 Task: Plan a multi-stop route from Gurugram to various landmarks in New Delhi using Google Maps.
Action: Mouse moved to (142, 86)
Screenshot: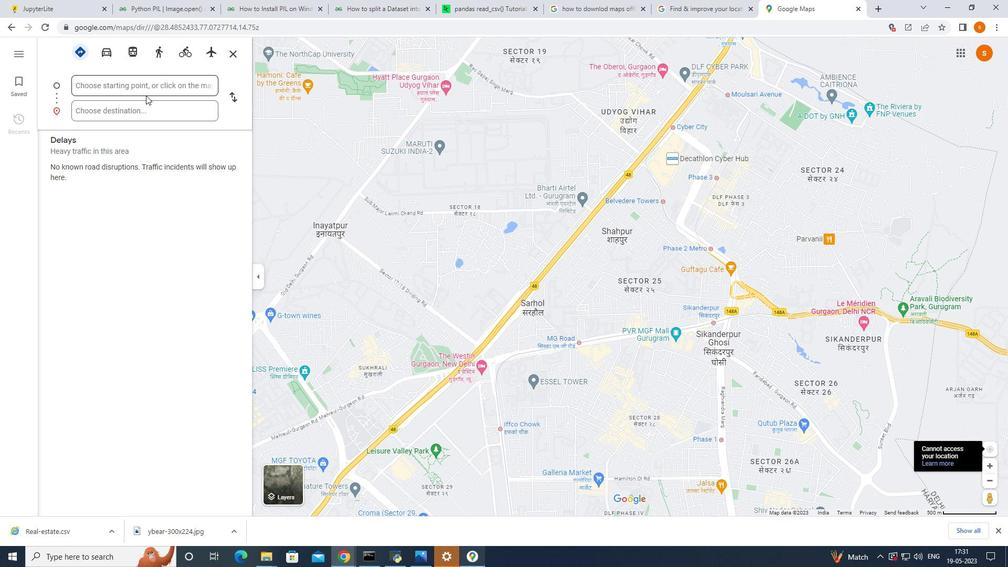
Action: Mouse pressed left at (142, 86)
Screenshot: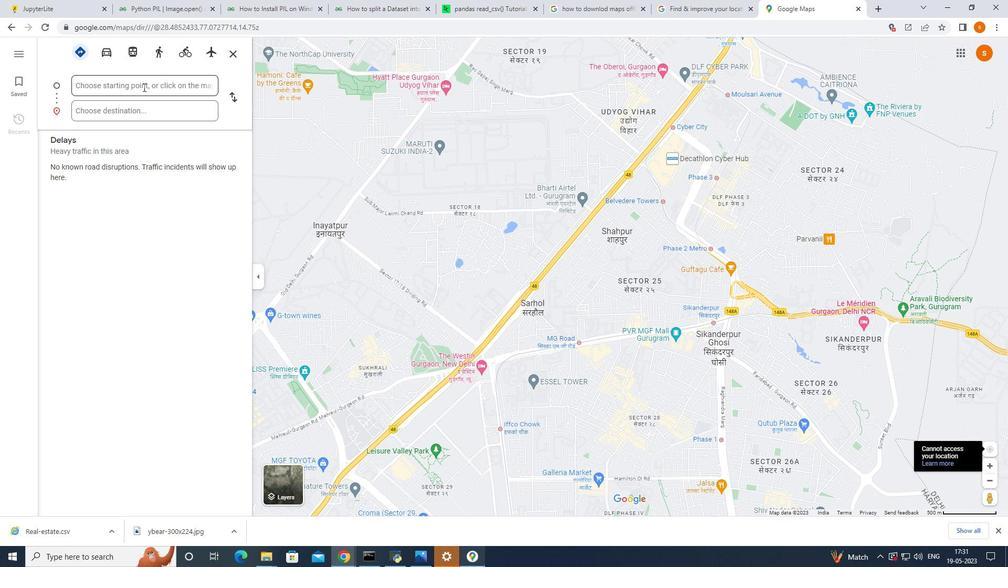 
Action: Mouse moved to (145, 86)
Screenshot: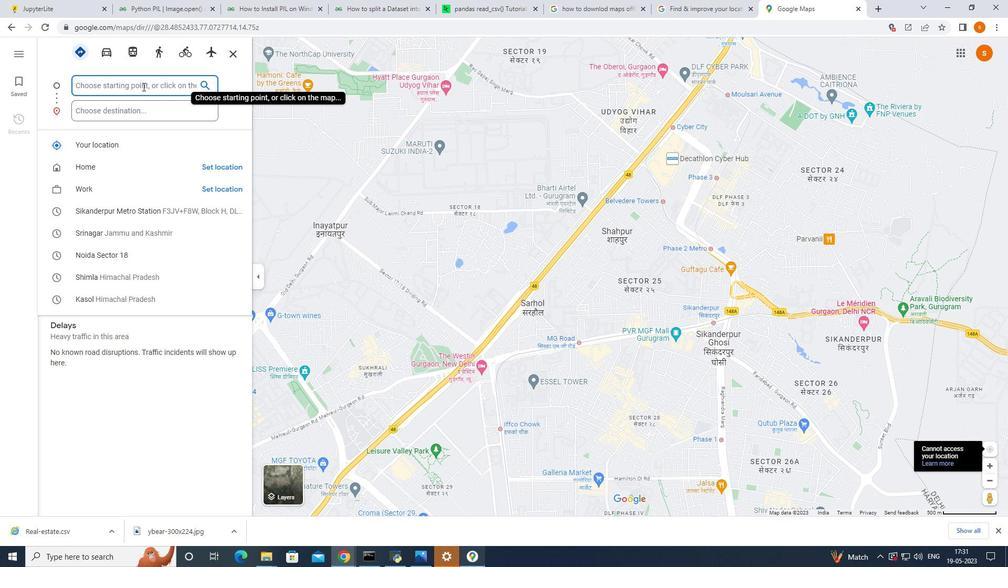 
Action: Key pressed phase
Screenshot: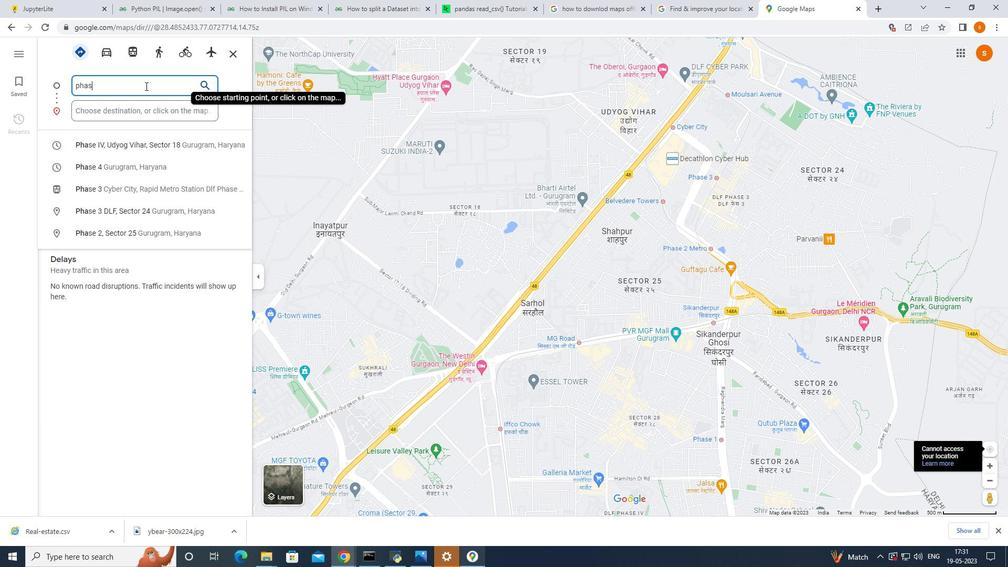 
Action: Mouse moved to (122, 140)
Screenshot: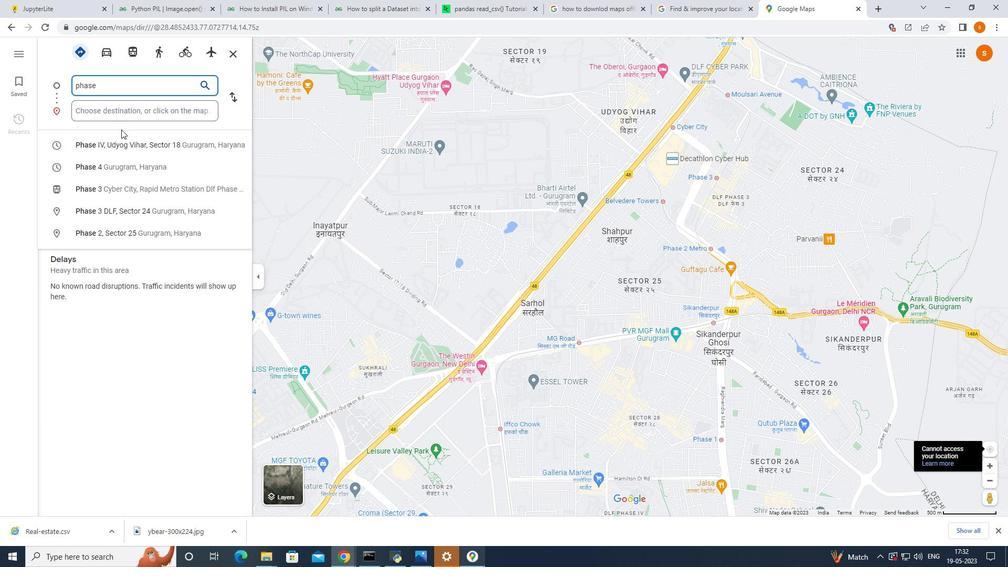 
Action: Mouse pressed left at (122, 140)
Screenshot: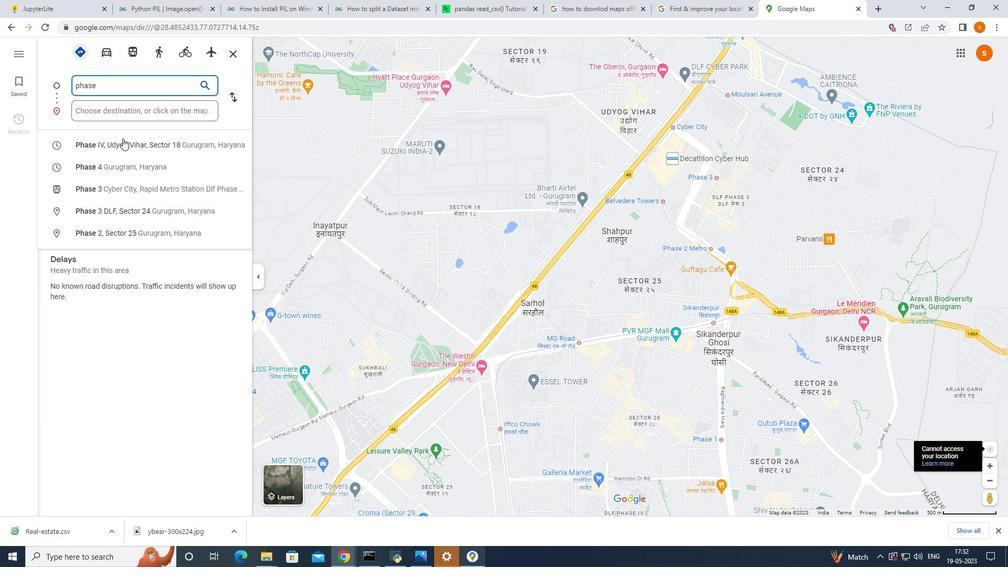 
Action: Mouse moved to (106, 112)
Screenshot: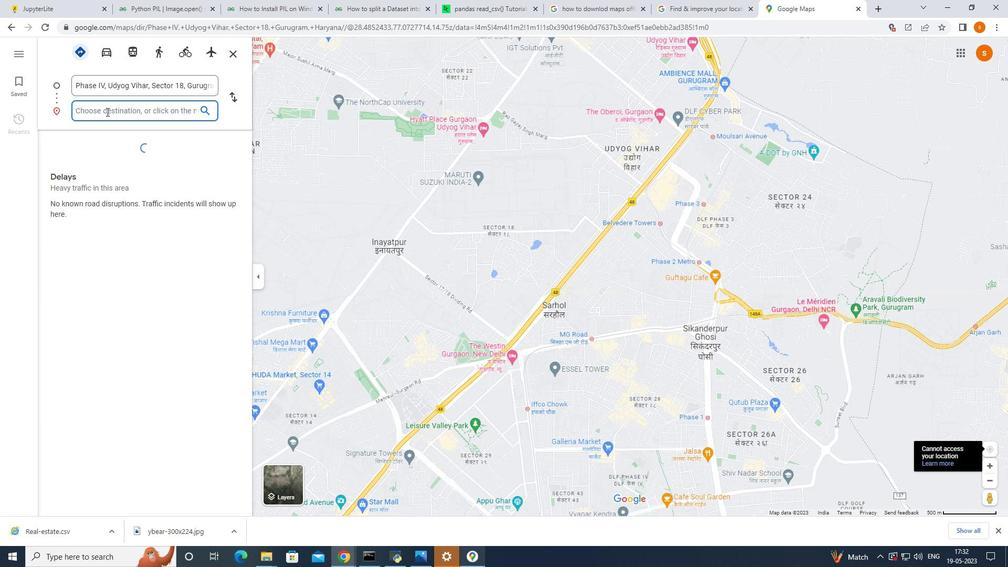 
Action: Key pressed sika
Screenshot: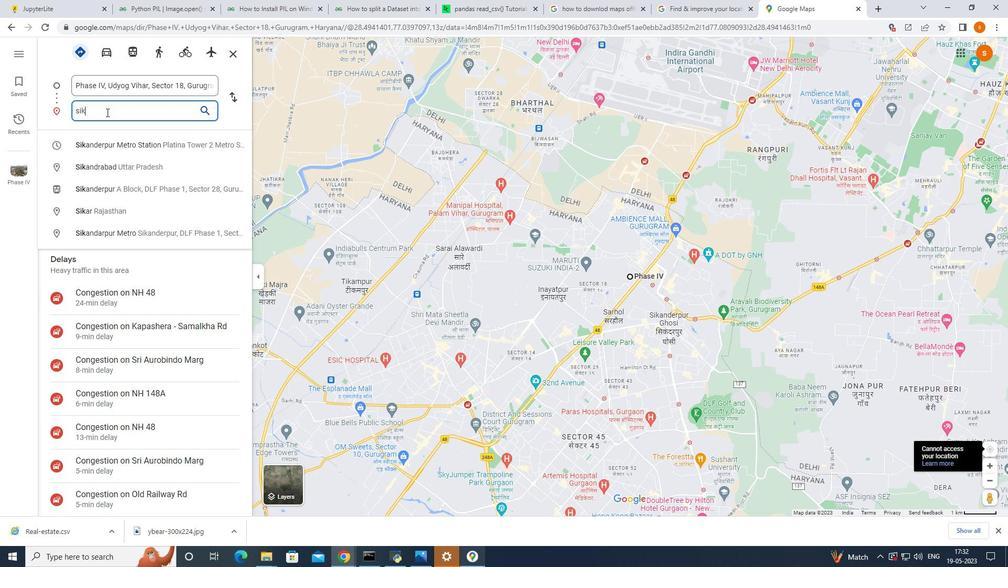
Action: Mouse moved to (129, 142)
Screenshot: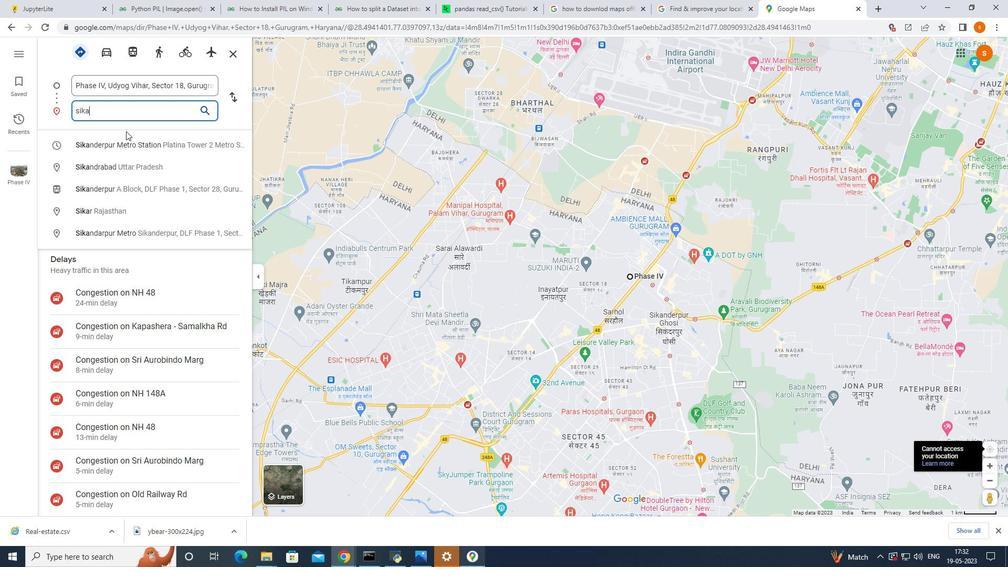 
Action: Mouse pressed left at (129, 142)
Screenshot: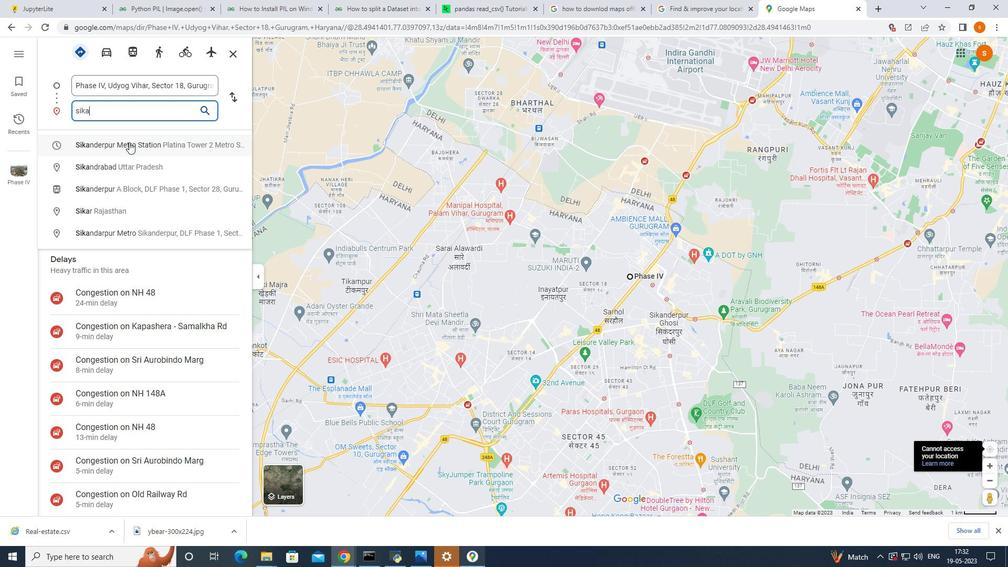 
Action: Mouse moved to (94, 134)
Screenshot: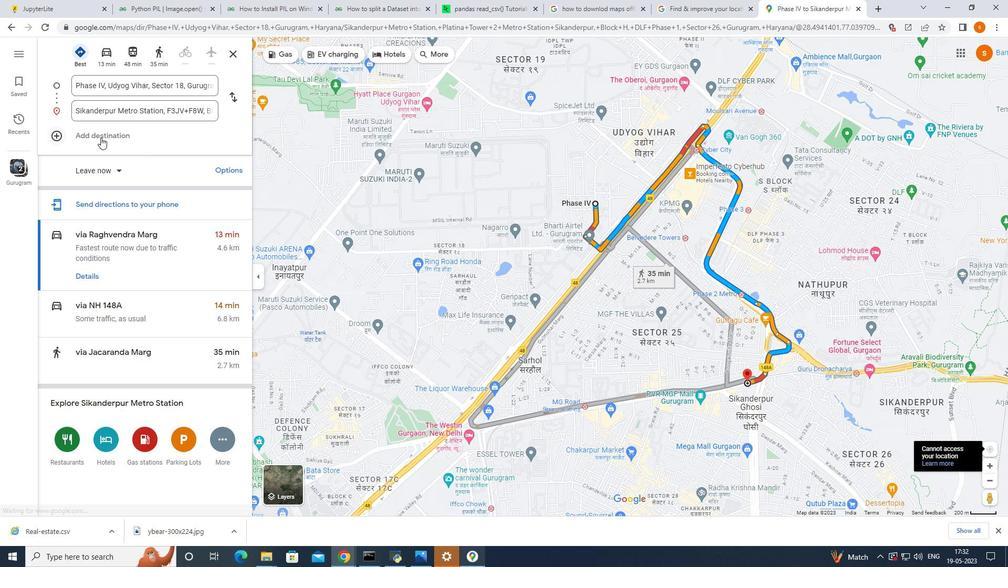 
Action: Mouse pressed left at (94, 134)
Screenshot: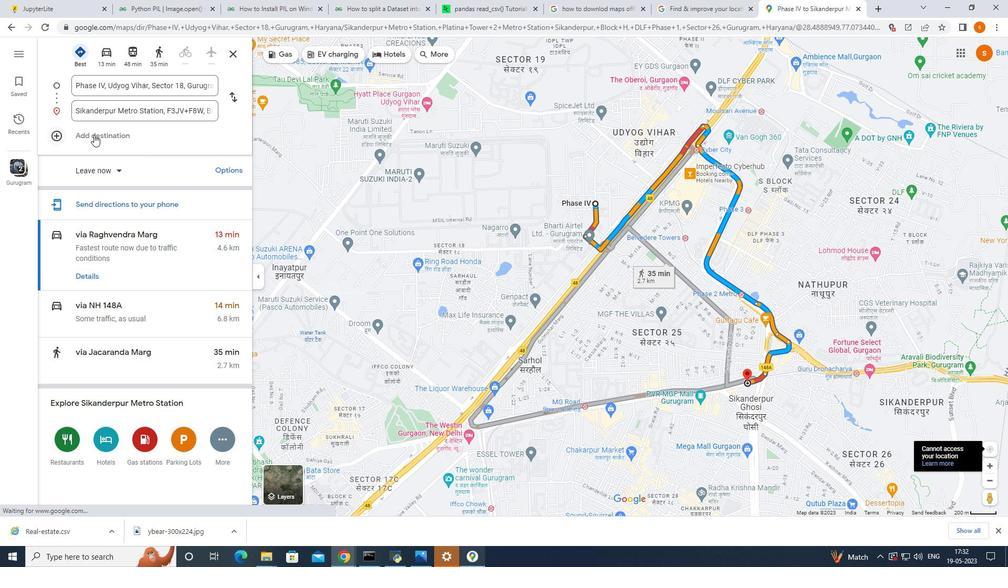
Action: Mouse moved to (180, 164)
Screenshot: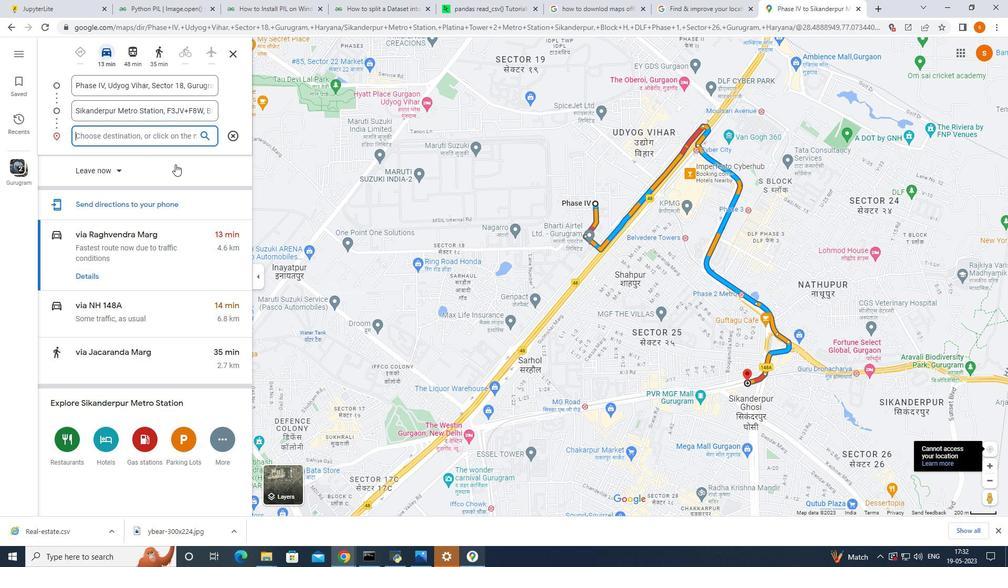 
Action: Key pressed sake
Screenshot: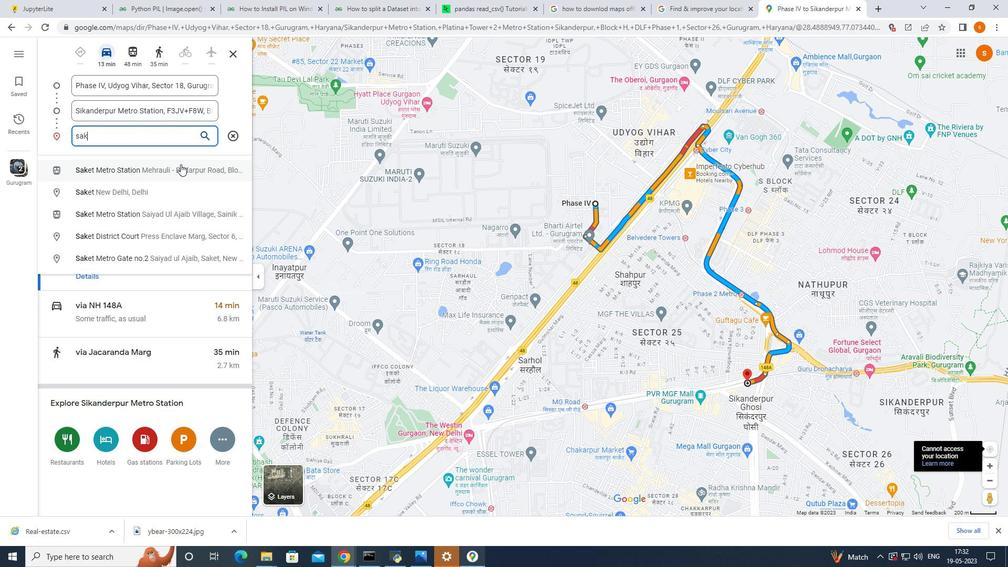 
Action: Mouse moved to (183, 173)
Screenshot: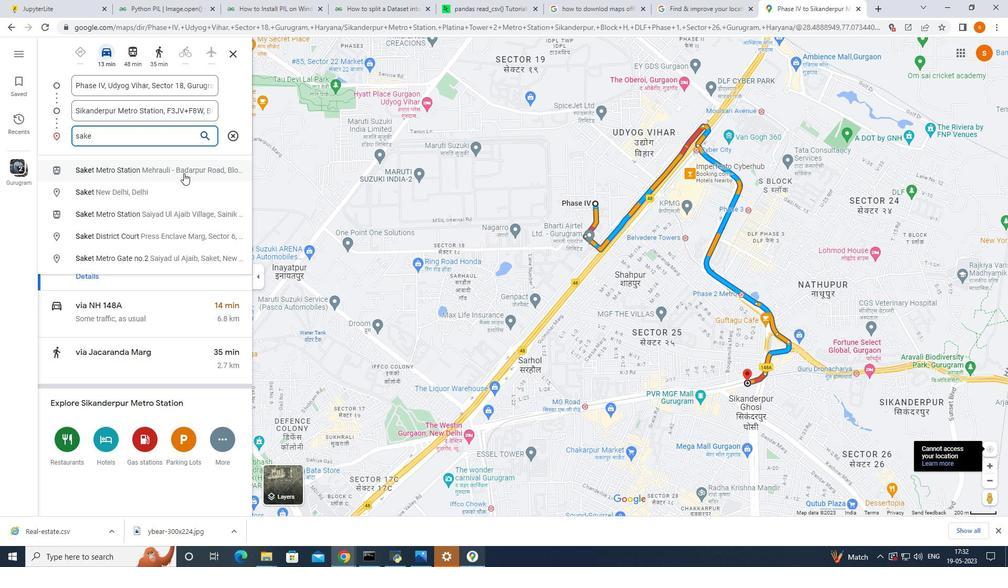 
Action: Mouse pressed left at (183, 173)
Screenshot: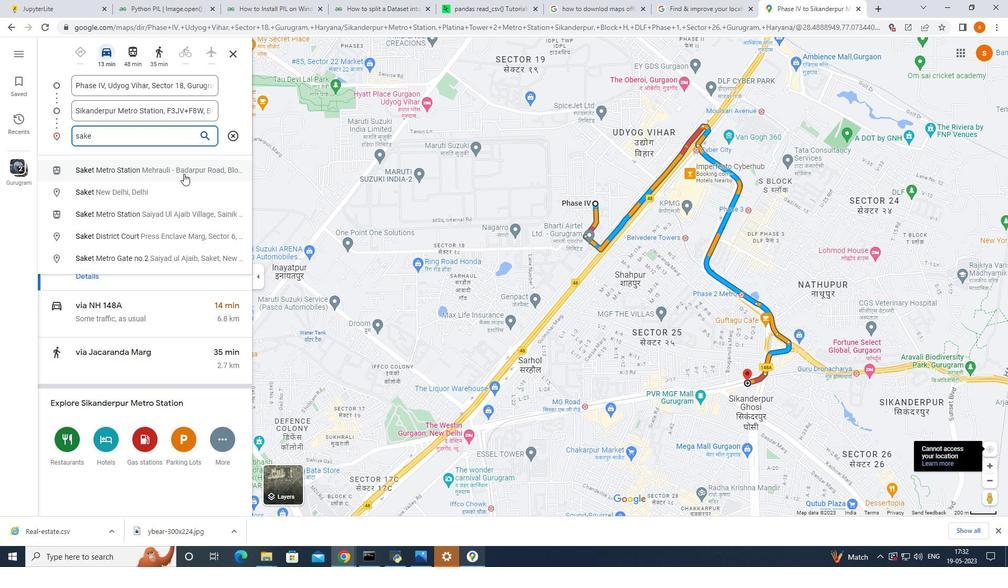 
Action: Mouse moved to (121, 163)
Screenshot: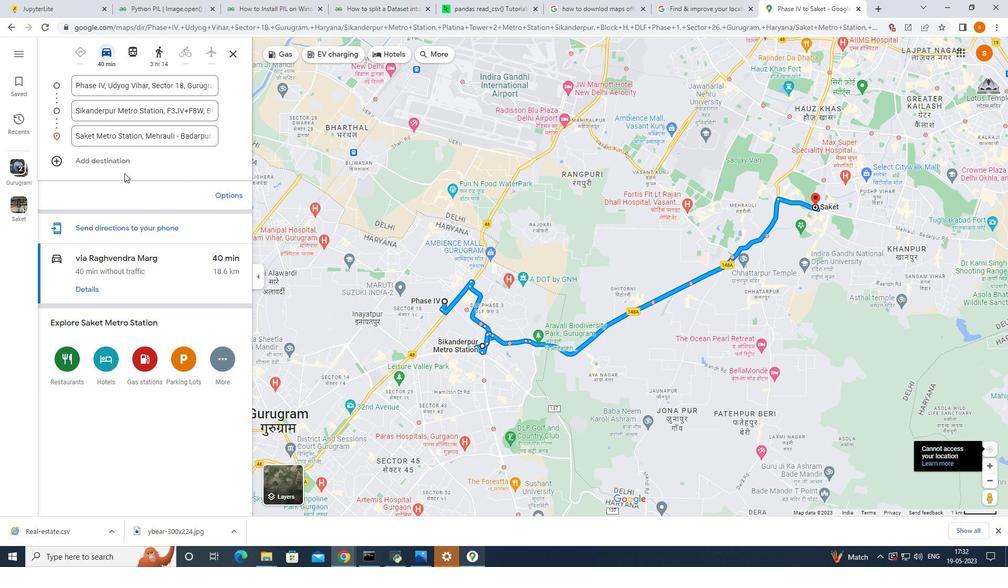 
Action: Mouse pressed left at (121, 163)
Screenshot: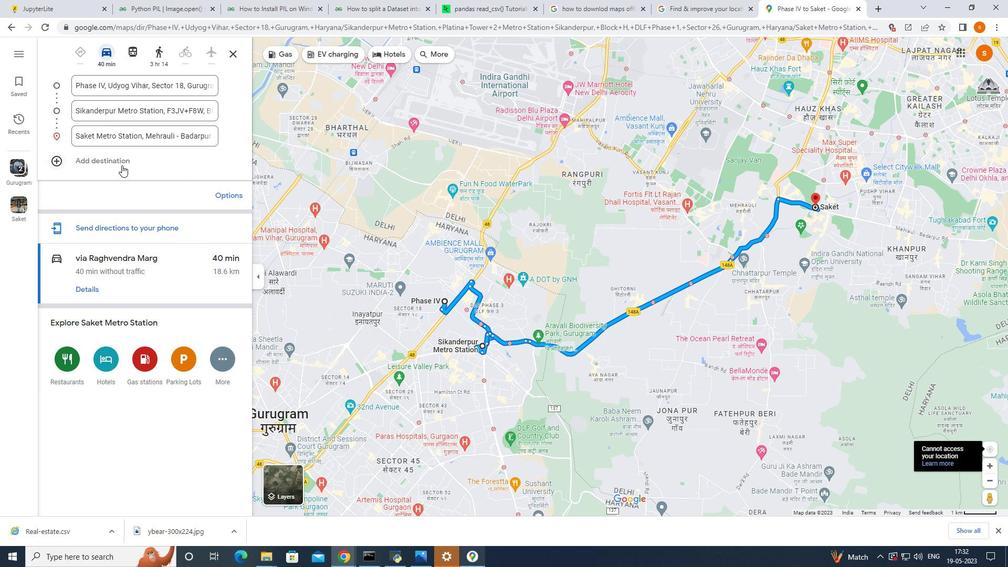 
Action: Mouse moved to (120, 167)
Screenshot: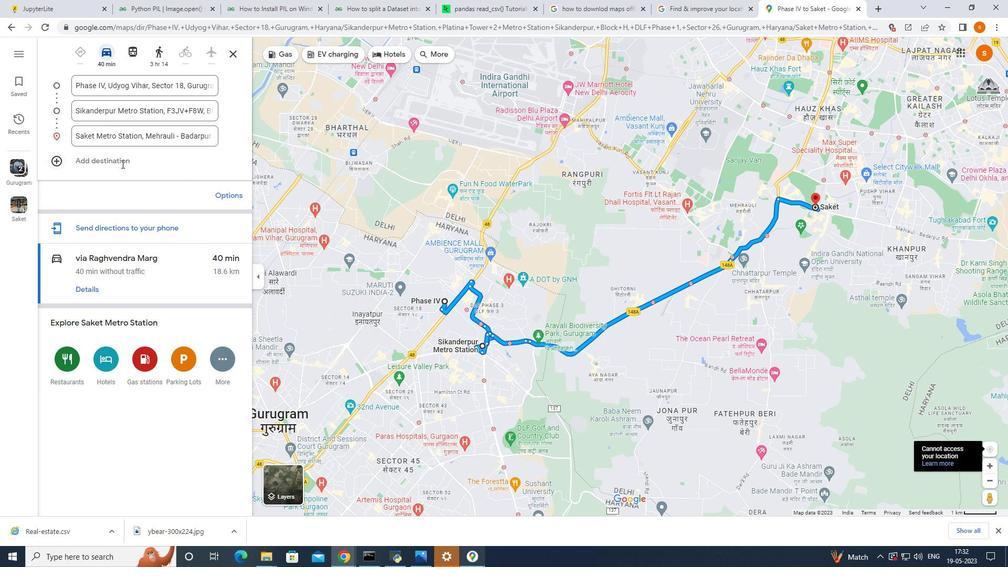 
Action: Key pressed india
Screenshot: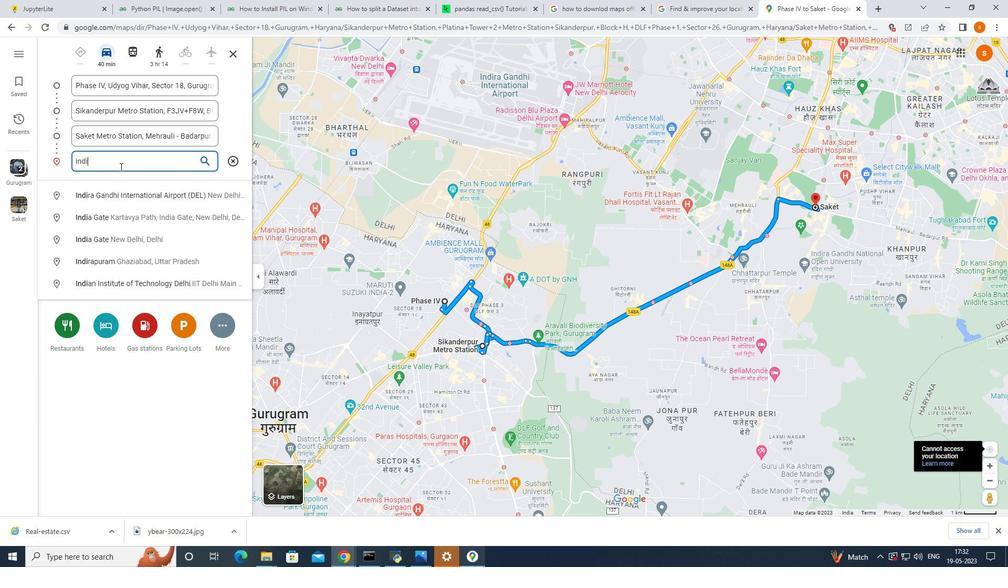 
Action: Mouse moved to (117, 221)
Screenshot: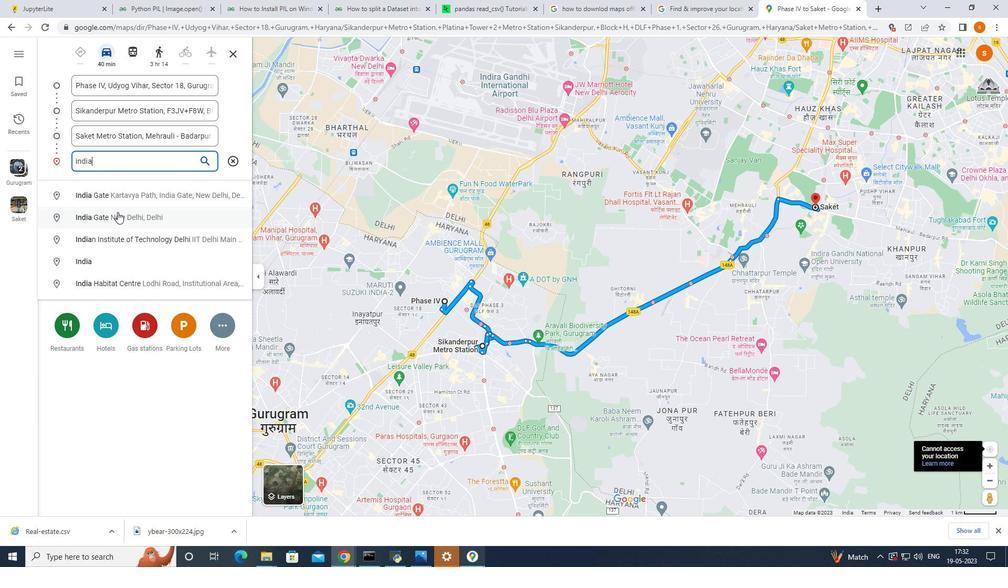 
Action: Mouse pressed left at (117, 221)
Screenshot: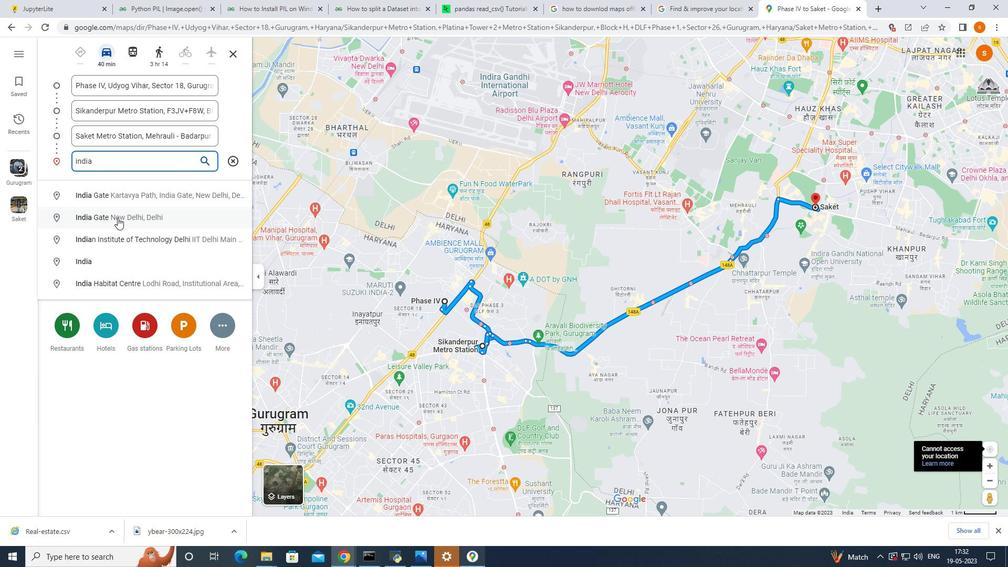 
Action: Mouse moved to (115, 187)
Screenshot: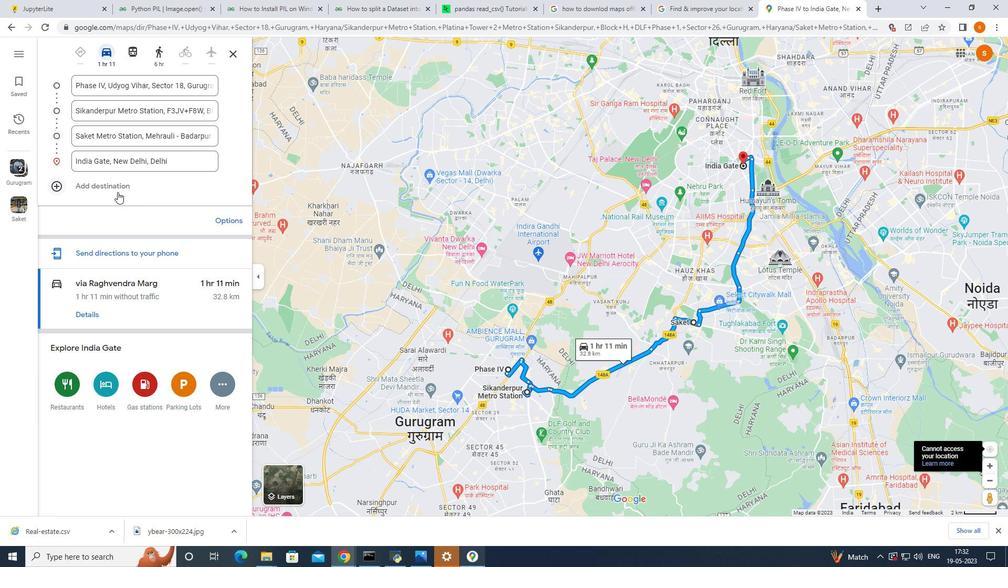 
Action: Mouse pressed left at (115, 187)
Screenshot: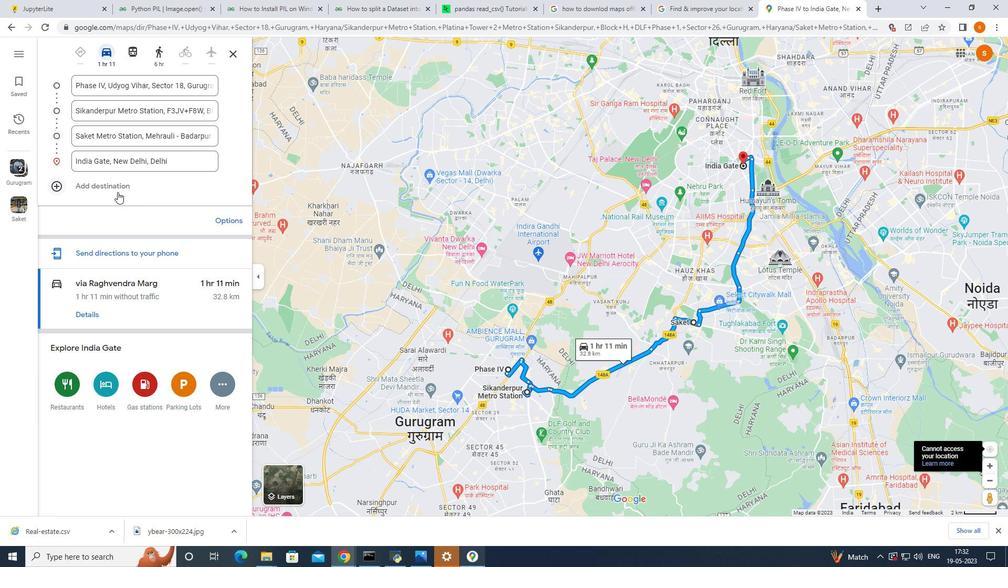 
Action: Mouse moved to (113, 186)
Screenshot: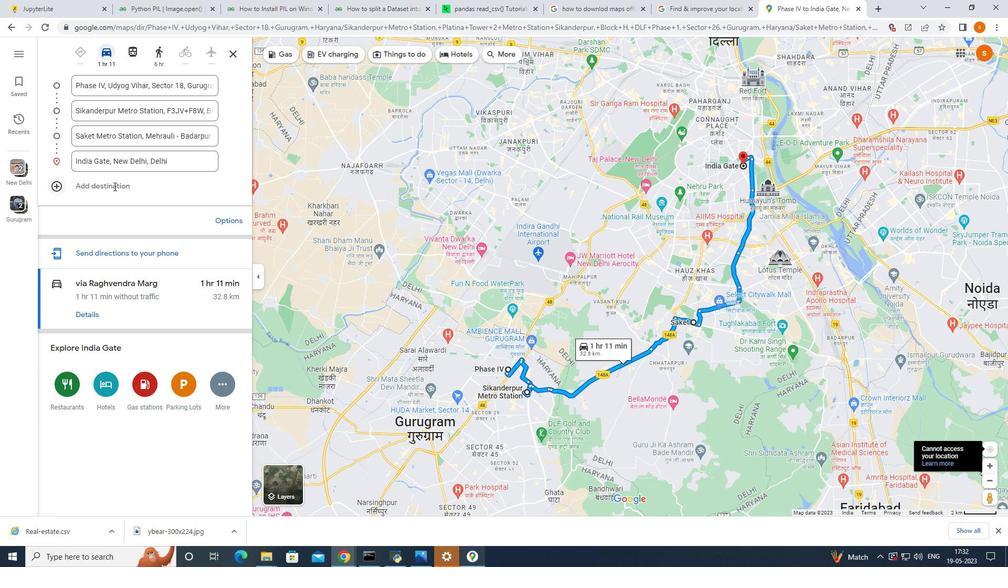 
Action: Key pressed lotus
Screenshot: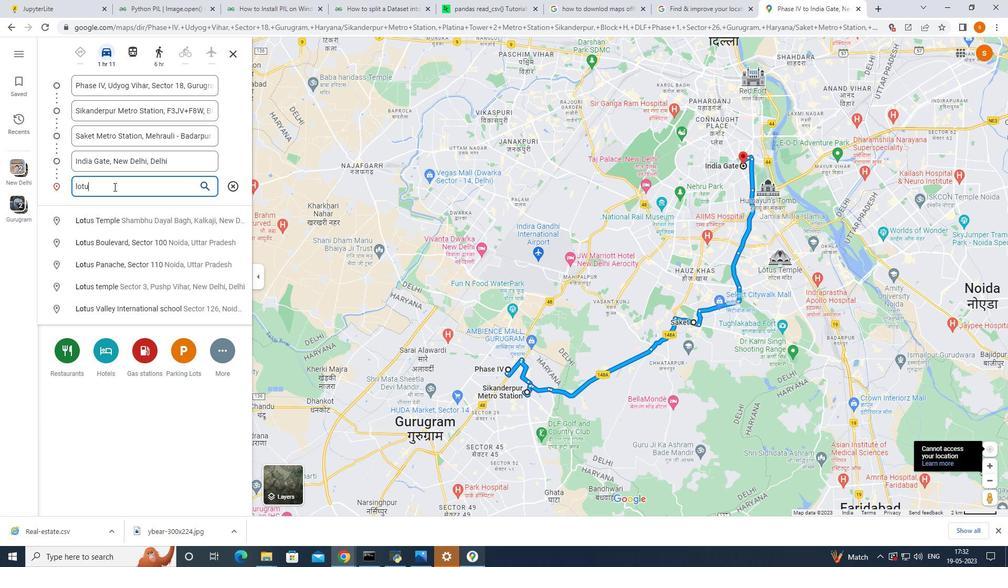 
Action: Mouse moved to (151, 231)
Screenshot: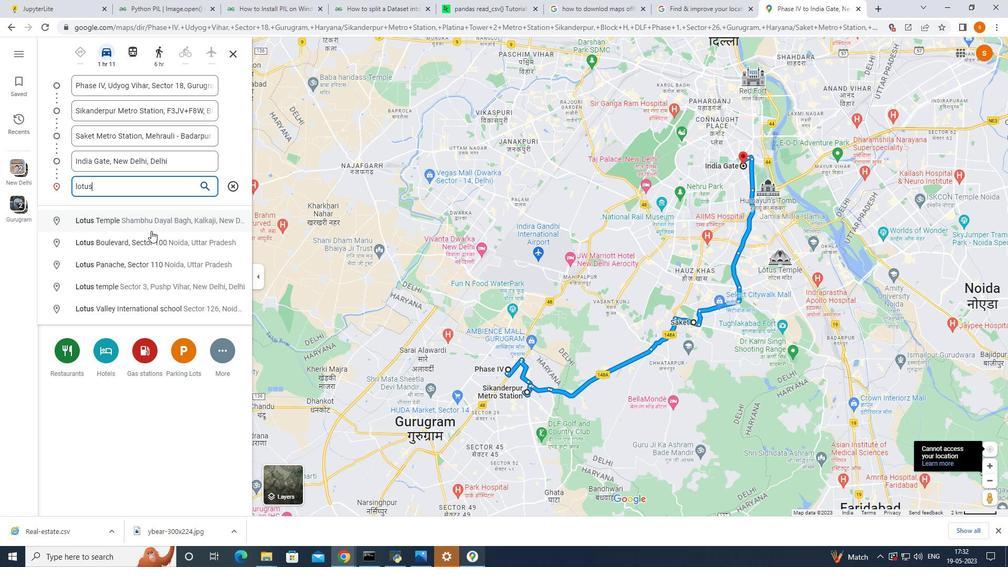 
Action: Mouse pressed left at (151, 231)
Screenshot: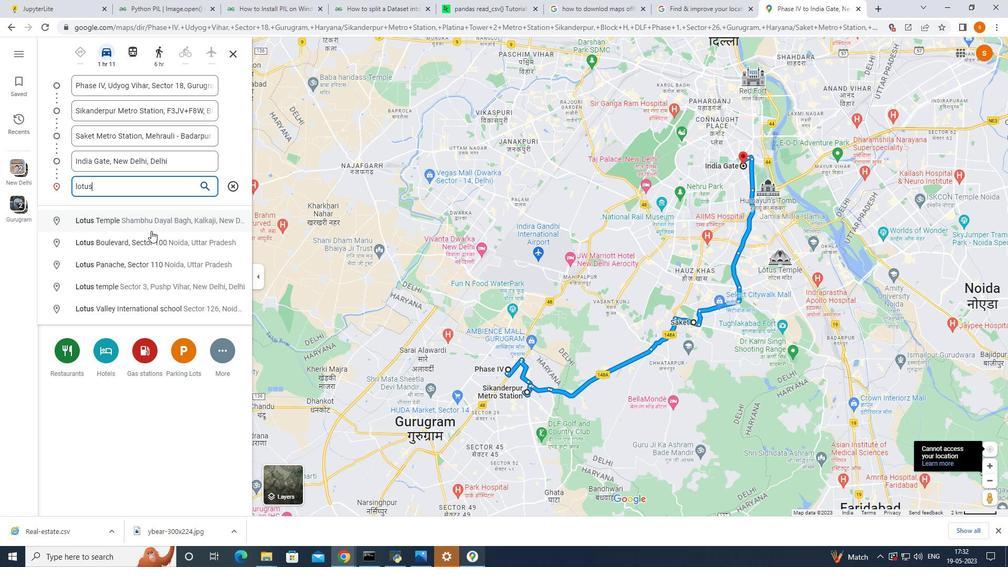 
Action: Mouse moved to (129, 211)
Screenshot: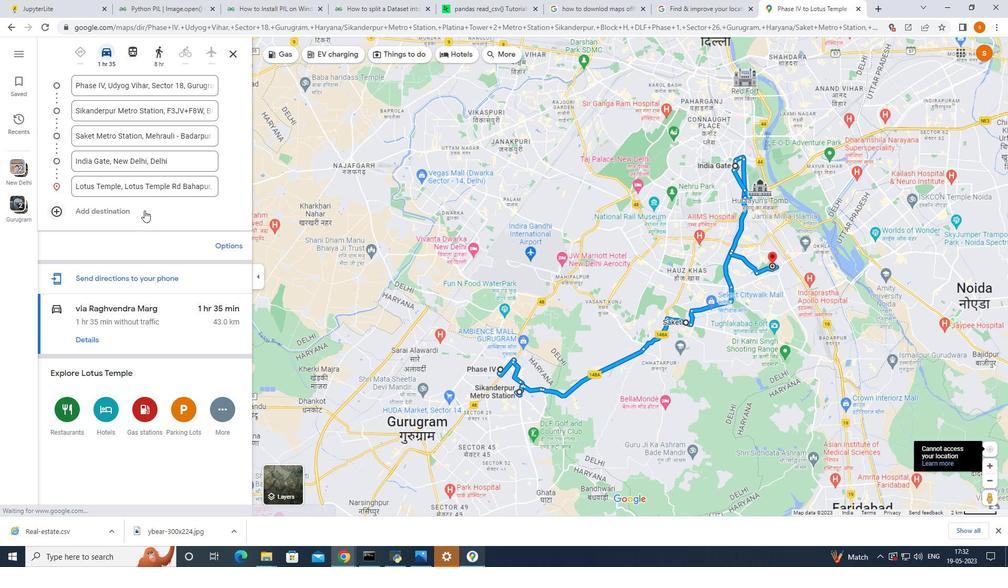 
Action: Mouse pressed left at (129, 211)
Screenshot: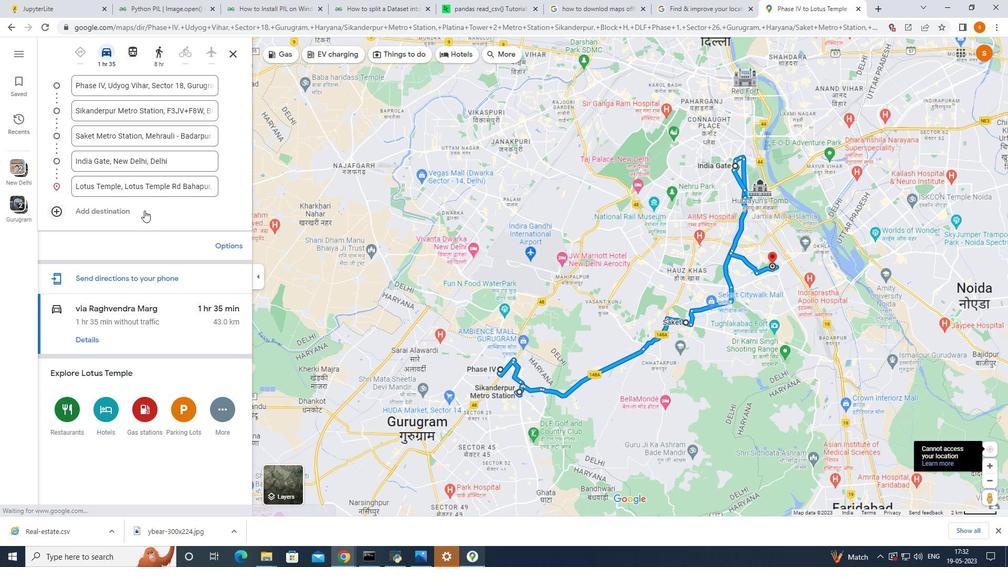 
Action: Mouse moved to (129, 208)
Screenshot: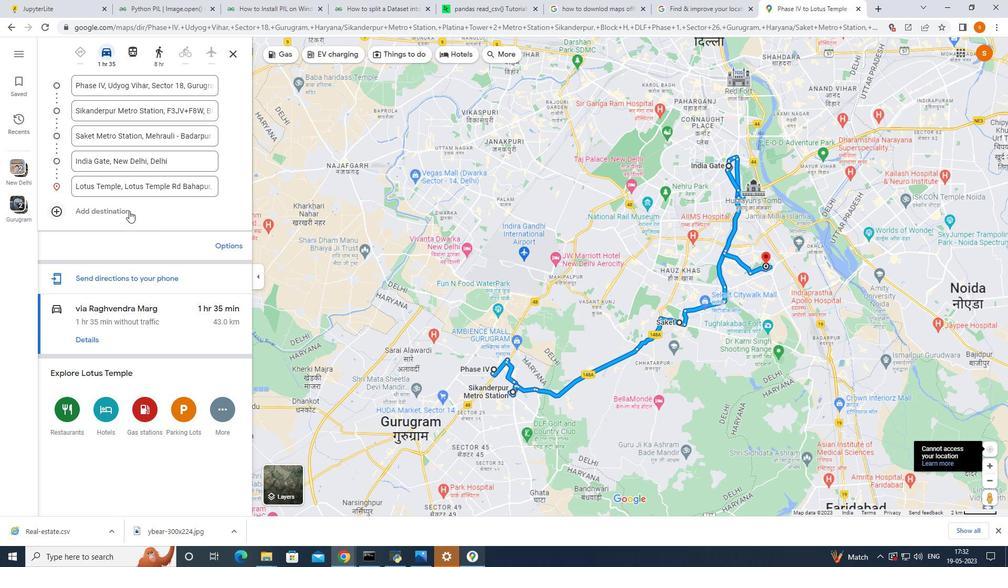 
Action: Key pressed jama<Key.space>masjid
Screenshot: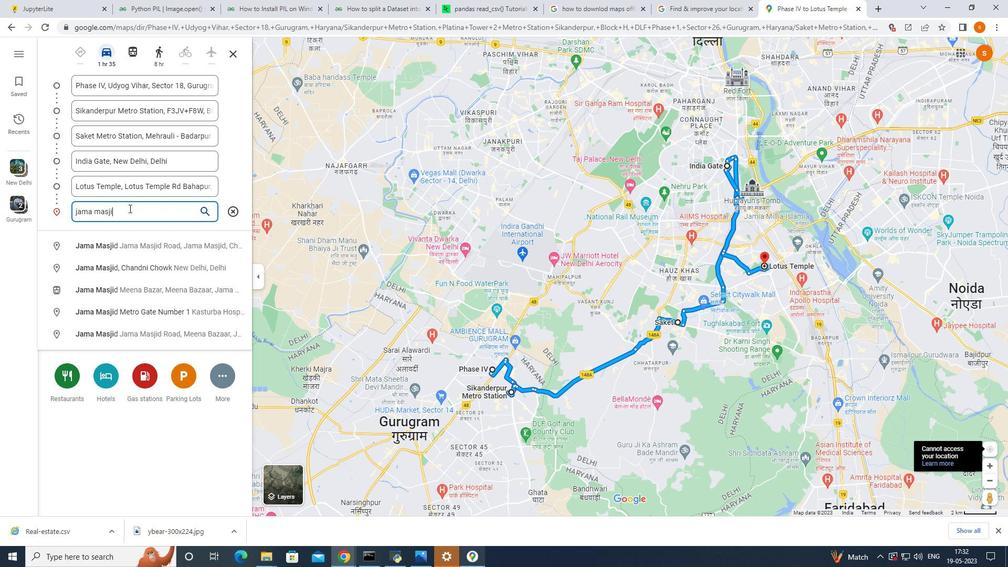 
Action: Mouse moved to (206, 213)
Screenshot: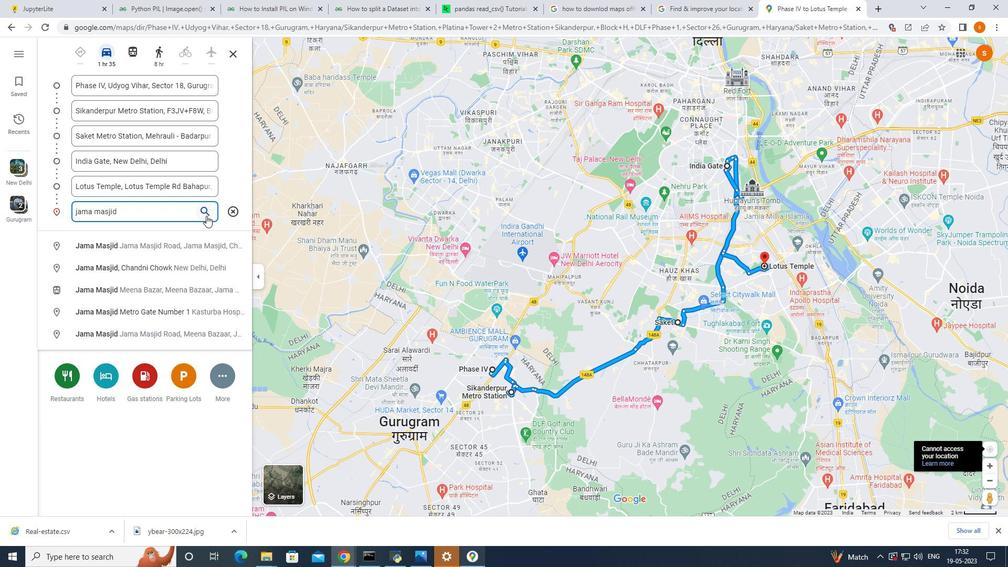 
Action: Mouse pressed left at (206, 213)
Screenshot: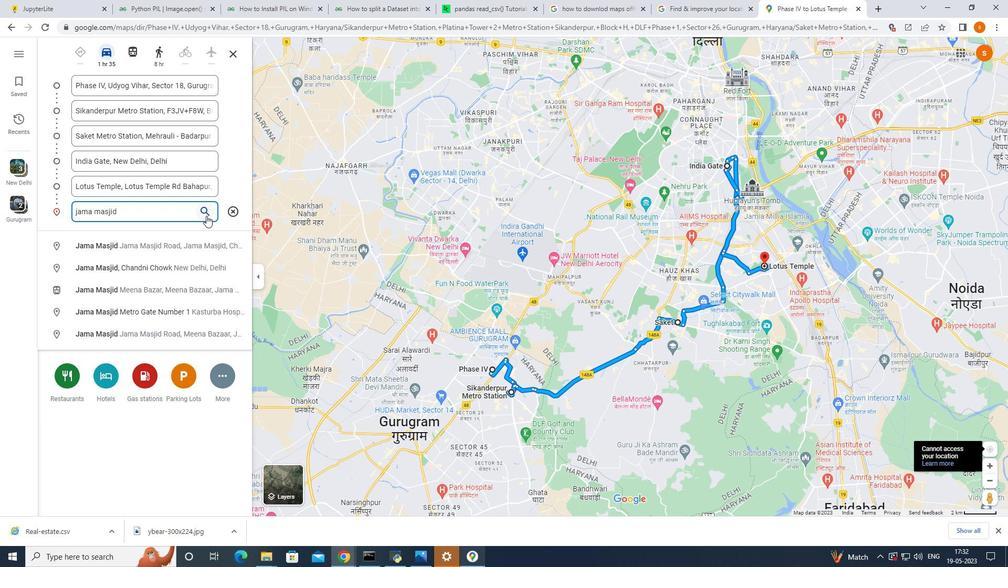 
Action: Mouse moved to (139, 359)
Screenshot: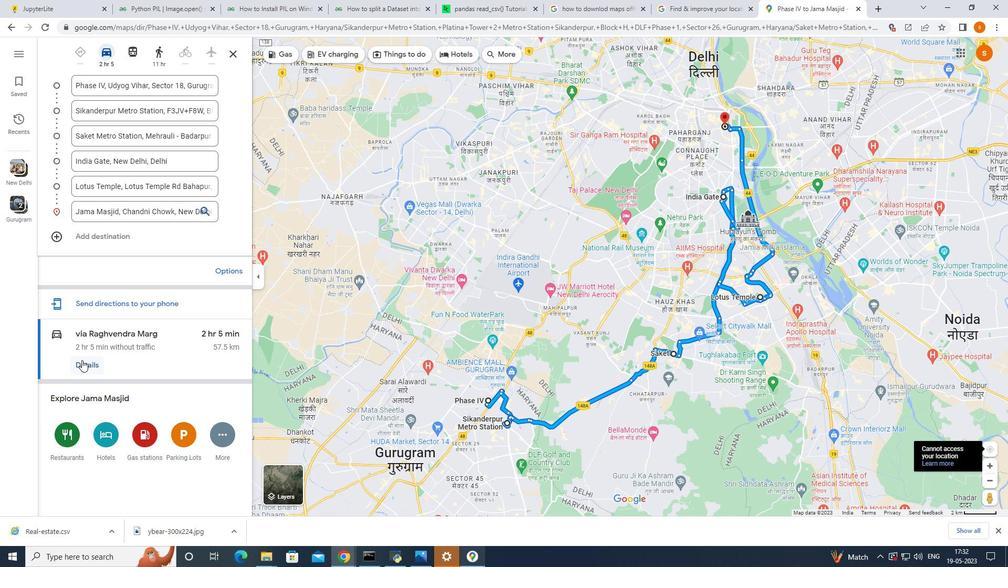 
Action: Mouse pressed left at (139, 359)
Screenshot: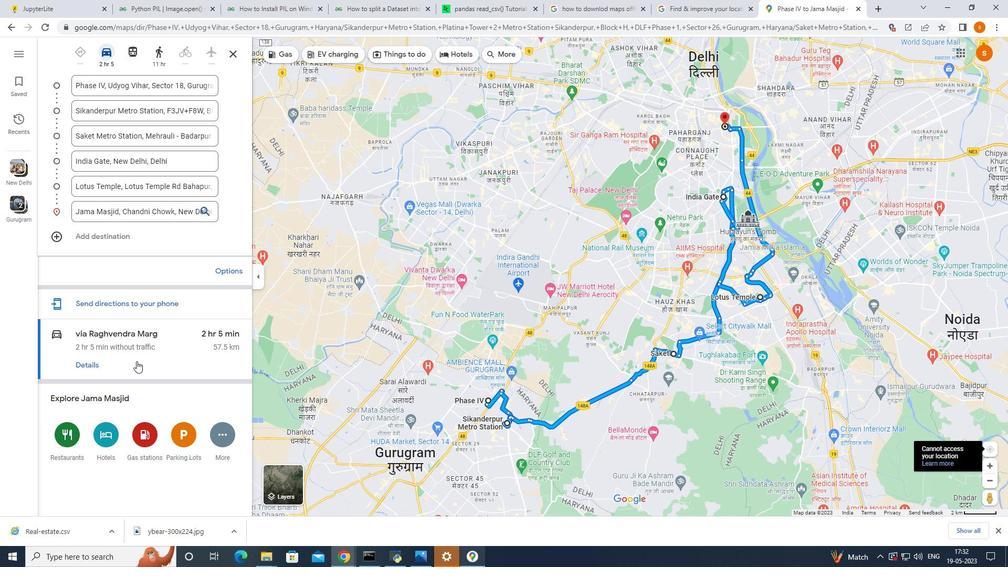 
Action: Mouse moved to (957, 457)
Screenshot: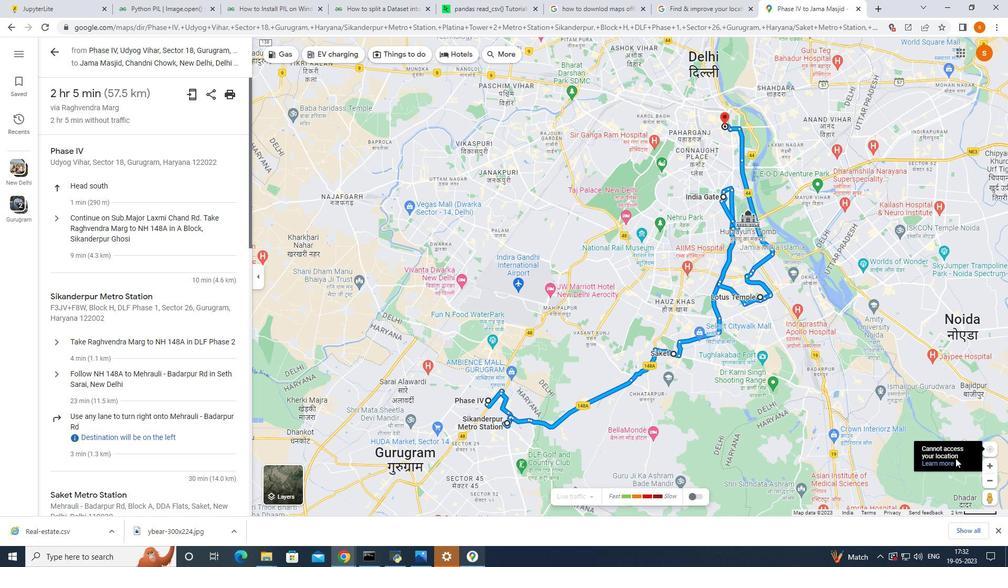 
Action: Mouse pressed right at (957, 457)
Screenshot: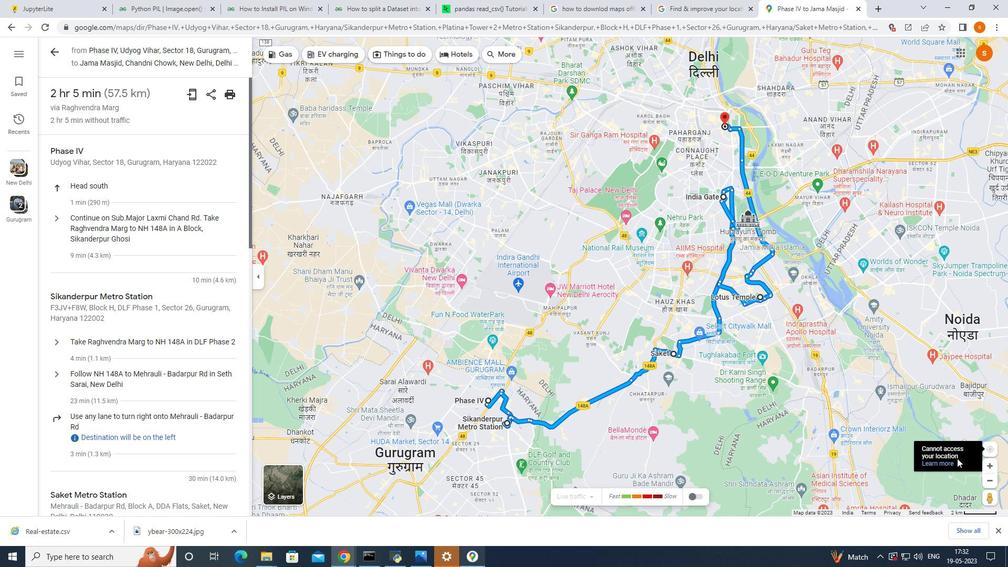 
Action: Mouse moved to (937, 463)
Screenshot: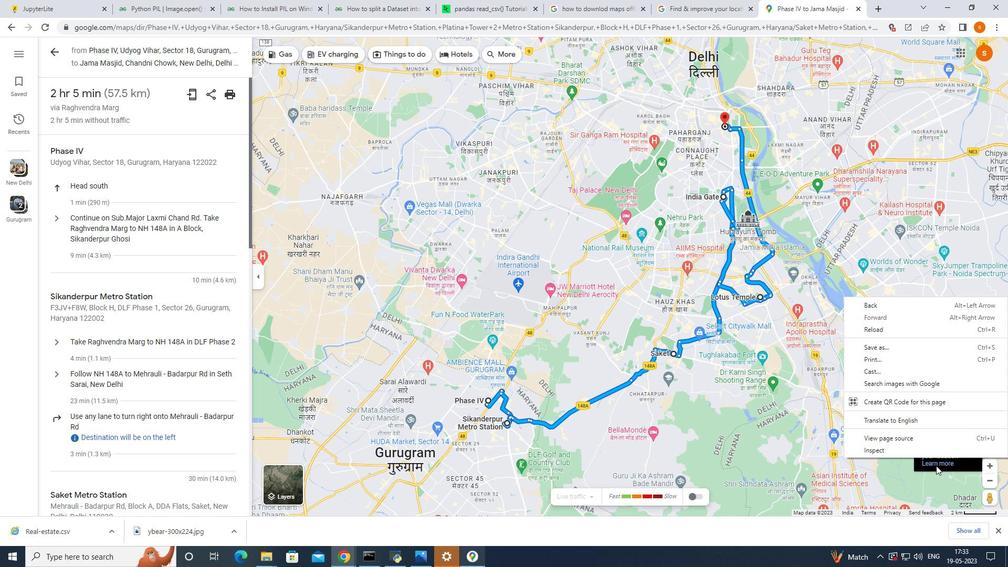 
Action: Mouse pressed left at (937, 463)
Screenshot: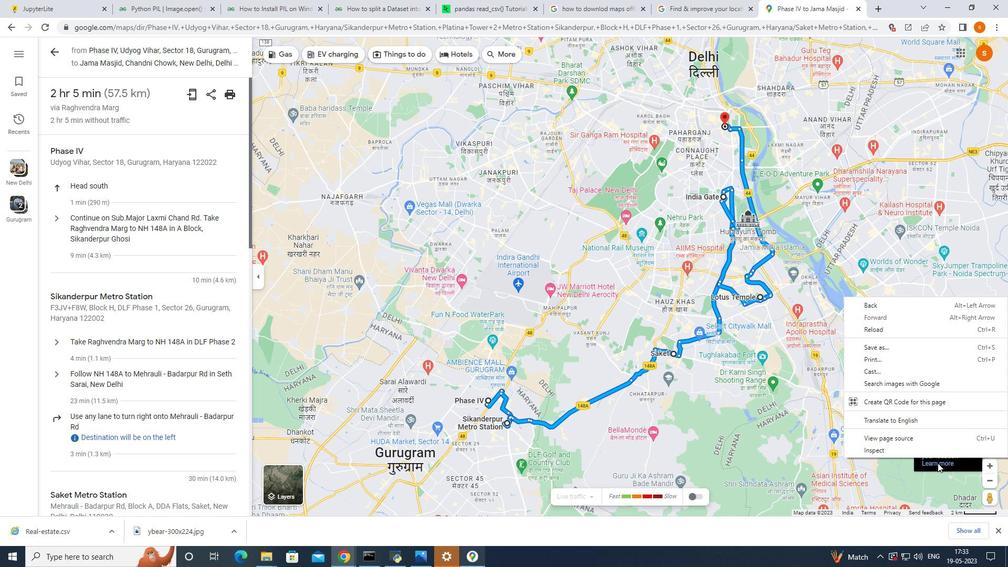 
Action: Mouse moved to (883, 382)
Screenshot: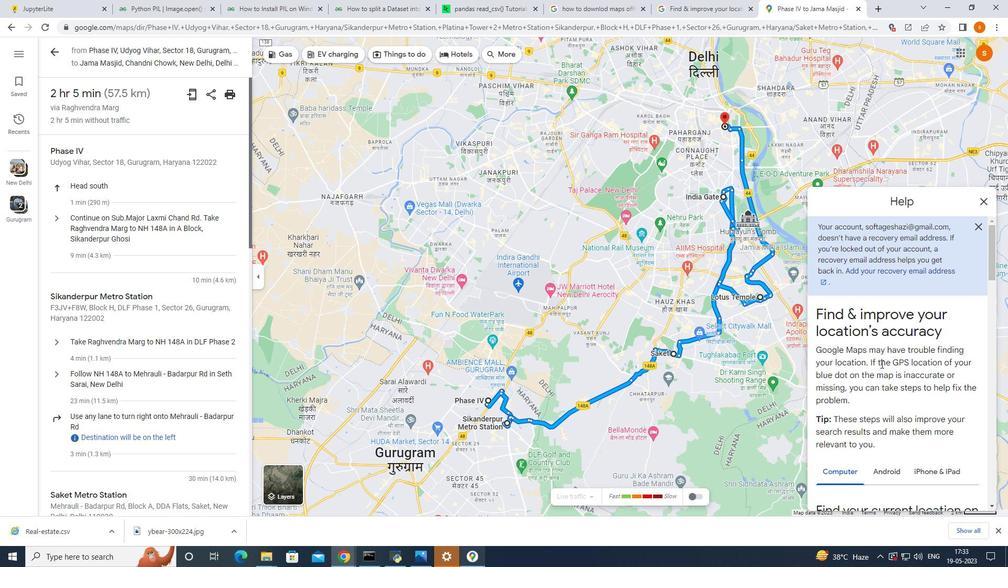 
Action: Mouse scrolled (883, 381) with delta (0, 0)
Screenshot: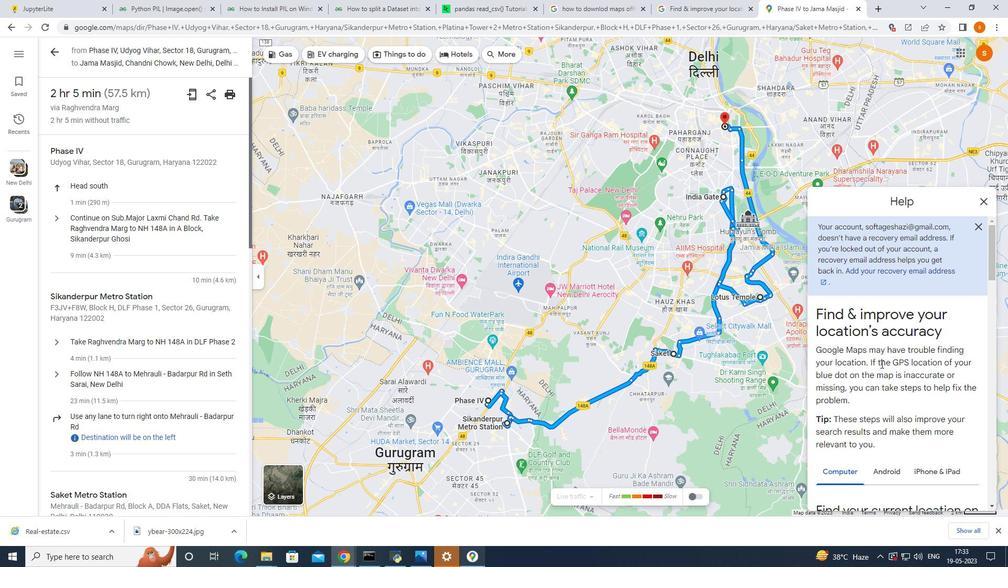 
Action: Mouse moved to (883, 384)
Screenshot: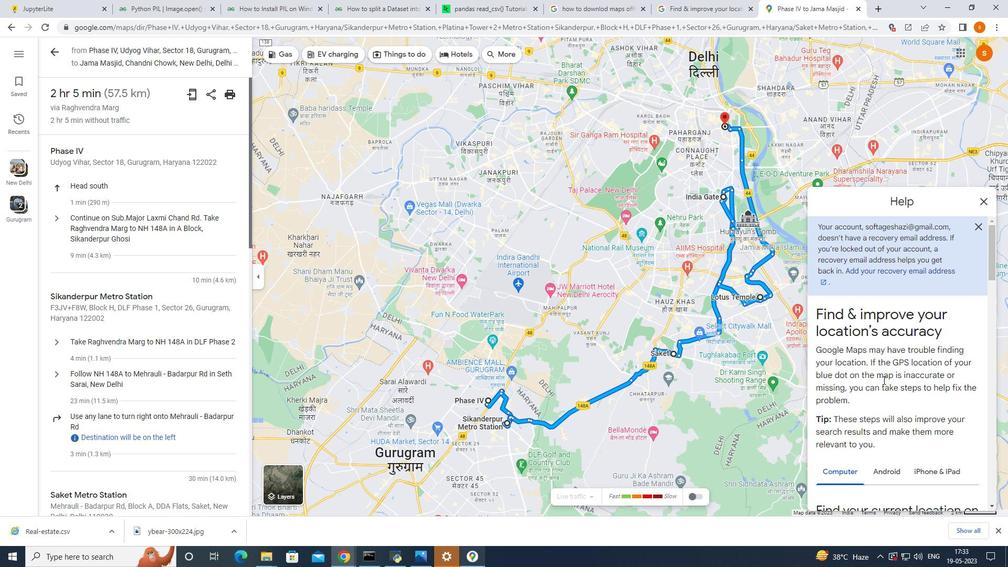 
Action: Mouse scrolled (883, 384) with delta (0, 0)
Screenshot: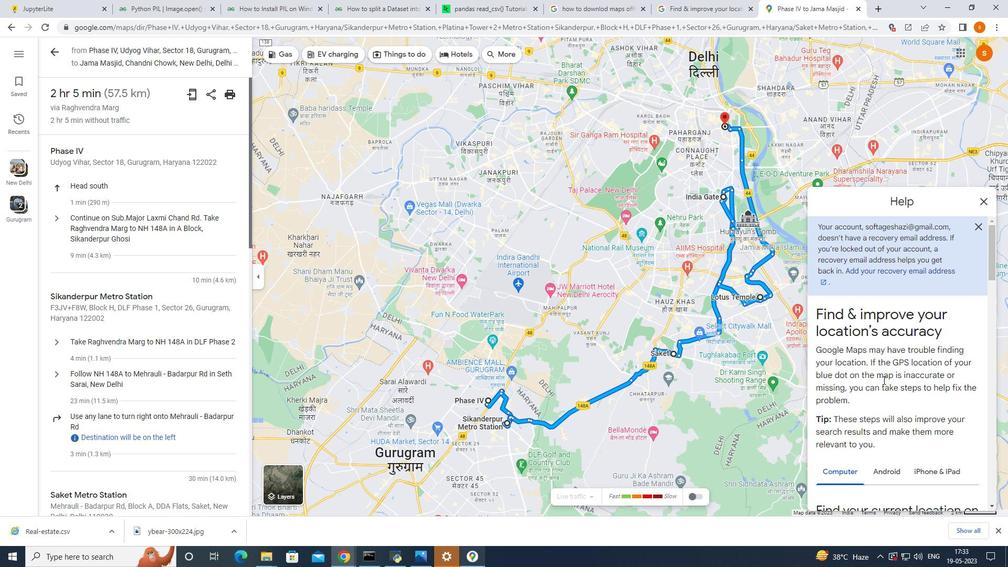 
Action: Mouse moved to (883, 385)
Screenshot: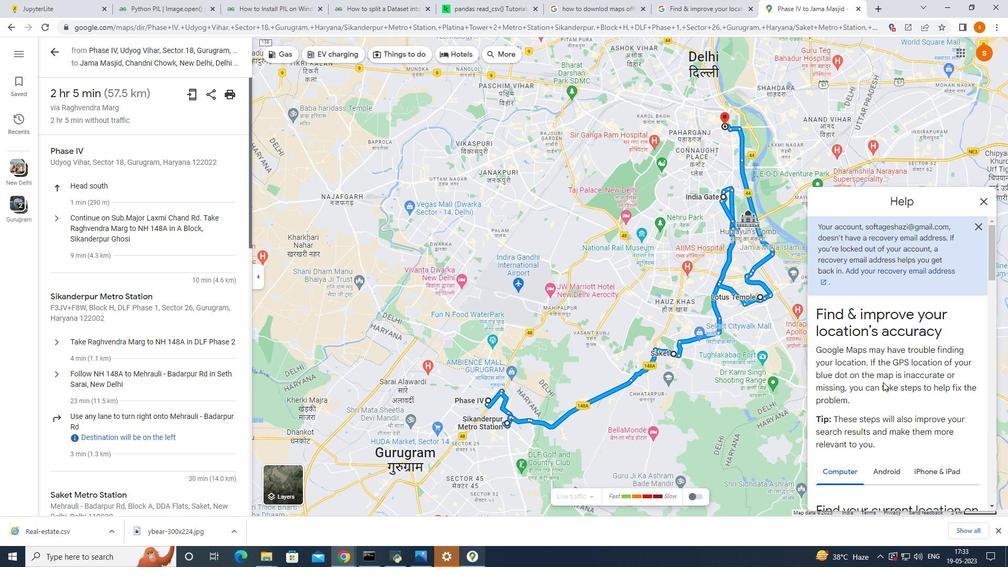 
Action: Mouse scrolled (883, 384) with delta (0, 0)
Screenshot: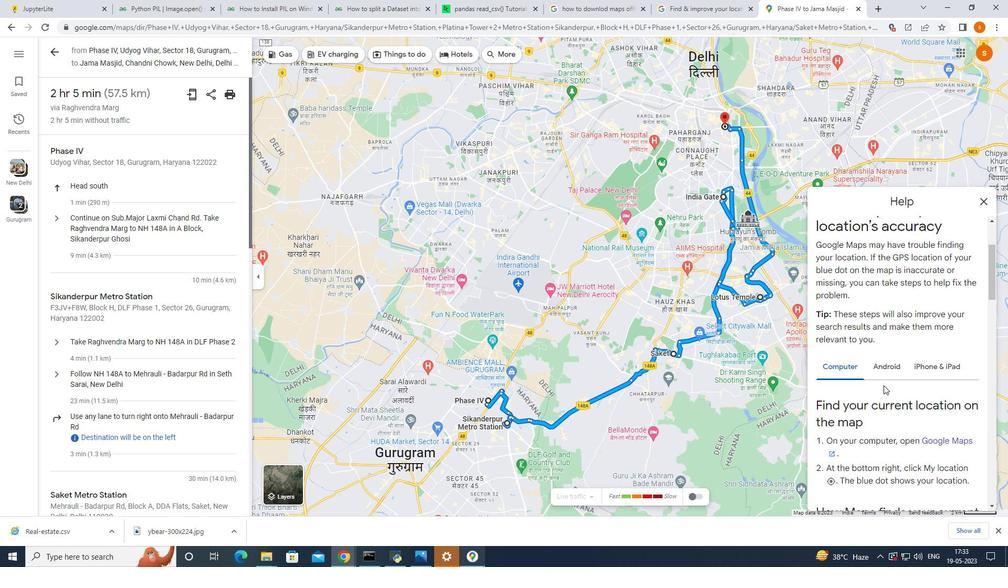 
Action: Mouse scrolled (883, 384) with delta (0, 0)
Screenshot: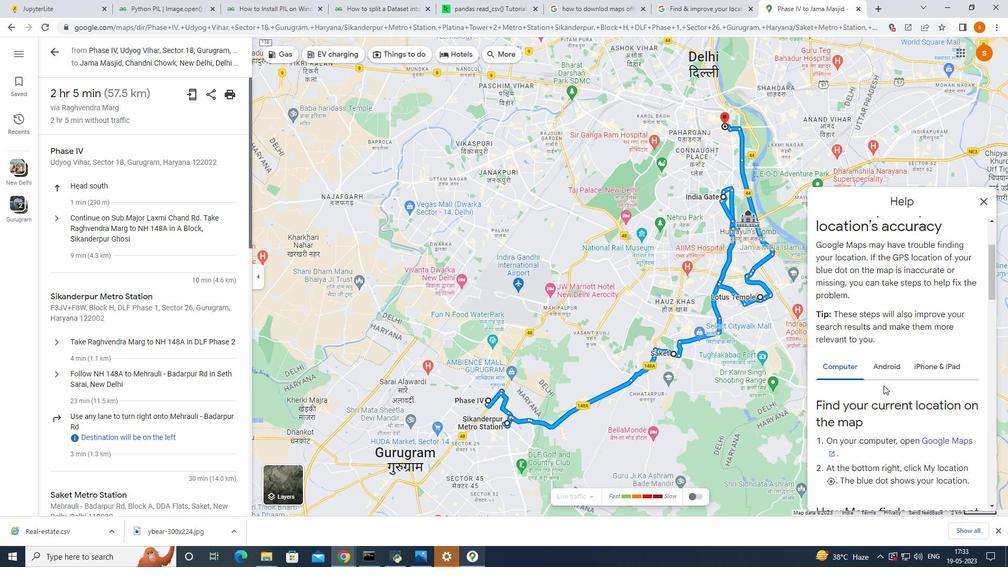 
Action: Mouse scrolled (883, 384) with delta (0, 0)
Screenshot: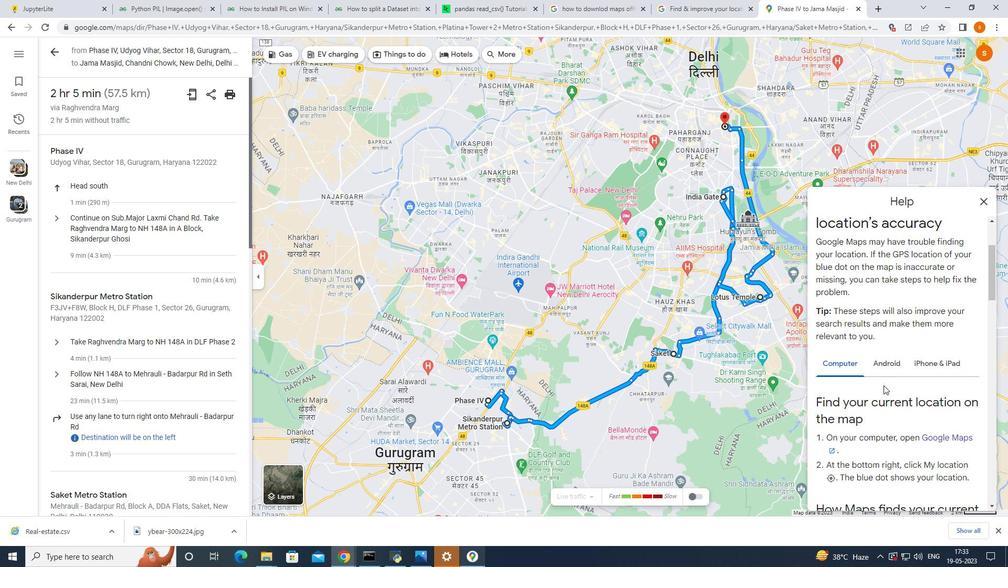 
Action: Mouse moved to (883, 384)
Screenshot: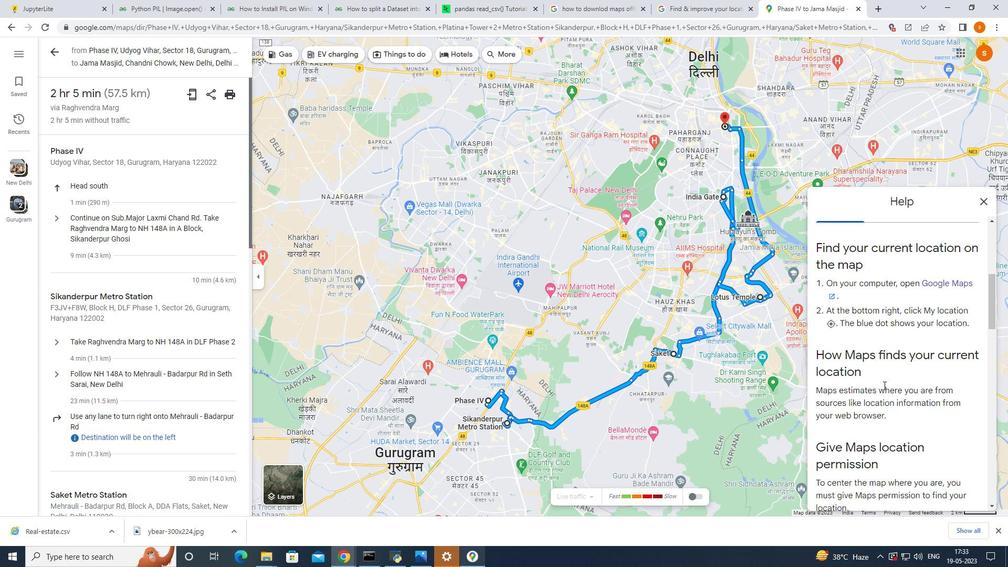 
Action: Mouse scrolled (883, 383) with delta (0, 0)
Screenshot: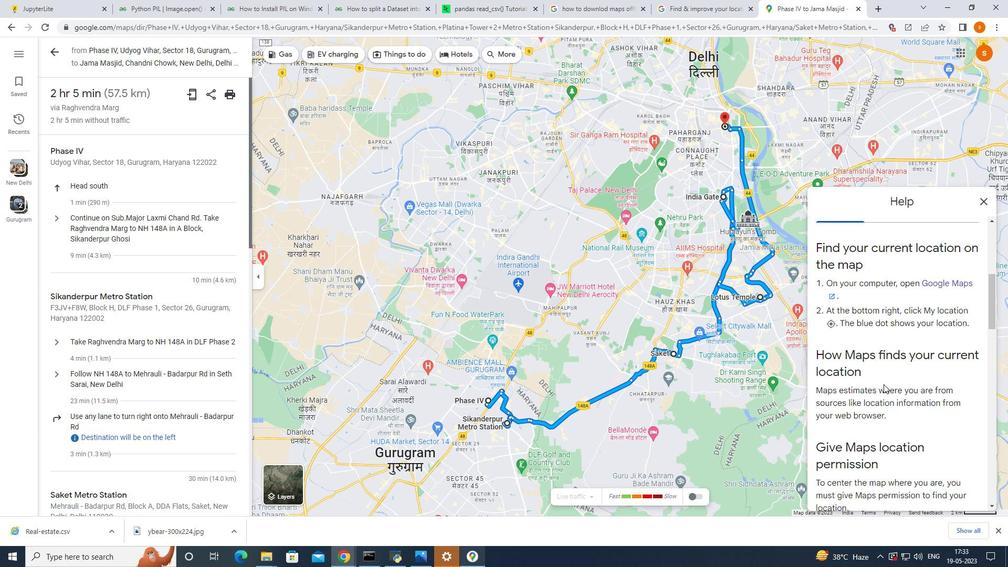 
Action: Mouse scrolled (883, 383) with delta (0, 0)
Screenshot: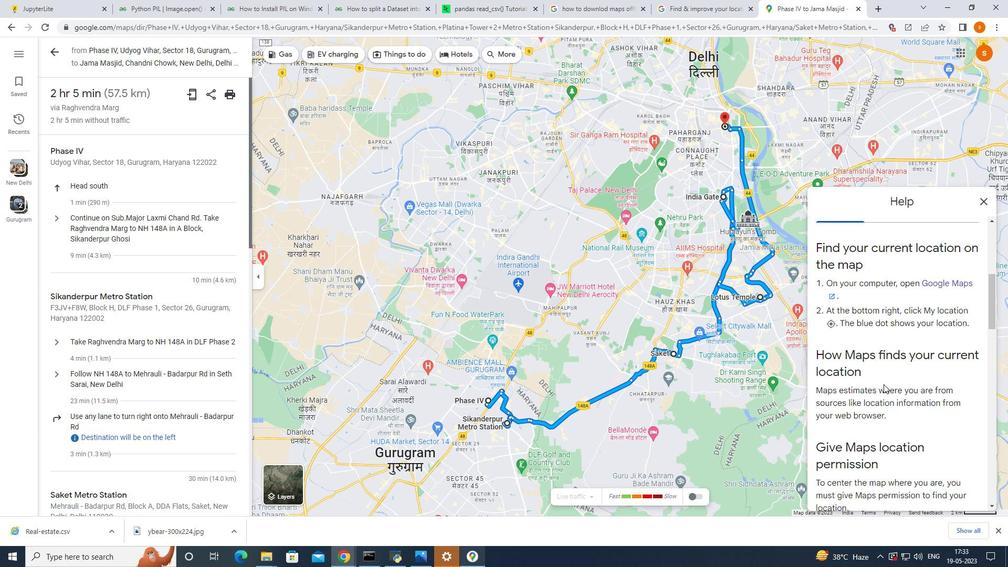 
Action: Mouse moved to (883, 384)
Screenshot: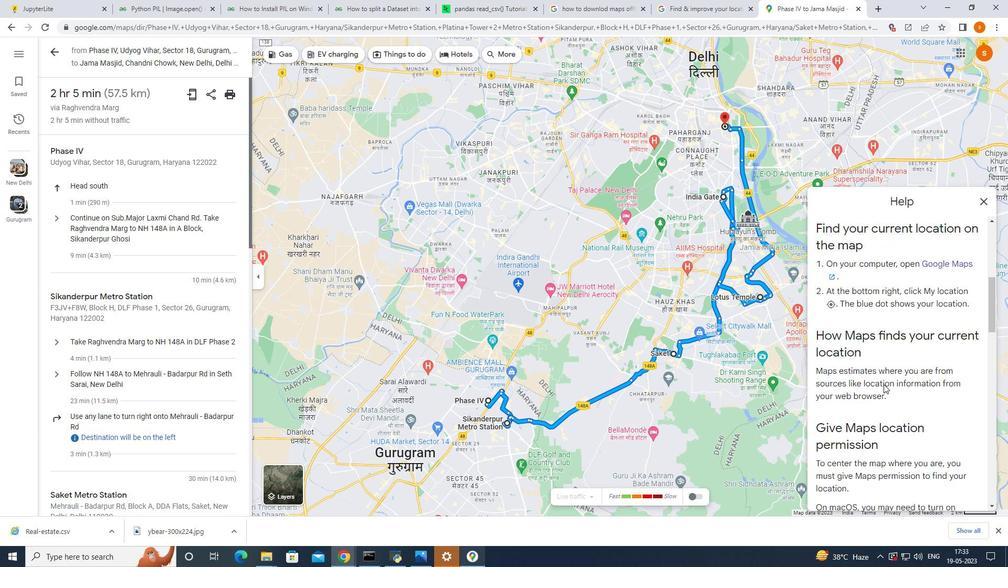 
Action: Mouse scrolled (883, 383) with delta (0, 0)
Screenshot: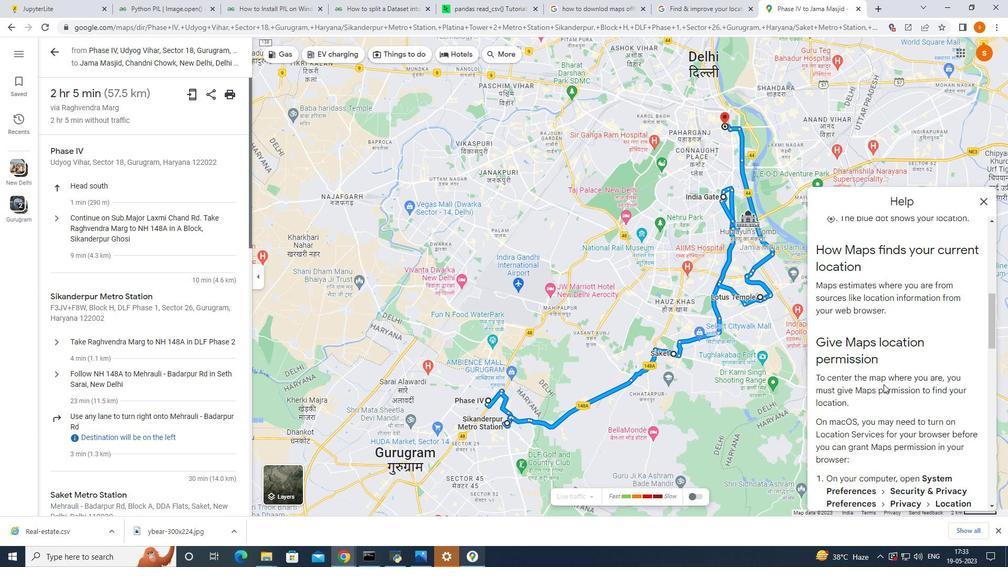 
Action: Mouse moved to (883, 384)
Screenshot: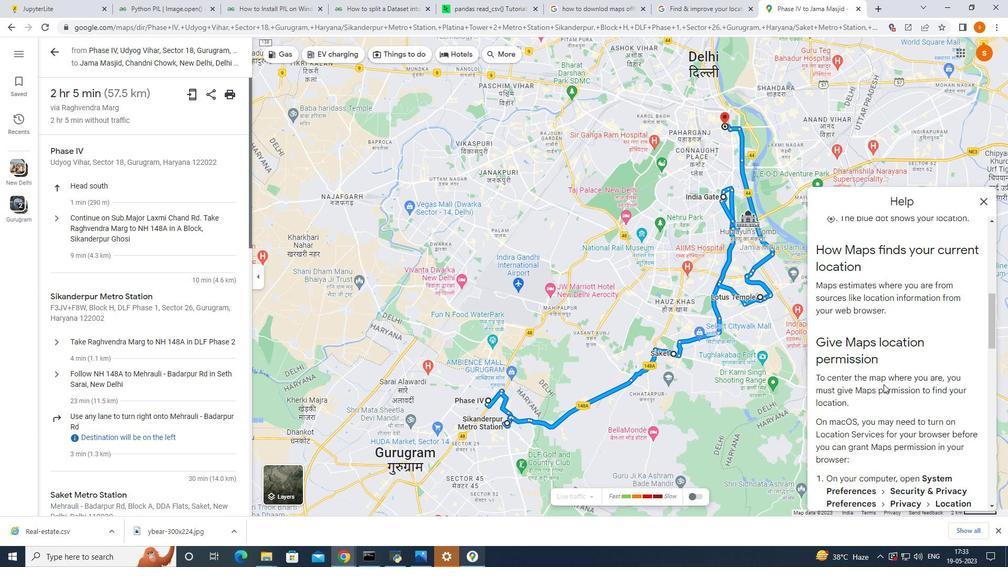 
Action: Mouse scrolled (883, 384) with delta (0, 0)
Screenshot: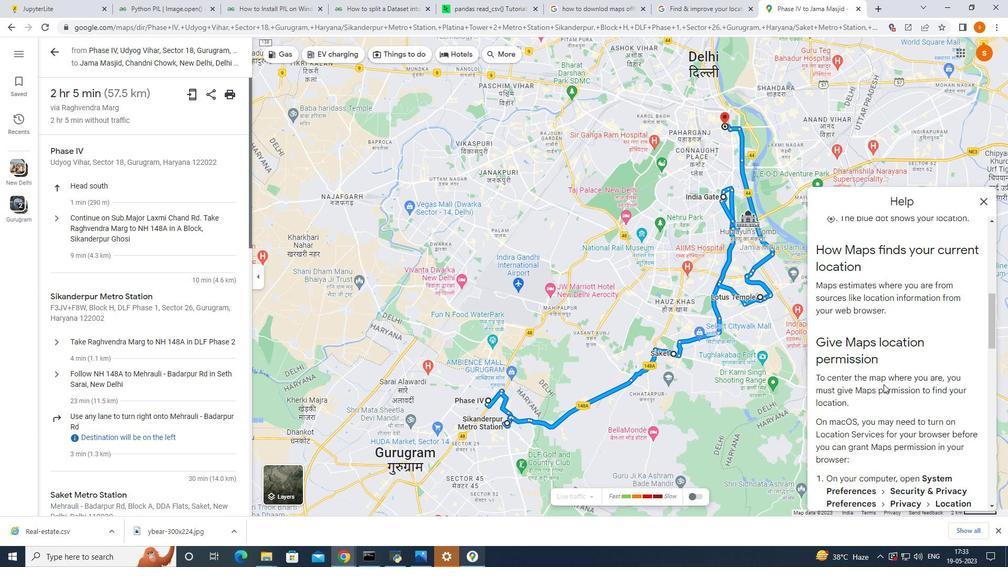 
Action: Mouse scrolled (883, 384) with delta (0, 0)
Screenshot: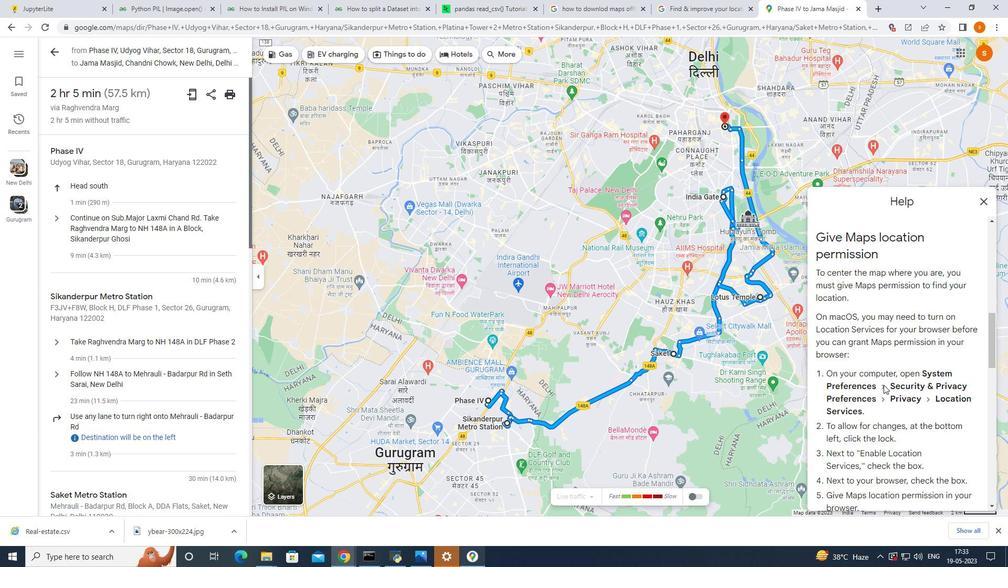
Action: Mouse scrolled (883, 384) with delta (0, 0)
Screenshot: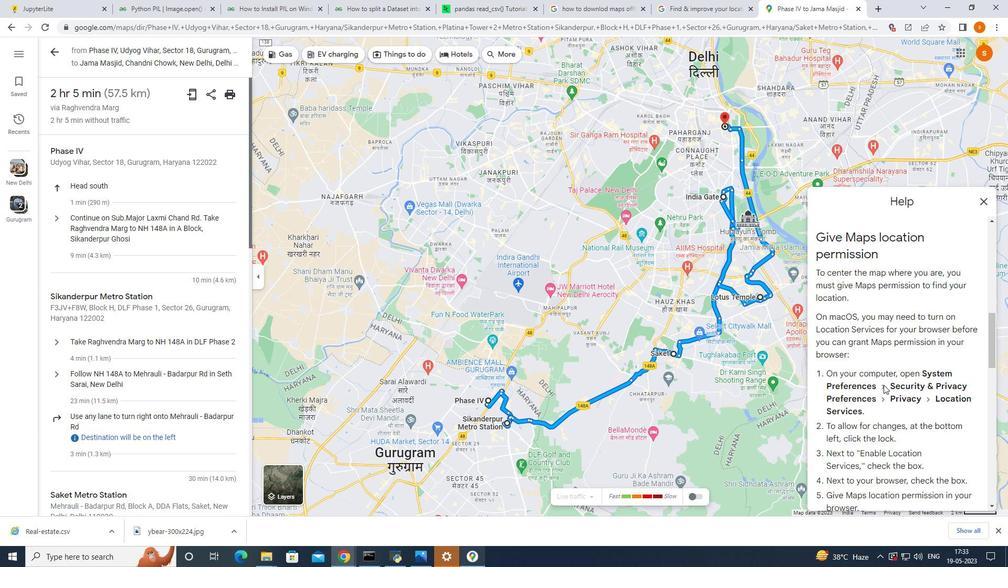 
Action: Mouse scrolled (883, 384) with delta (0, 0)
Screenshot: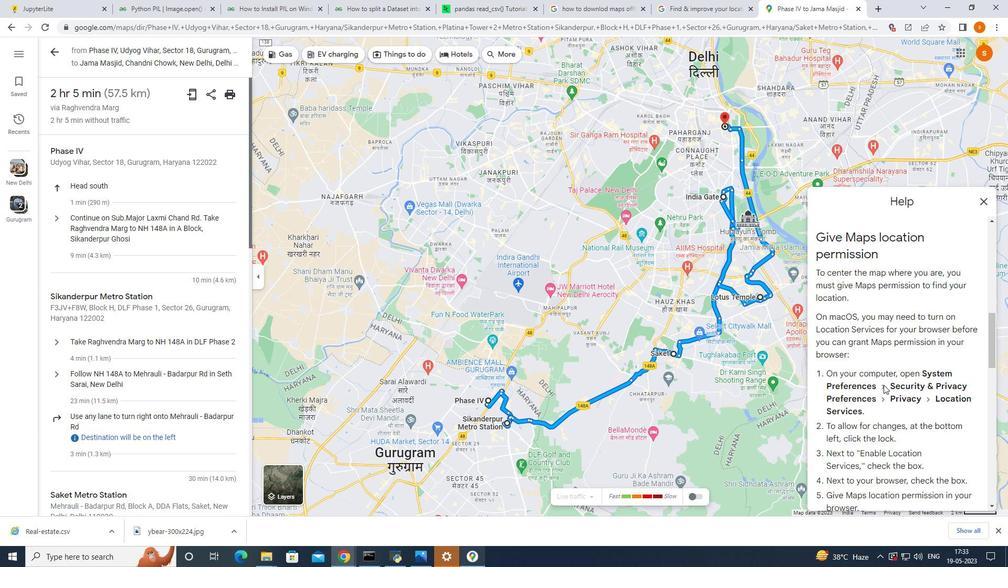 
Action: Mouse scrolled (883, 384) with delta (0, 0)
Screenshot: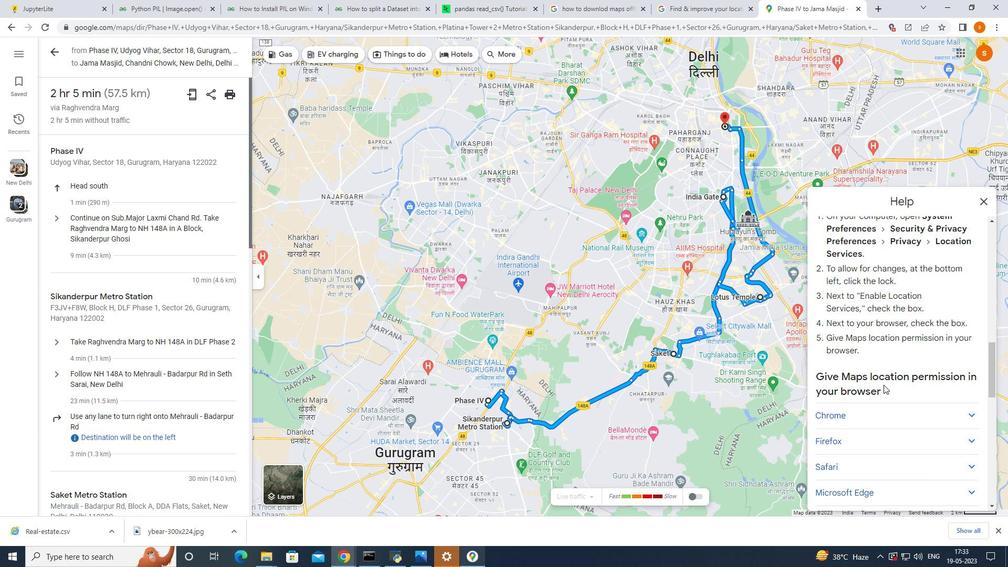 
Action: Mouse moved to (958, 367)
Screenshot: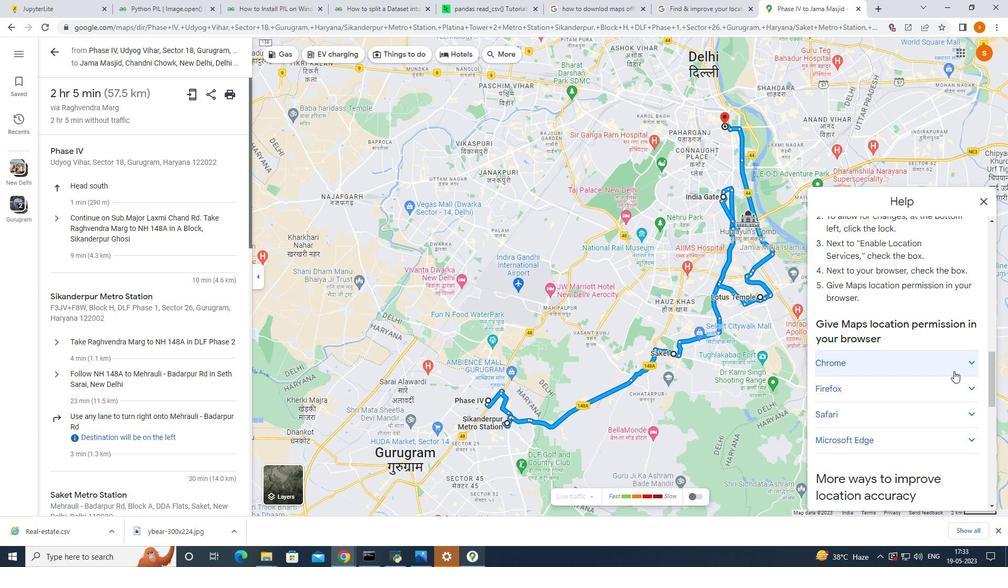 
Action: Mouse pressed left at (958, 367)
Screenshot: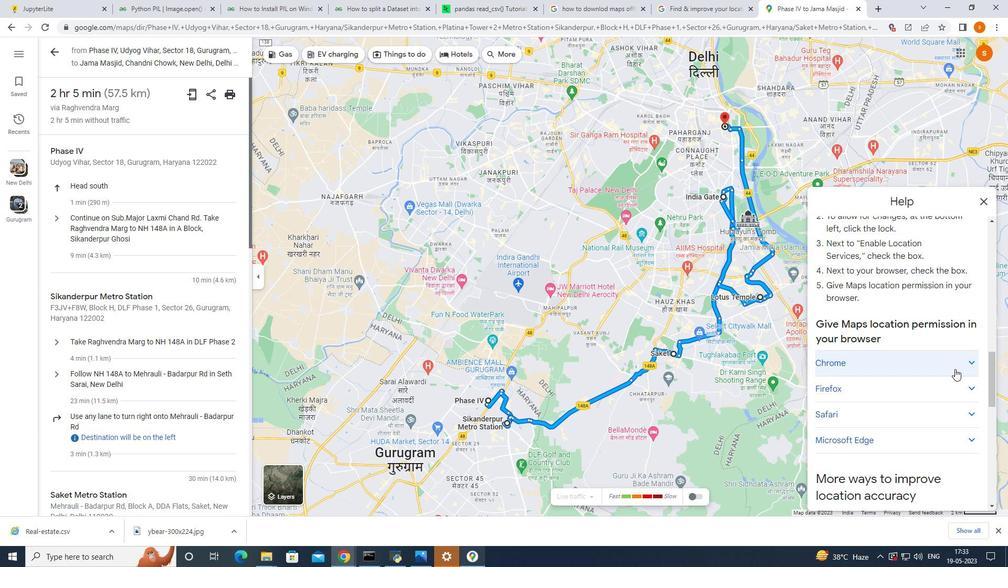 
Action: Mouse moved to (947, 382)
Screenshot: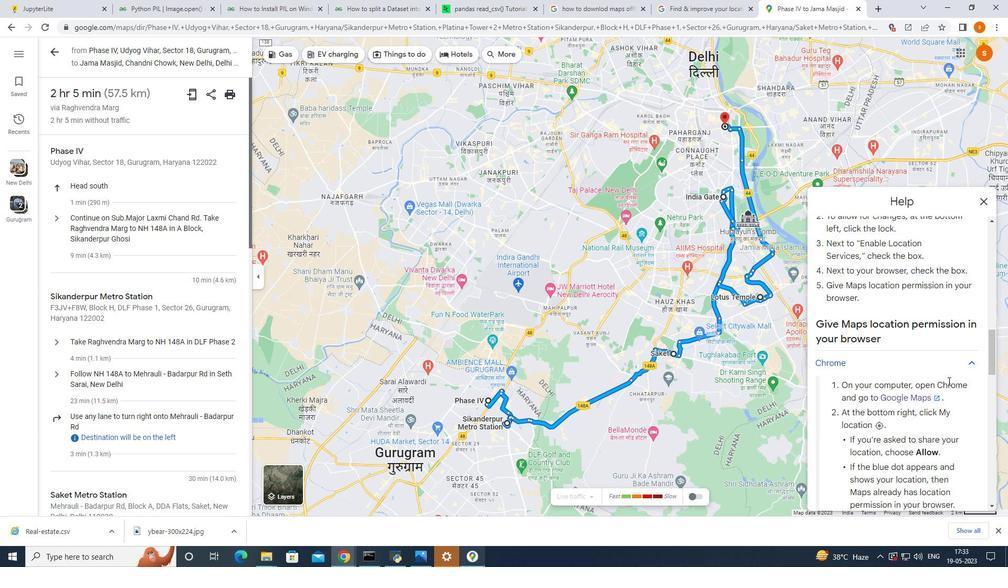 
Action: Mouse scrolled (947, 381) with delta (0, 0)
Screenshot: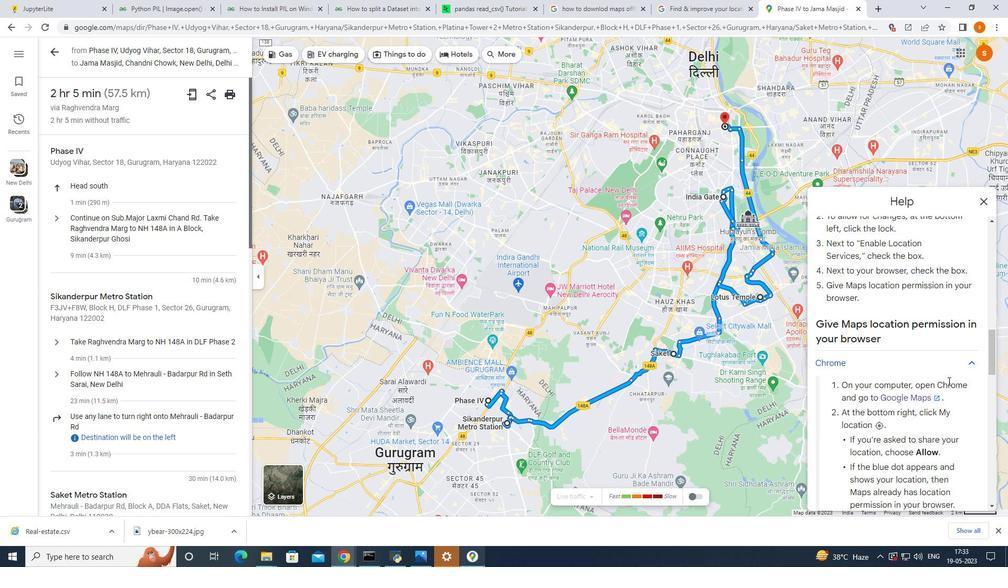 
Action: Mouse moved to (947, 382)
Screenshot: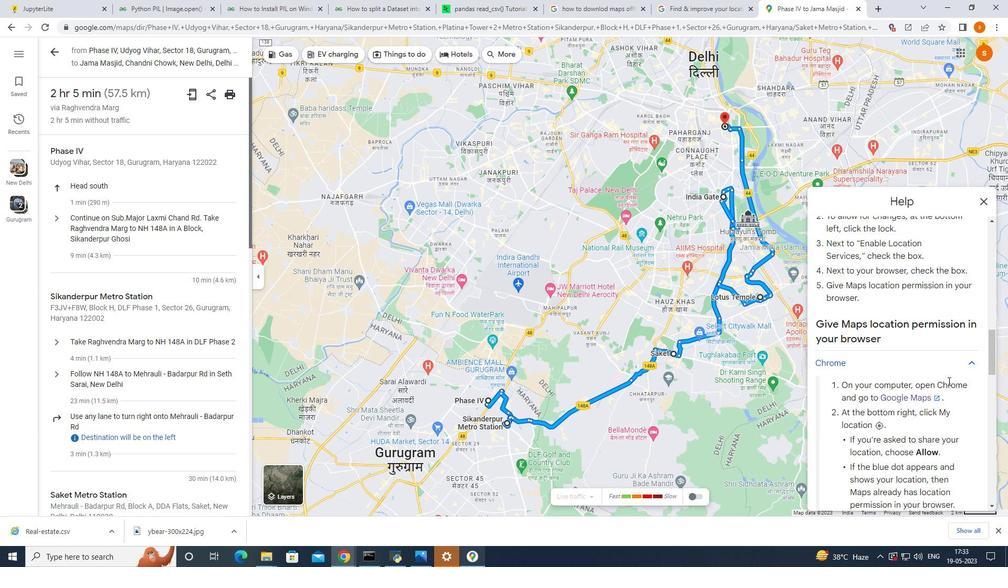 
Action: Mouse scrolled (947, 381) with delta (0, 0)
Screenshot: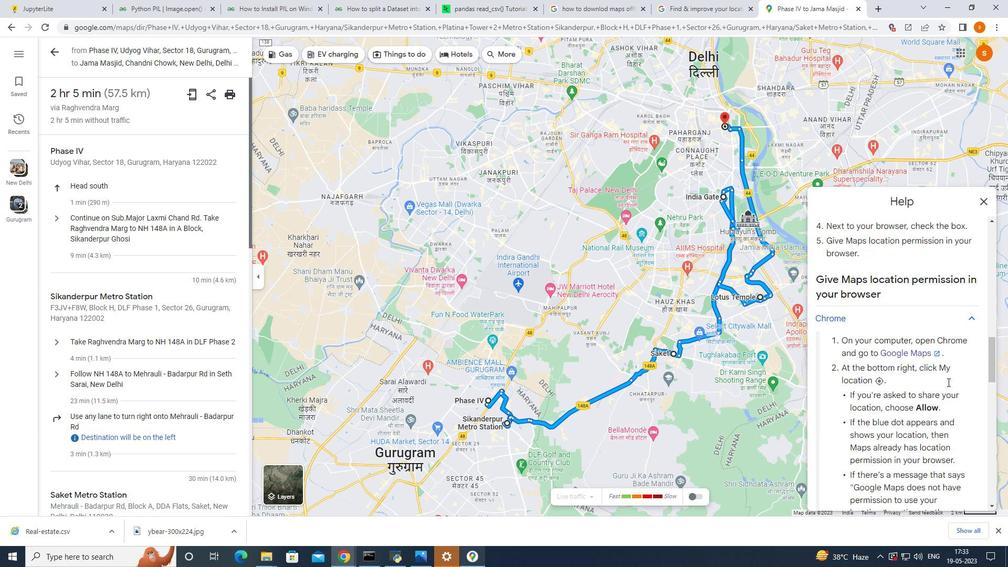 
Action: Mouse moved to (946, 384)
Screenshot: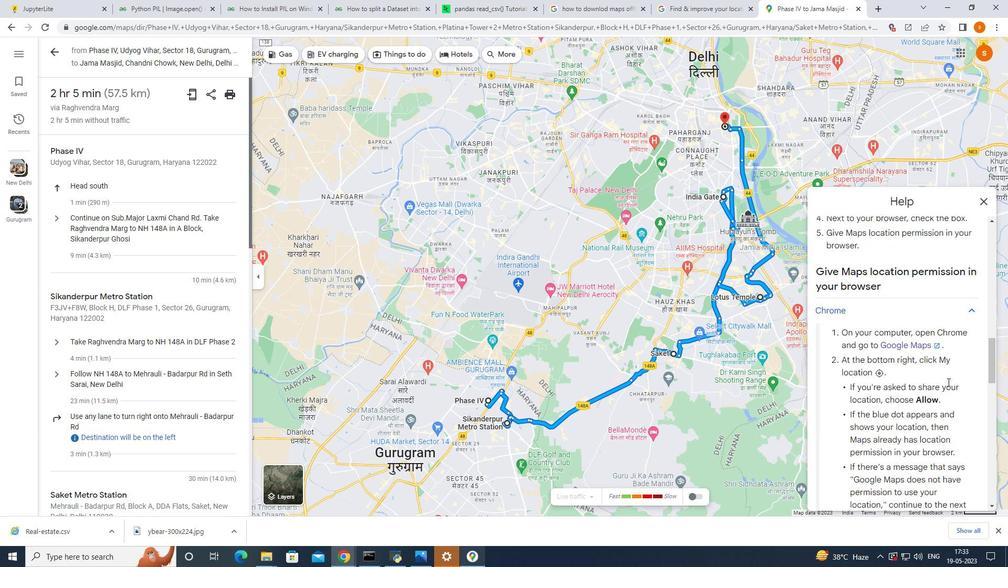 
Action: Mouse scrolled (946, 384) with delta (0, 0)
Screenshot: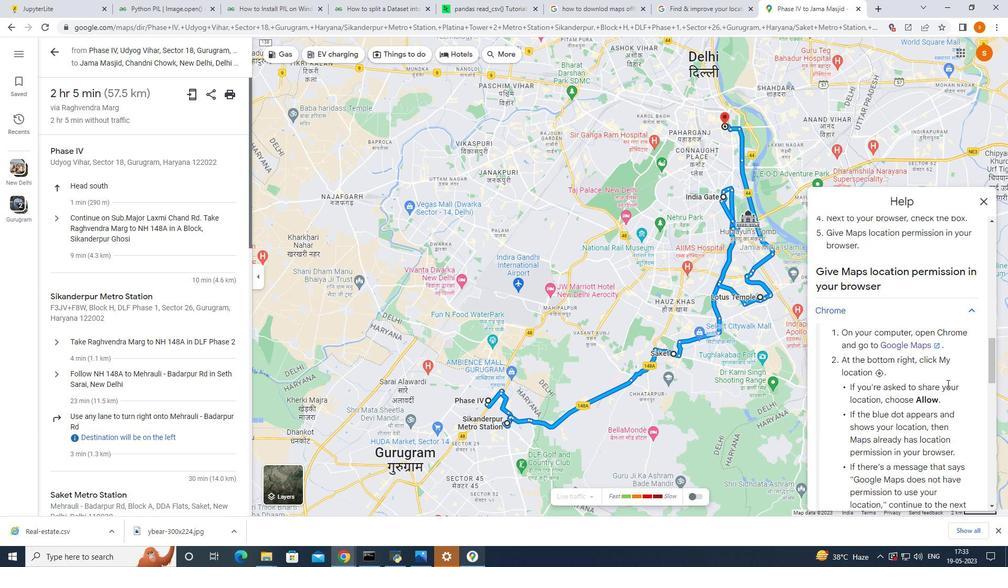 
Action: Mouse scrolled (946, 384) with delta (0, 0)
Screenshot: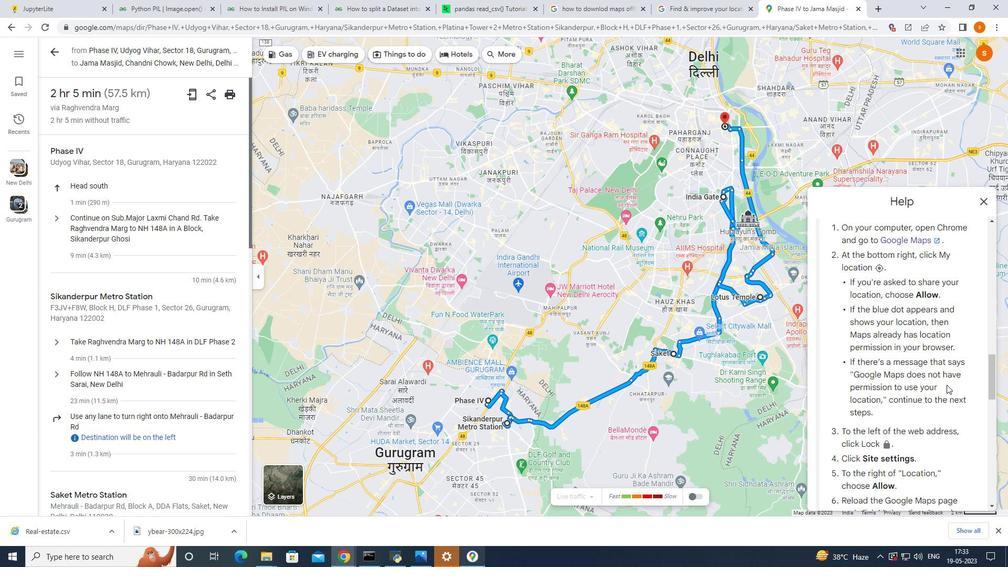 
Action: Mouse moved to (980, 203)
Screenshot: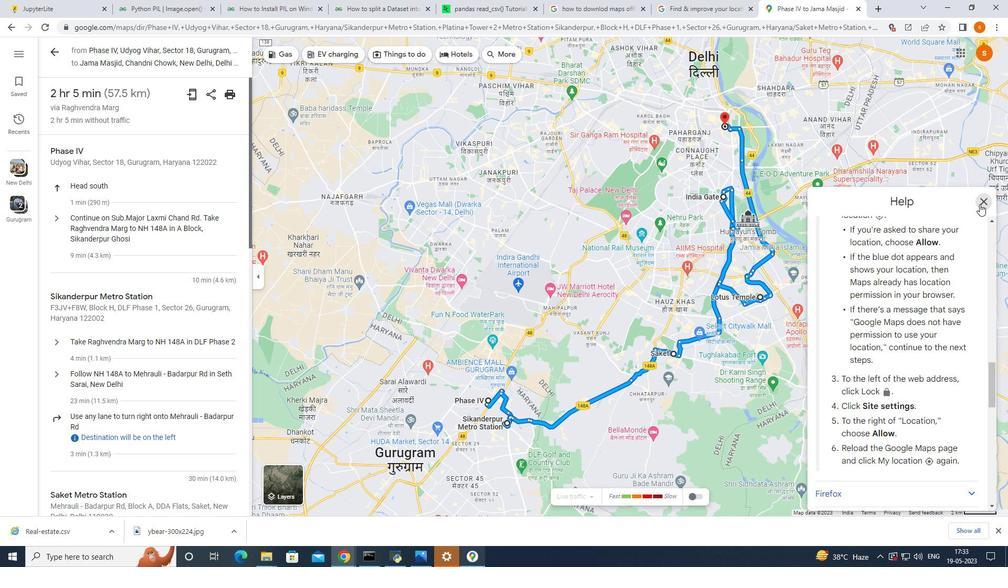 
Action: Mouse pressed left at (980, 203)
Screenshot: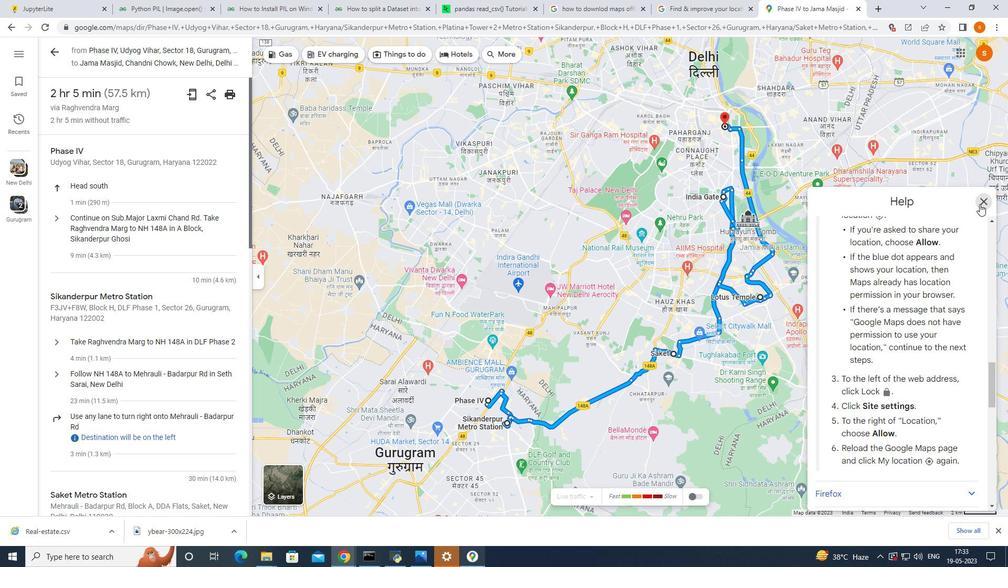 
Action: Mouse moved to (995, 29)
Screenshot: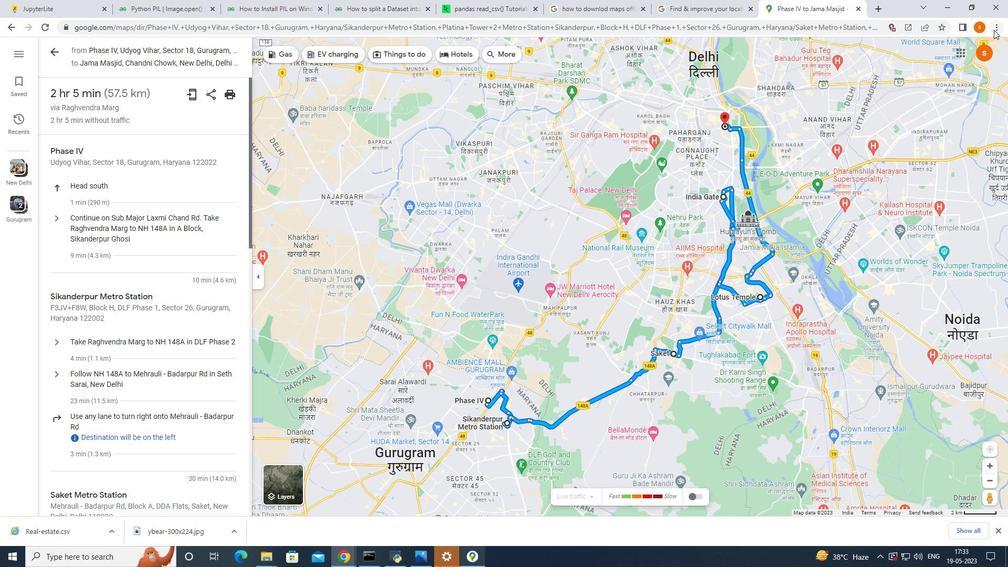 
Action: Mouse pressed left at (995, 29)
Screenshot: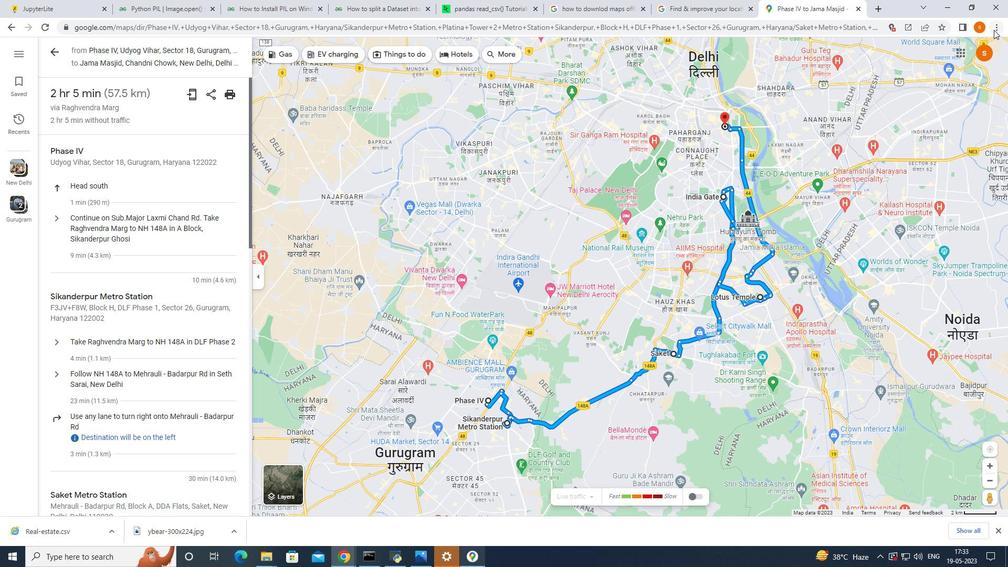 
Action: Mouse moved to (781, 240)
Screenshot: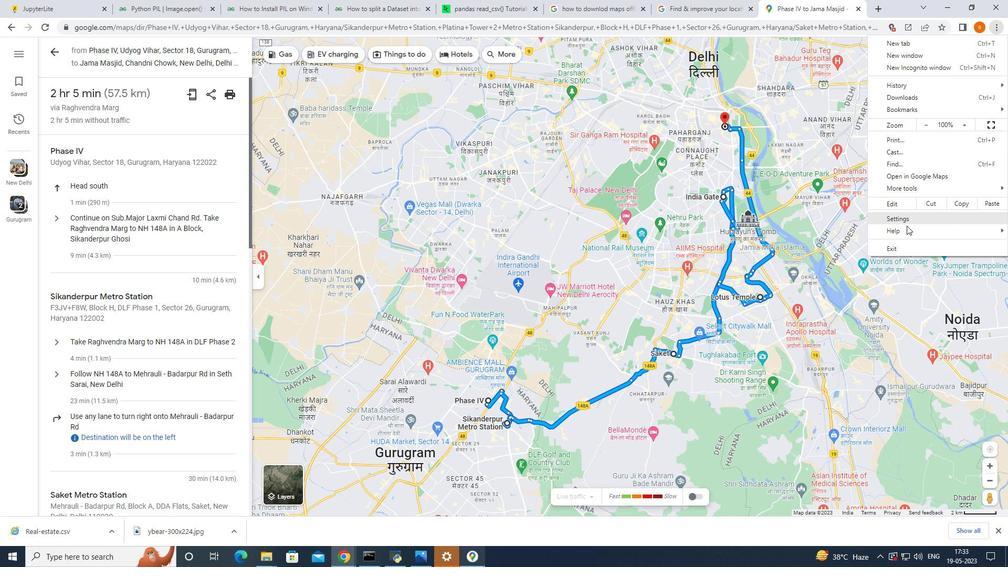 
Action: Mouse pressed left at (781, 240)
Screenshot: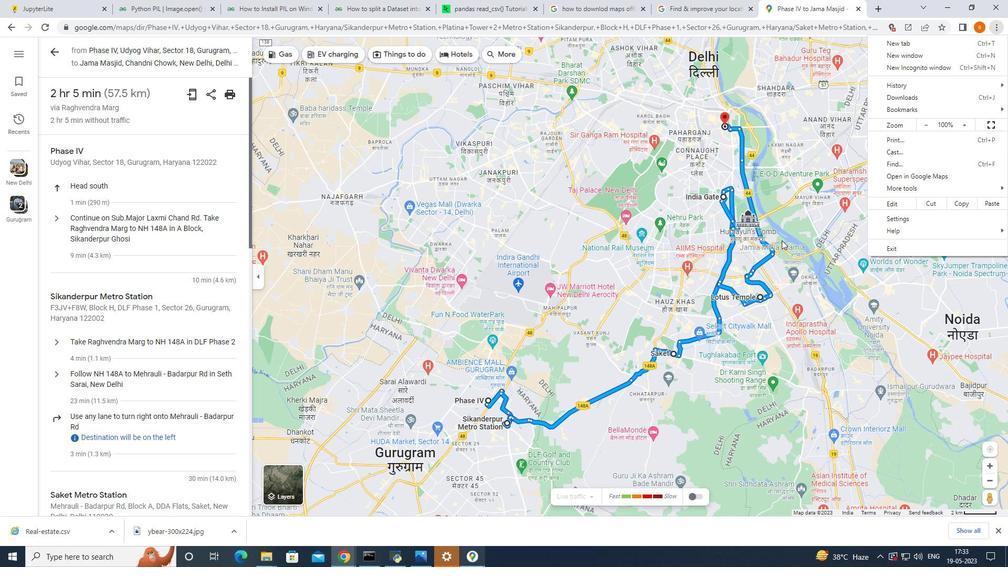 
Action: Mouse moved to (983, 53)
Screenshot: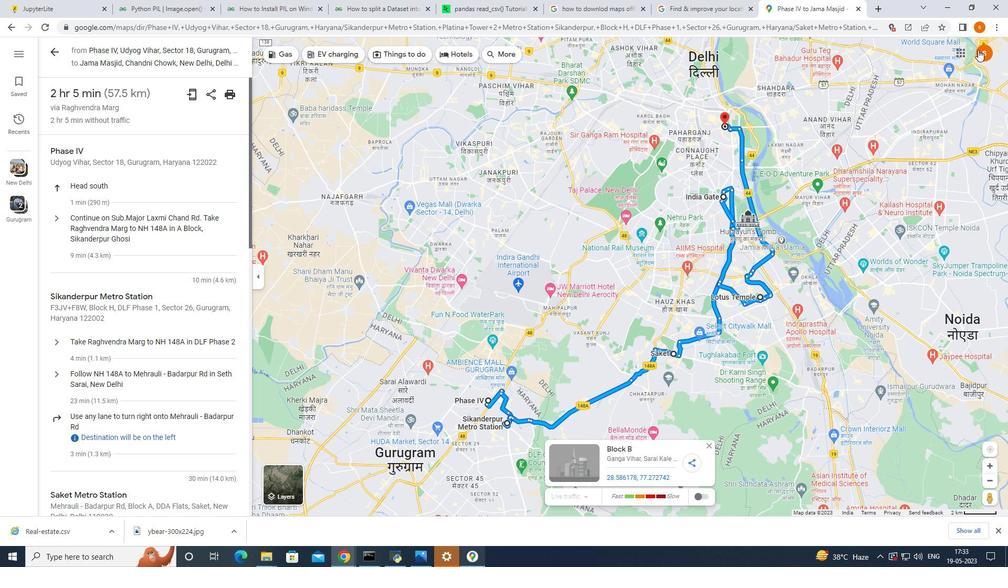 
Action: Mouse pressed left at (983, 53)
Screenshot: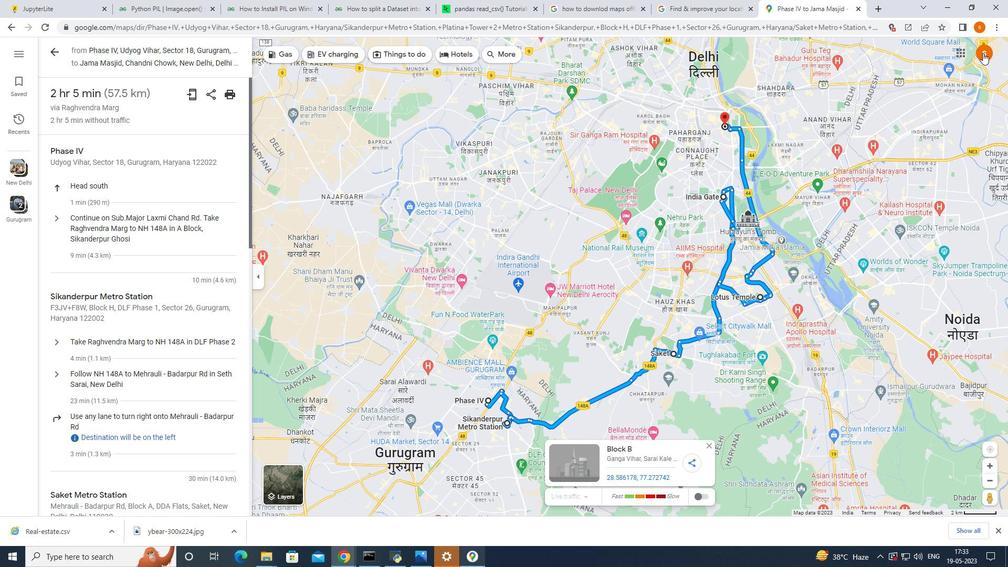 
Action: Mouse moved to (734, 197)
Screenshot: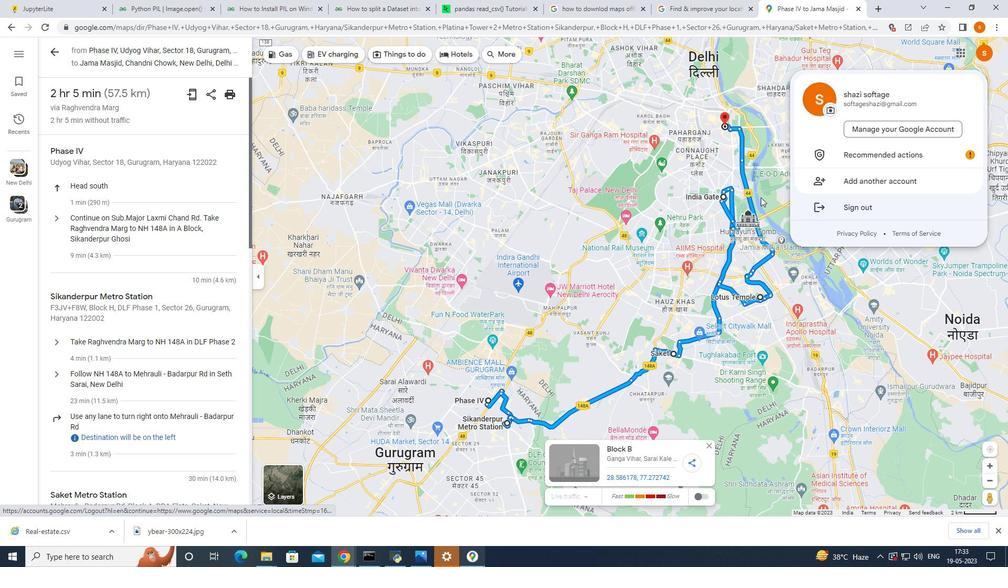 
Action: Mouse pressed left at (734, 197)
Screenshot: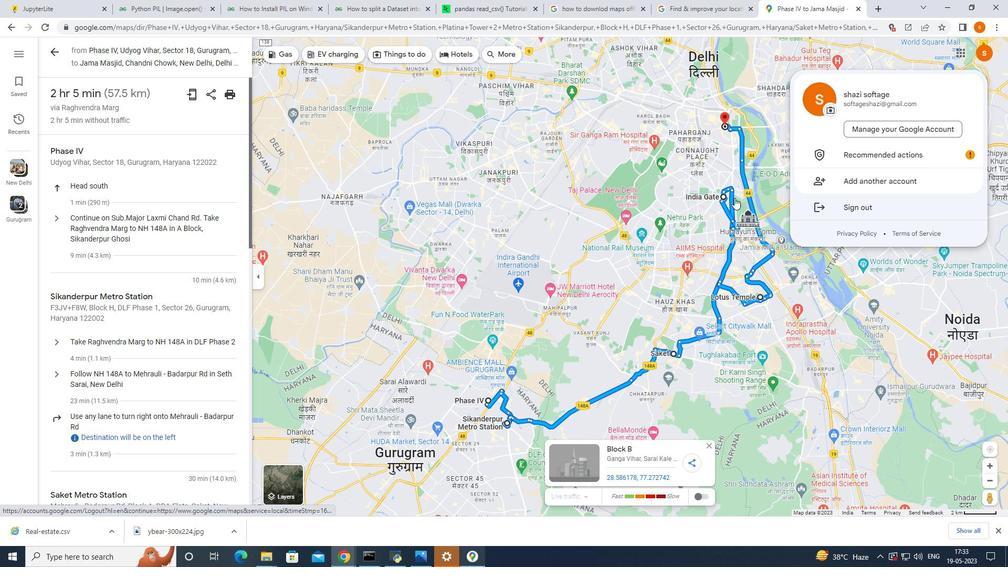 
Action: Mouse moved to (978, 55)
Screenshot: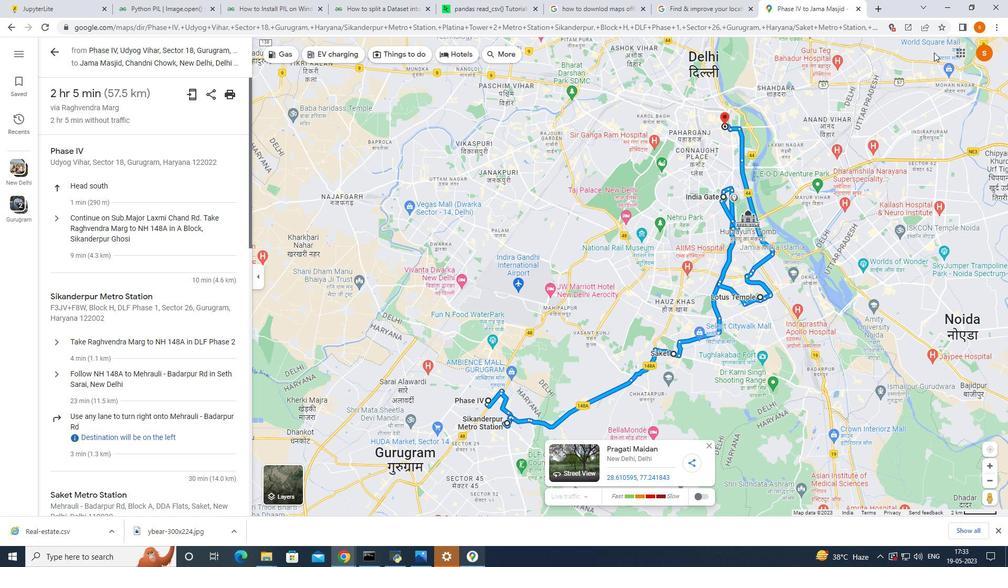 
Action: Mouse pressed left at (978, 55)
Screenshot: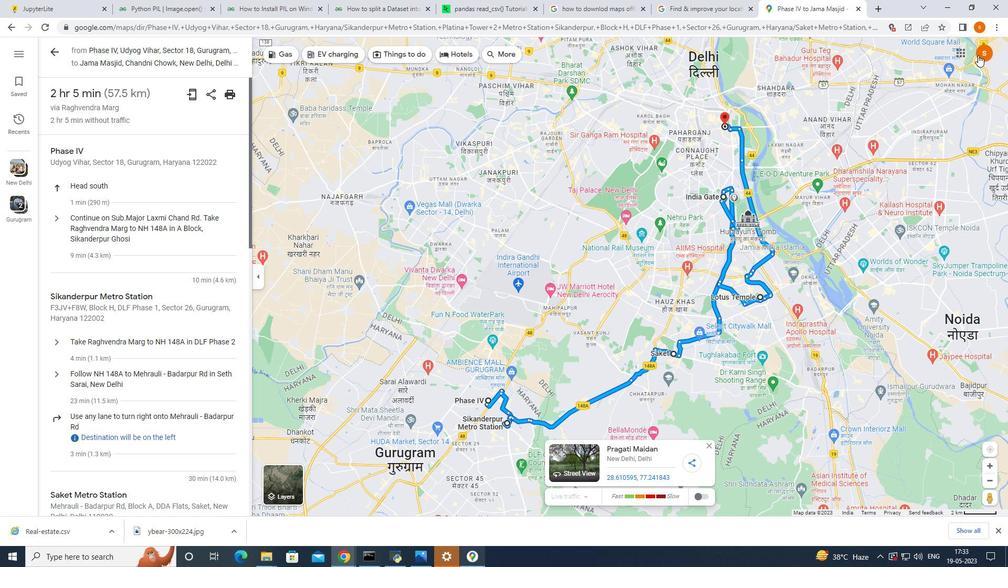 
Action: Mouse moved to (954, 149)
Screenshot: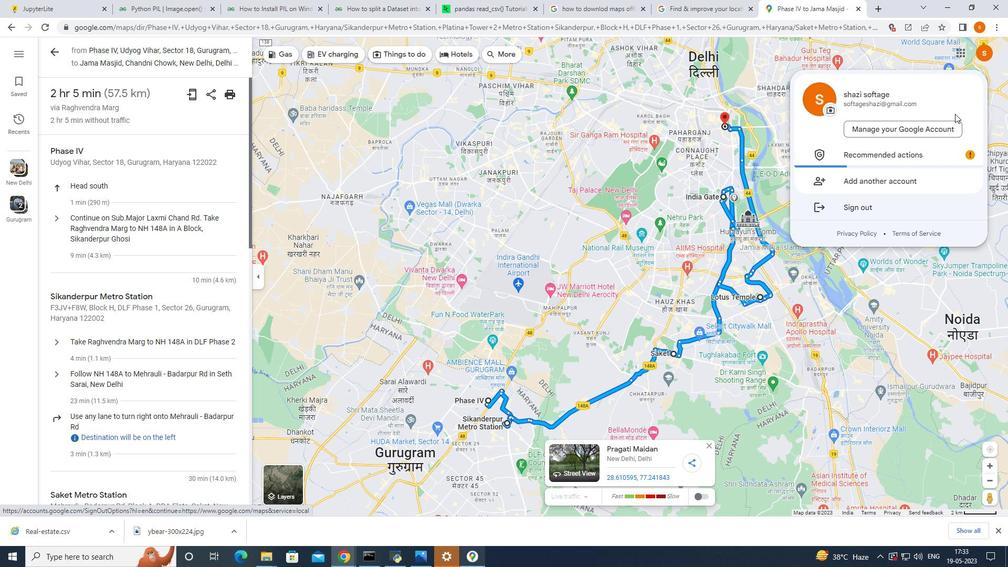 
Action: Mouse pressed left at (954, 149)
Screenshot: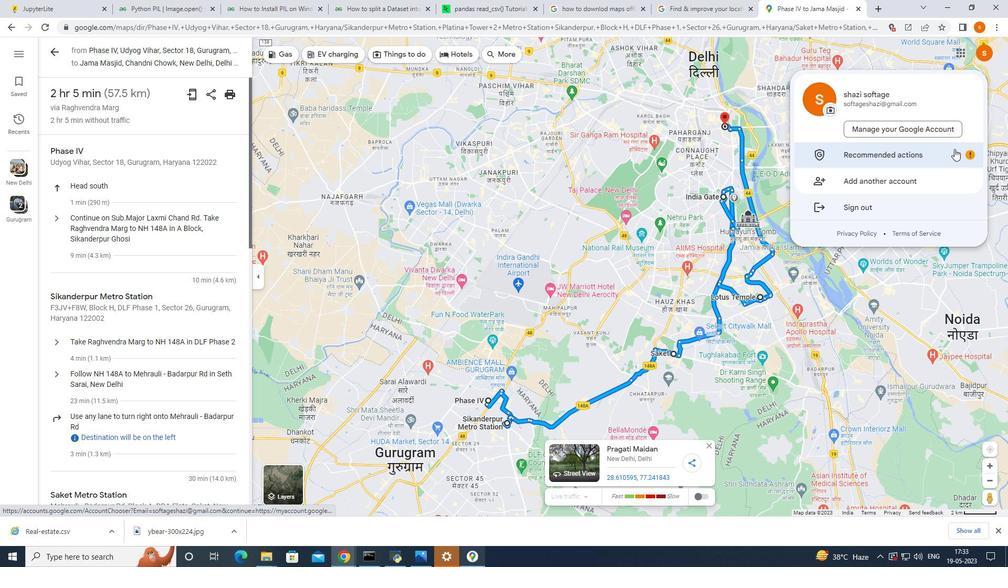 
Action: Mouse moved to (496, 294)
Screenshot: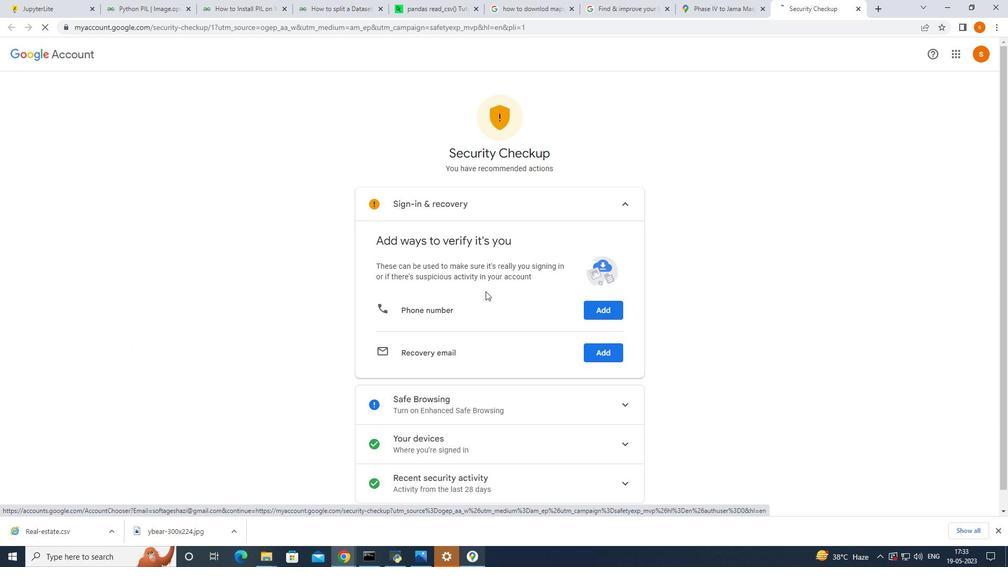 
Action: Mouse scrolled (496, 293) with delta (0, 0)
Screenshot: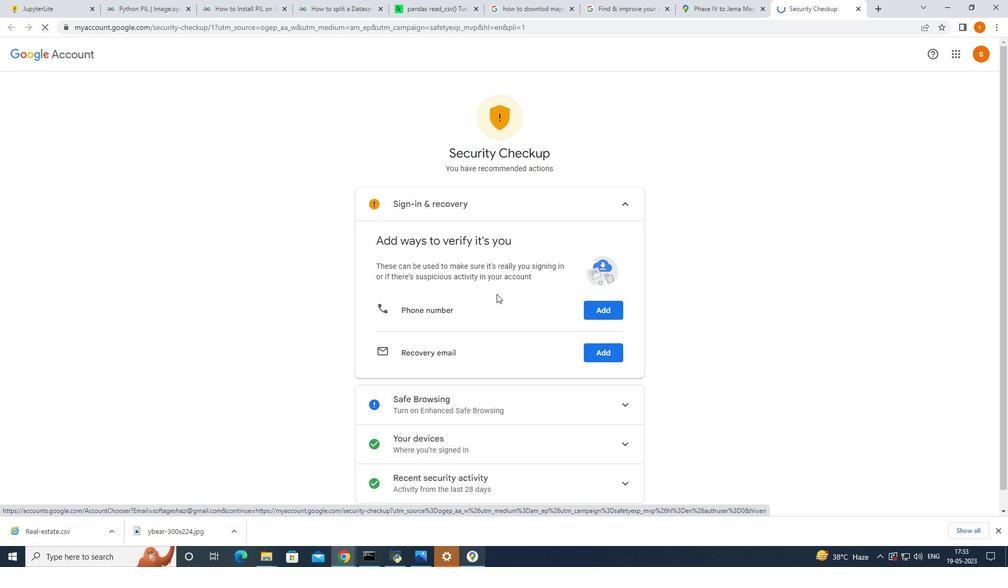 
Action: Mouse scrolled (496, 293) with delta (0, 0)
Screenshot: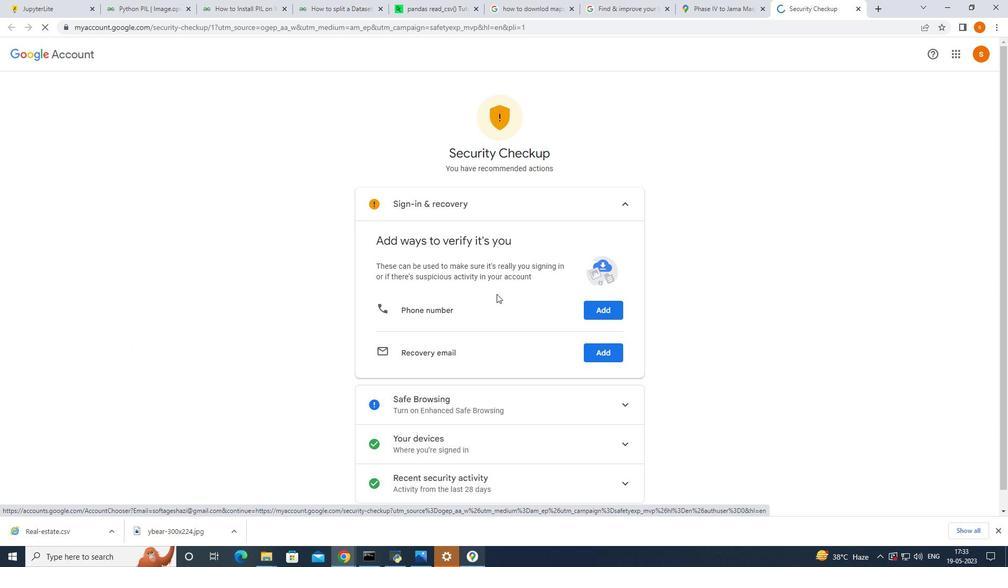 
Action: Mouse scrolled (496, 293) with delta (0, 0)
Screenshot: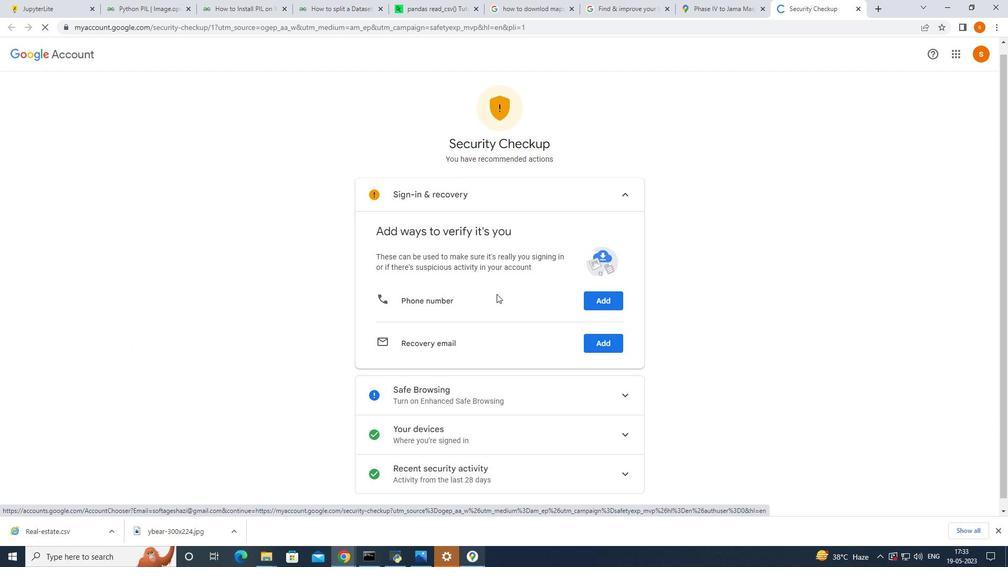 
Action: Mouse moved to (496, 294)
Screenshot: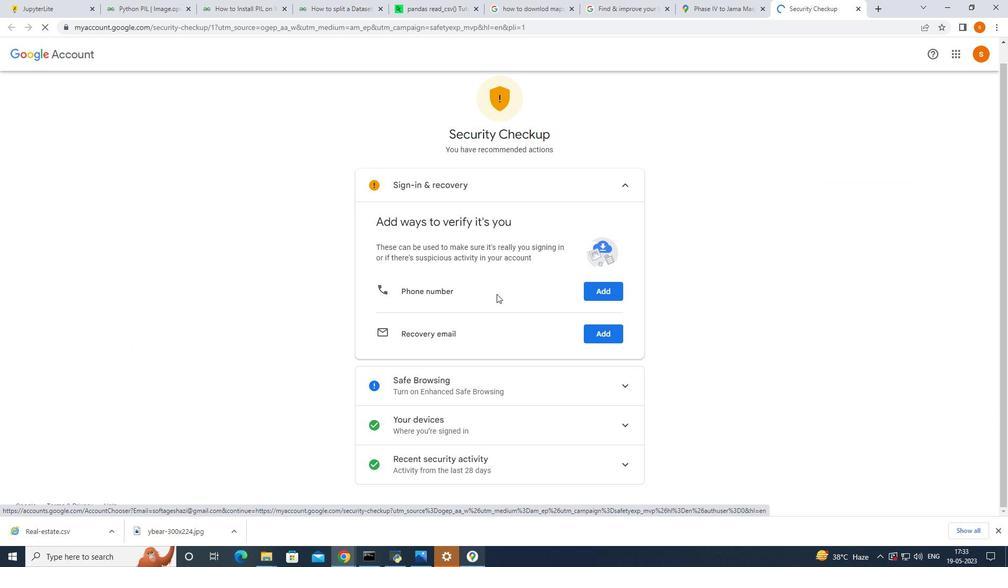 
Action: Mouse scrolled (496, 294) with delta (0, 0)
Screenshot: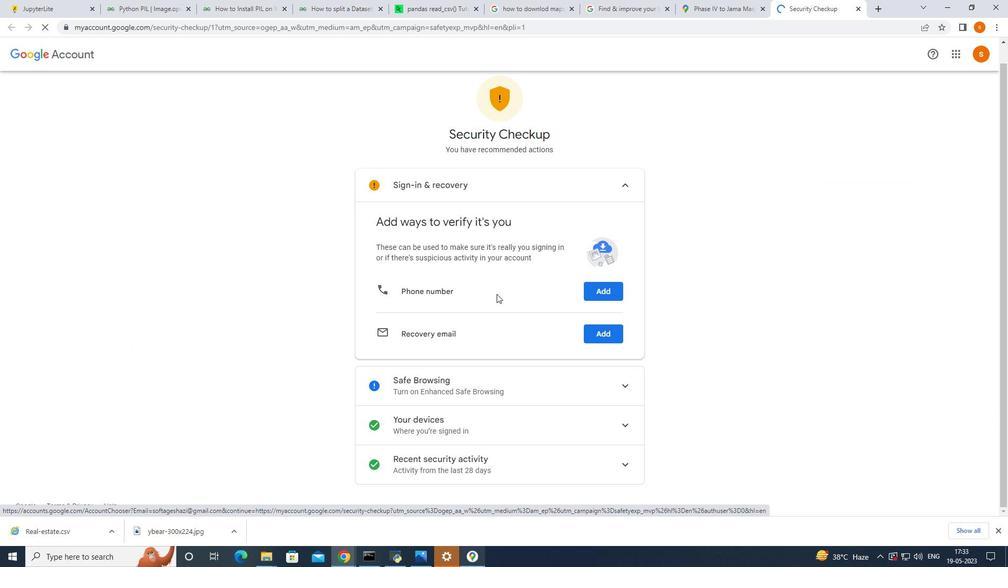 
Action: Mouse scrolled (496, 295) with delta (0, 0)
Screenshot: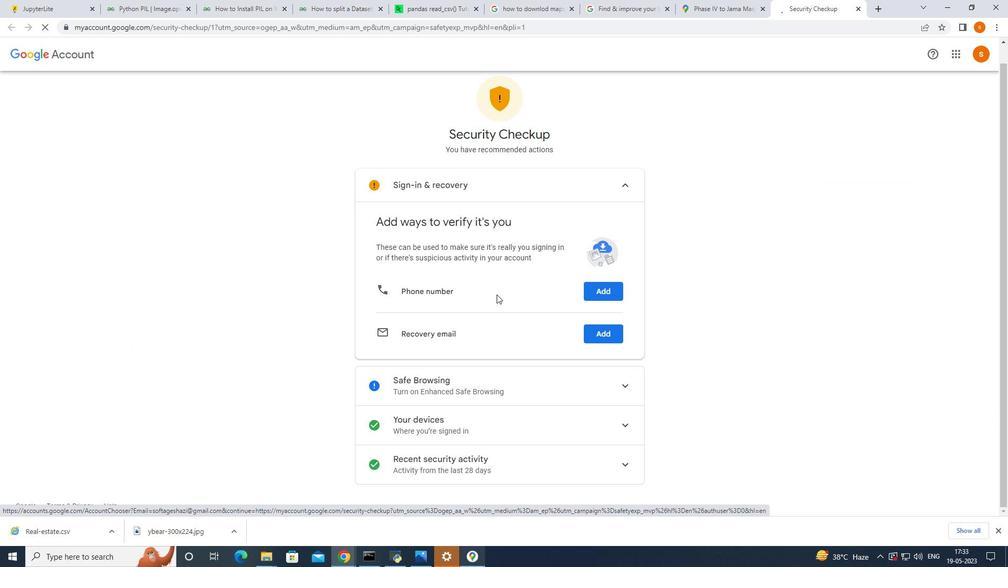 
Action: Mouse scrolled (496, 295) with delta (0, 0)
Screenshot: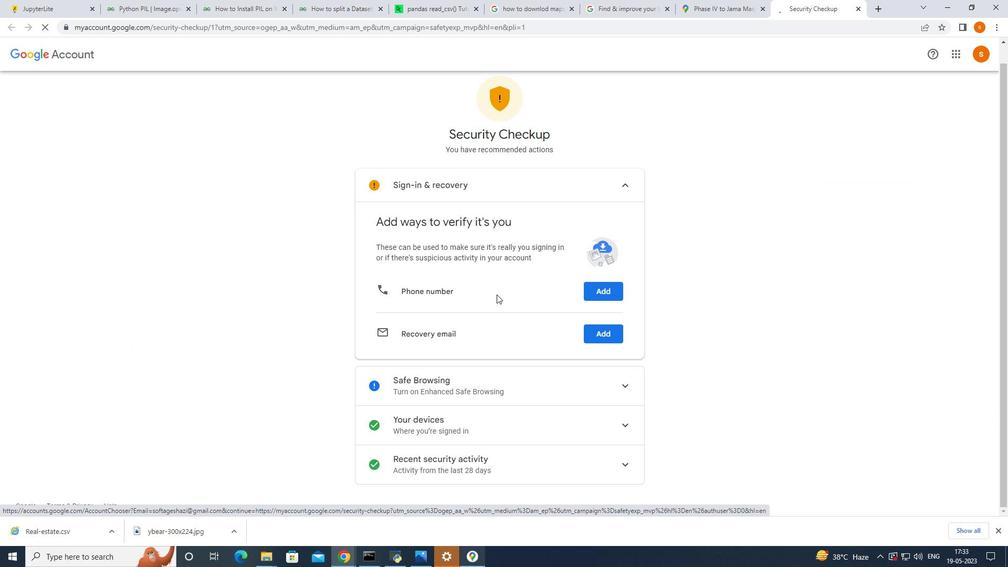 
Action: Mouse moved to (854, 8)
Screenshot: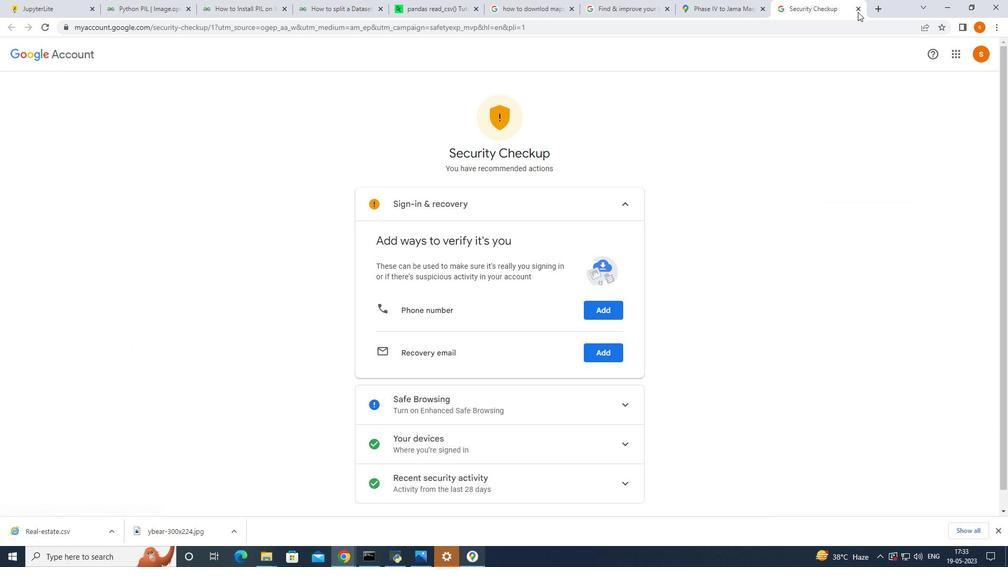 
Action: Mouse pressed left at (854, 8)
Screenshot: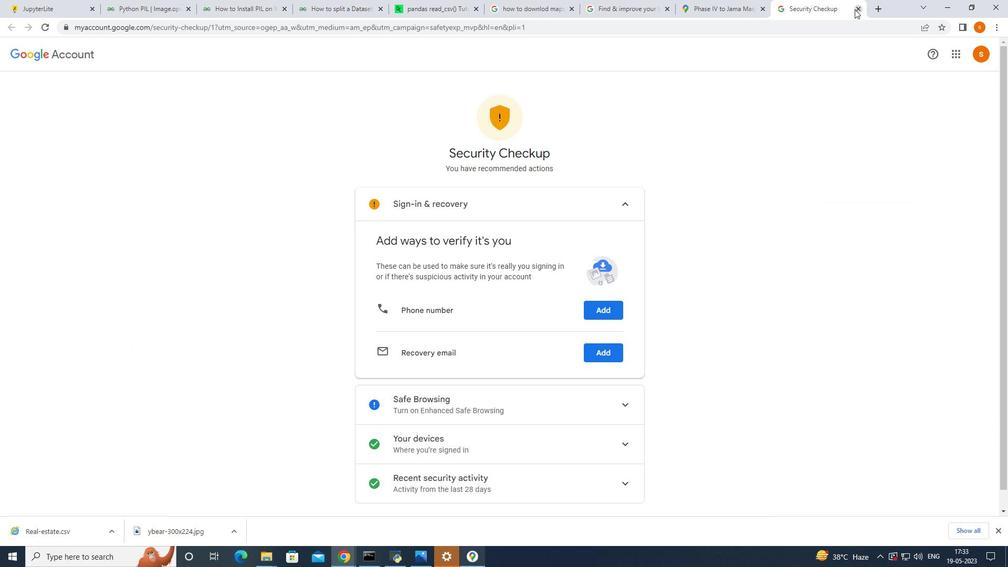 
Action: Mouse moved to (113, 320)
Screenshot: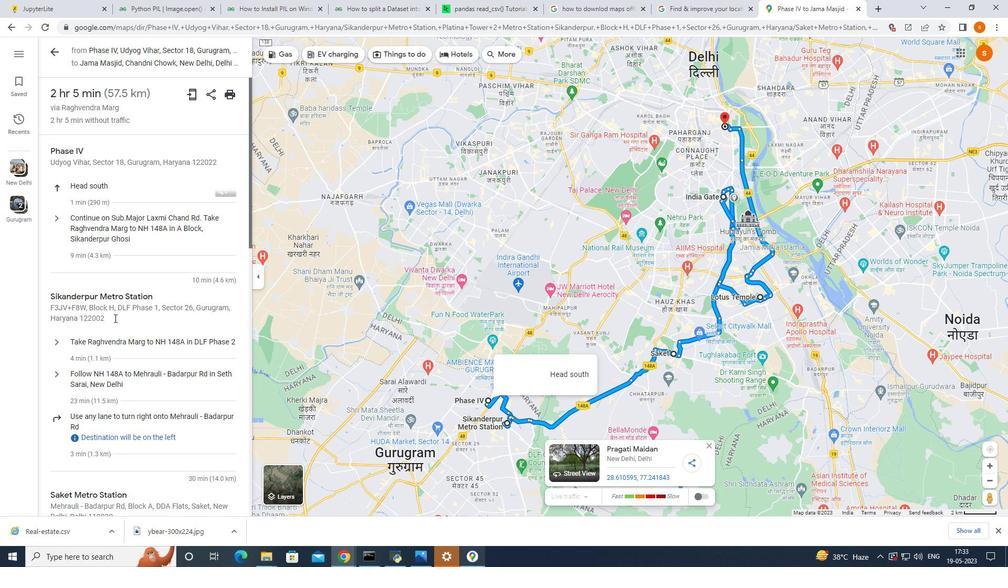 
Action: Mouse scrolled (113, 319) with delta (0, 0)
Screenshot: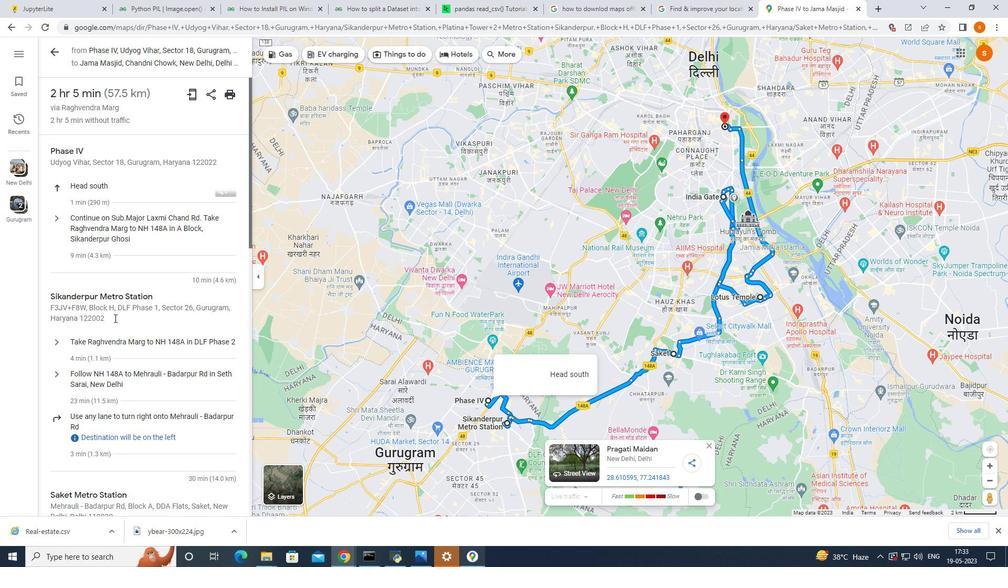 
Action: Mouse scrolled (113, 319) with delta (0, 0)
Screenshot: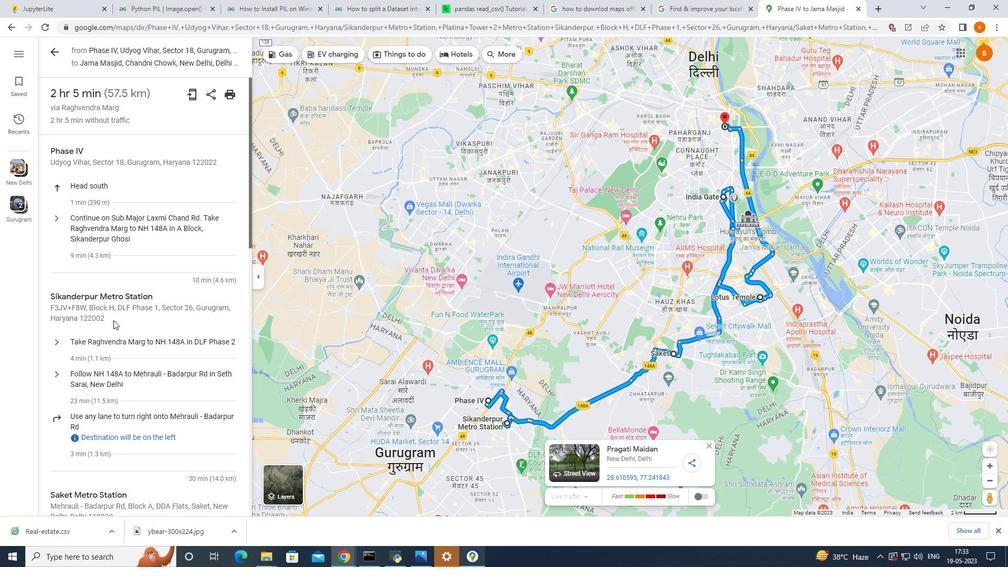 
Action: Mouse scrolled (113, 319) with delta (0, 0)
Screenshot: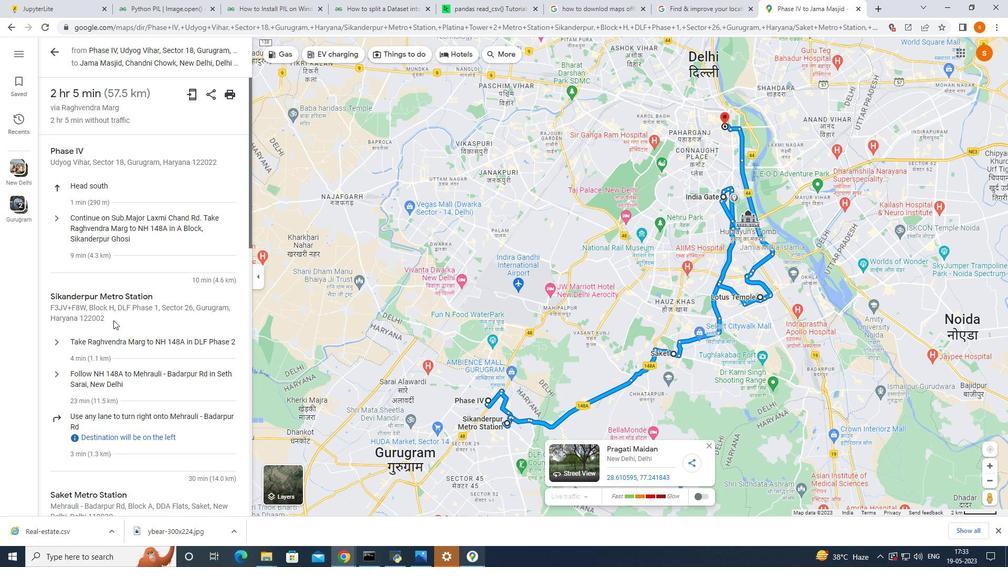 
Action: Mouse scrolled (113, 319) with delta (0, 0)
Screenshot: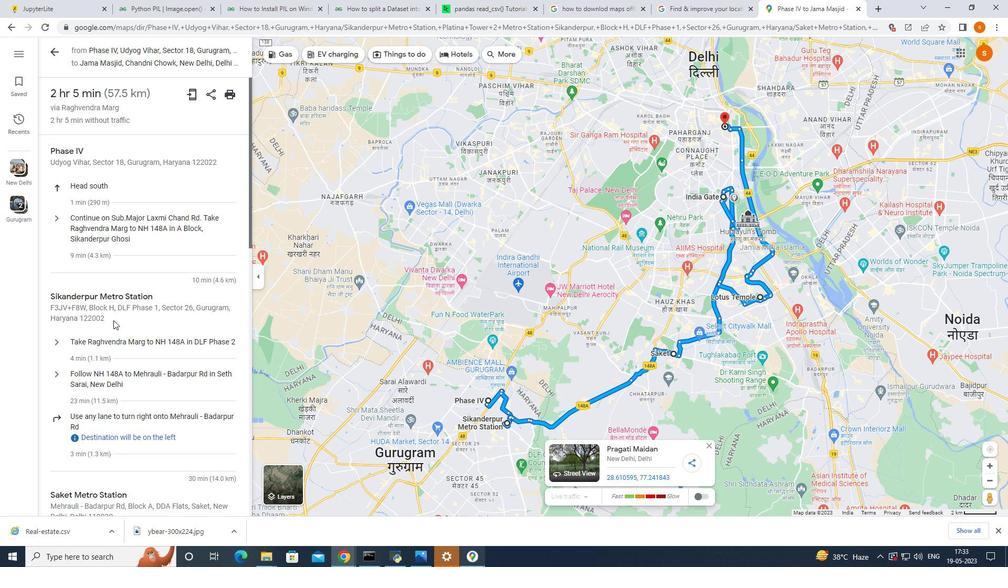 
Action: Mouse moved to (116, 325)
Screenshot: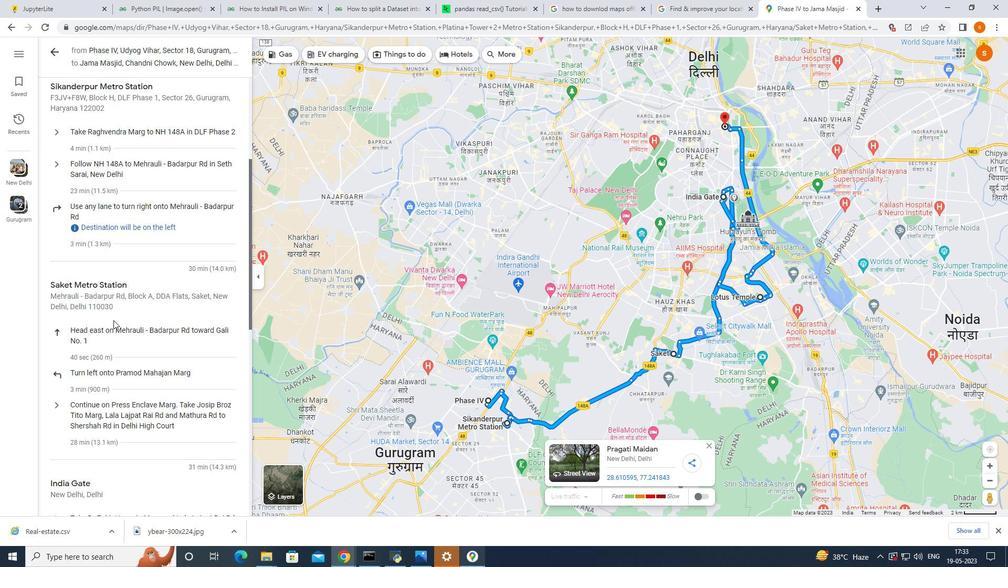 
Action: Mouse scrolled (116, 325) with delta (0, 0)
Screenshot: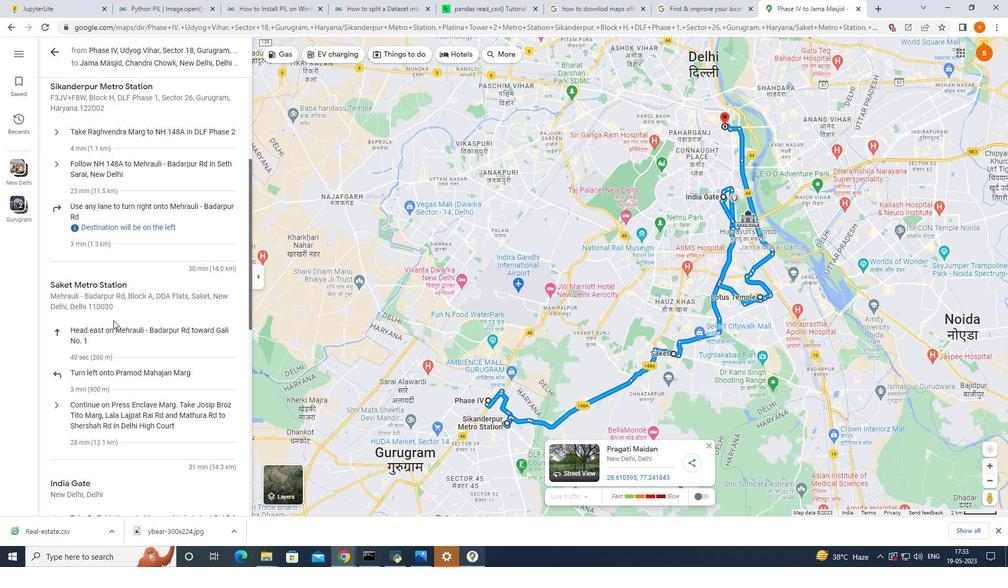 
Action: Mouse moved to (117, 328)
Screenshot: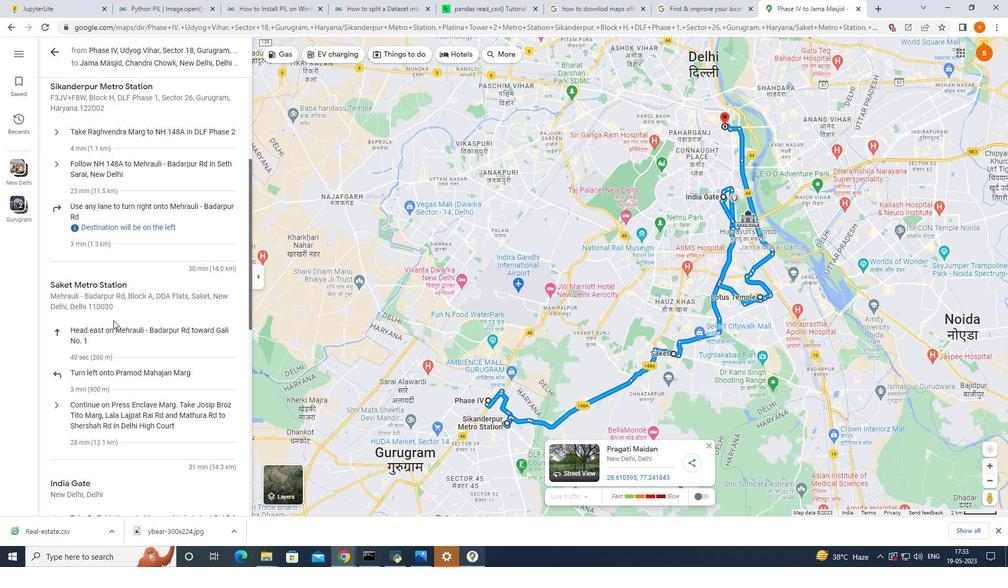 
Action: Mouse scrolled (117, 328) with delta (0, 0)
Screenshot: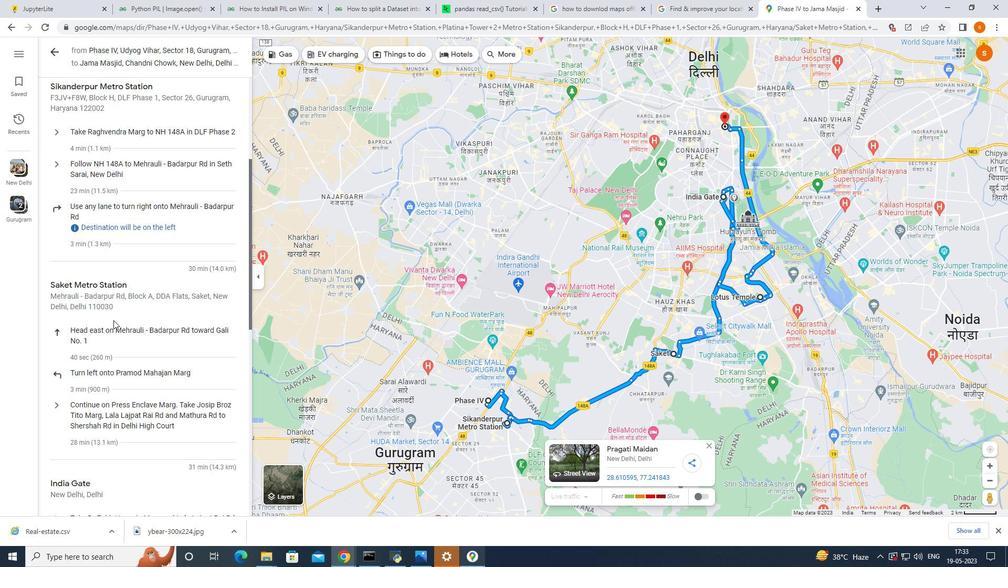 
Action: Mouse moved to (118, 330)
Screenshot: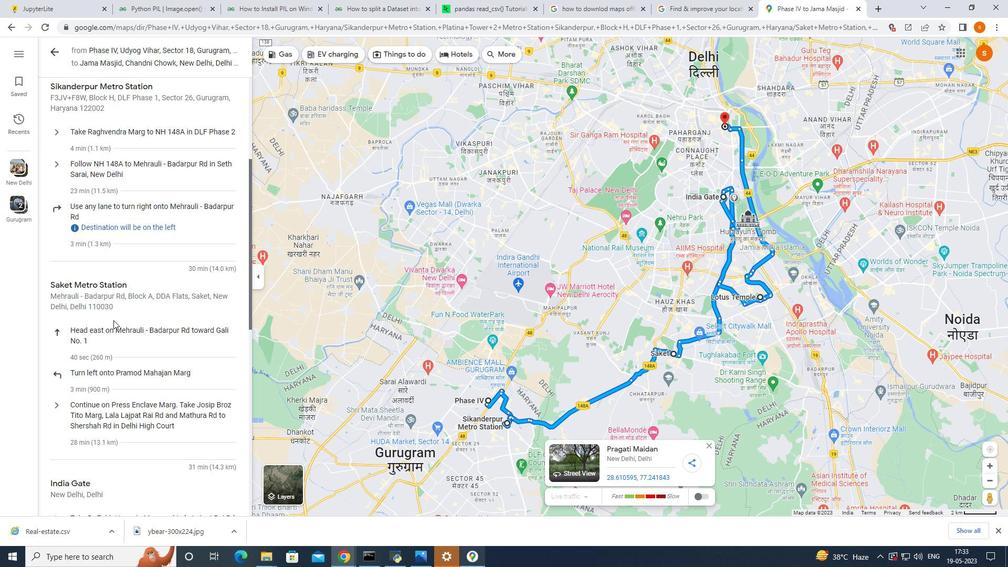 
Action: Mouse scrolled (118, 330) with delta (0, 0)
Screenshot: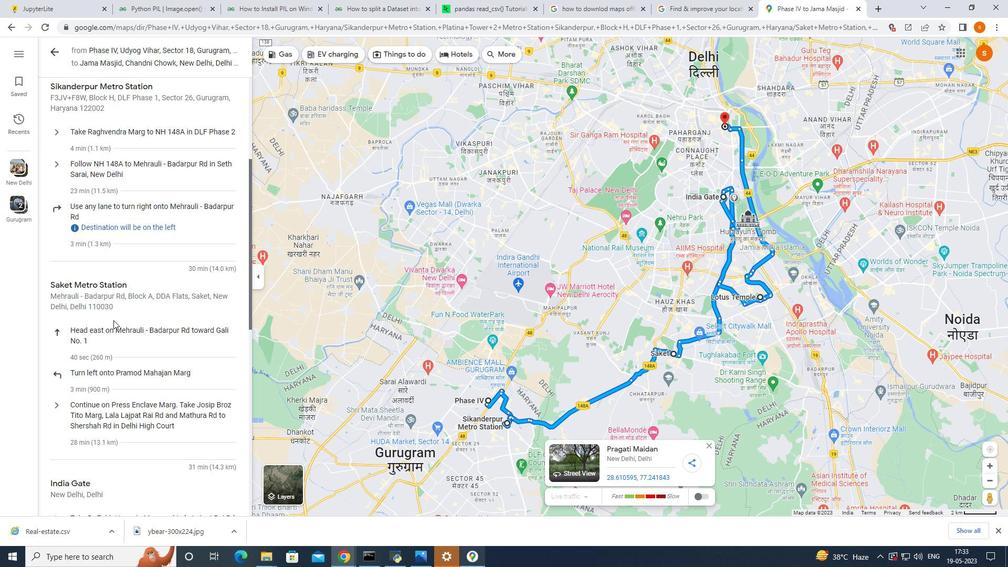 
Action: Mouse moved to (123, 345)
Screenshot: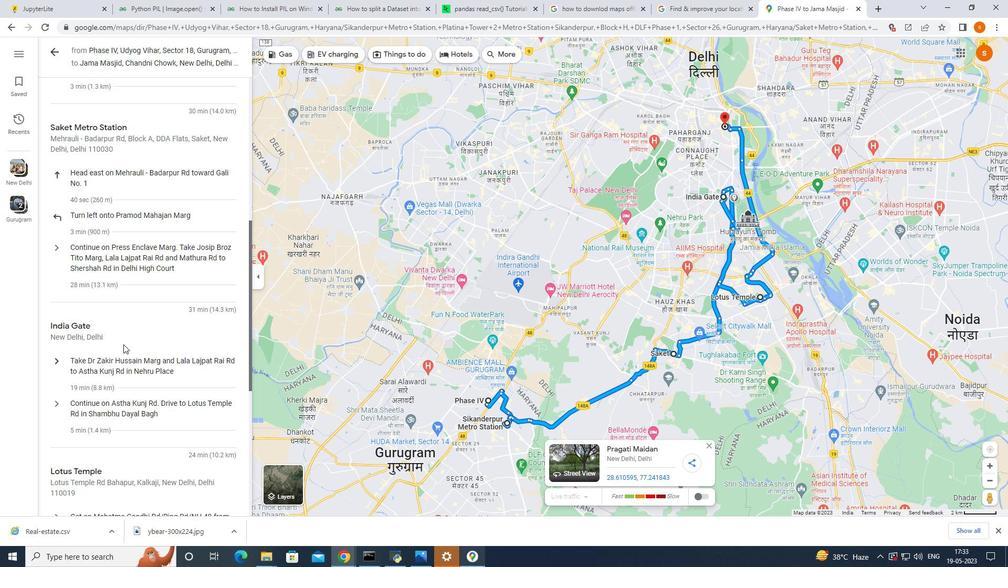 
Action: Mouse scrolled (123, 344) with delta (0, 0)
Screenshot: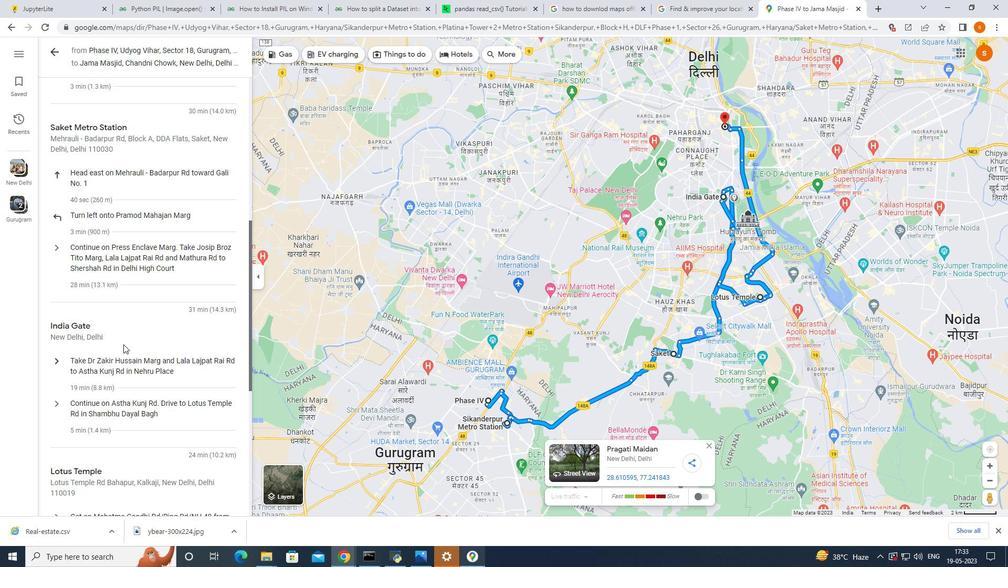 
Action: Mouse moved to (123, 345)
Screenshot: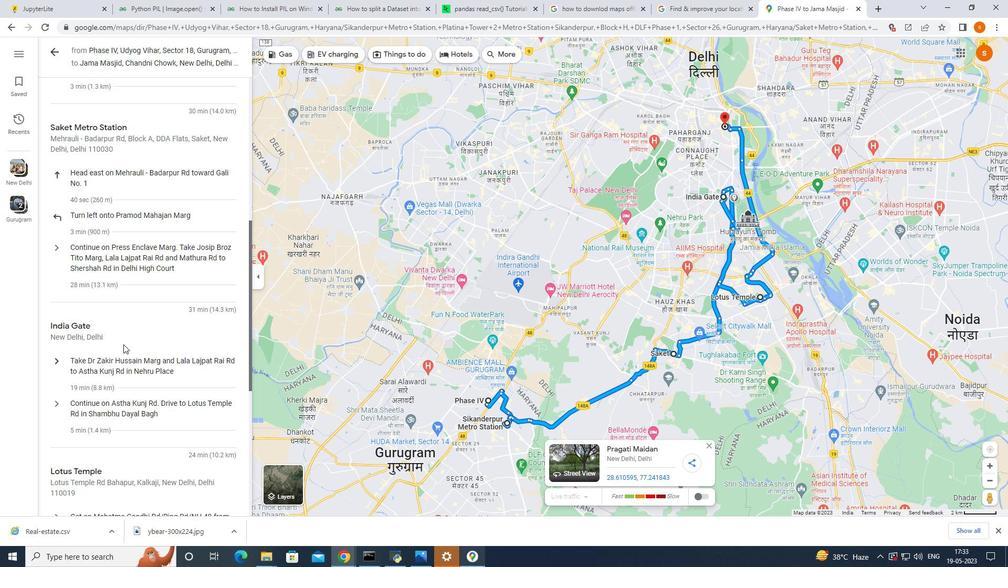 
Action: Mouse scrolled (123, 344) with delta (0, 0)
Screenshot: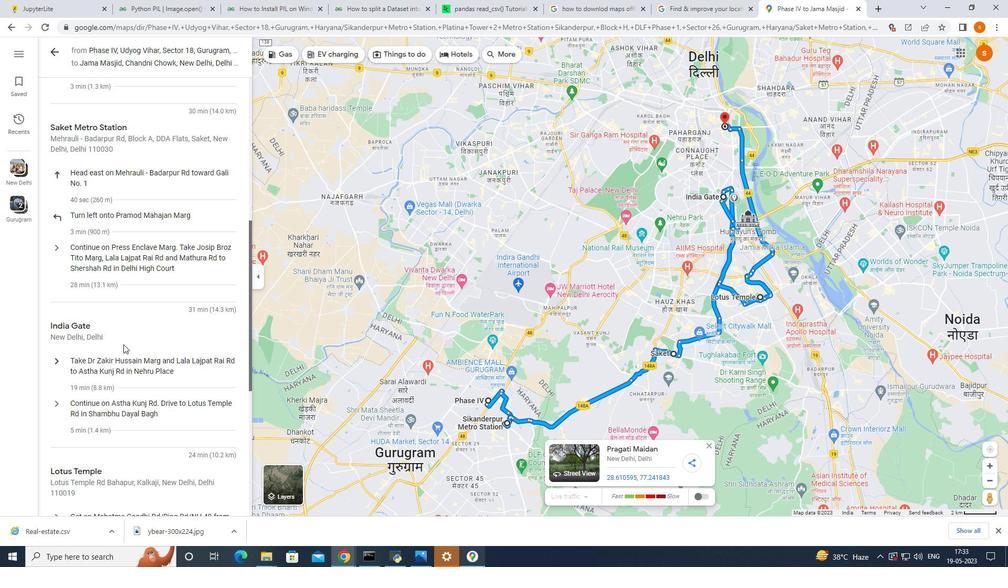 
Action: Mouse scrolled (123, 344) with delta (0, 0)
Screenshot: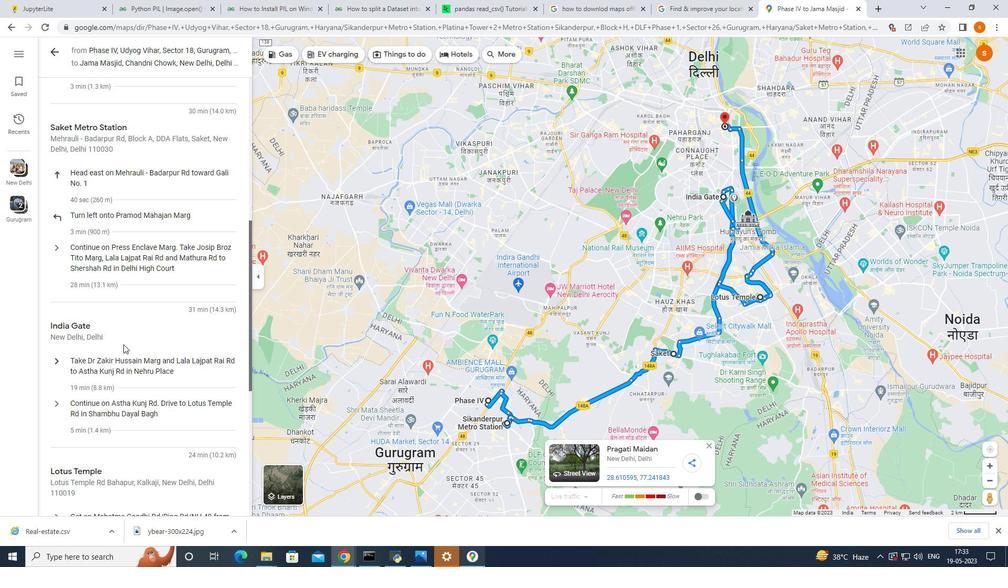 
Action: Mouse scrolled (123, 344) with delta (0, 0)
Screenshot: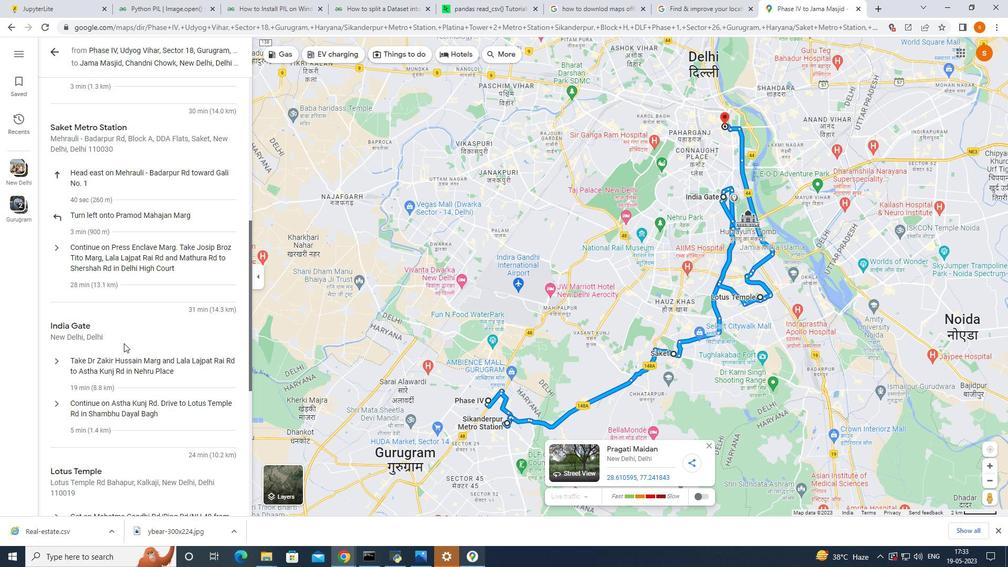 
Action: Mouse scrolled (123, 344) with delta (0, 0)
Screenshot: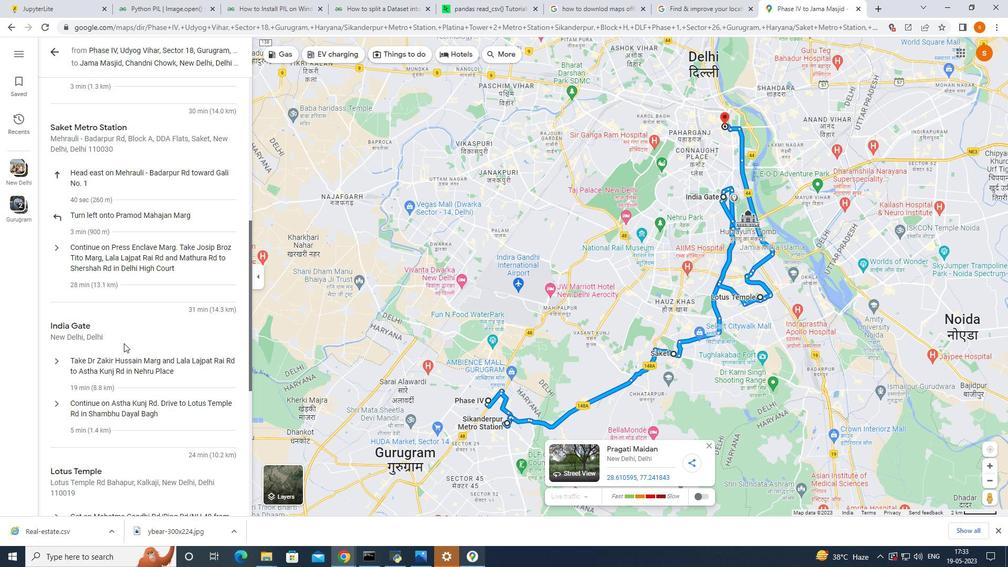 
Action: Mouse moved to (125, 343)
Screenshot: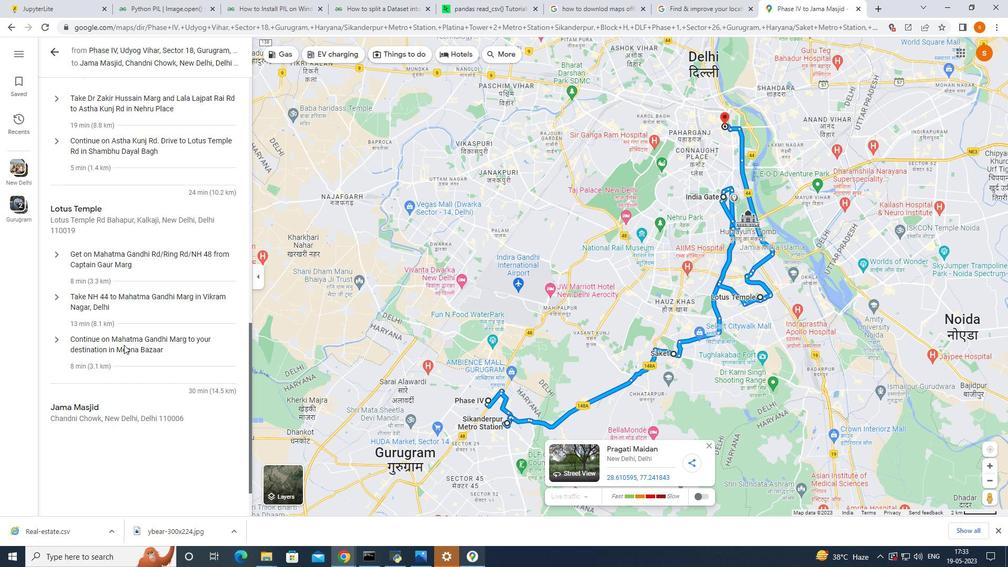 
Action: Mouse scrolled (124, 345) with delta (0, 0)
Screenshot: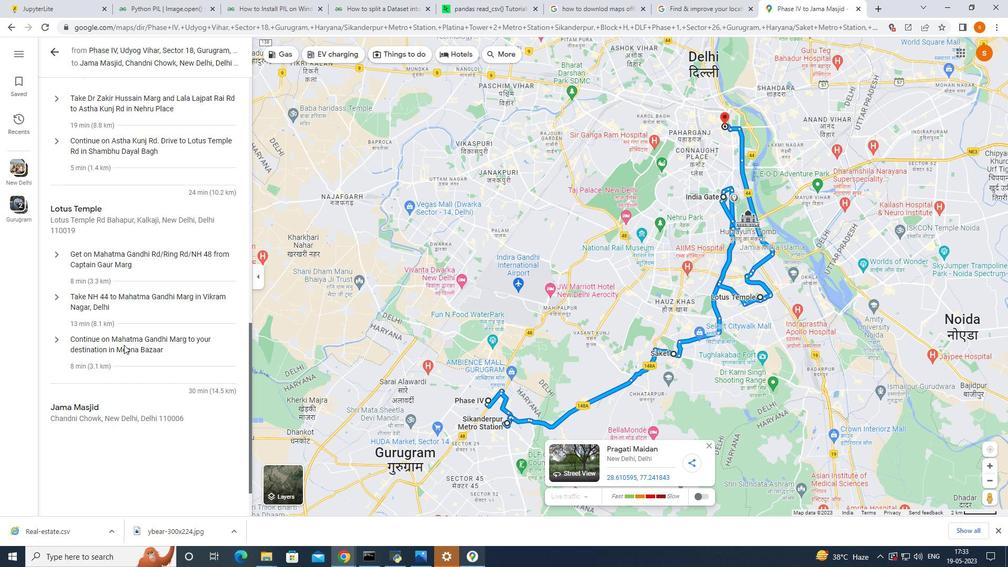 
Action: Mouse moved to (125, 343)
Screenshot: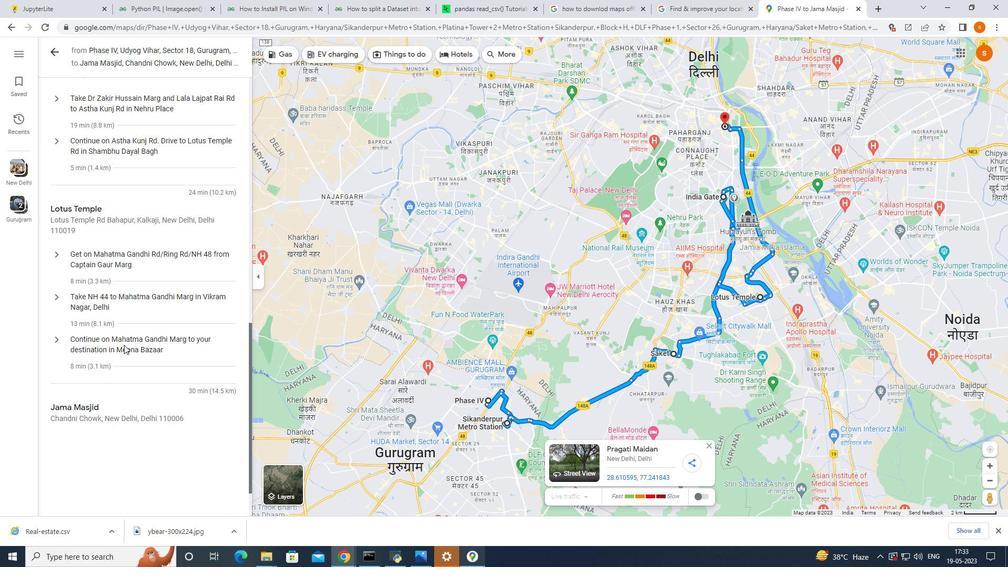 
Action: Mouse scrolled (124, 344) with delta (0, 0)
Screenshot: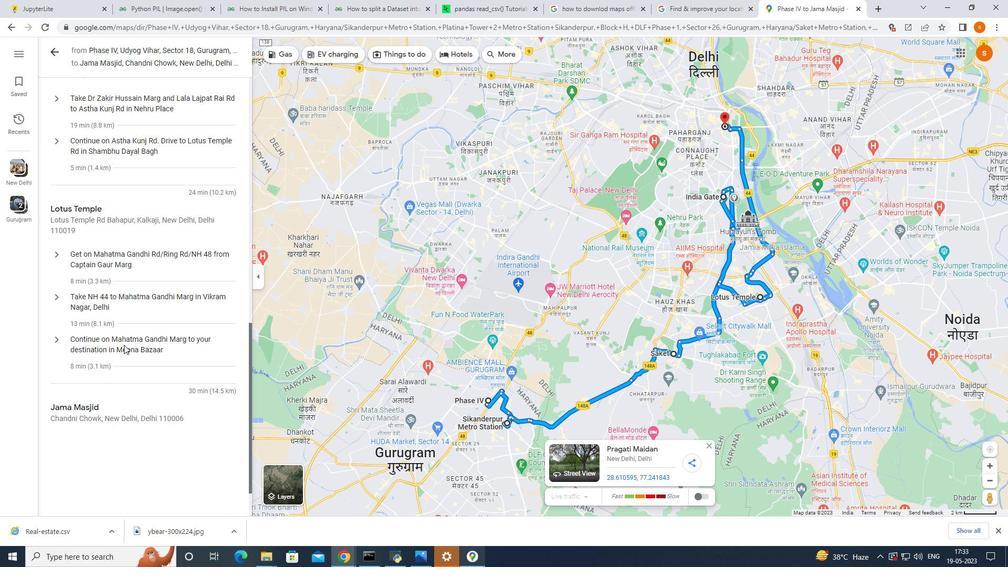 
Action: Mouse scrolled (124, 344) with delta (0, 0)
Screenshot: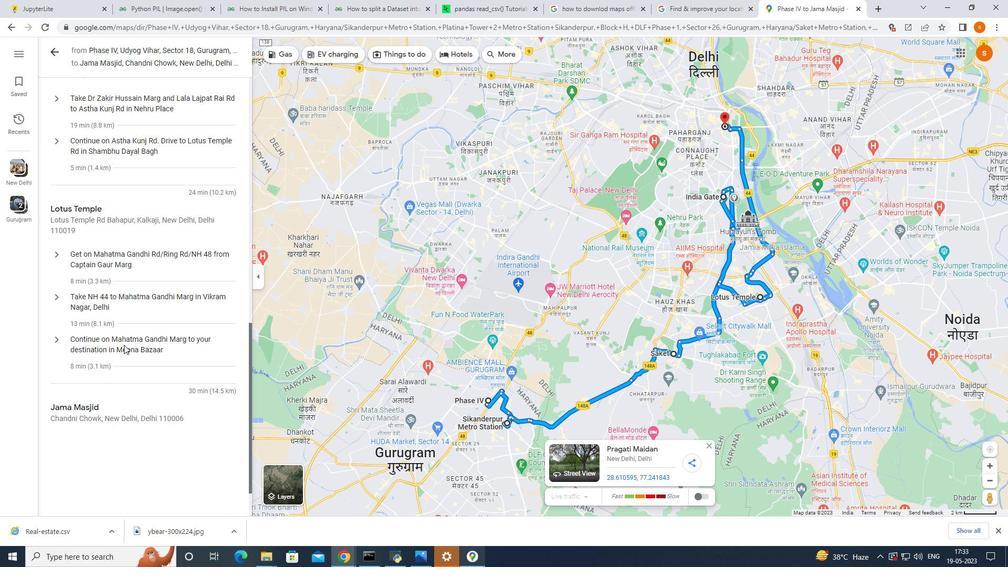 
Action: Mouse scrolled (125, 344) with delta (0, 0)
Screenshot: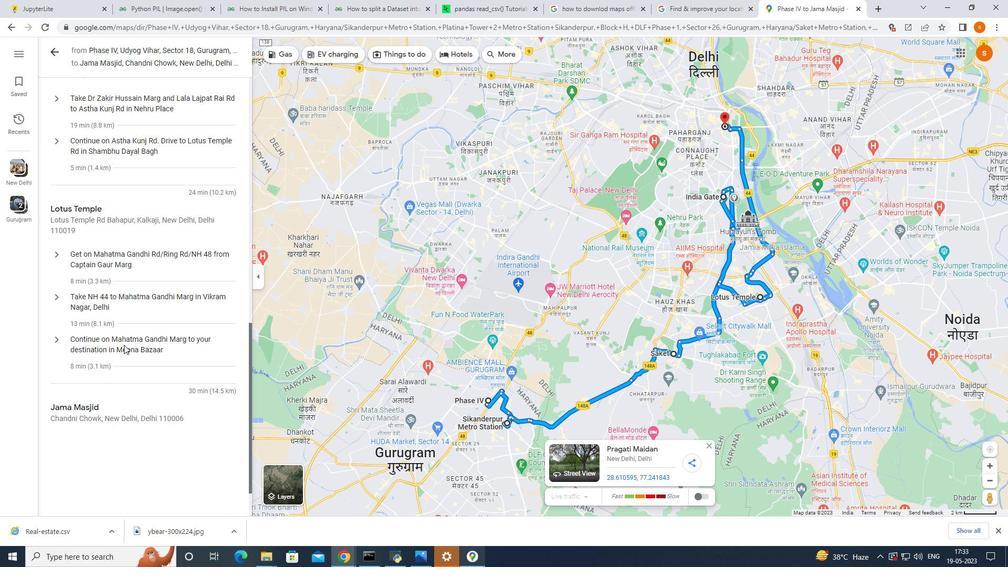 
Action: Mouse scrolled (125, 343) with delta (0, 0)
Screenshot: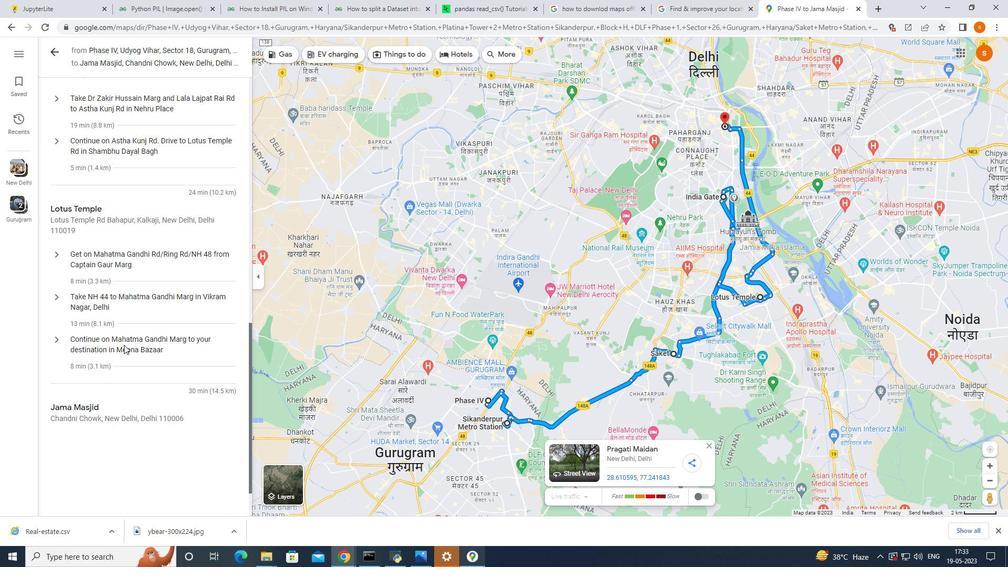
Action: Mouse scrolled (125, 343) with delta (0, 0)
Screenshot: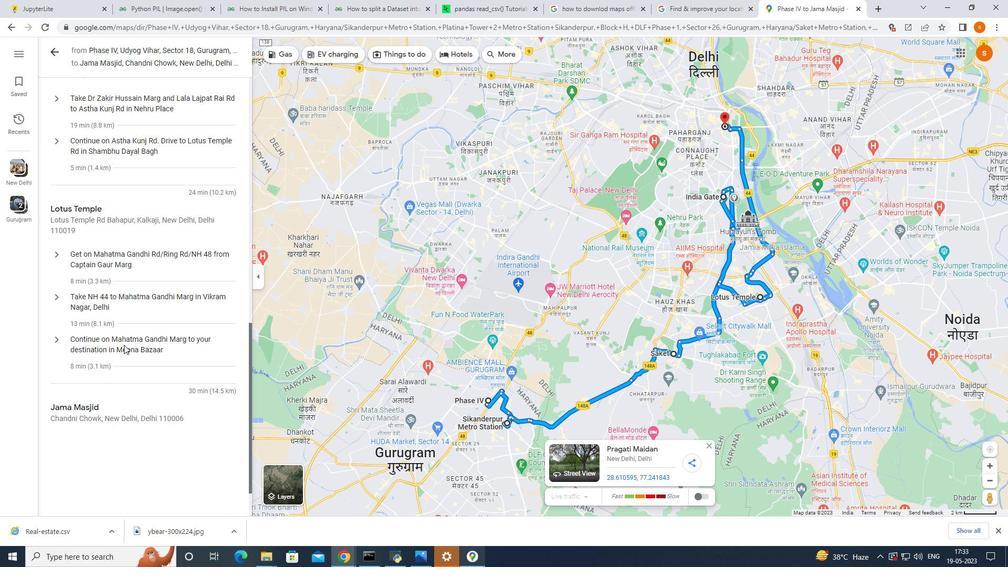 
Action: Mouse moved to (128, 342)
Screenshot: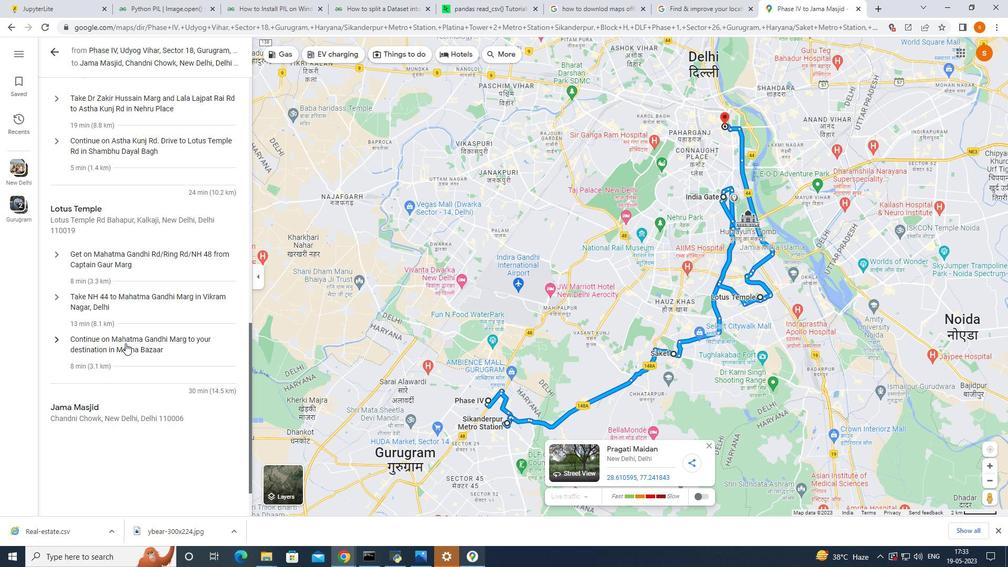 
Action: Mouse scrolled (128, 342) with delta (0, 0)
Screenshot: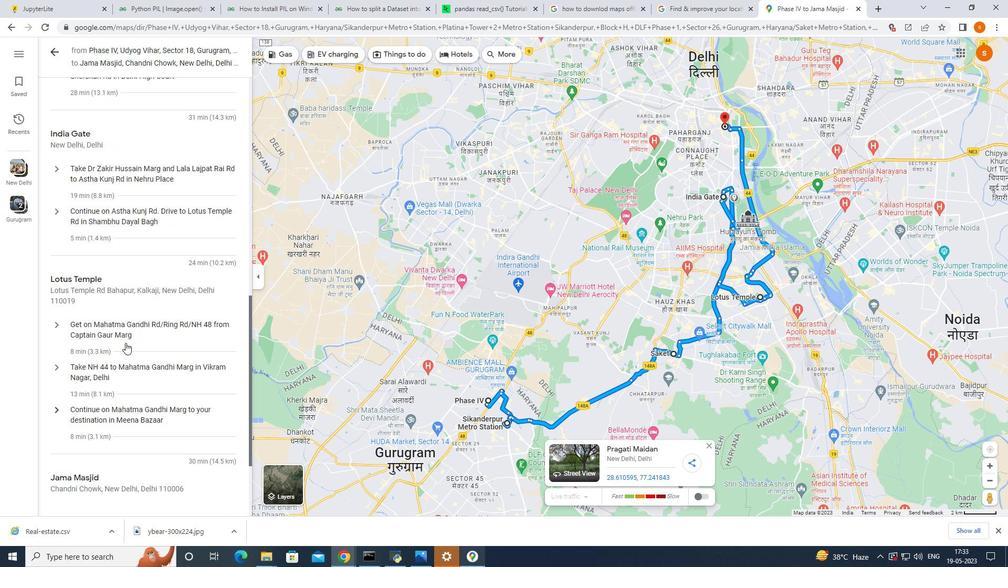 
Action: Mouse moved to (129, 342)
Screenshot: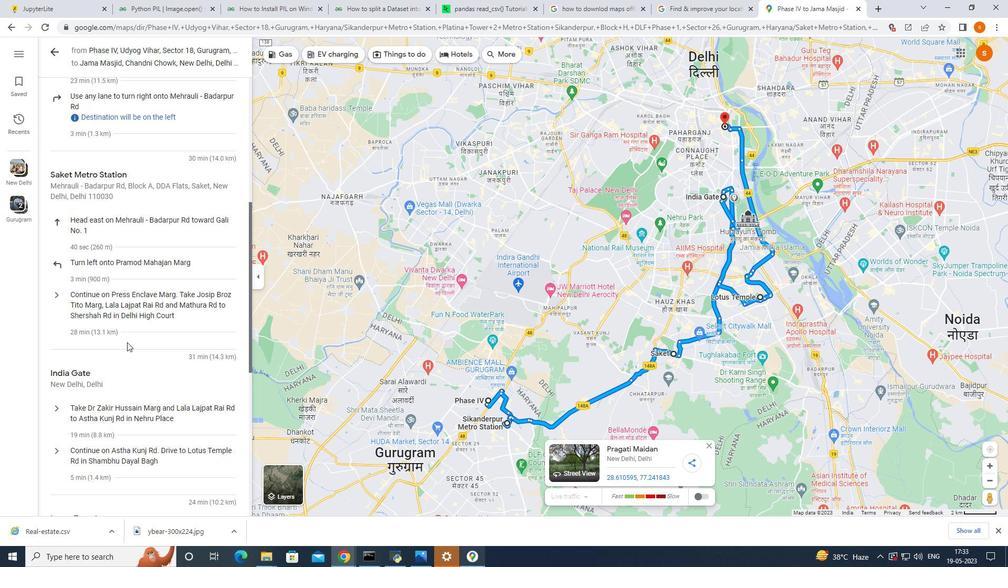 
Action: Mouse scrolled (129, 342) with delta (0, 0)
Screenshot: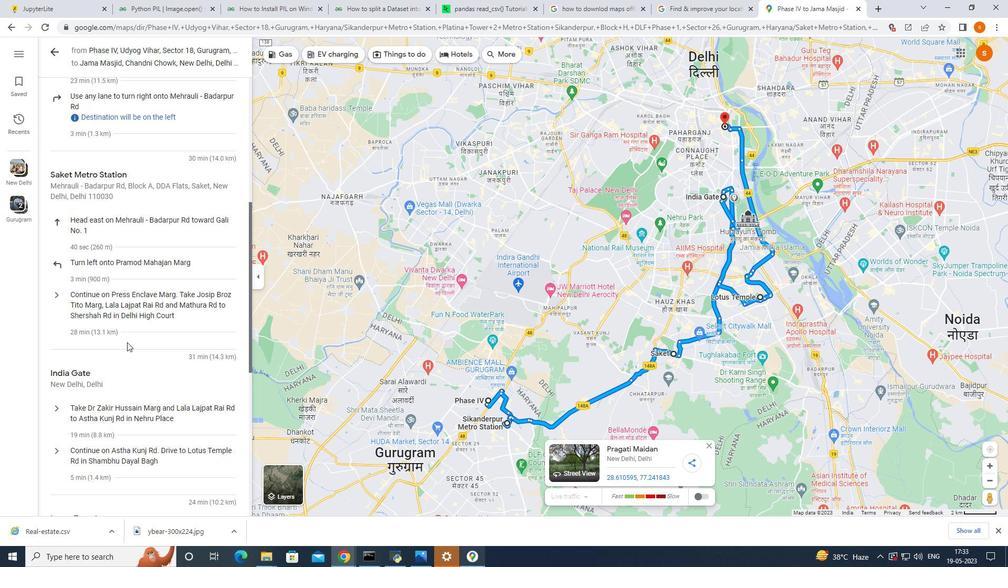
Action: Mouse moved to (129, 341)
Screenshot: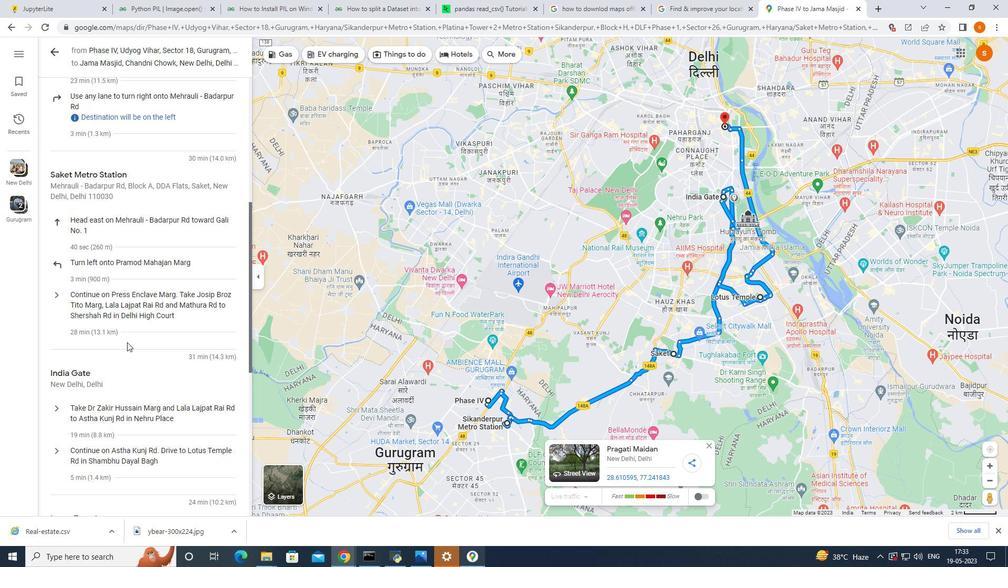 
Action: Mouse scrolled (129, 342) with delta (0, 0)
Screenshot: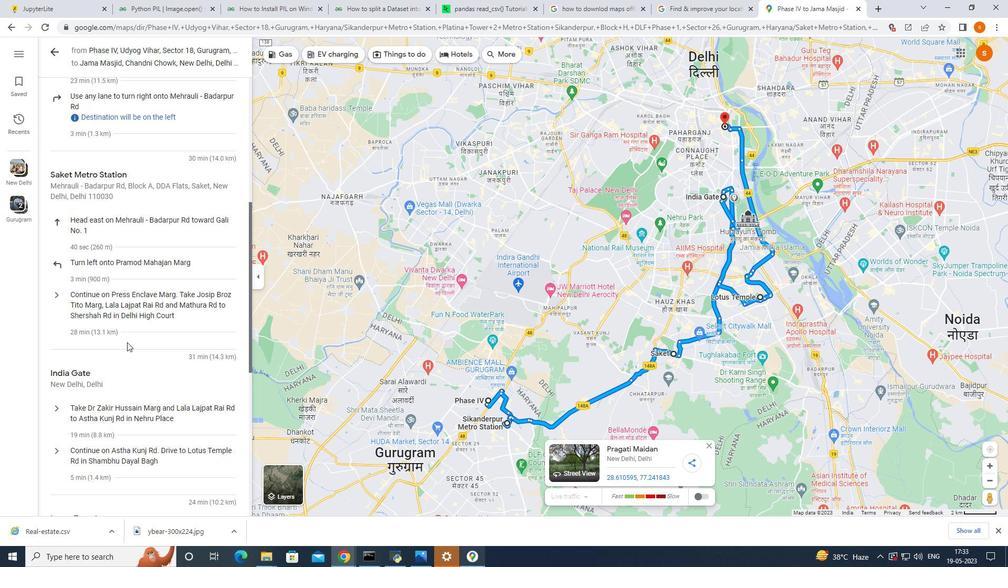 
Action: Mouse moved to (129, 341)
Screenshot: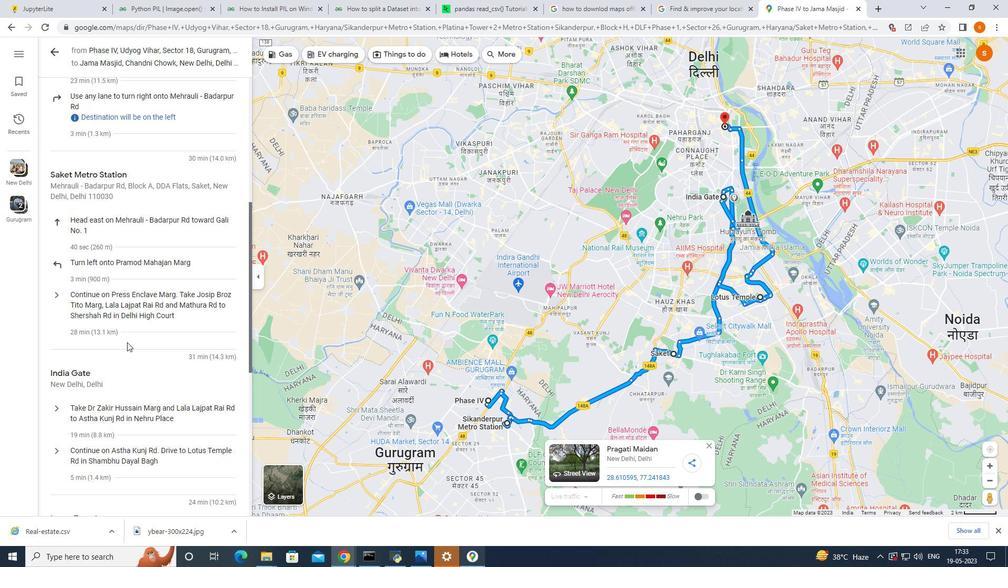 
Action: Mouse scrolled (129, 342) with delta (0, 0)
Screenshot: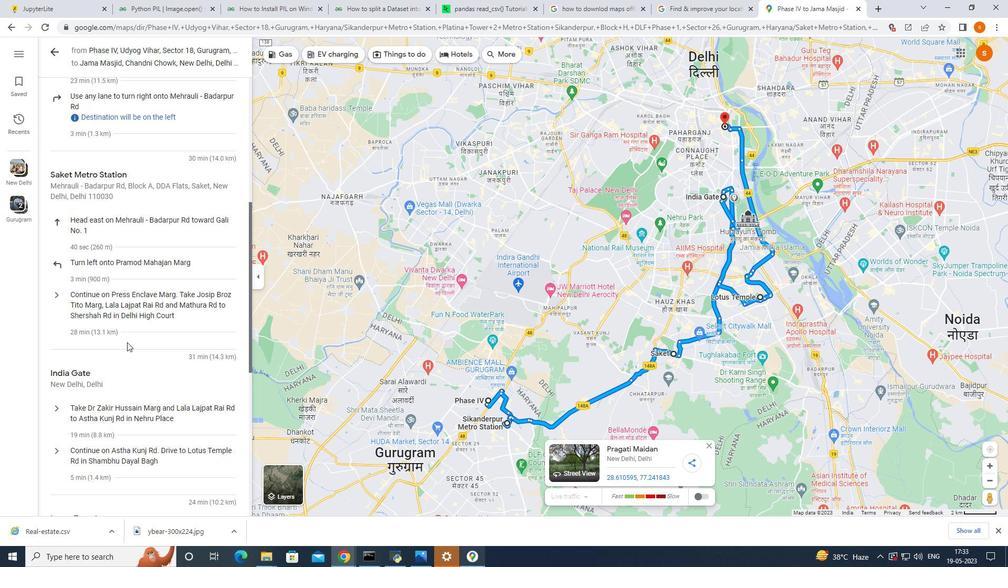 
Action: Mouse moved to (129, 340)
Screenshot: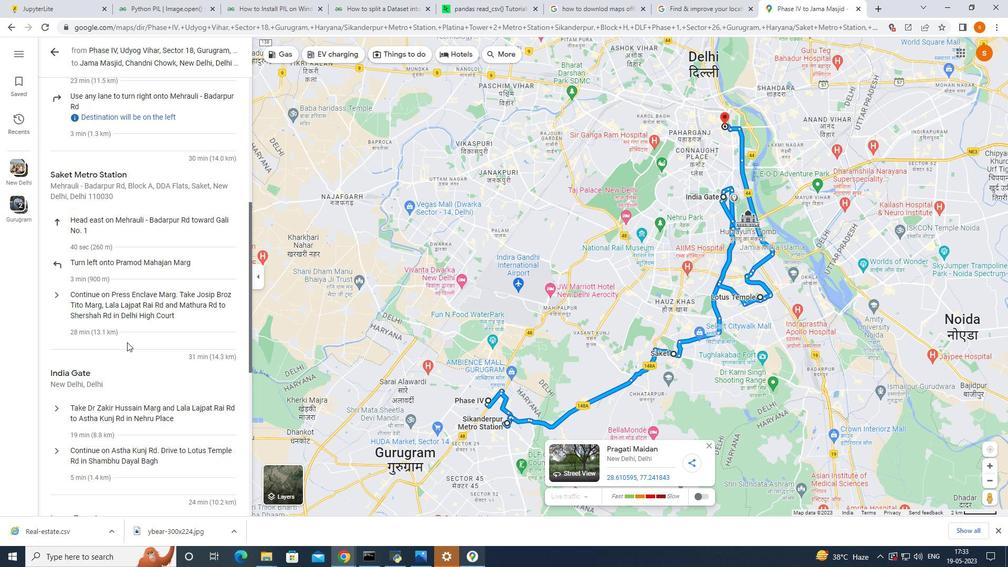 
Action: Mouse scrolled (129, 341) with delta (0, 0)
Screenshot: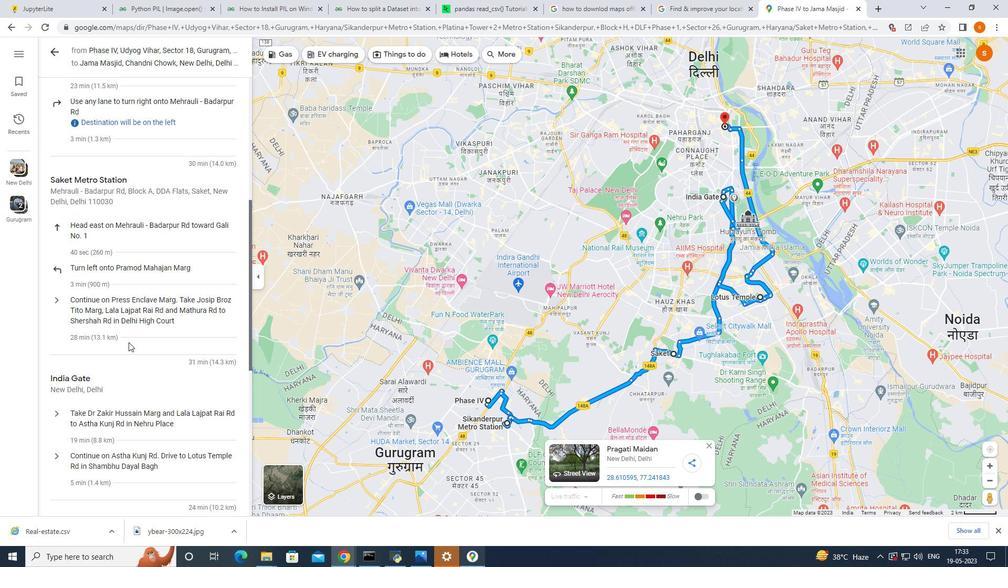 
Action: Mouse moved to (130, 336)
Screenshot: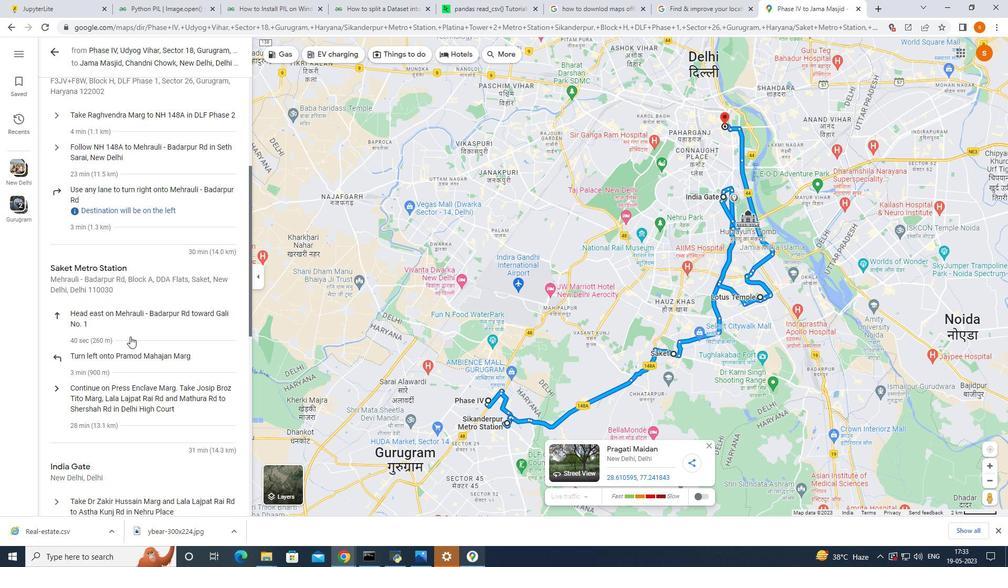 
Action: Mouse scrolled (130, 336) with delta (0, 0)
Screenshot: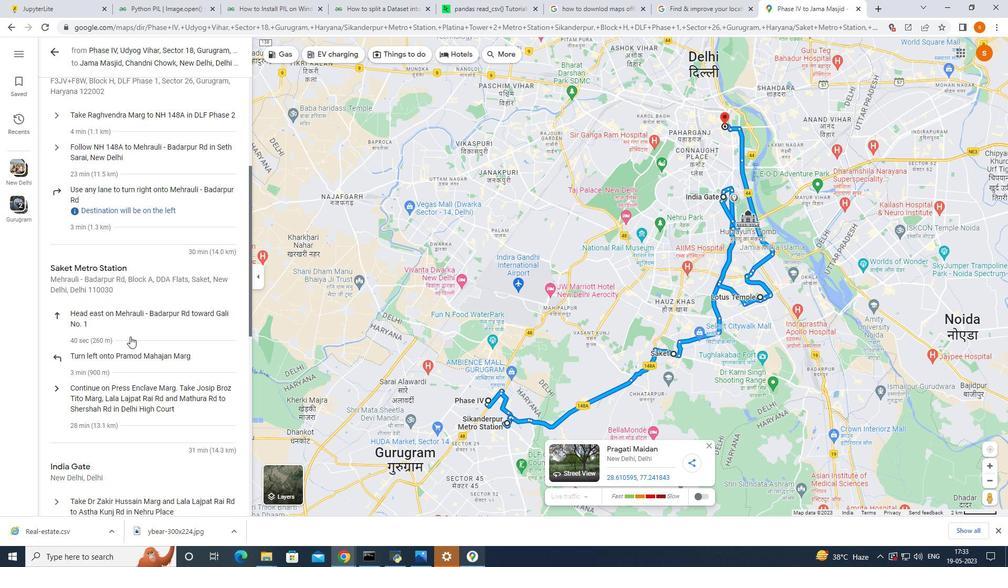 
Action: Mouse moved to (130, 336)
Screenshot: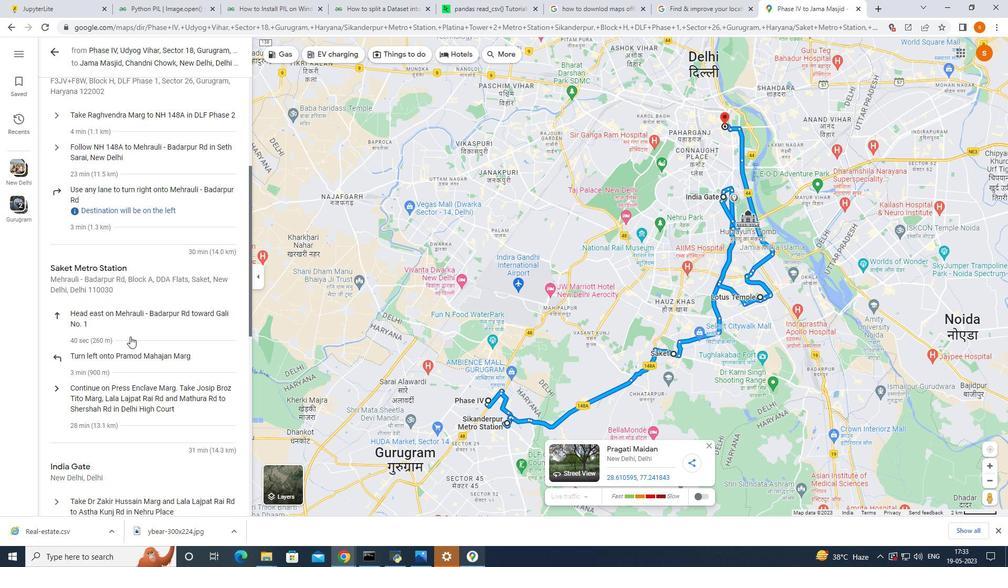 
Action: Mouse scrolled (130, 336) with delta (0, 0)
Screenshot: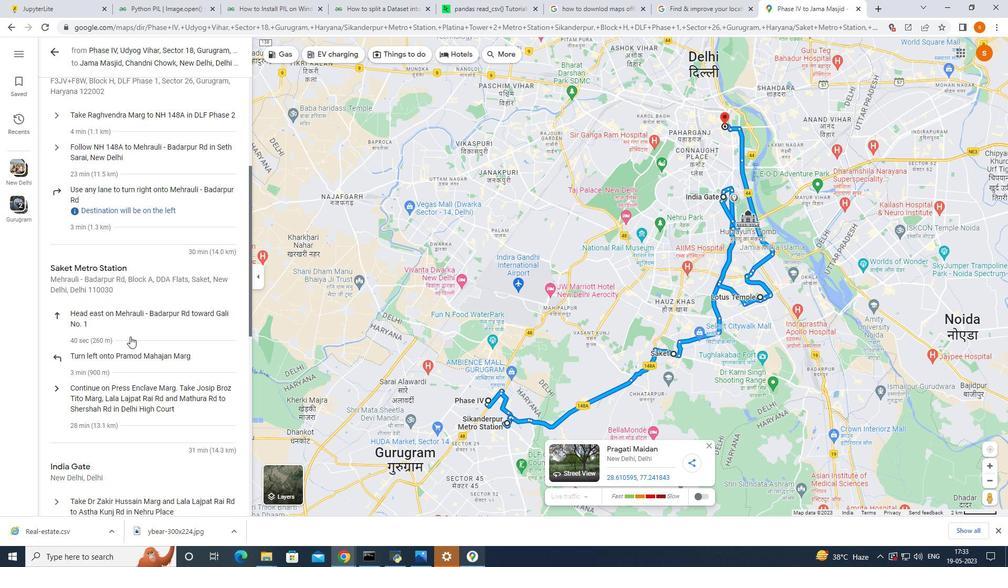 
Action: Mouse scrolled (130, 336) with delta (0, 0)
Screenshot: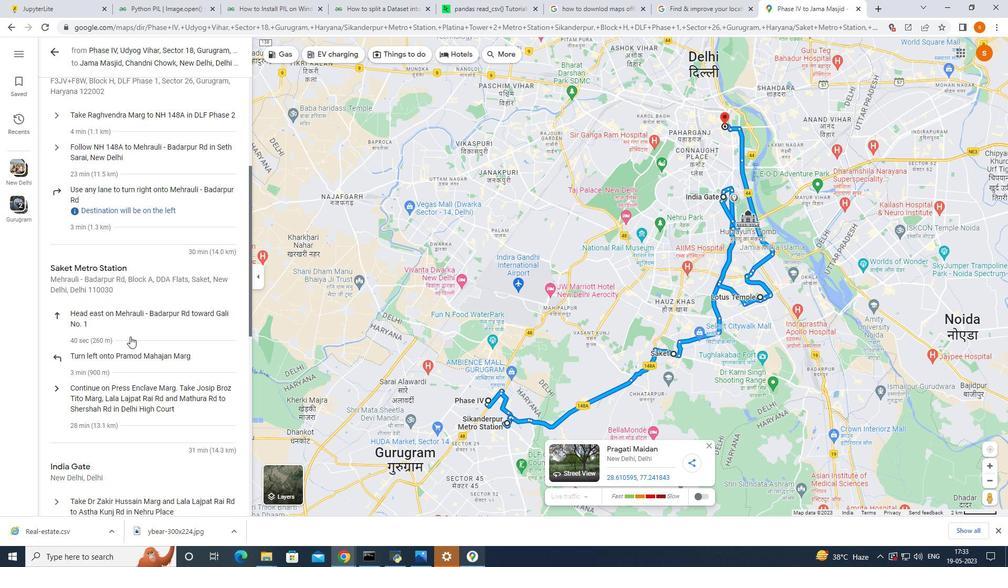 
Action: Mouse scrolled (130, 336) with delta (0, 0)
Screenshot: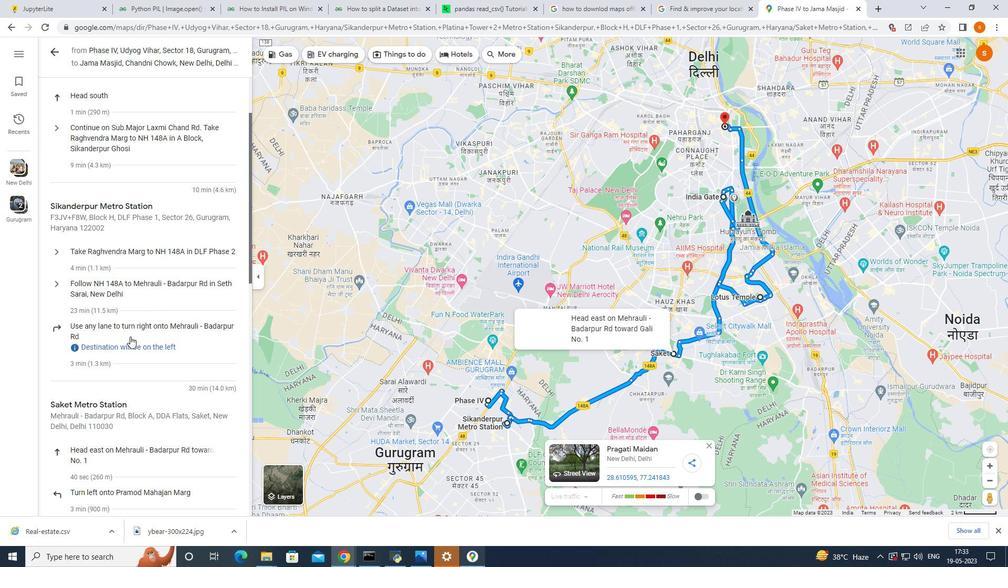 
Action: Mouse moved to (130, 332)
Screenshot: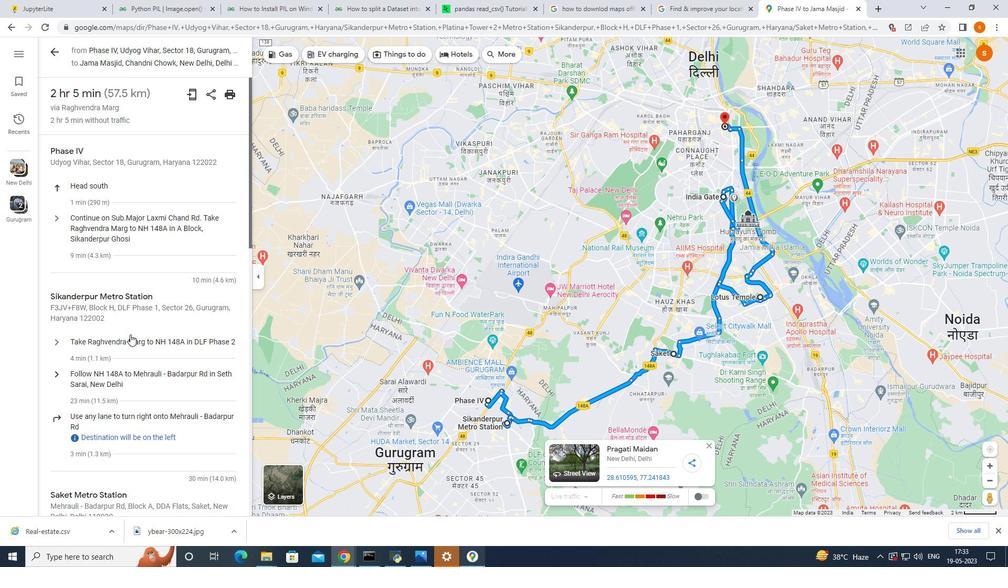 
Action: Mouse scrolled (130, 333) with delta (0, 0)
Screenshot: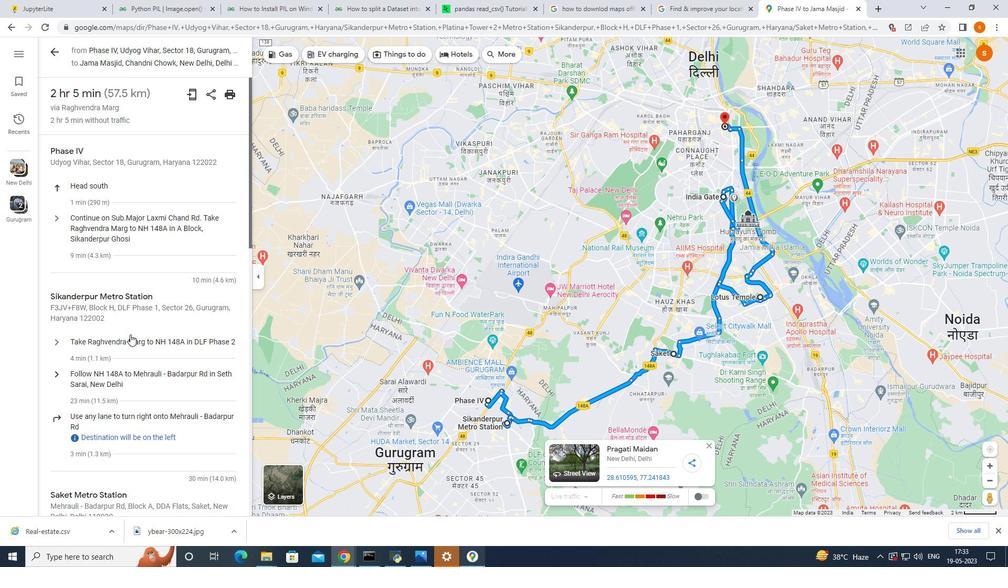 
Action: Mouse moved to (131, 332)
Screenshot: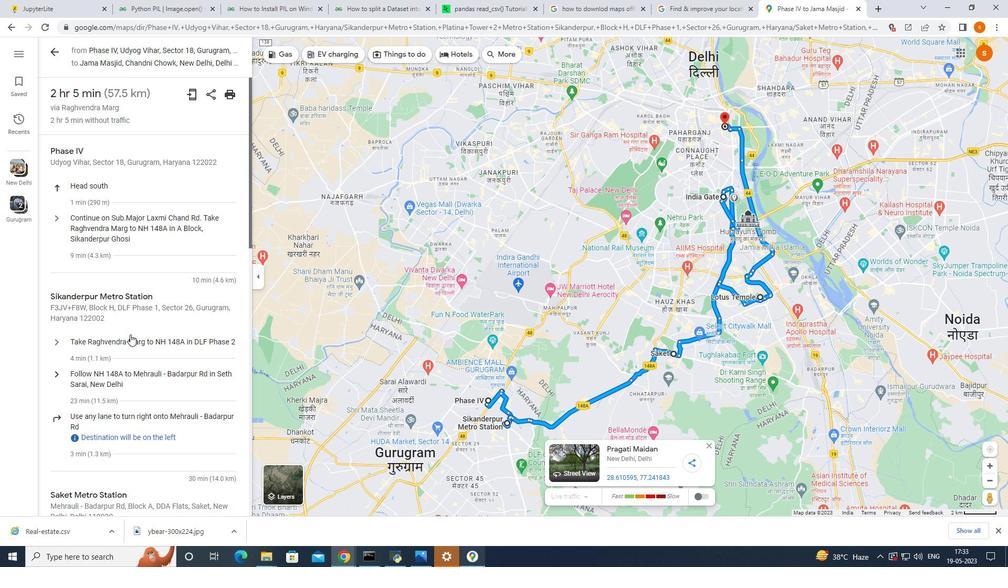 
Action: Mouse scrolled (131, 332) with delta (0, 0)
Screenshot: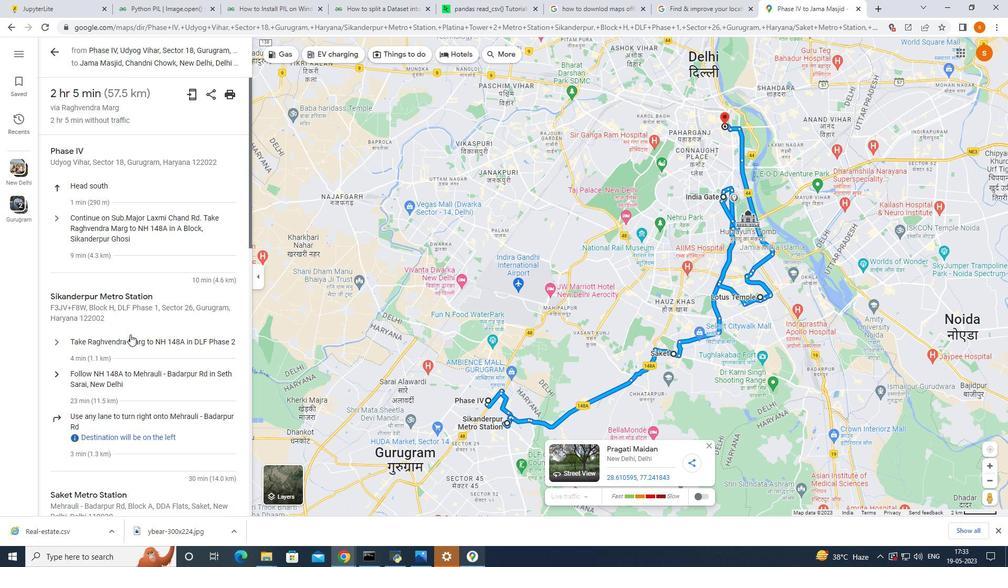 
Action: Mouse moved to (131, 331)
Screenshot: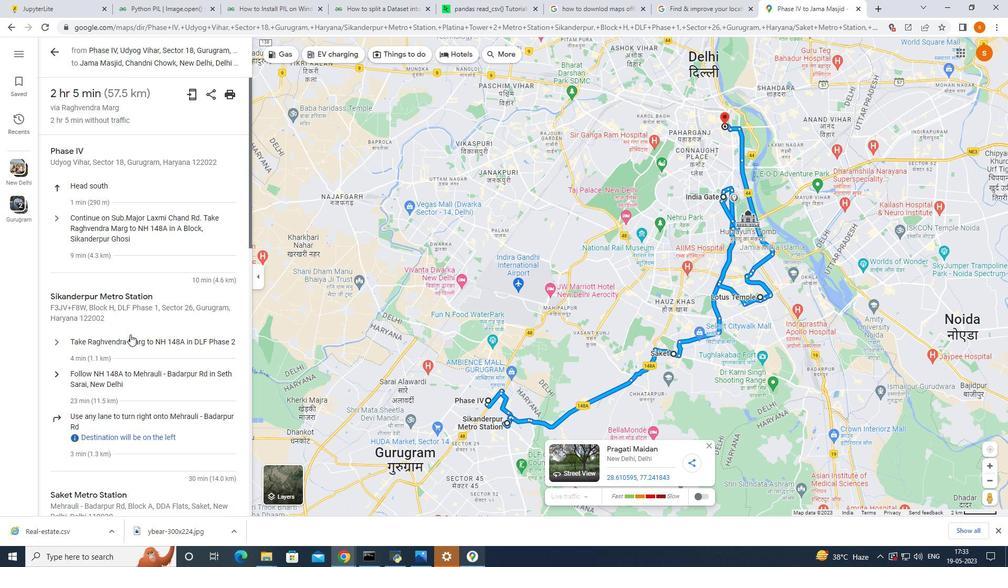 
Action: Mouse scrolled (131, 332) with delta (0, 0)
Screenshot: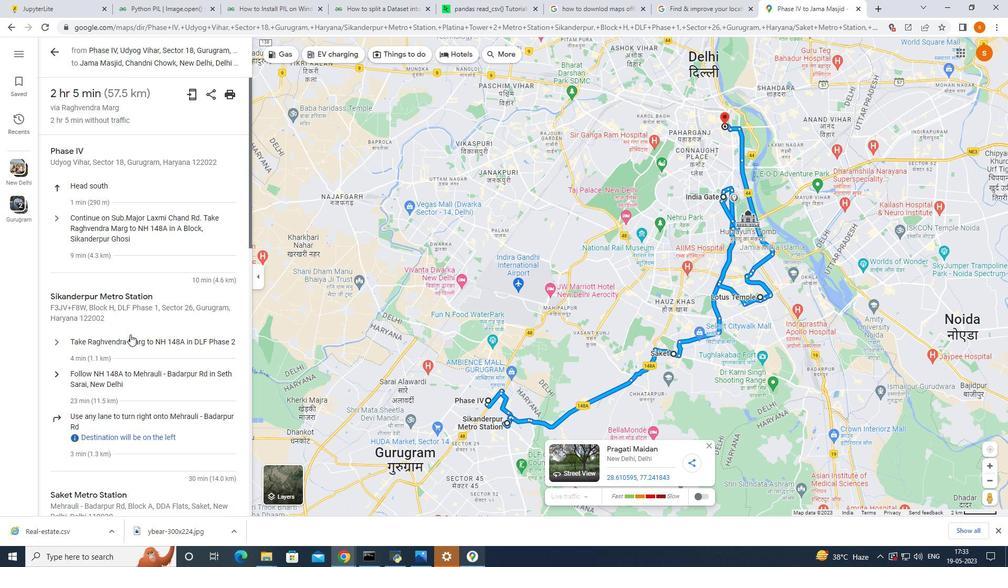 
Action: Mouse moved to (131, 331)
Screenshot: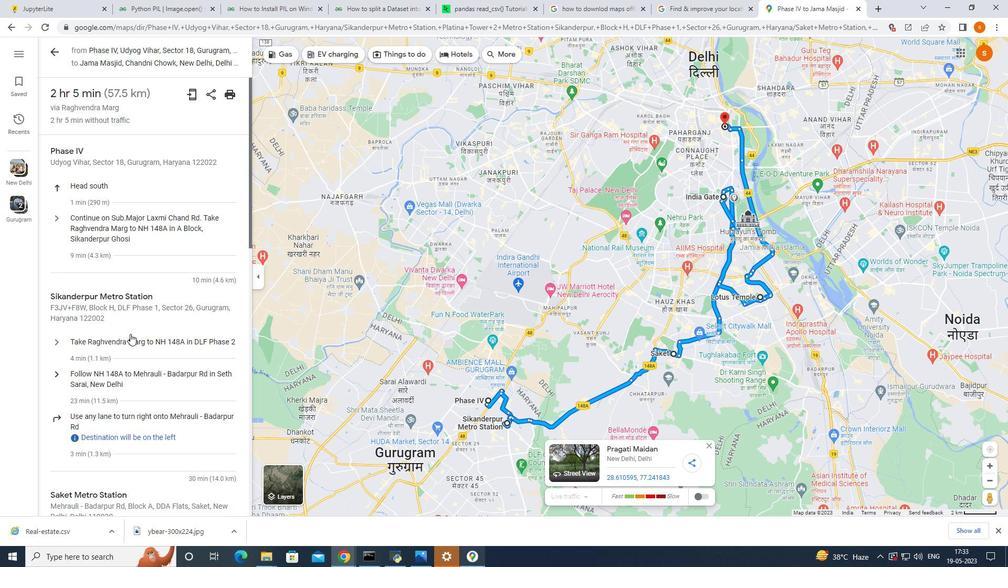 
Action: Mouse scrolled (131, 331) with delta (0, 0)
Screenshot: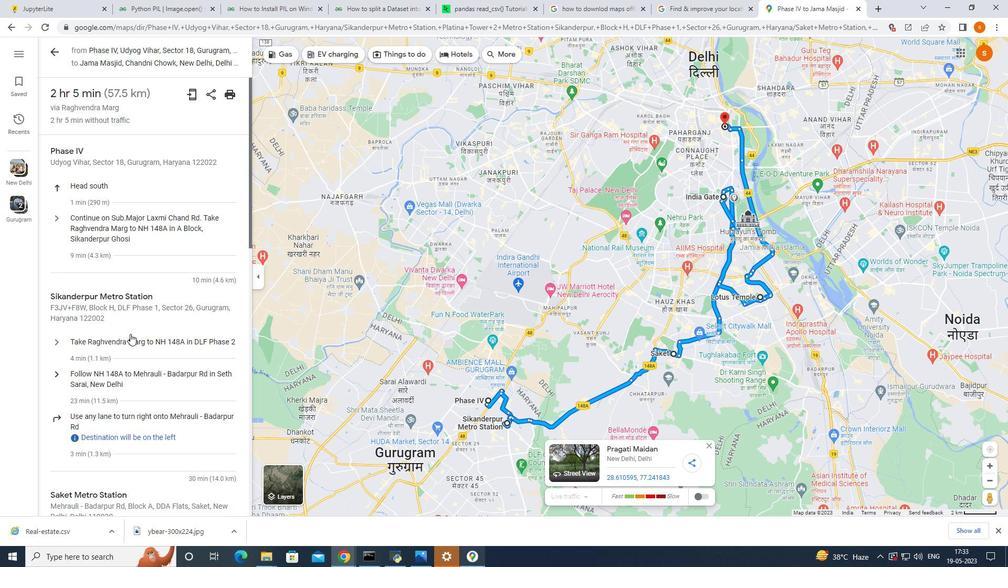 
Action: Mouse scrolled (131, 331) with delta (0, 0)
Screenshot: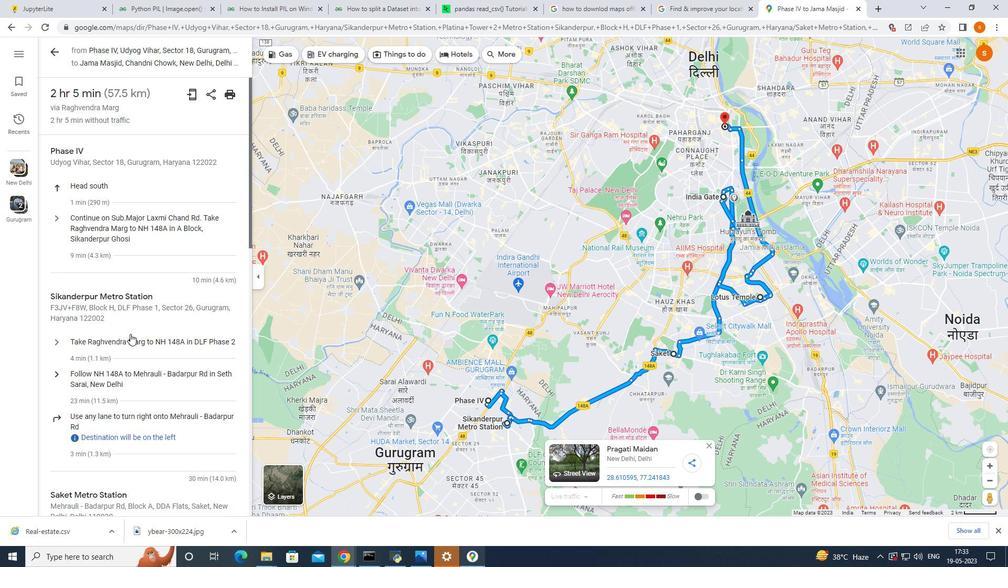 
Action: Mouse moved to (143, 55)
Screenshot: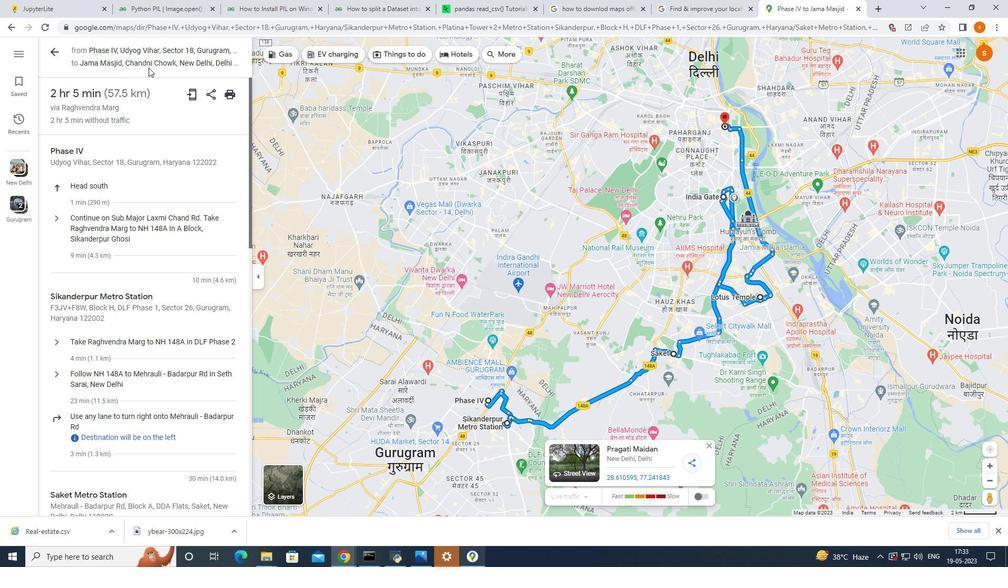 
Action: Mouse pressed left at (143, 55)
Screenshot: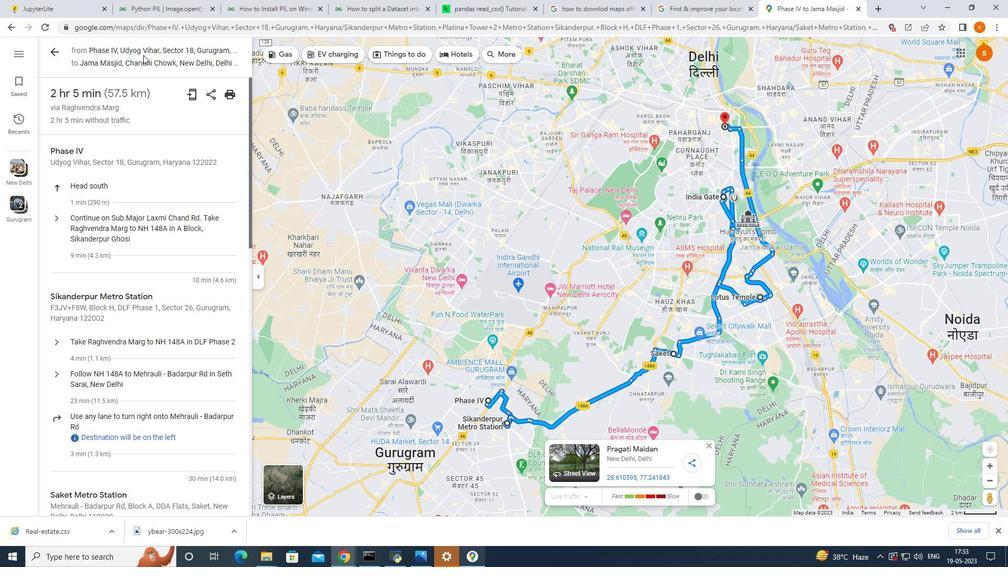 
Action: Mouse moved to (536, 408)
Screenshot: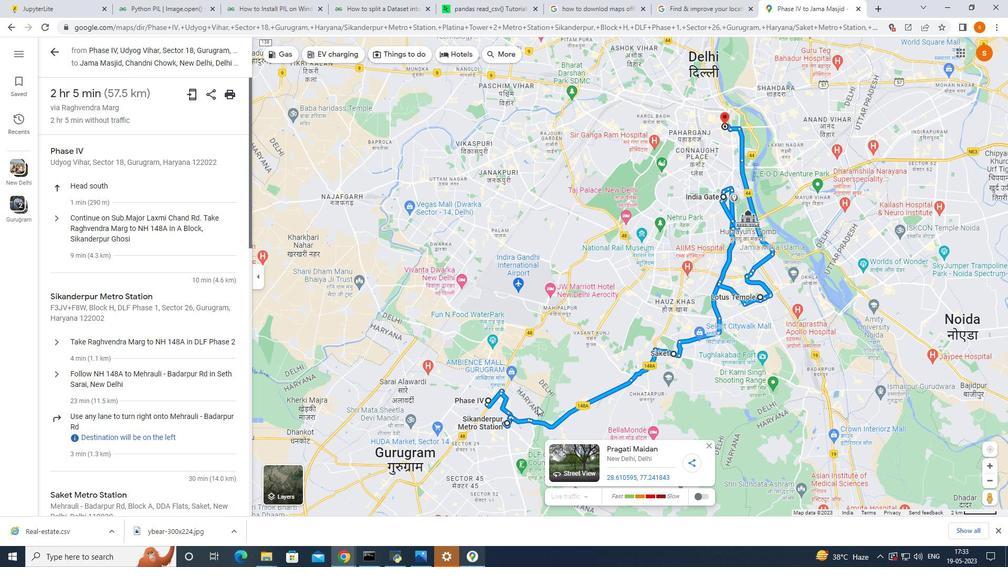 
Action: Mouse scrolled (536, 407) with delta (0, 0)
Screenshot: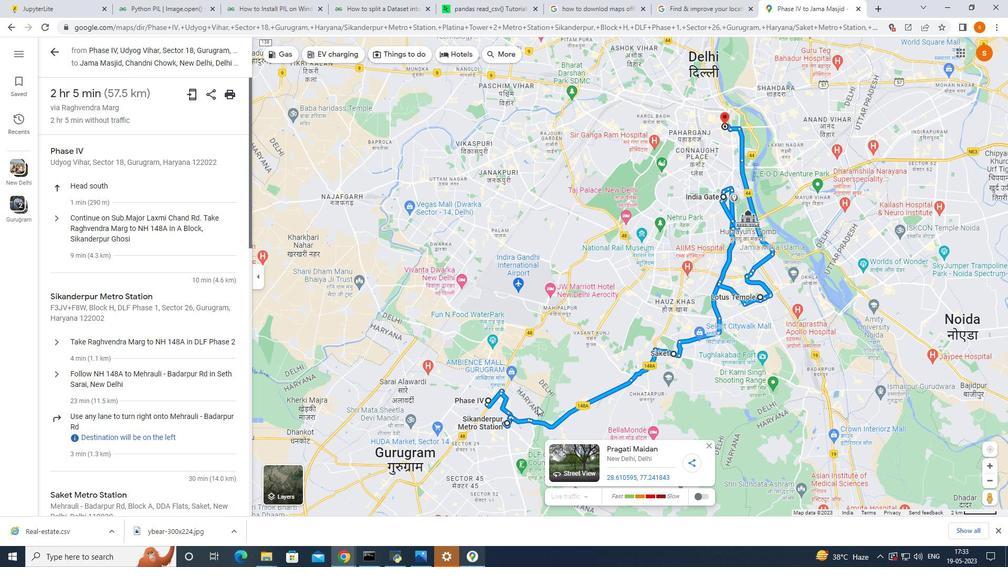 
Action: Mouse moved to (536, 408)
Screenshot: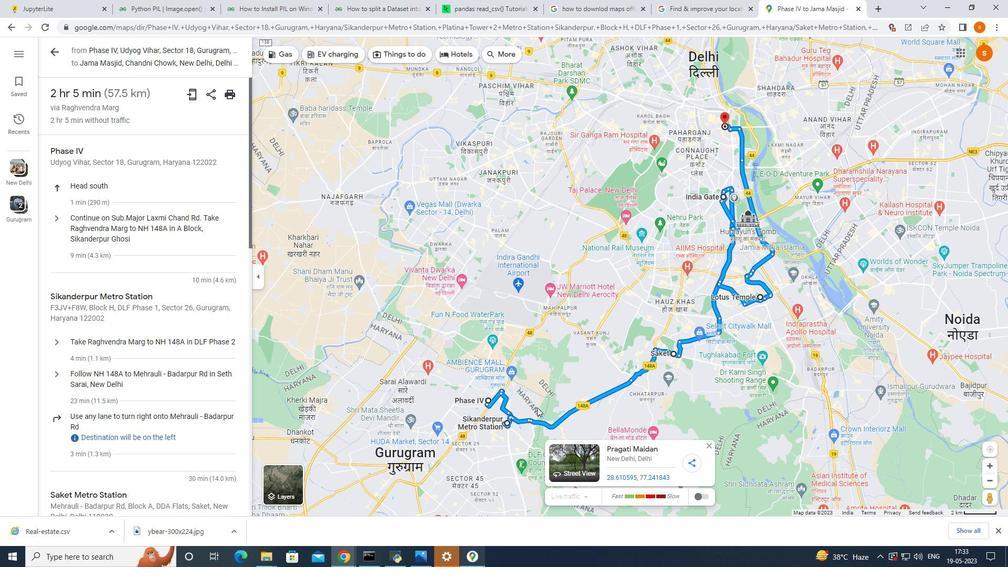 
Action: Mouse scrolled (536, 407) with delta (0, 0)
Screenshot: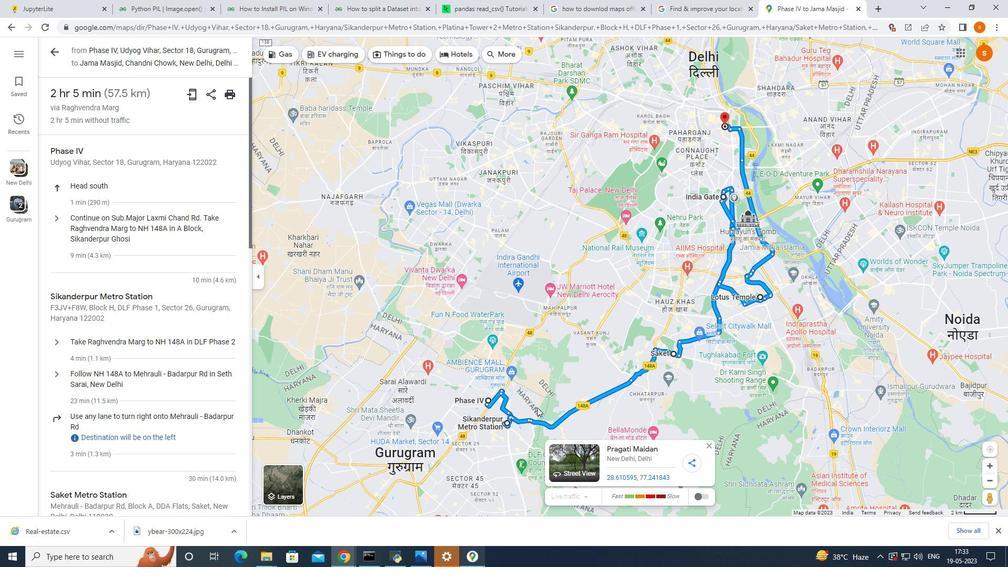
Action: Mouse scrolled (536, 407) with delta (0, 0)
Screenshot: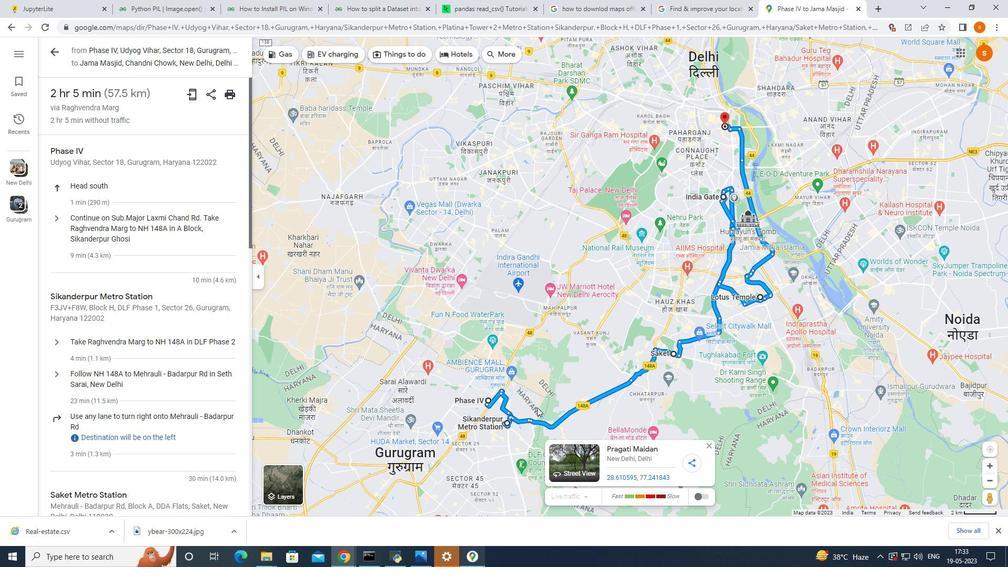 
Action: Mouse moved to (532, 408)
Screenshot: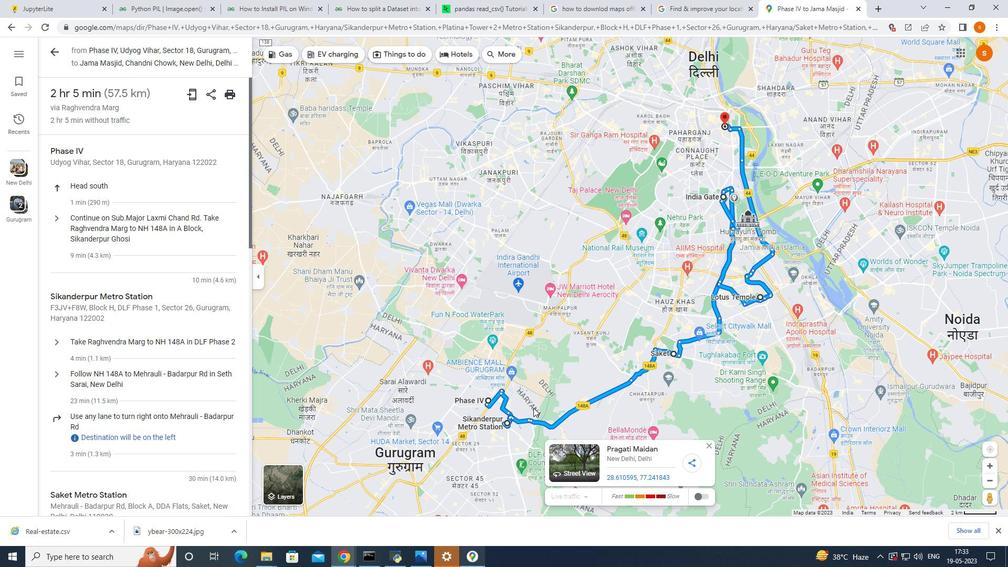 
Action: Mouse scrolled (532, 408) with delta (0, 0)
Screenshot: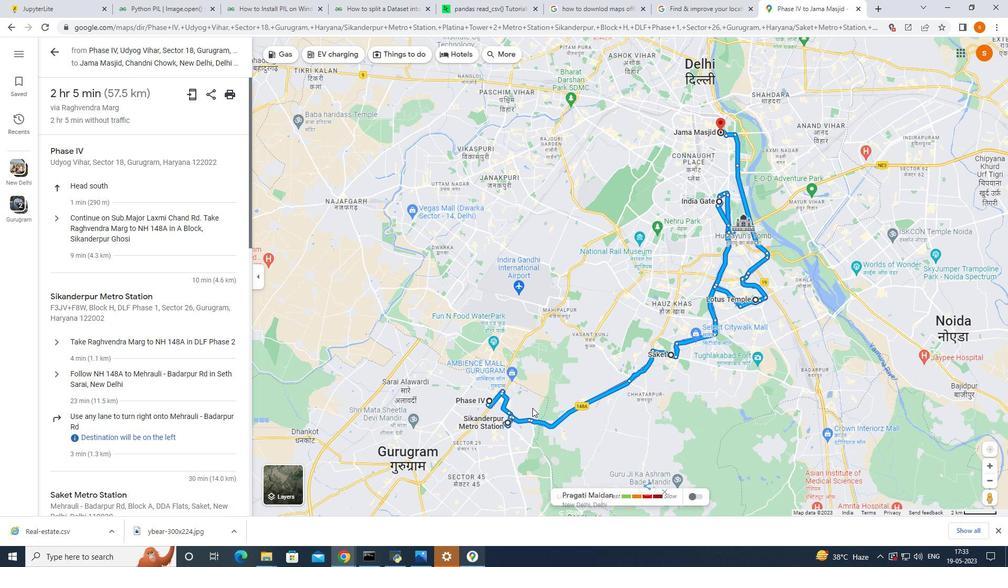 
Action: Mouse scrolled (532, 408) with delta (0, 0)
Screenshot: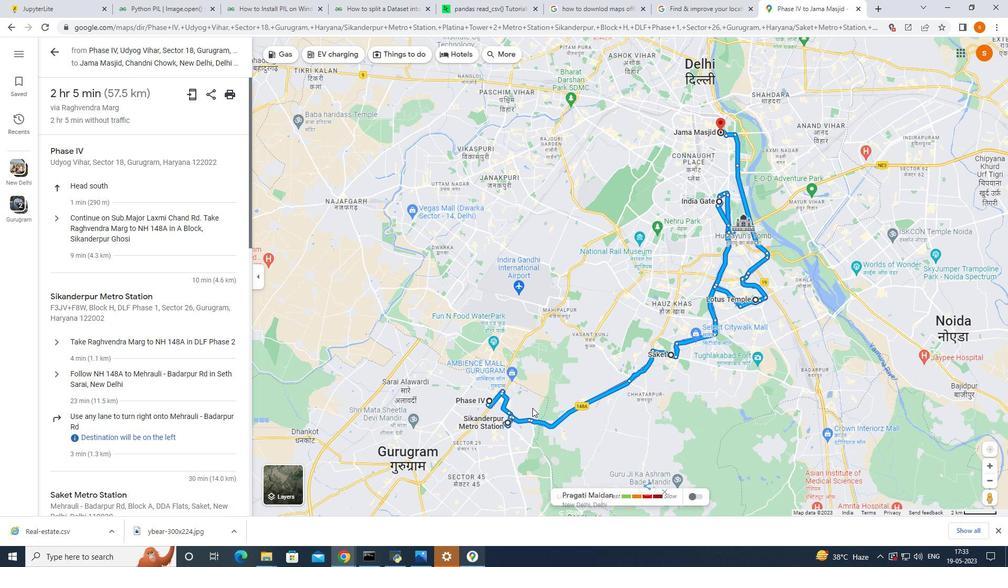 
Action: Mouse scrolled (532, 408) with delta (0, 0)
Screenshot: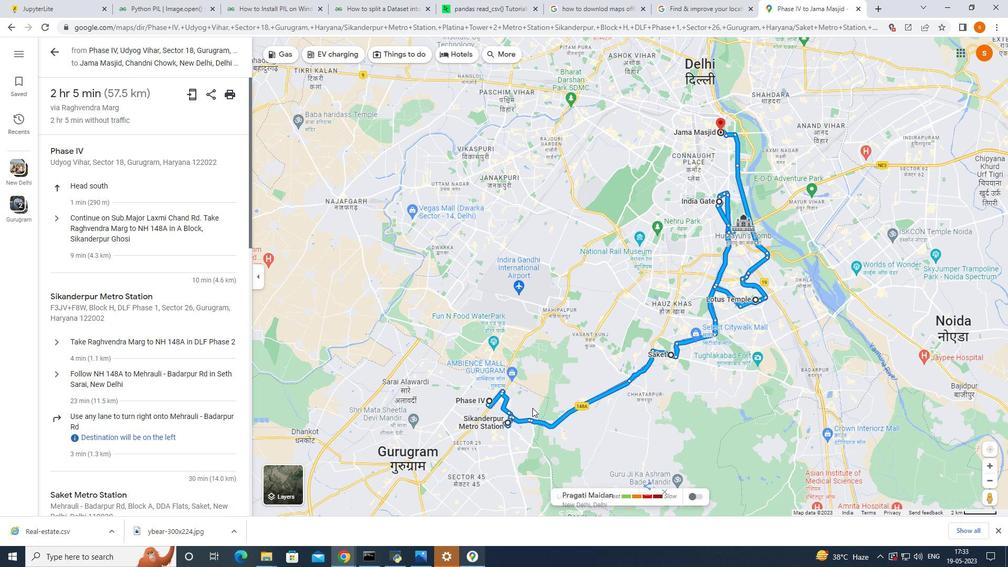 
Action: Mouse scrolled (532, 408) with delta (0, 0)
Screenshot: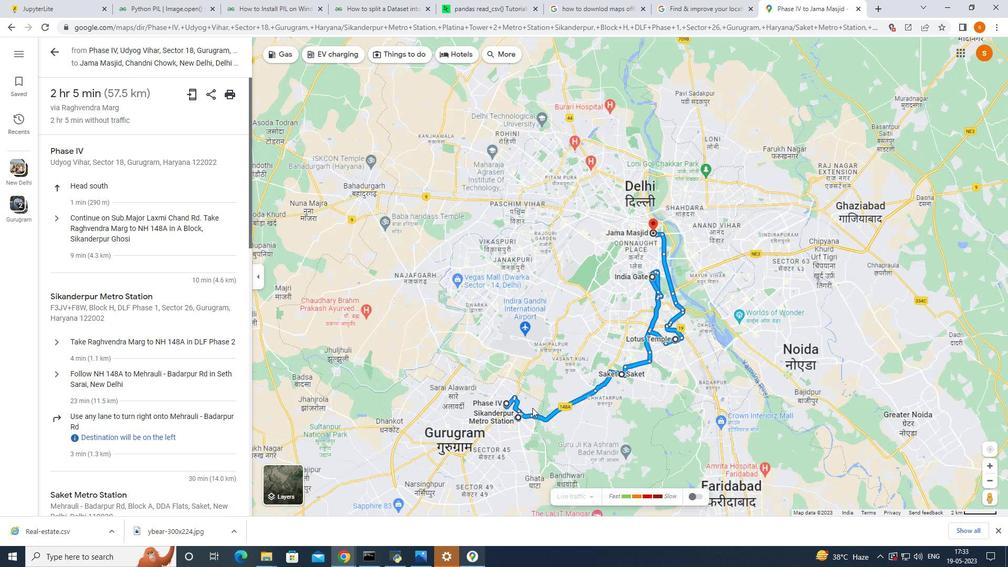 
Action: Mouse moved to (527, 402)
Screenshot: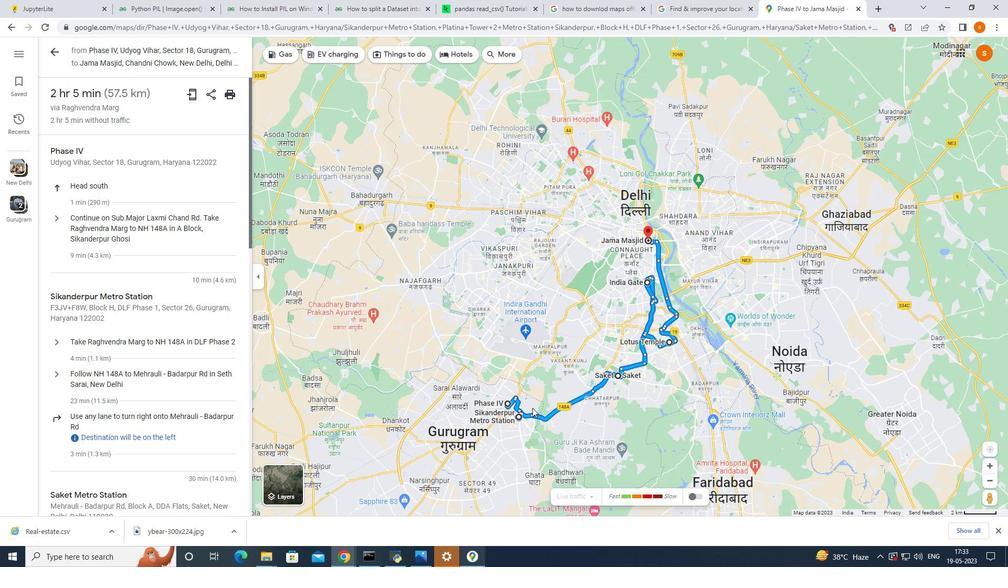 
Action: Mouse scrolled (527, 402) with delta (0, 0)
Screenshot: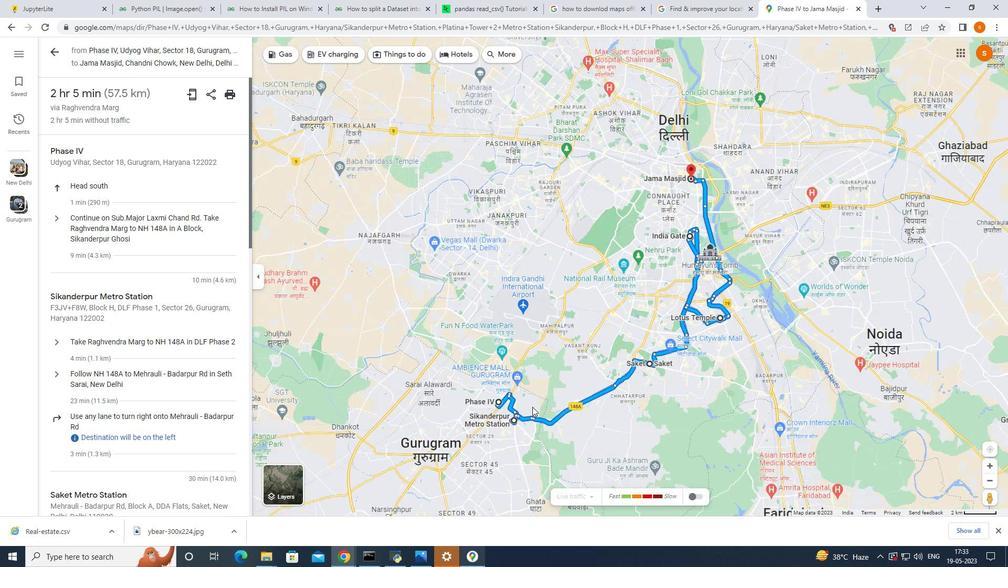 
Action: Mouse moved to (527, 402)
Screenshot: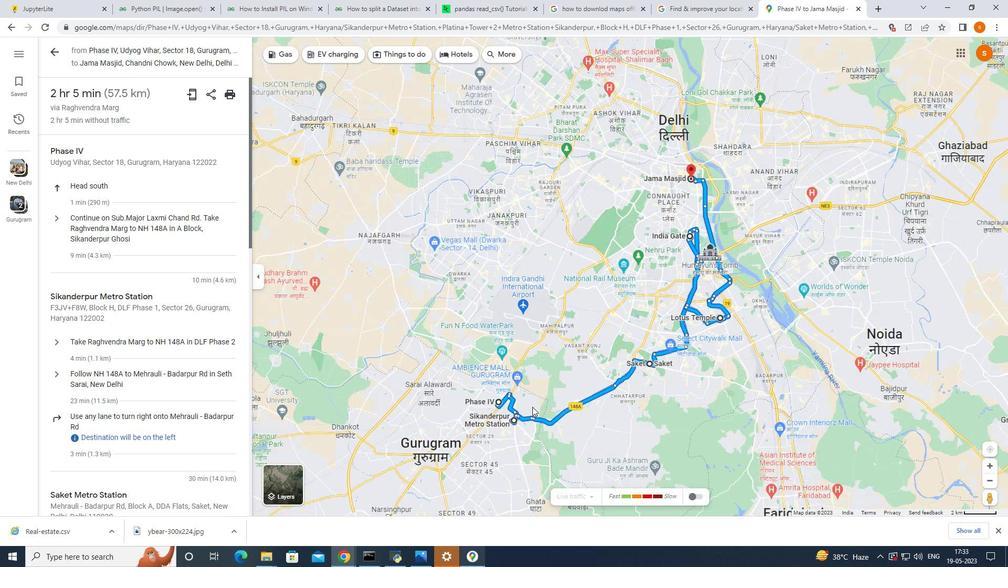 
Action: Mouse scrolled (527, 402) with delta (0, 0)
Screenshot: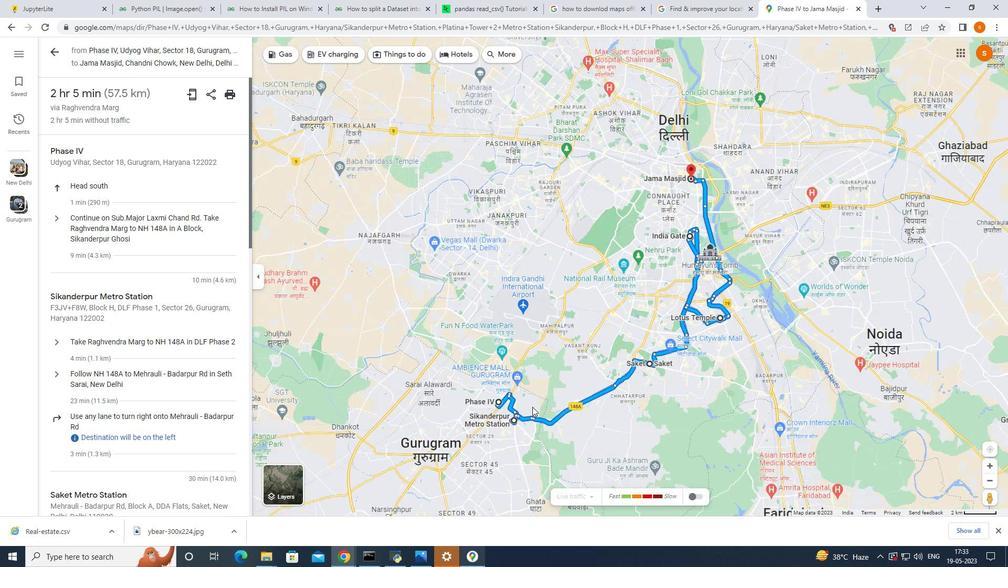 
Action: Mouse scrolled (527, 402) with delta (0, 0)
Screenshot: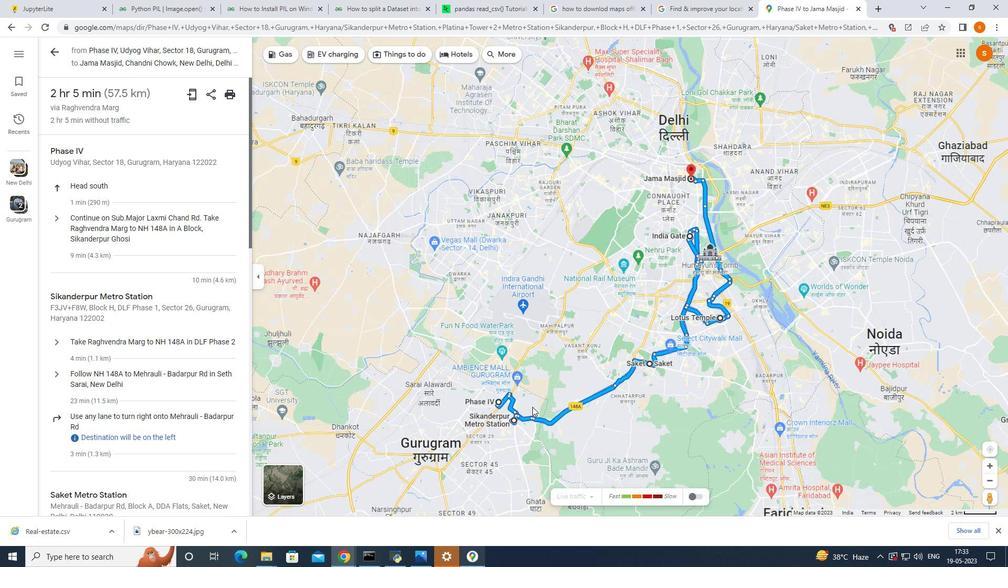 
Action: Mouse scrolled (527, 402) with delta (0, 0)
Screenshot: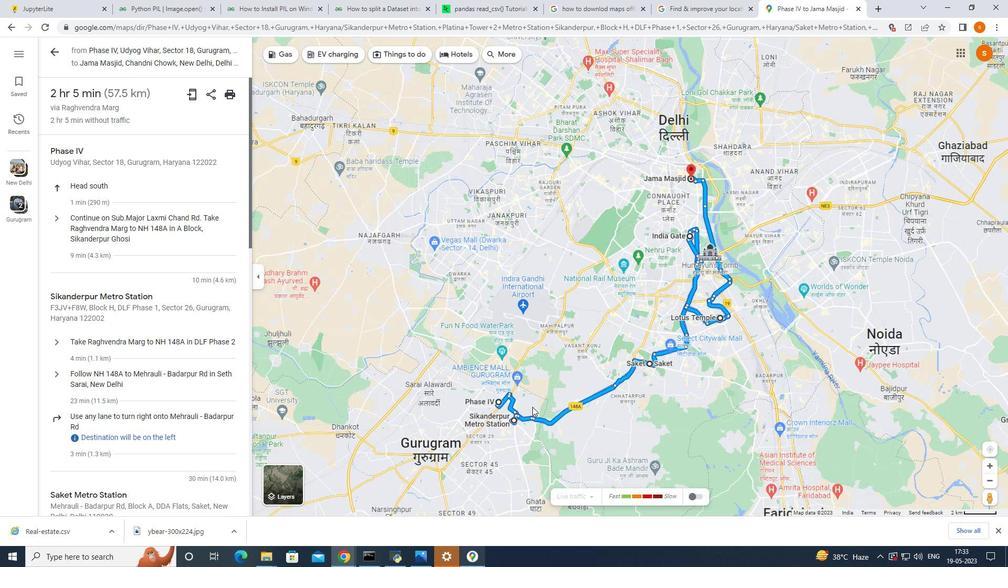 
Action: Mouse moved to (527, 401)
Screenshot: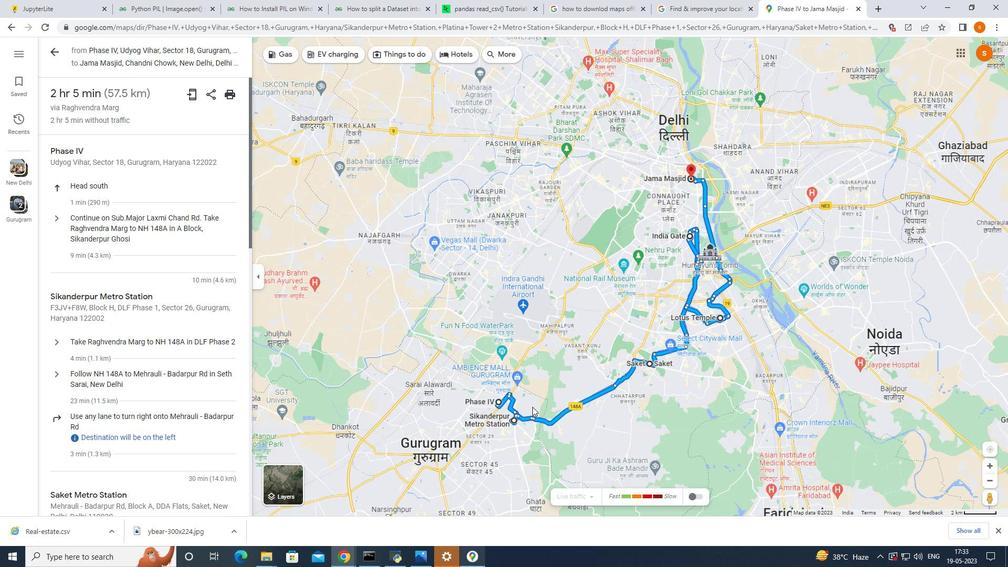 
Action: Mouse scrolled (527, 402) with delta (0, 0)
Screenshot: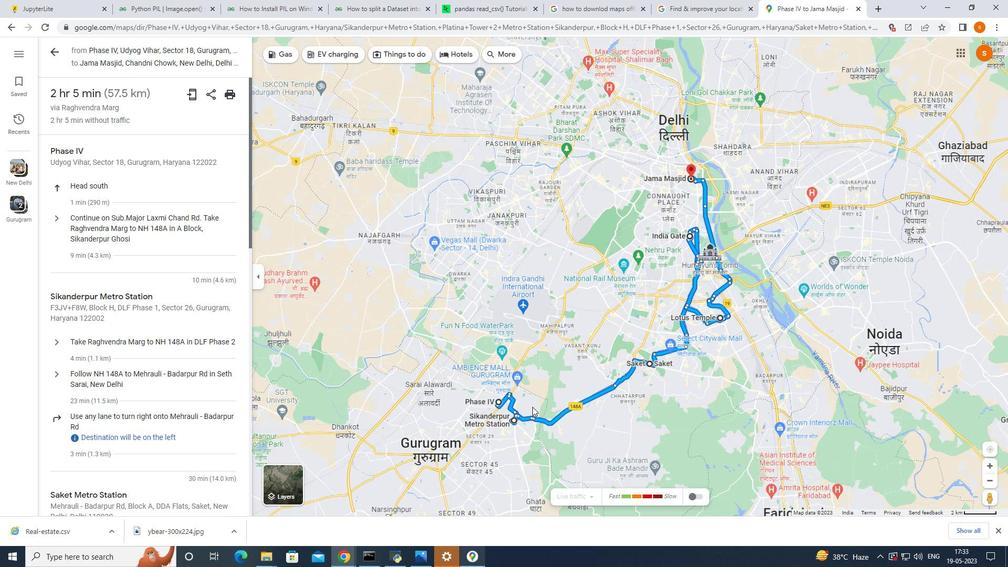 
Action: Mouse moved to (517, 393)
Screenshot: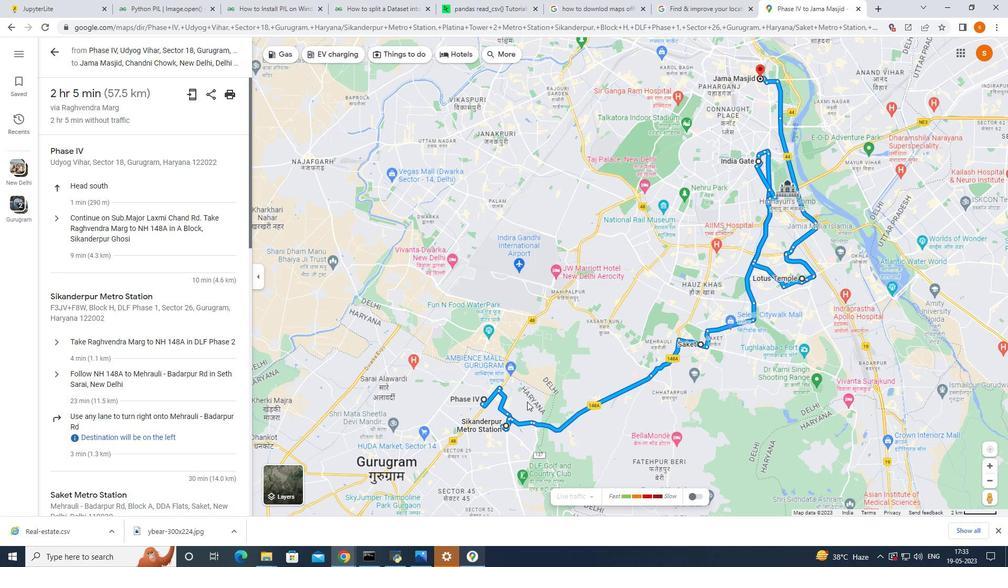 
Action: Mouse scrolled (517, 394) with delta (0, 0)
Screenshot: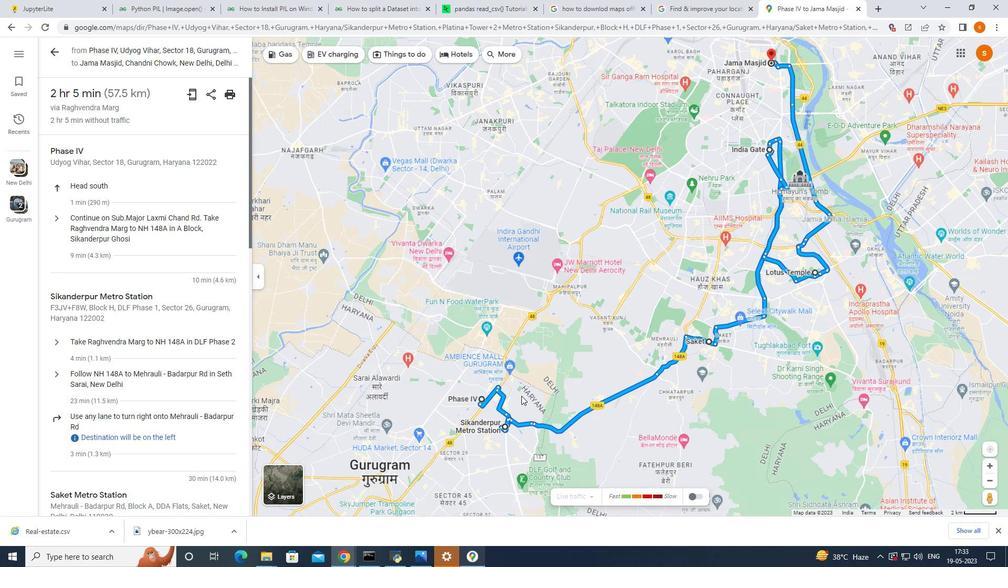 
Action: Mouse moved to (517, 393)
Screenshot: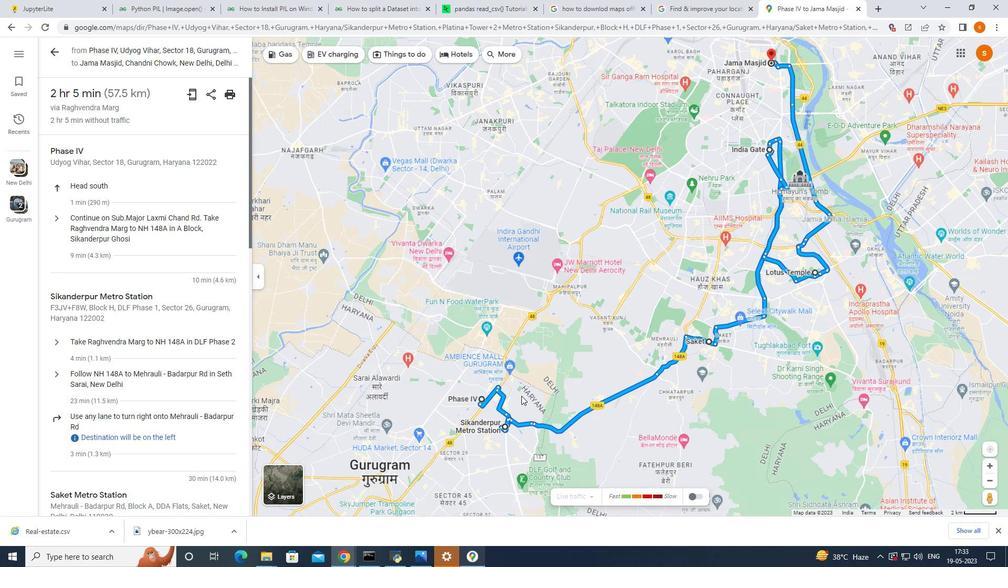 
Action: Mouse scrolled (517, 394) with delta (0, 0)
Screenshot: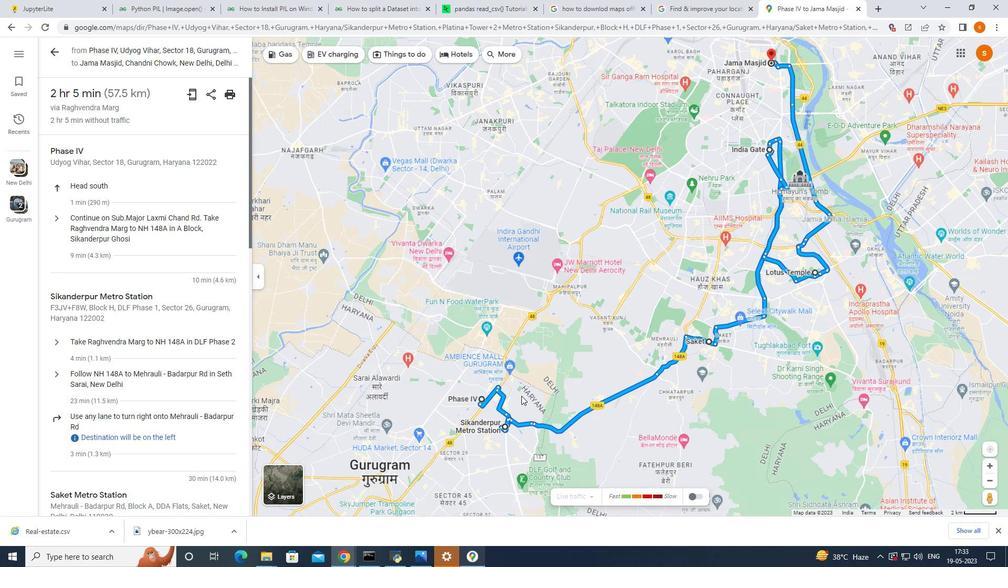 
Action: Mouse scrolled (517, 394) with delta (0, 0)
Screenshot: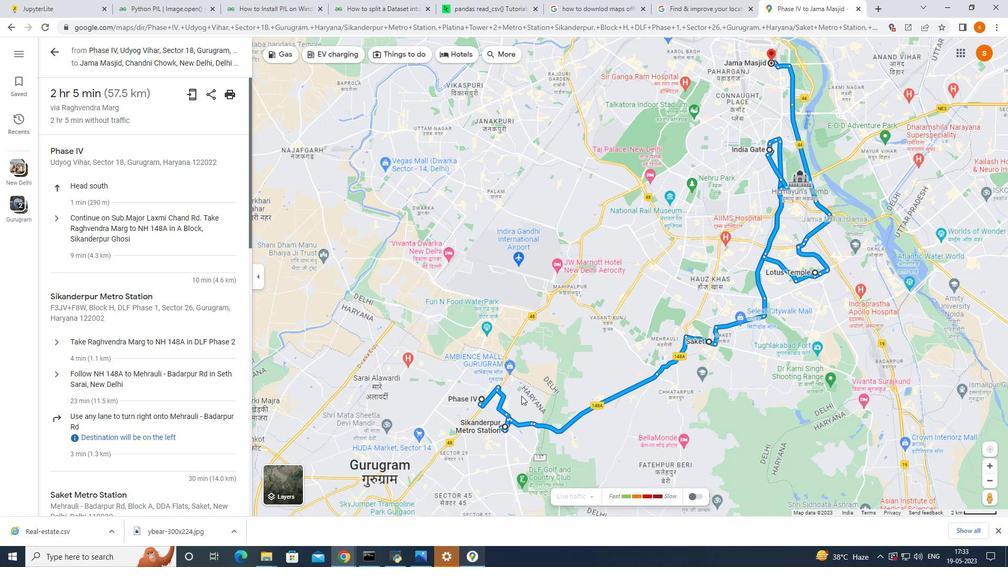 
Action: Mouse moved to (517, 393)
Screenshot: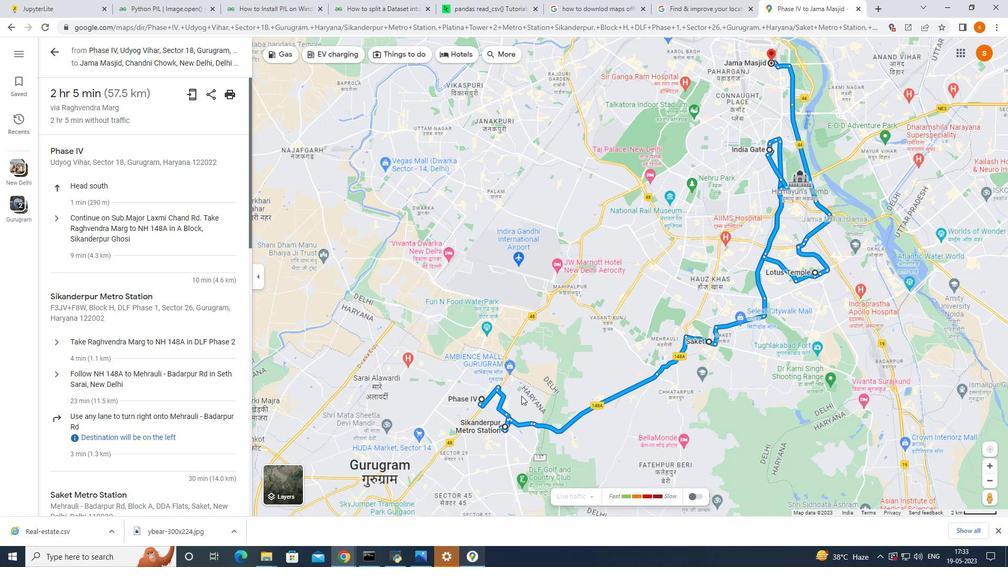 
Action: Mouse scrolled (517, 393) with delta (0, 0)
Screenshot: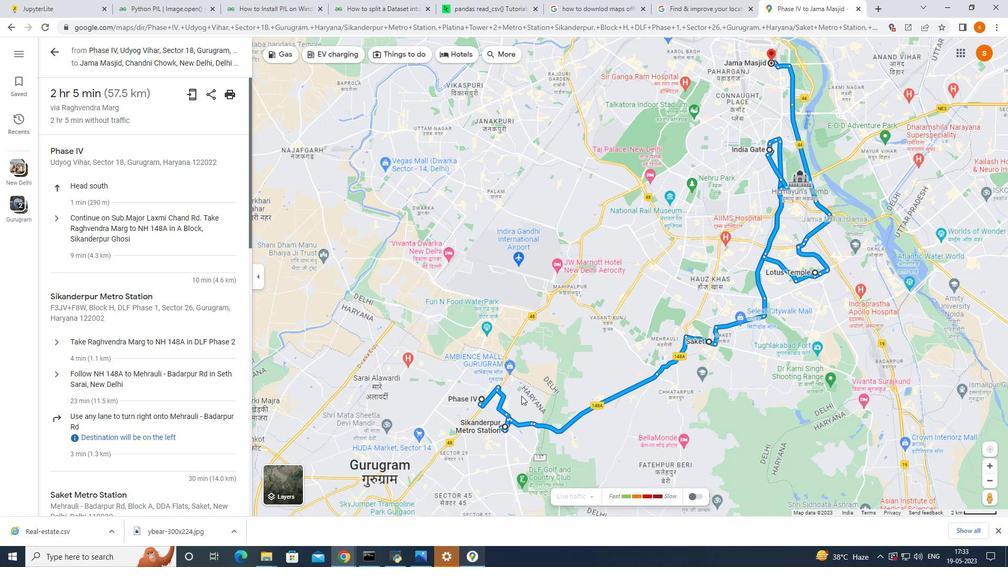 
Action: Mouse moved to (517, 393)
Screenshot: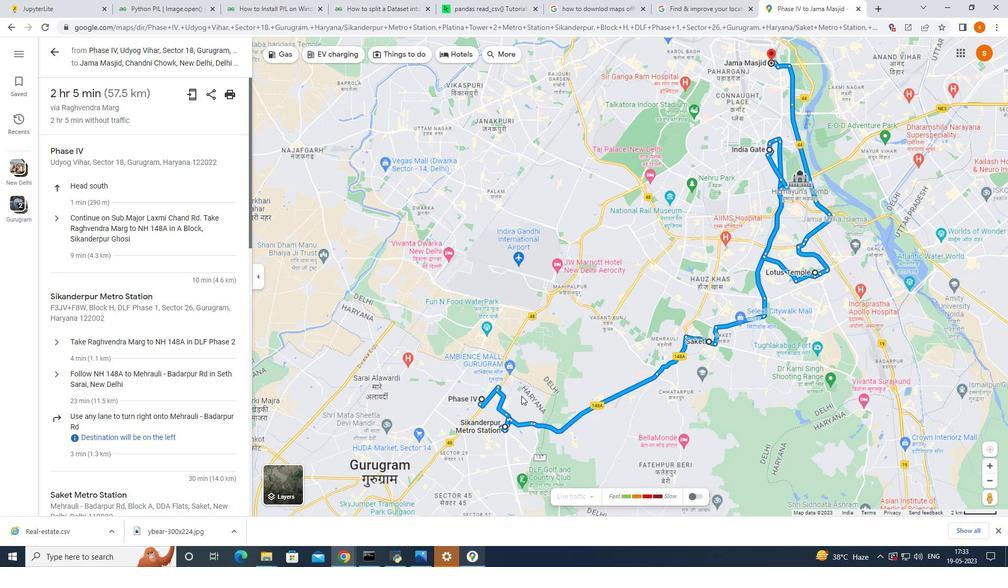 
Action: Mouse scrolled (517, 393) with delta (0, 0)
Screenshot: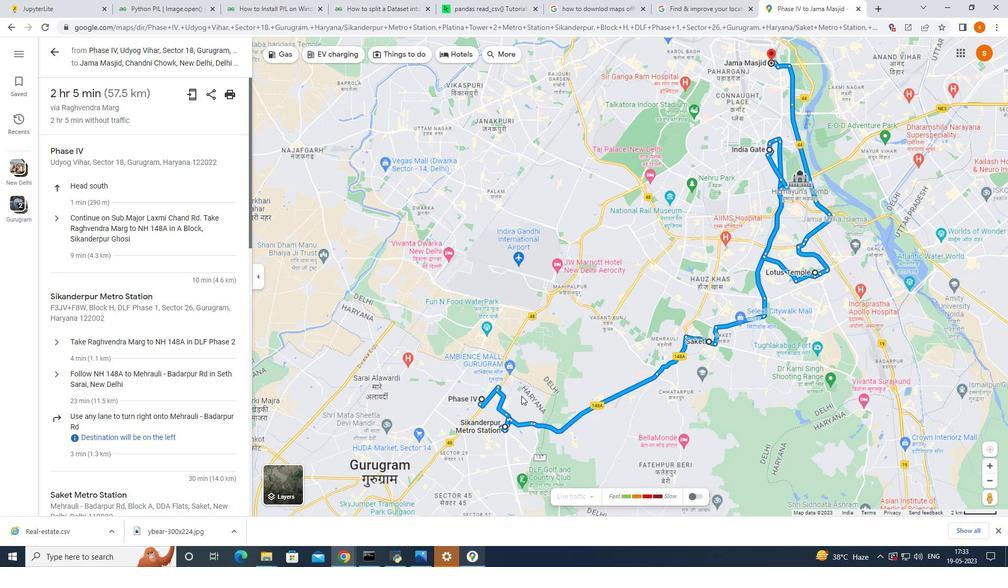 
Action: Mouse moved to (517, 391)
Screenshot: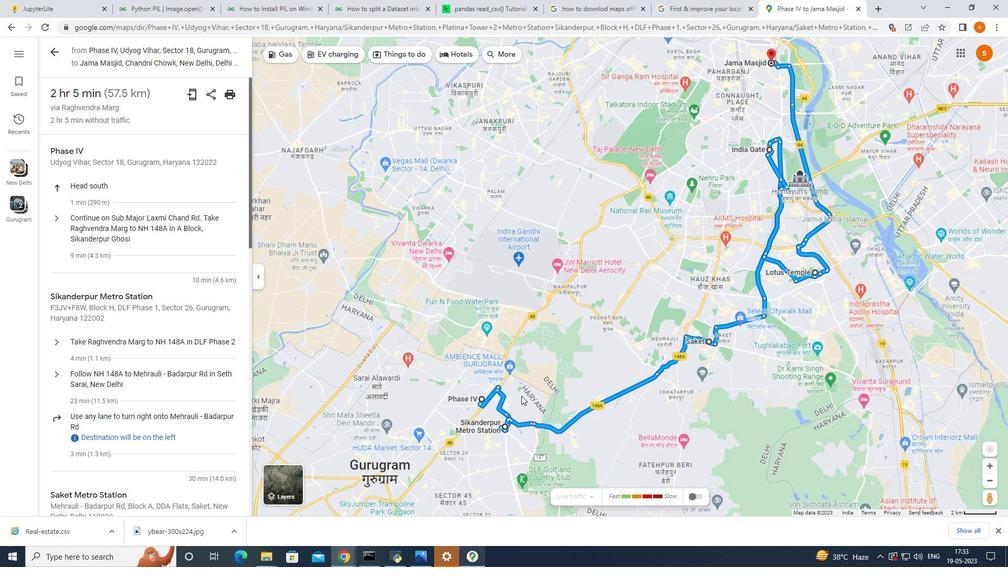 
Action: Mouse scrolled (517, 393) with delta (0, 0)
Screenshot: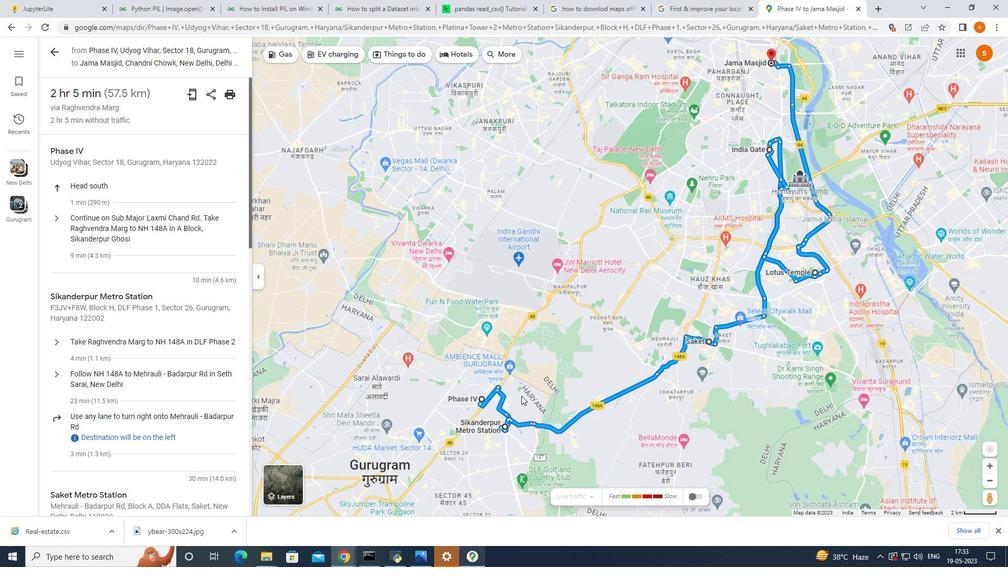 
Action: Mouse moved to (520, 383)
Screenshot: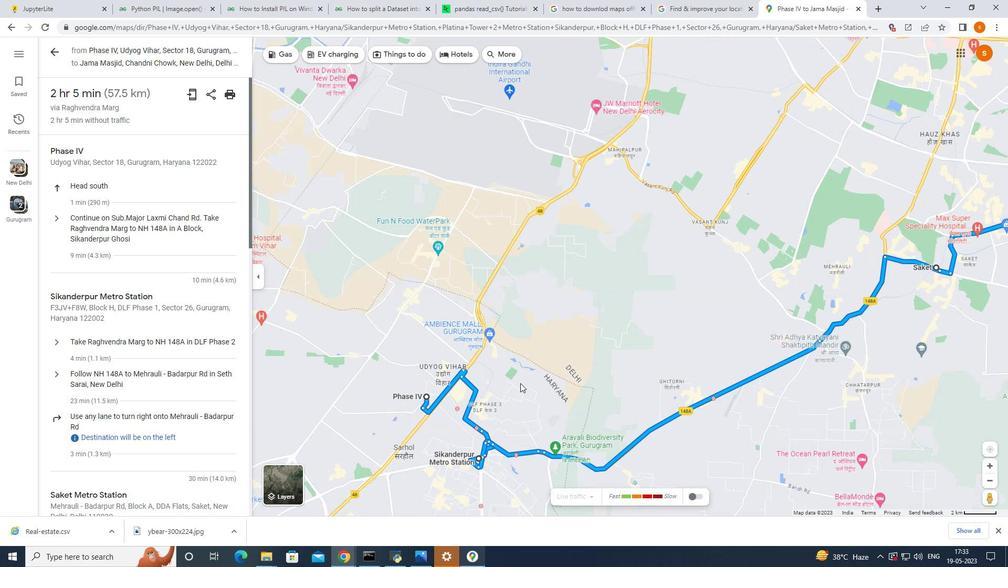 
Action: Mouse scrolled (520, 384) with delta (0, 0)
Screenshot: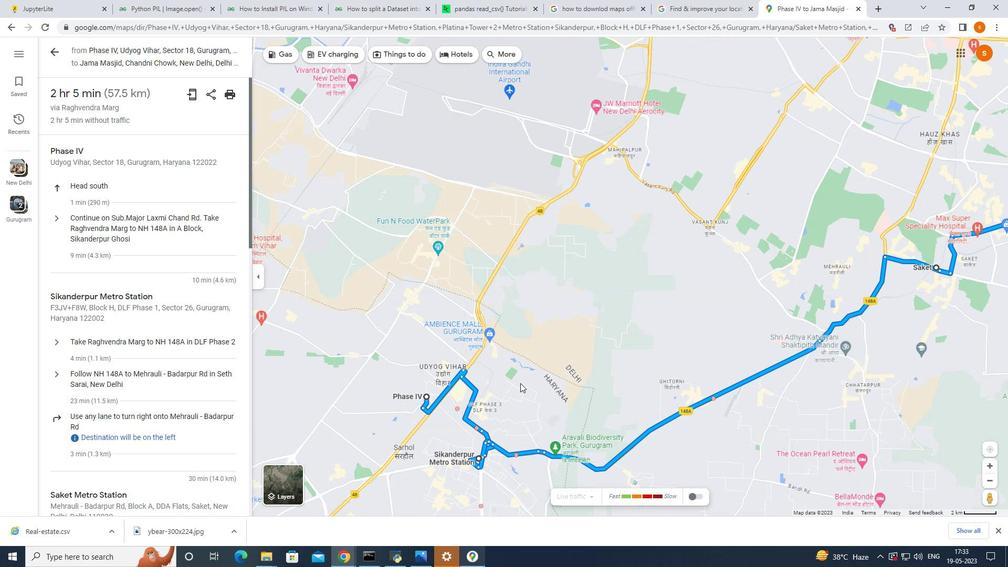 
Action: Mouse scrolled (520, 384) with delta (0, 0)
Screenshot: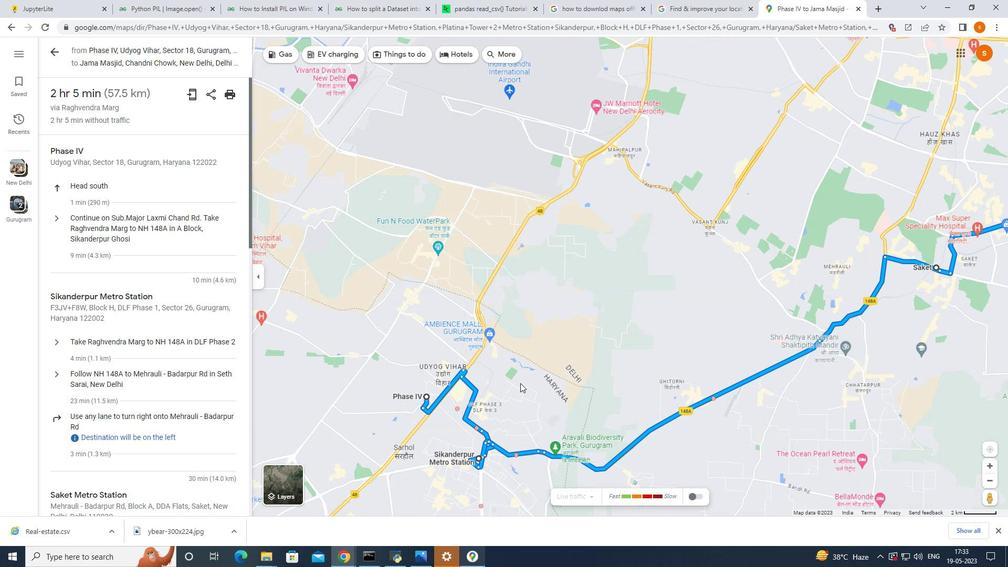 
Action: Mouse scrolled (520, 384) with delta (0, 0)
Screenshot: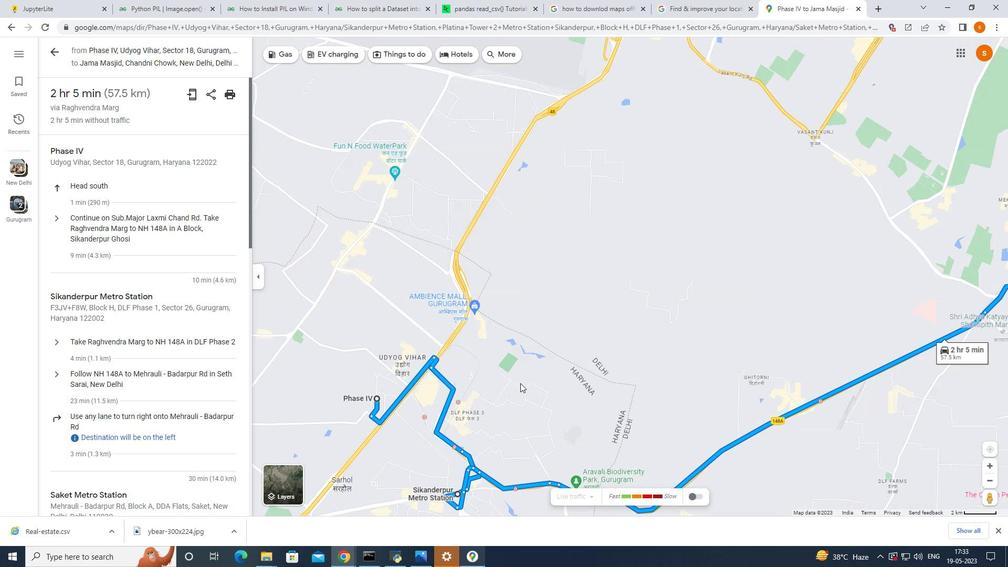 
Action: Mouse moved to (520, 383)
Screenshot: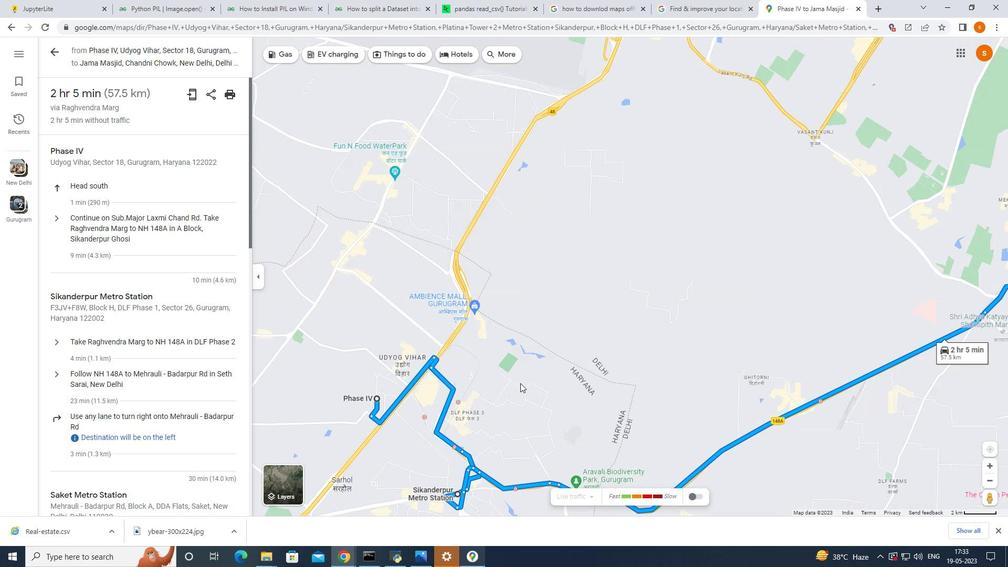 
Action: Mouse scrolled (520, 384) with delta (0, 0)
Screenshot: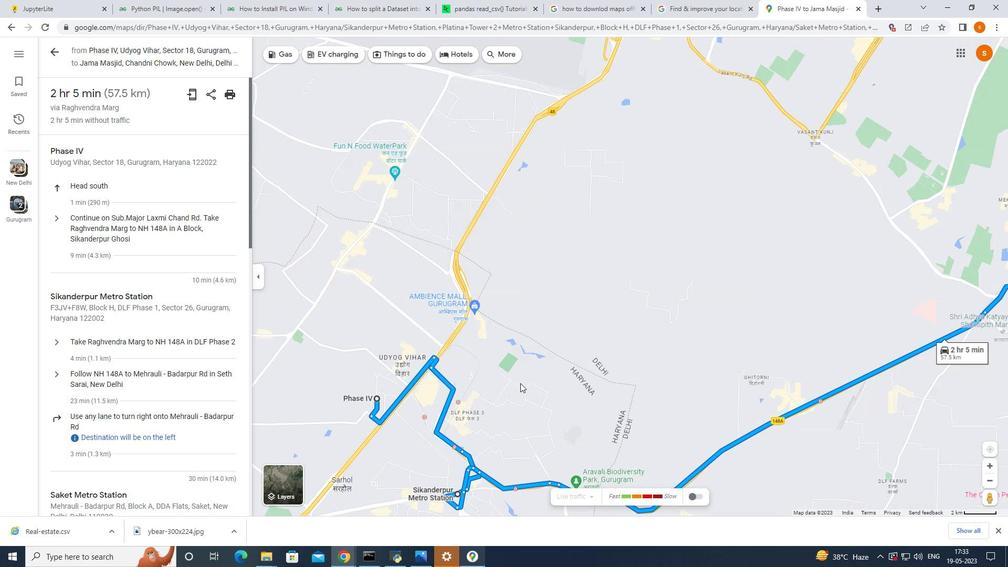 
Action: Mouse moved to (520, 383)
Screenshot: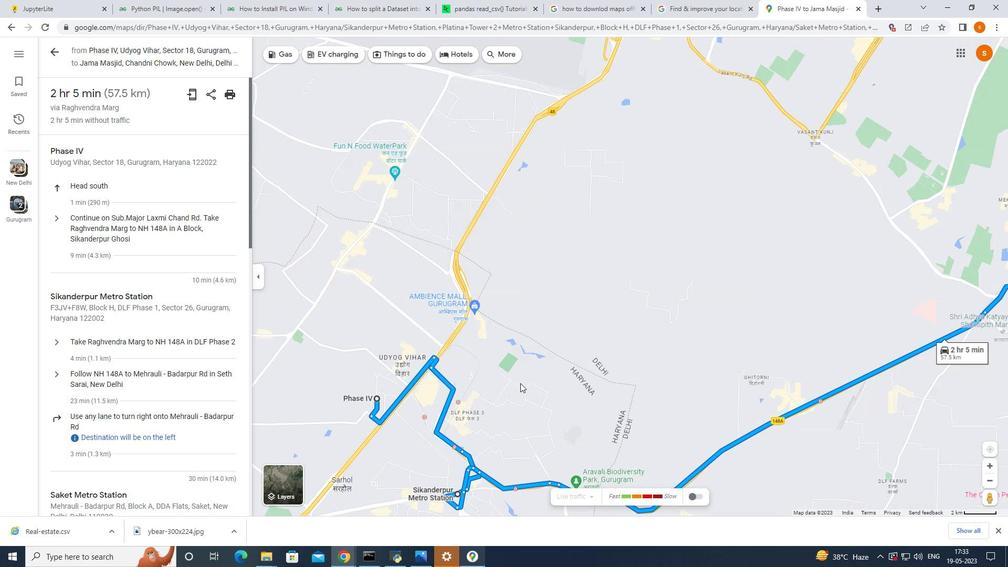 
Action: Mouse scrolled (520, 384) with delta (0, 0)
Screenshot: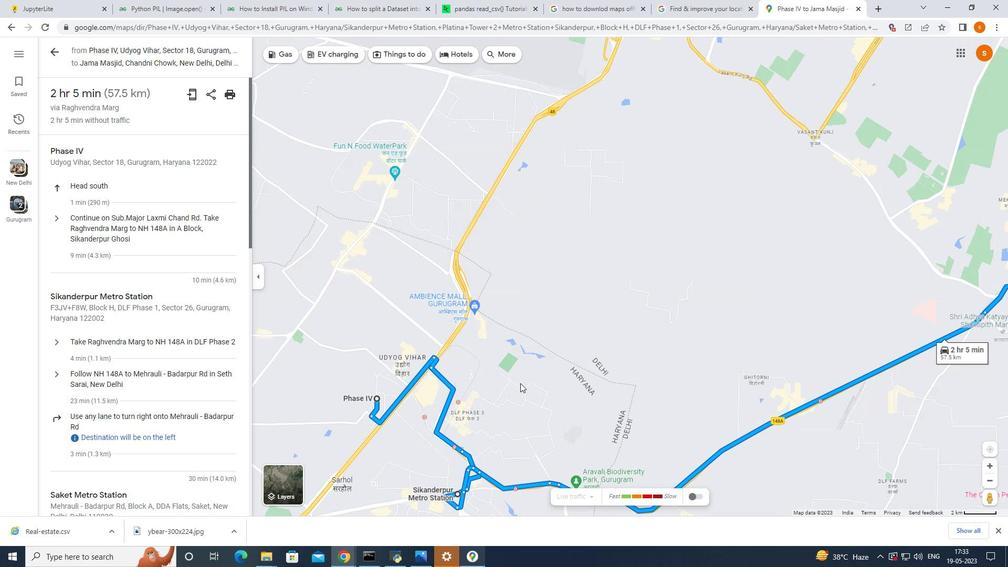
Action: Mouse moved to (300, 374)
Screenshot: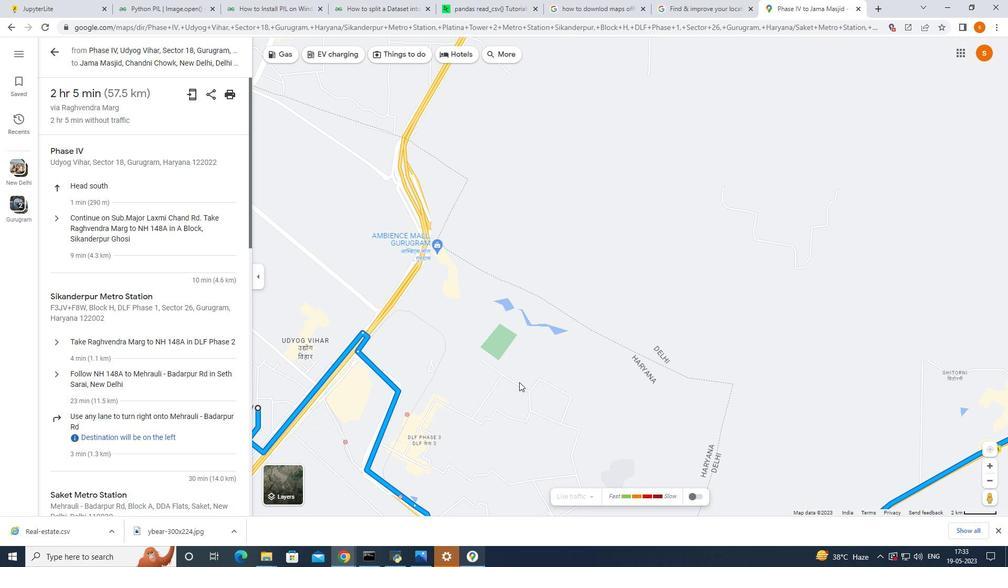 
Action: Mouse pressed left at (300, 374)
Screenshot: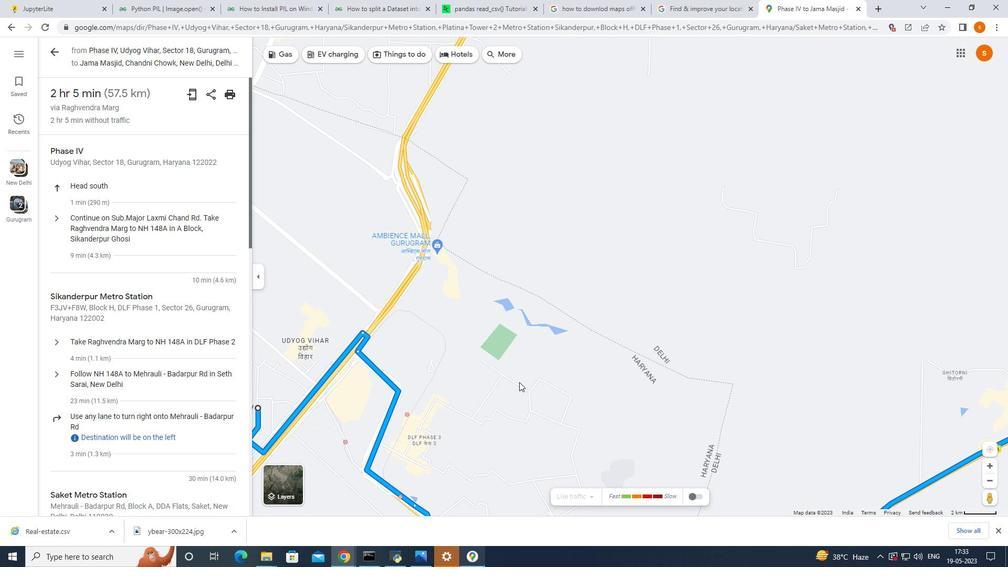 
Action: Mouse moved to (371, 409)
Screenshot: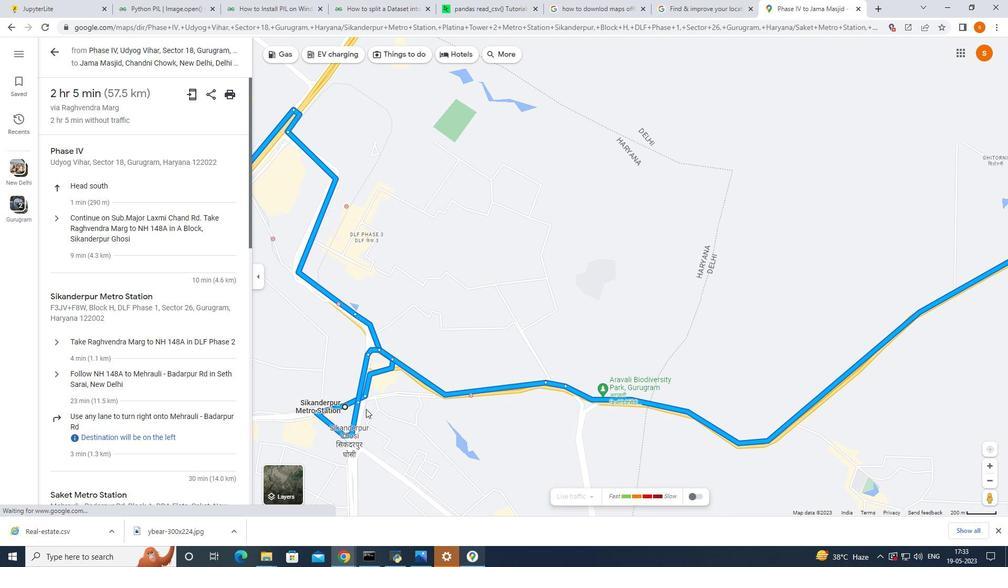 
Action: Mouse pressed left at (371, 409)
Screenshot: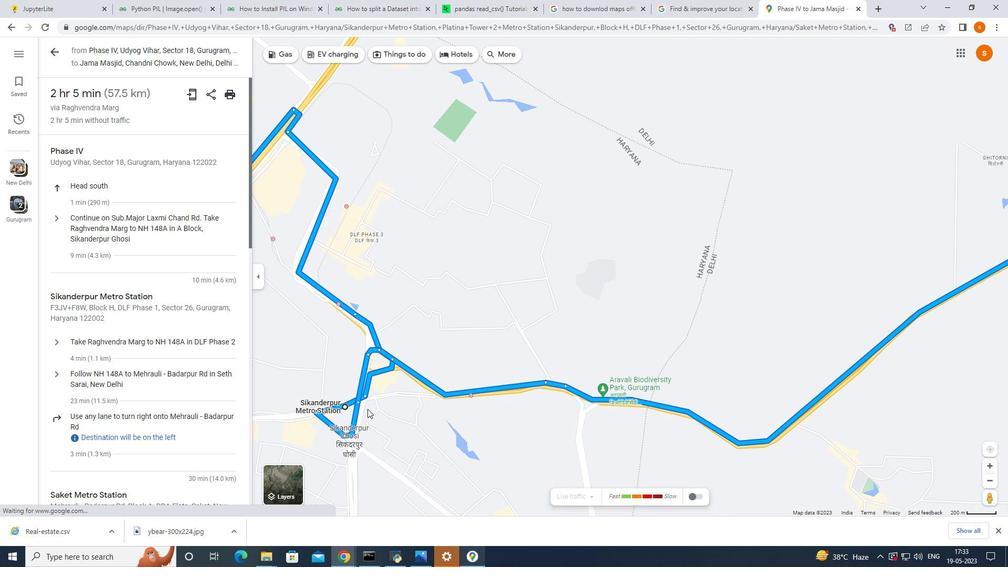 
Action: Mouse moved to (369, 368)
Screenshot: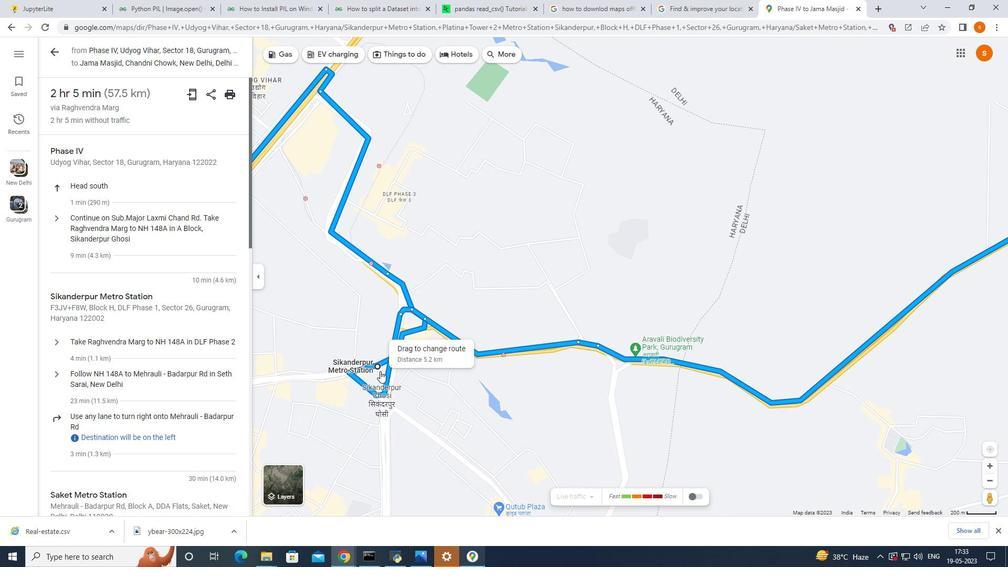 
Action: Mouse scrolled (369, 368) with delta (0, 0)
Screenshot: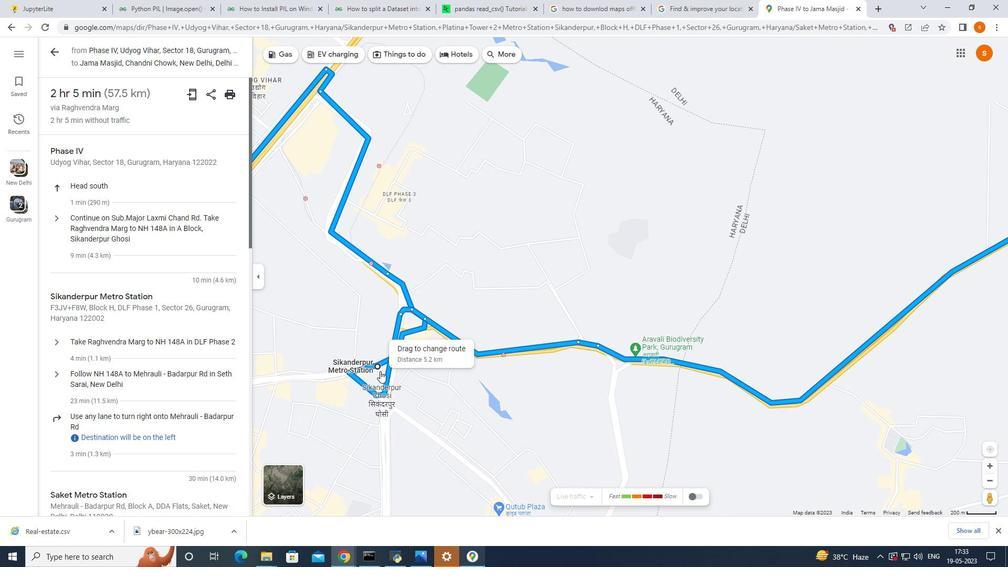 
Action: Mouse scrolled (369, 368) with delta (0, 0)
Screenshot: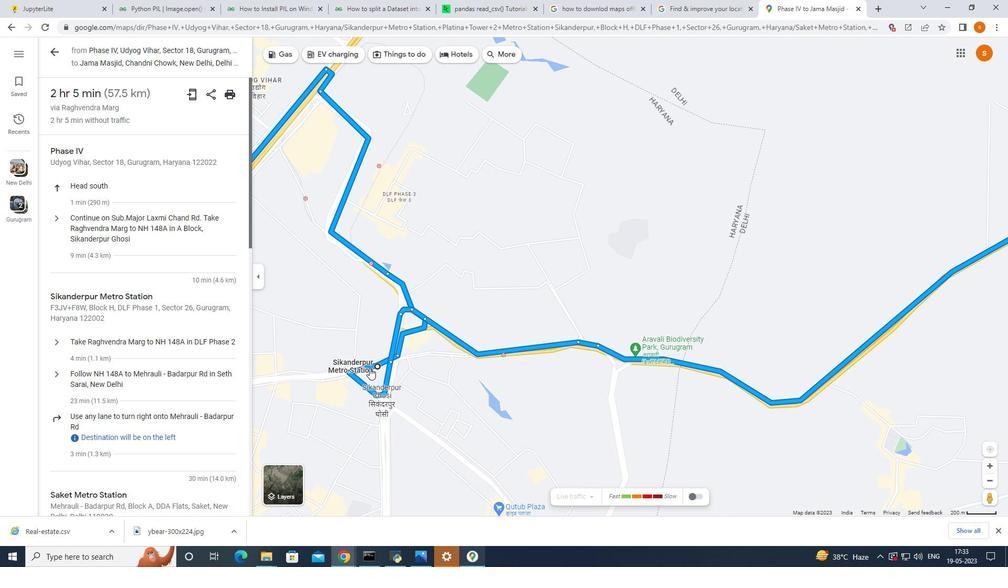 
Action: Mouse scrolled (369, 368) with delta (0, 0)
Screenshot: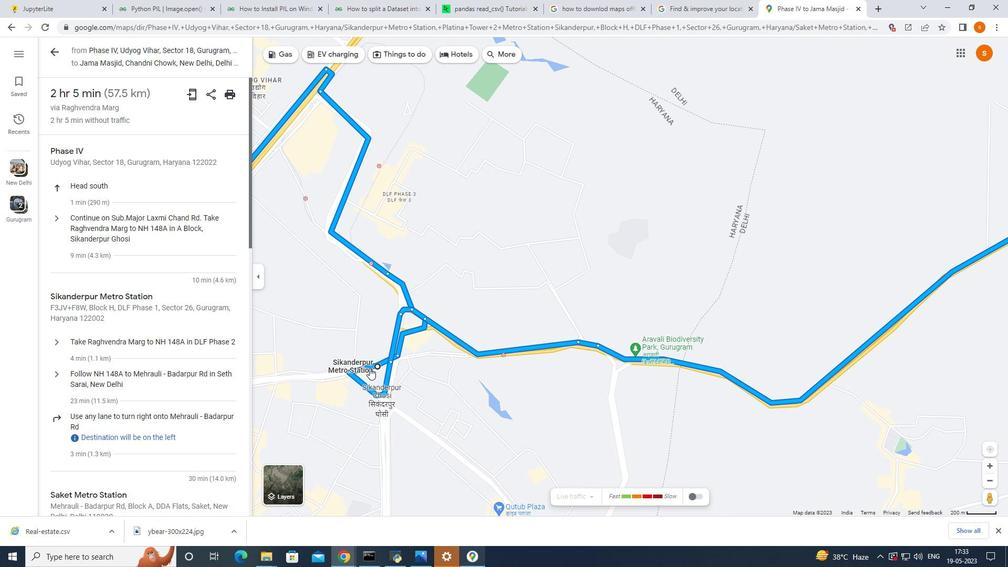 
Action: Mouse scrolled (369, 368) with delta (0, 0)
Screenshot: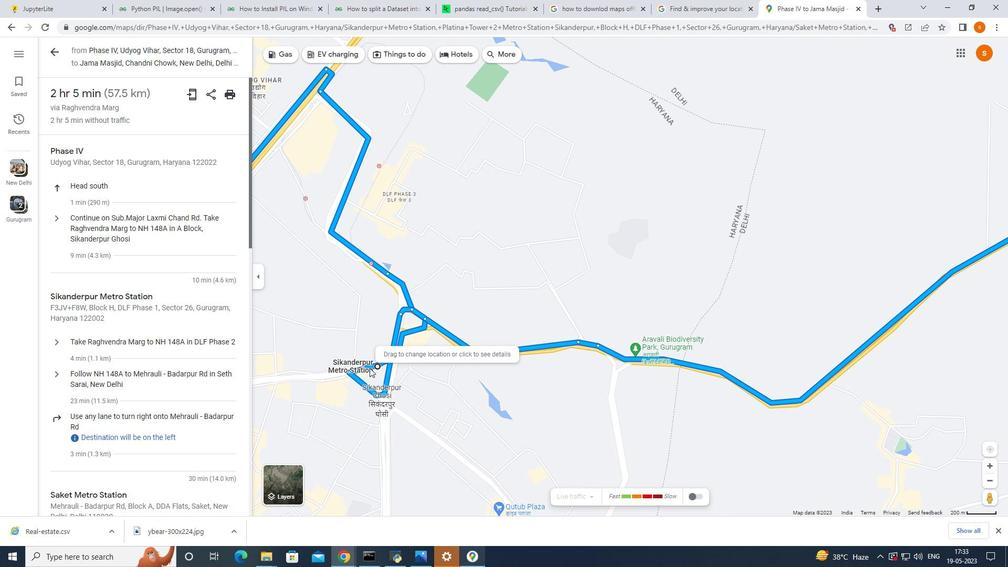 
Action: Mouse moved to (369, 368)
Screenshot: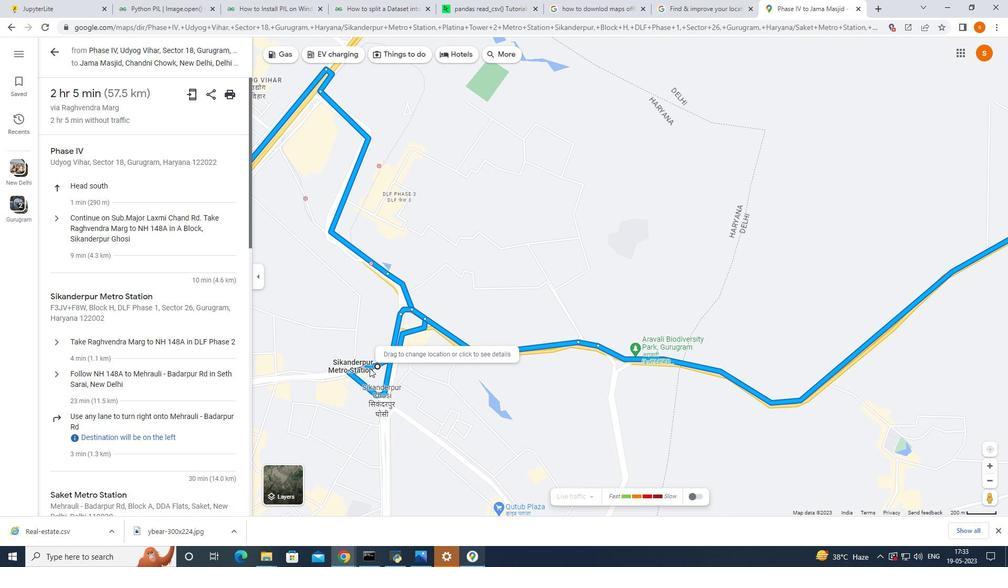 
Action: Mouse scrolled (369, 368) with delta (0, 0)
Screenshot: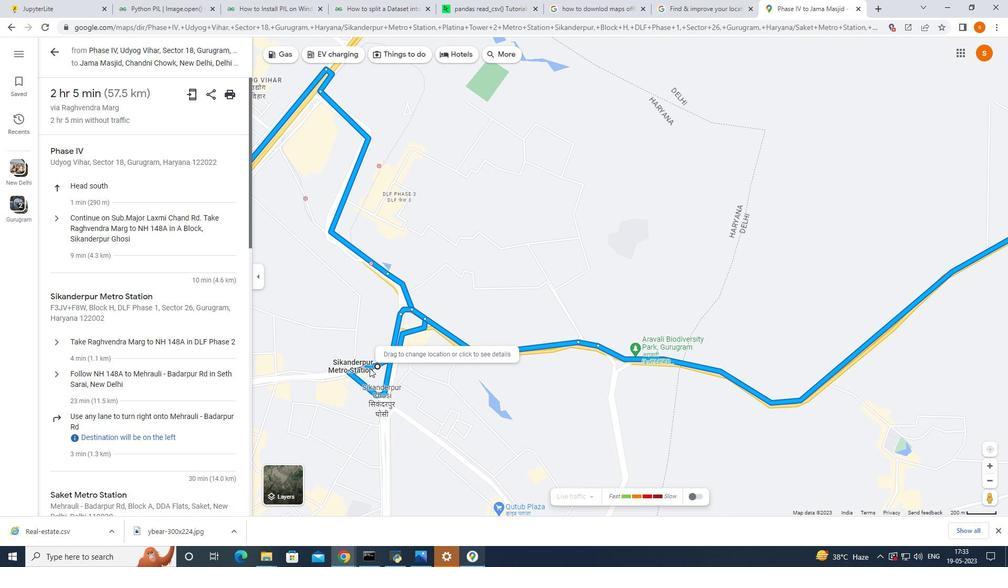 
Action: Mouse moved to (372, 367)
Screenshot: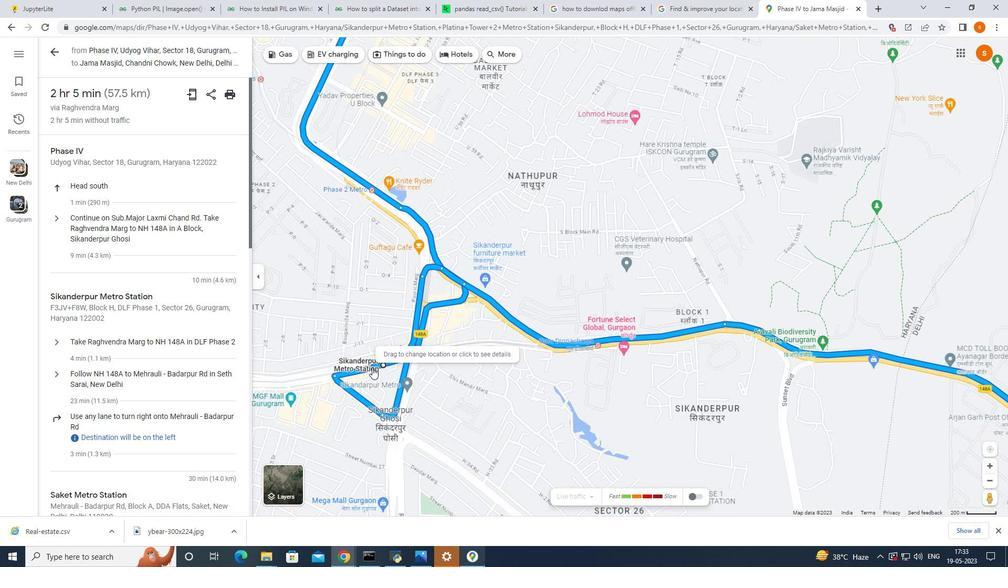 
Action: Mouse scrolled (372, 368) with delta (0, 0)
Screenshot: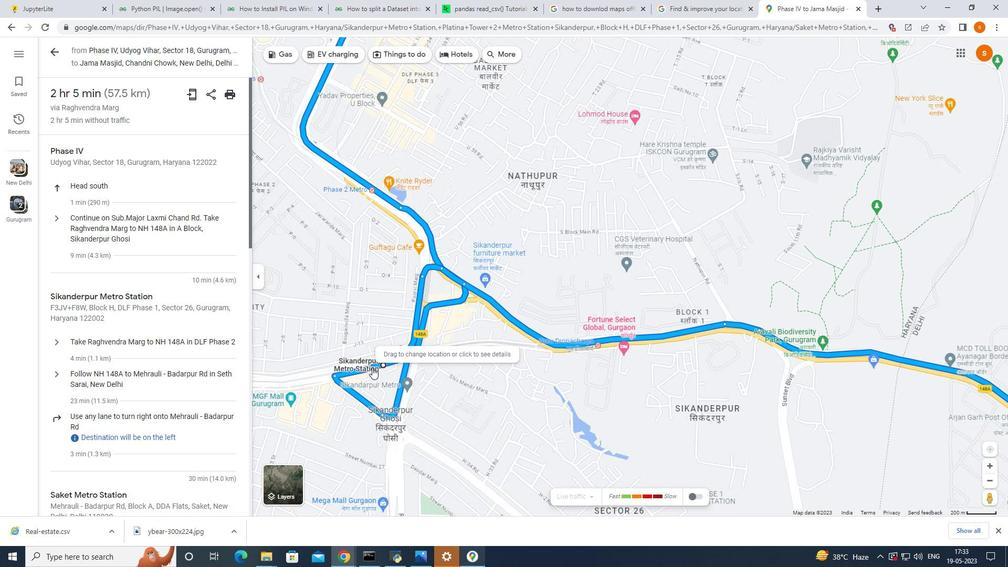 
Action: Mouse moved to (372, 367)
Screenshot: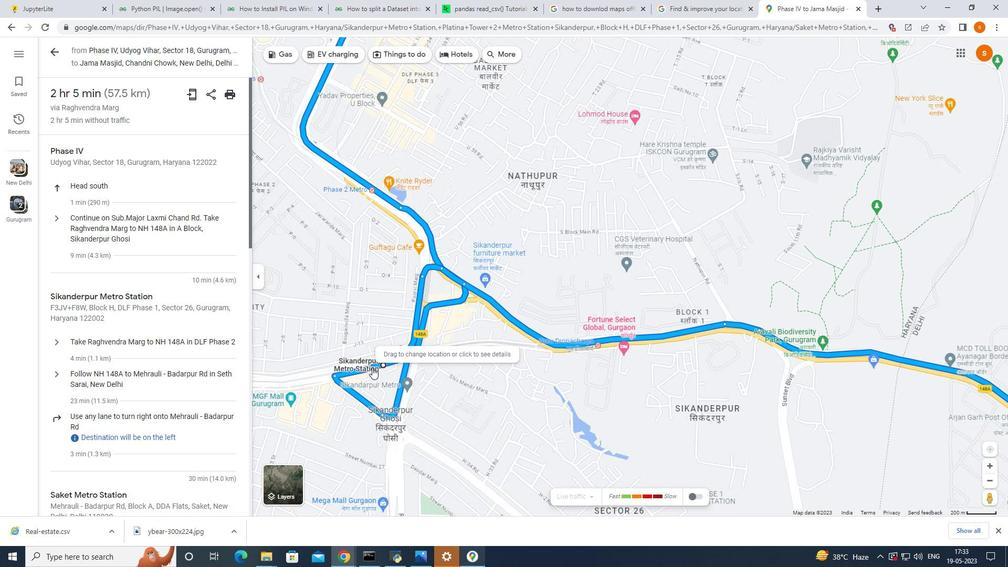 
Action: Mouse scrolled (372, 367) with delta (0, 0)
Screenshot: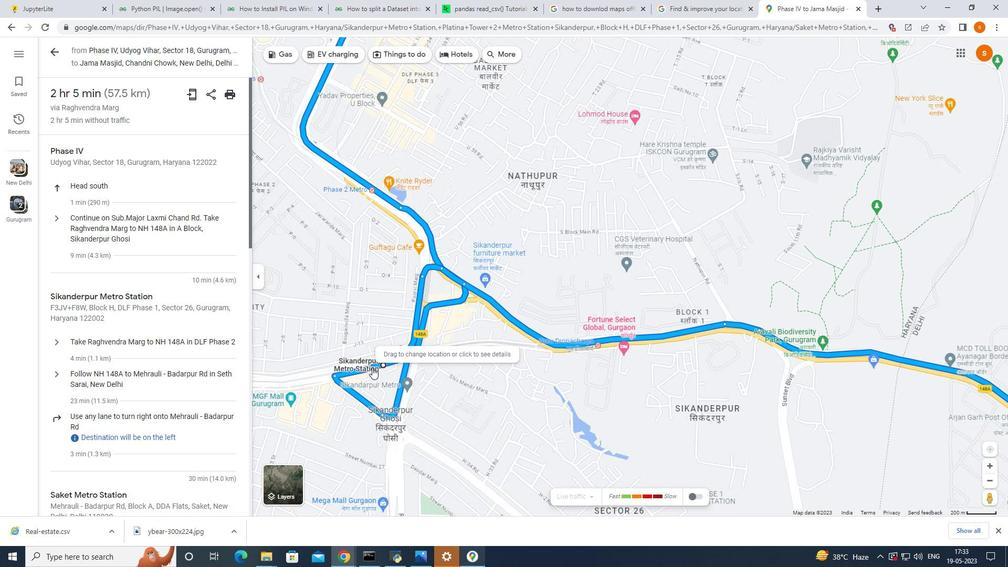 
Action: Mouse moved to (372, 367)
Screenshot: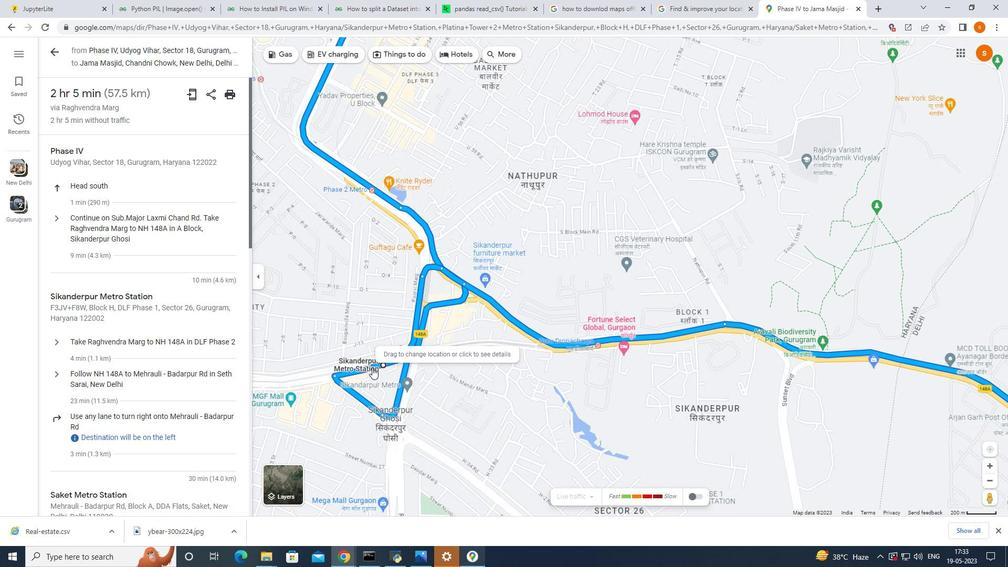 
Action: Mouse scrolled (372, 367) with delta (0, 0)
Screenshot: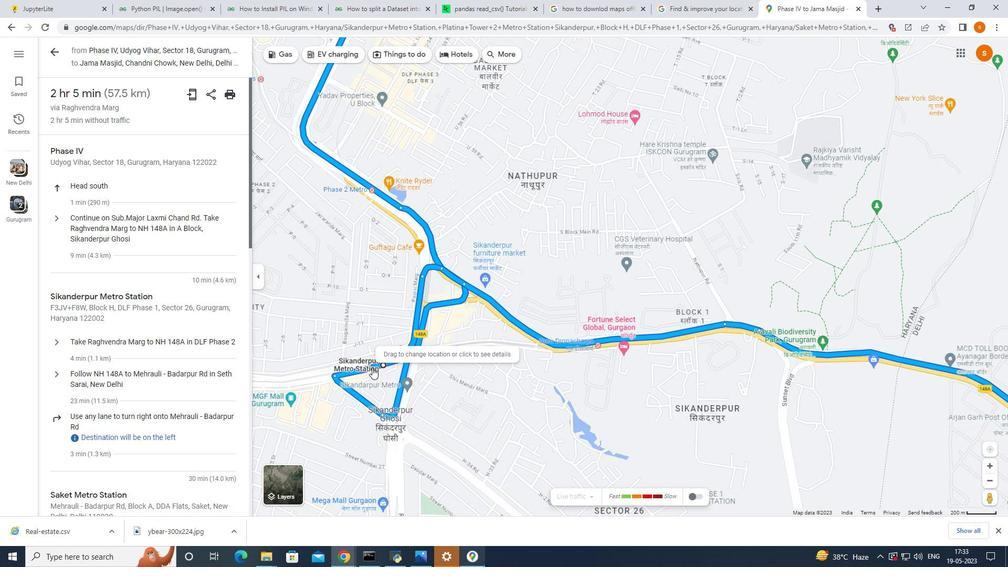 
Action: Mouse moved to (372, 367)
Screenshot: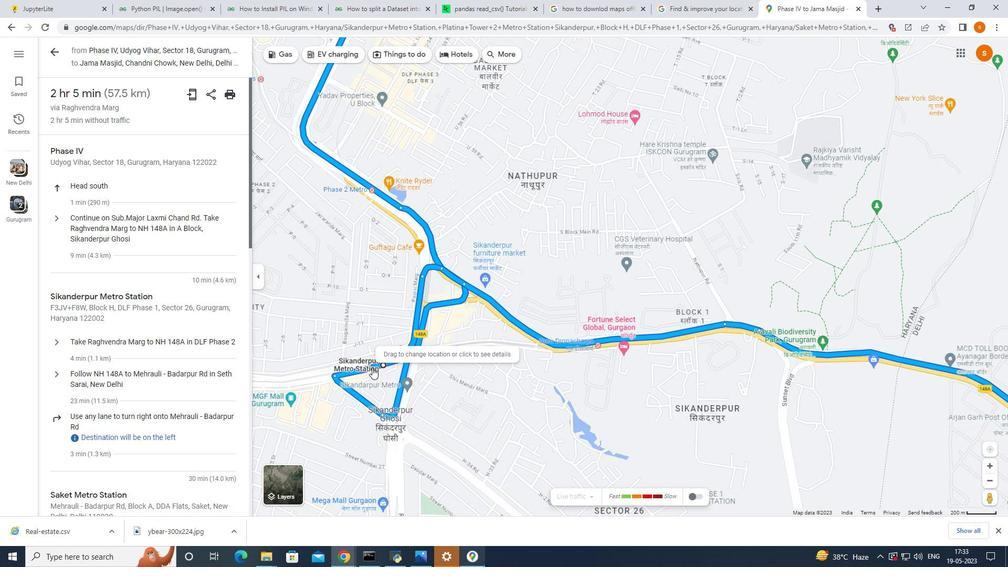 
Action: Mouse scrolled (372, 367) with delta (0, 0)
Screenshot: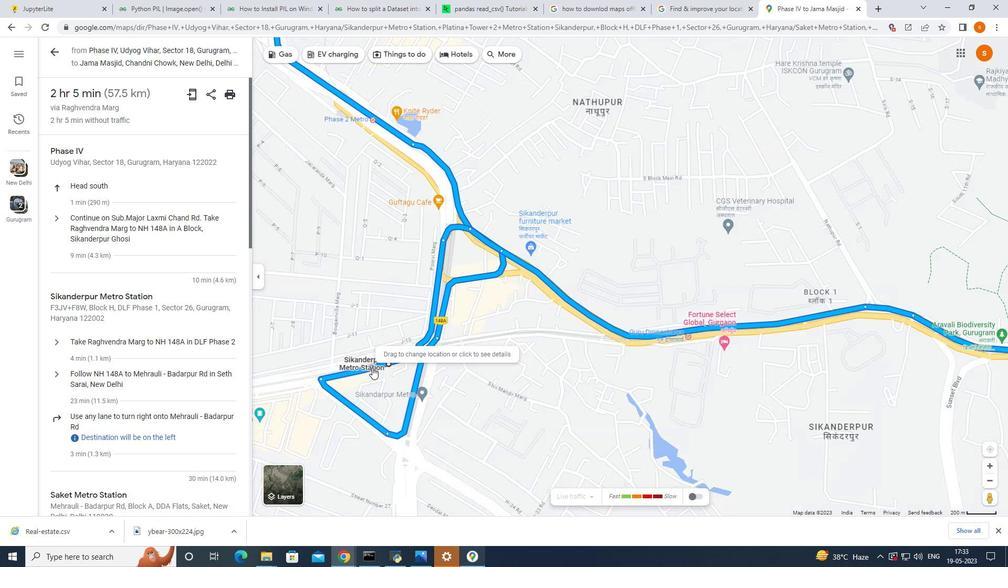 
Action: Mouse moved to (404, 361)
Screenshot: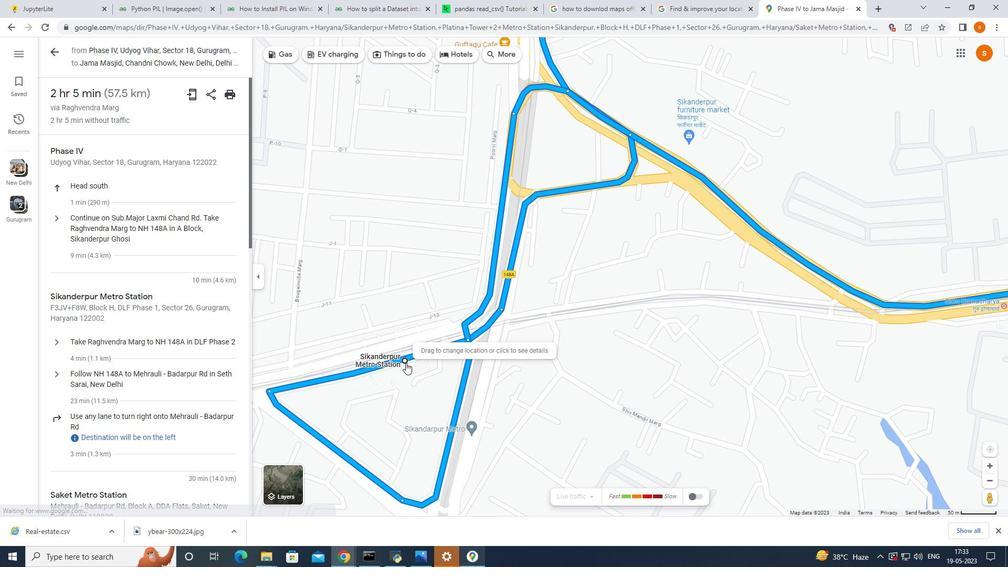 
Action: Mouse pressed left at (404, 361)
Screenshot: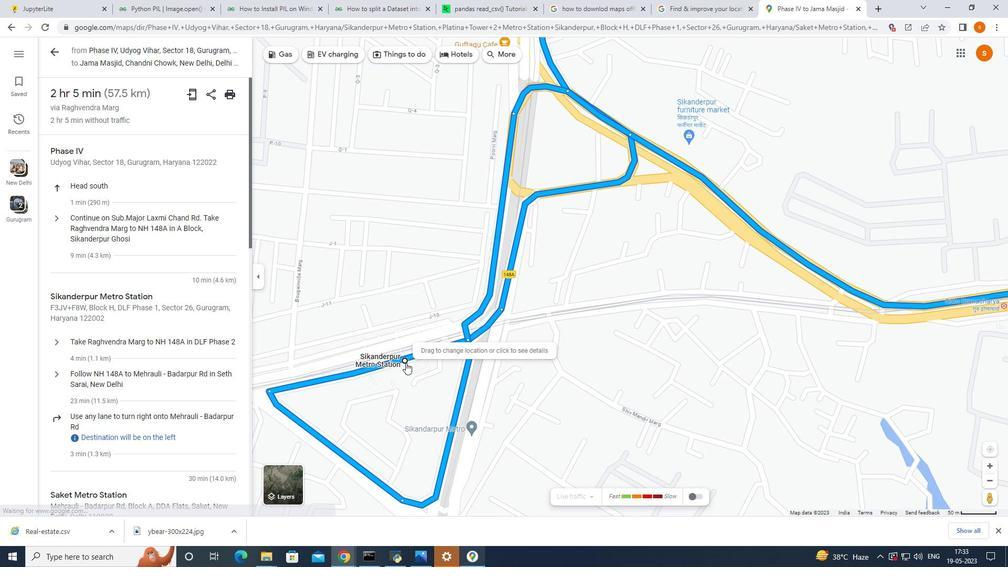 
Action: Mouse moved to (53, 190)
Screenshot: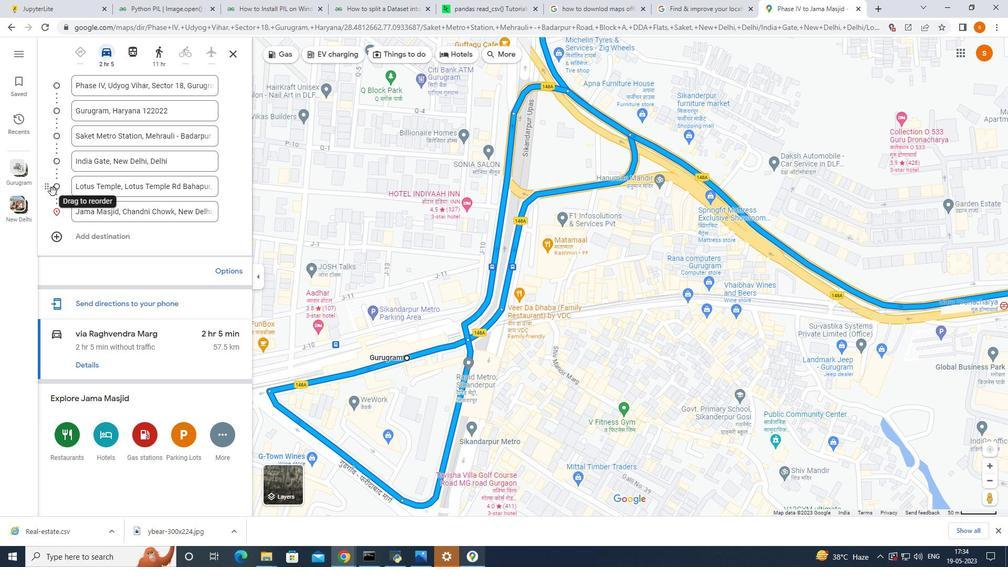 
Action: Mouse pressed left at (53, 190)
Screenshot: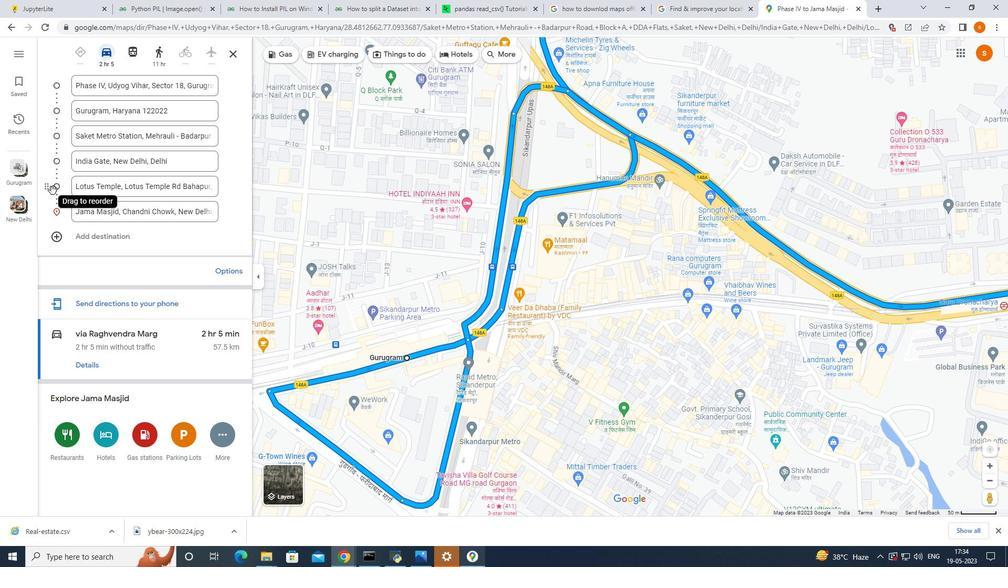 
Action: Mouse moved to (57, 91)
Screenshot: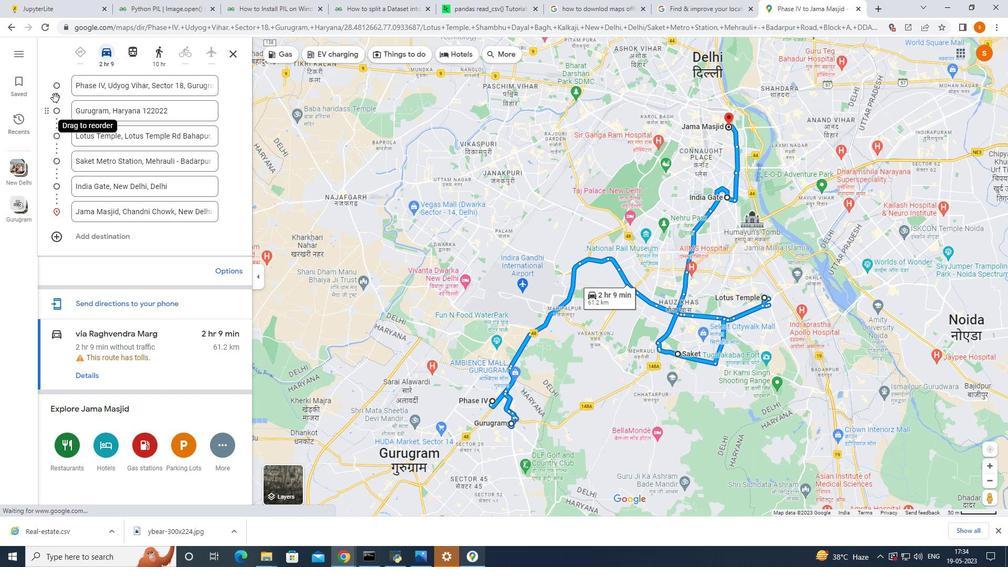 
Action: Mouse pressed left at (57, 91)
Screenshot: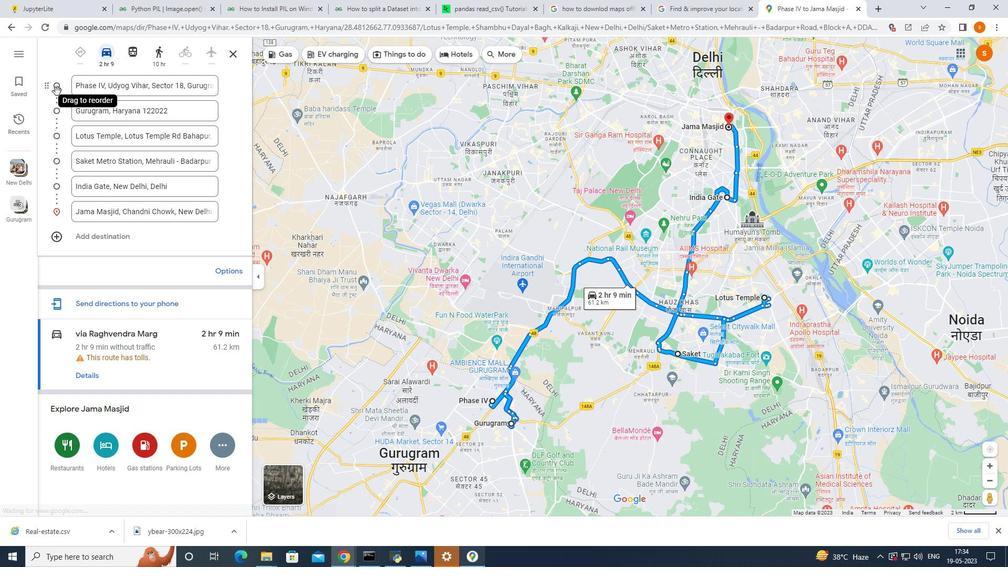 
Action: Mouse moved to (56, 193)
Screenshot: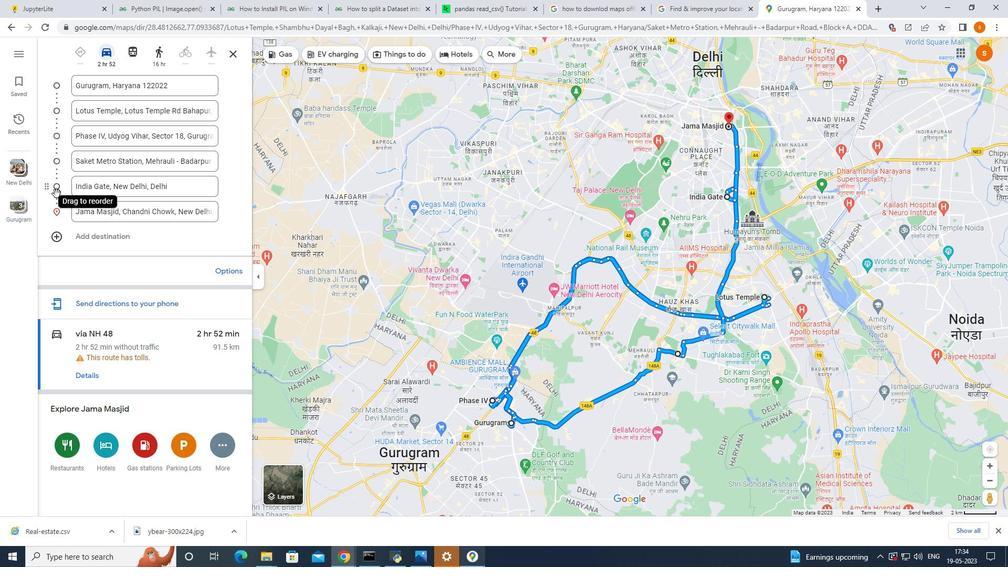 
Action: Mouse pressed left at (56, 193)
Screenshot: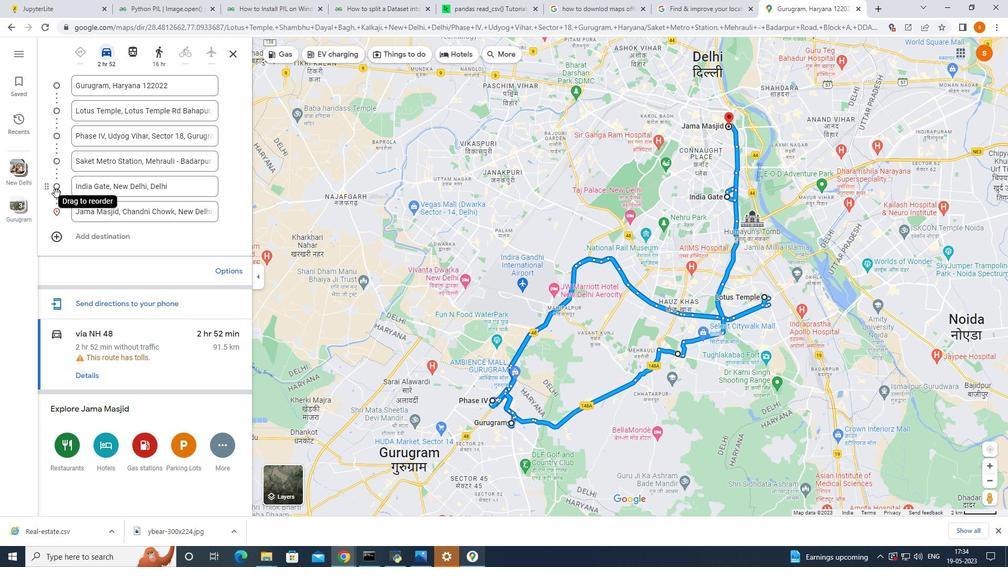
Action: Mouse moved to (232, 275)
Screenshot: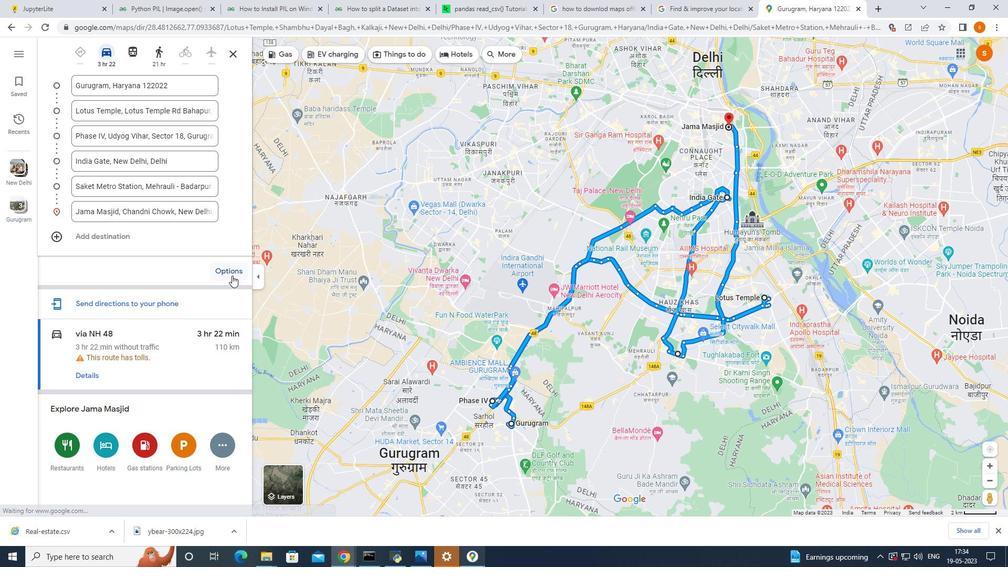 
Action: Mouse pressed left at (232, 275)
Screenshot: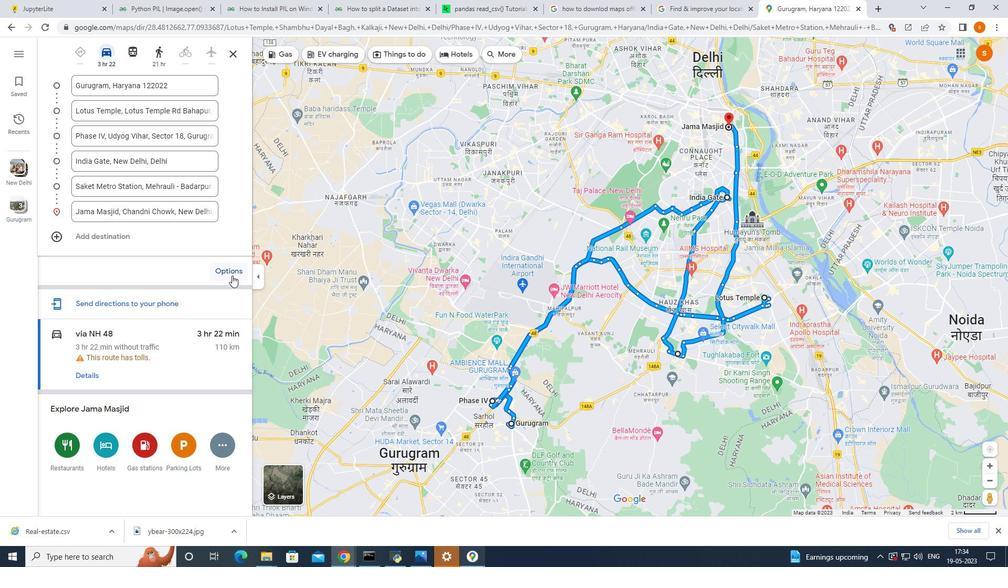 
Action: Mouse moved to (194, 238)
Screenshot: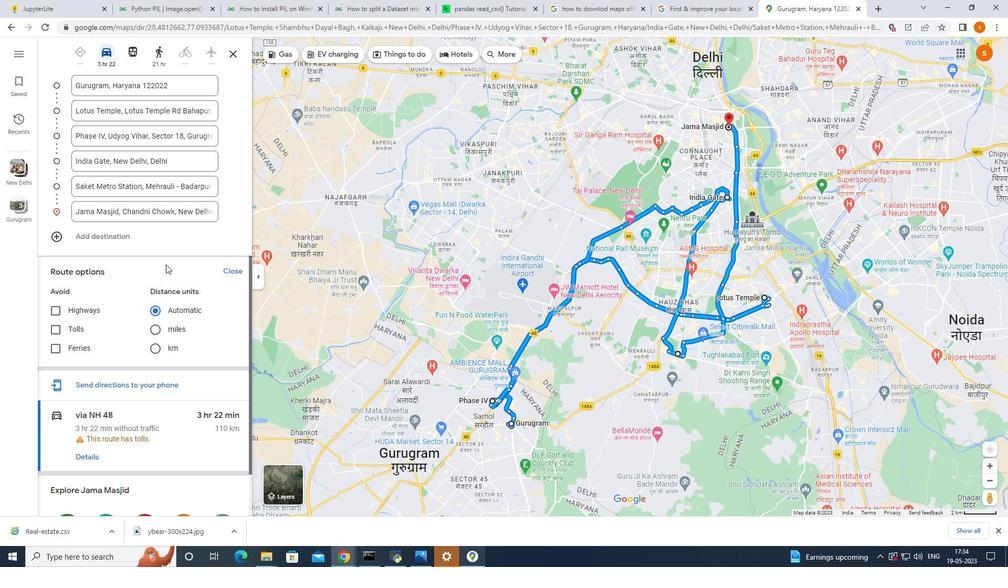 
Action: Mouse pressed left at (194, 238)
Screenshot: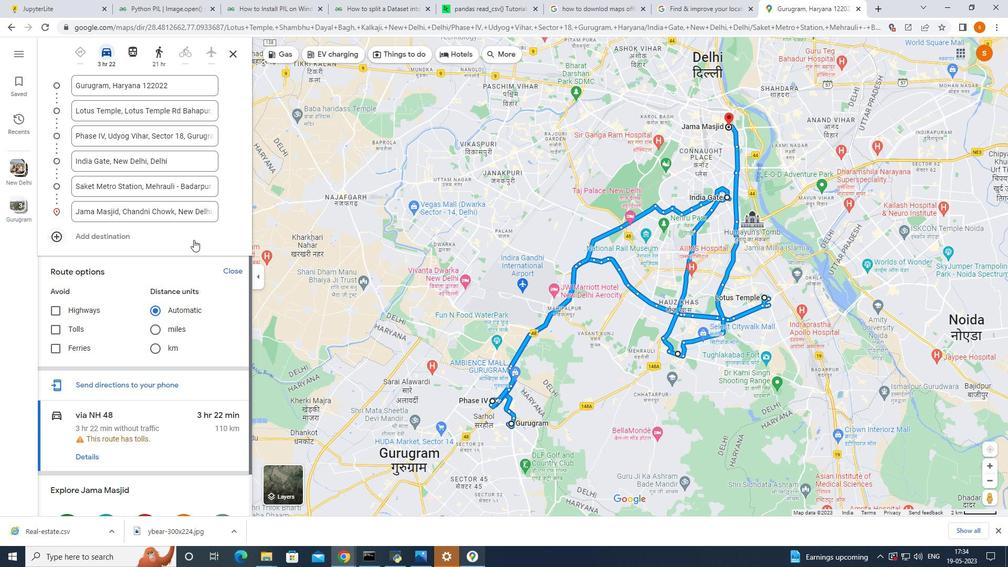 
Action: Mouse moved to (51, 236)
Screenshot: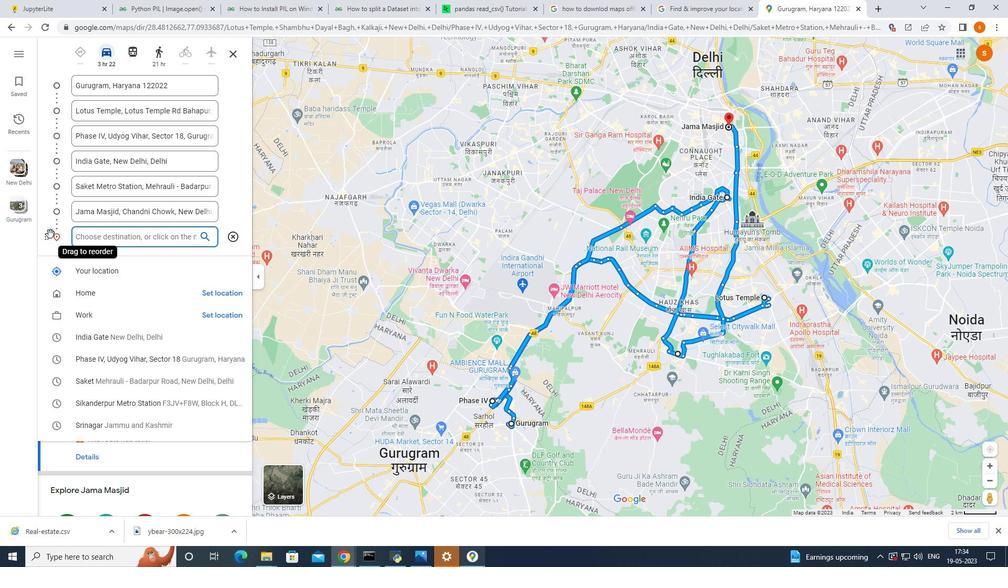 
Action: Key pressed qutub<Key.space>minr
Screenshot: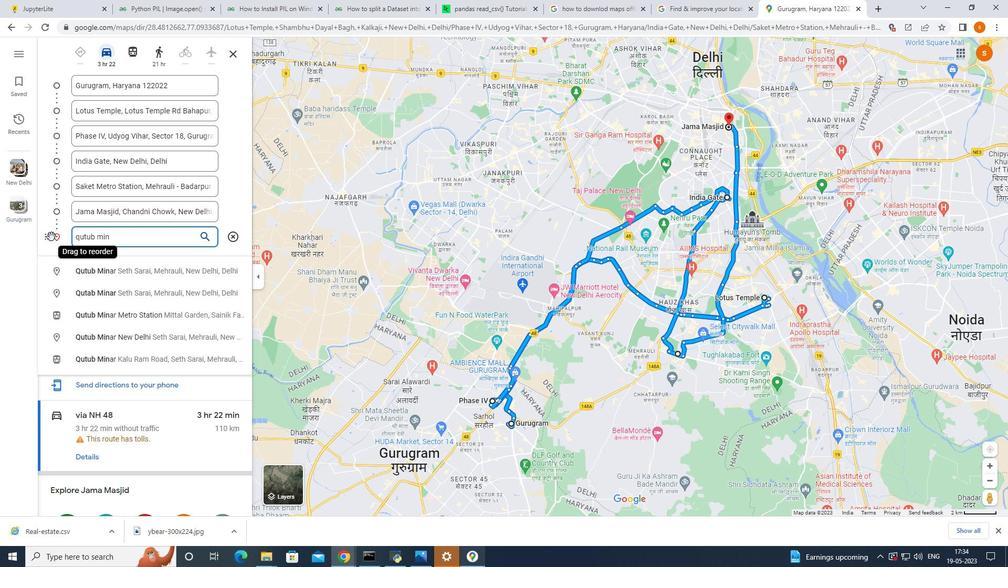
Action: Mouse moved to (121, 246)
Screenshot: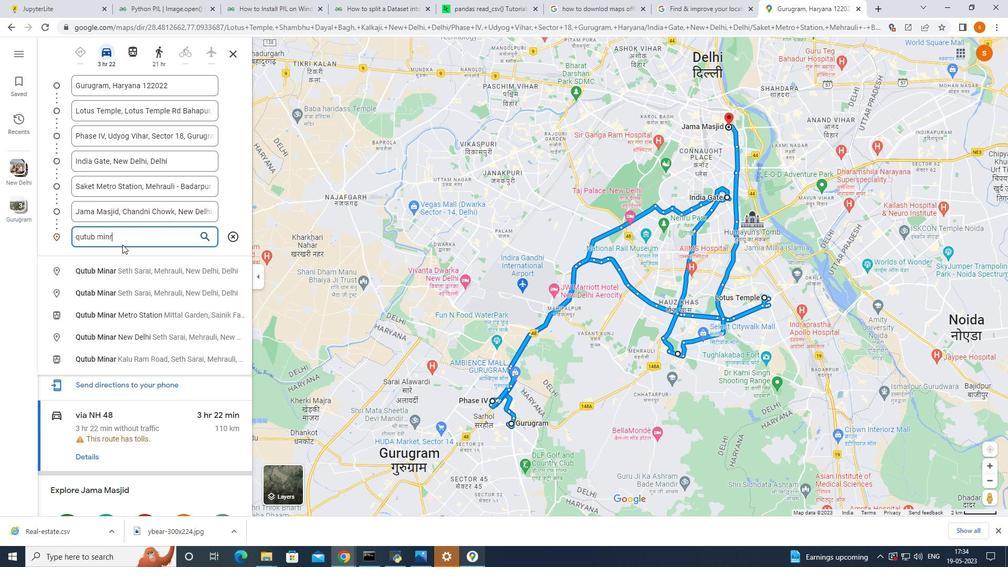 
Action: Key pressed <Key.backspace>ar<Key.enter>
Screenshot: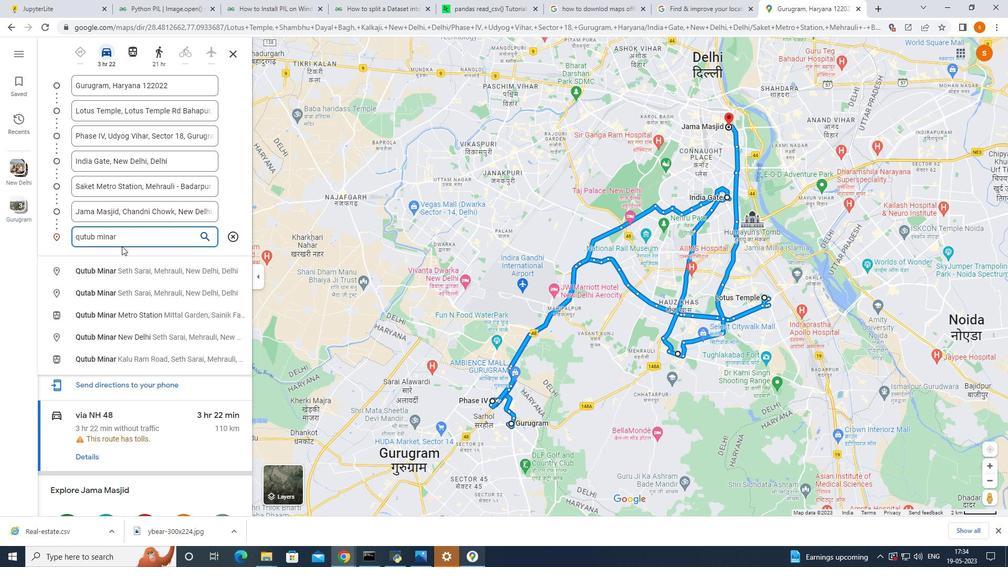 
Action: Mouse moved to (255, 284)
Screenshot: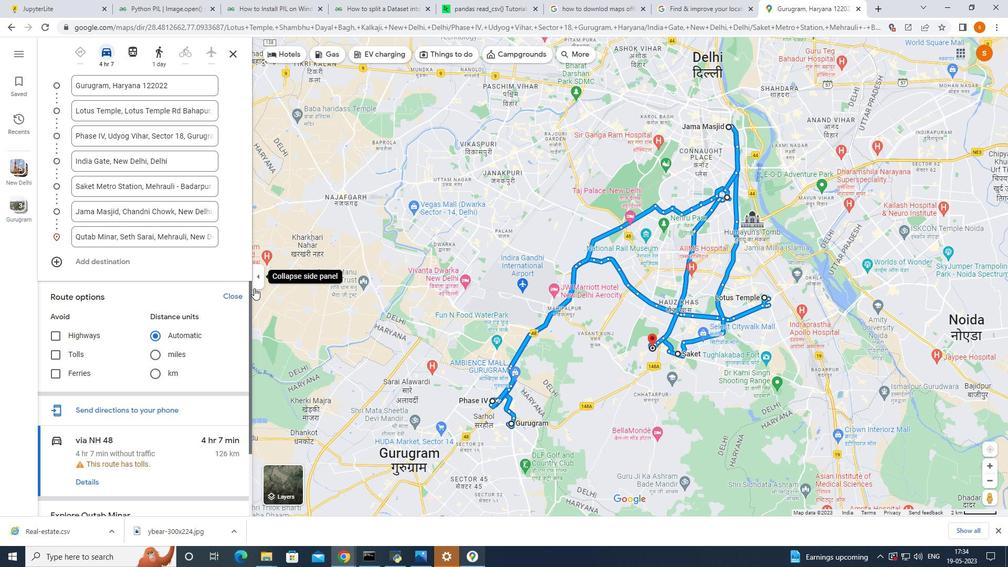 
Action: Mouse pressed left at (255, 284)
Screenshot: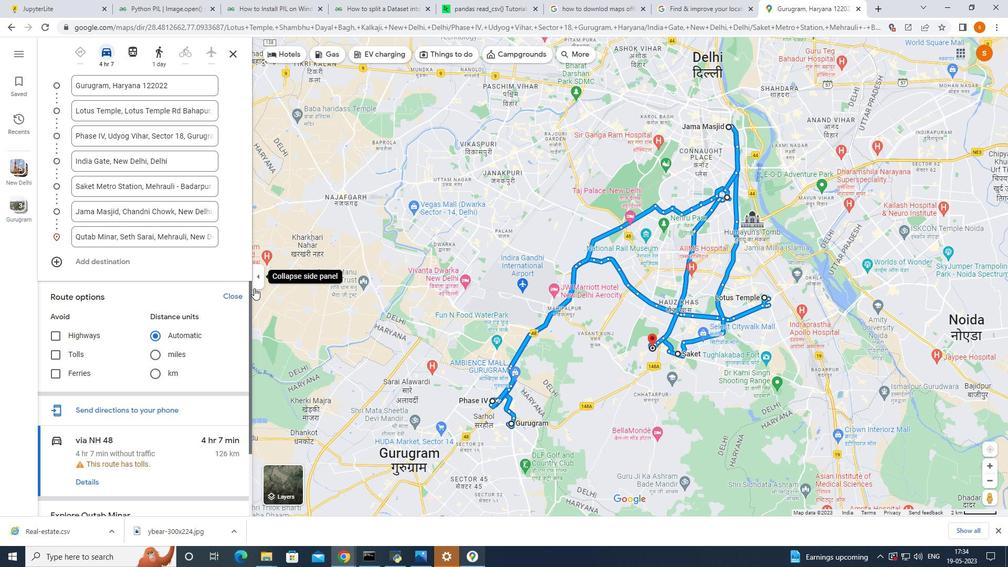 
Action: Mouse moved to (568, 413)
Screenshot: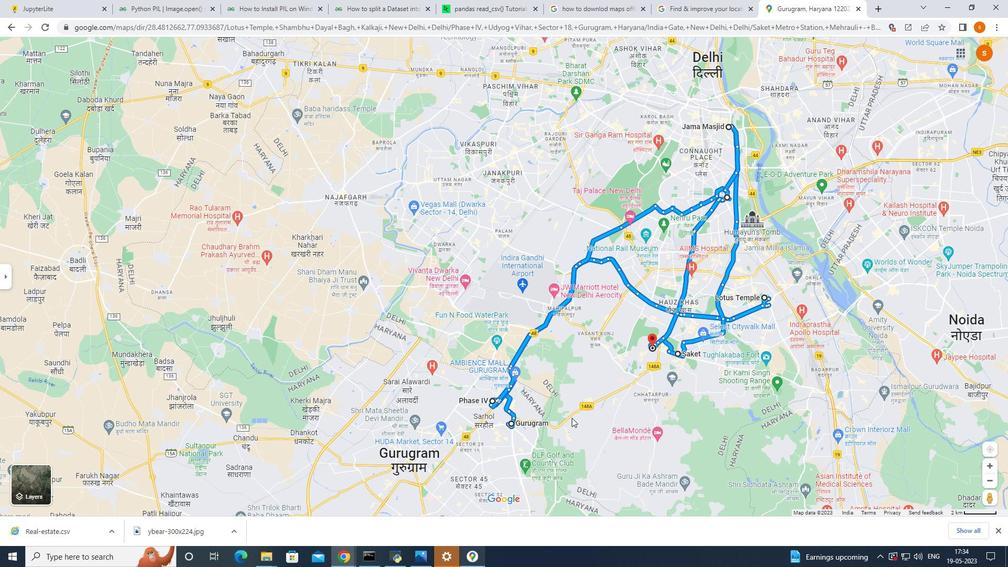 
Action: Mouse scrolled (568, 412) with delta (0, 0)
Screenshot: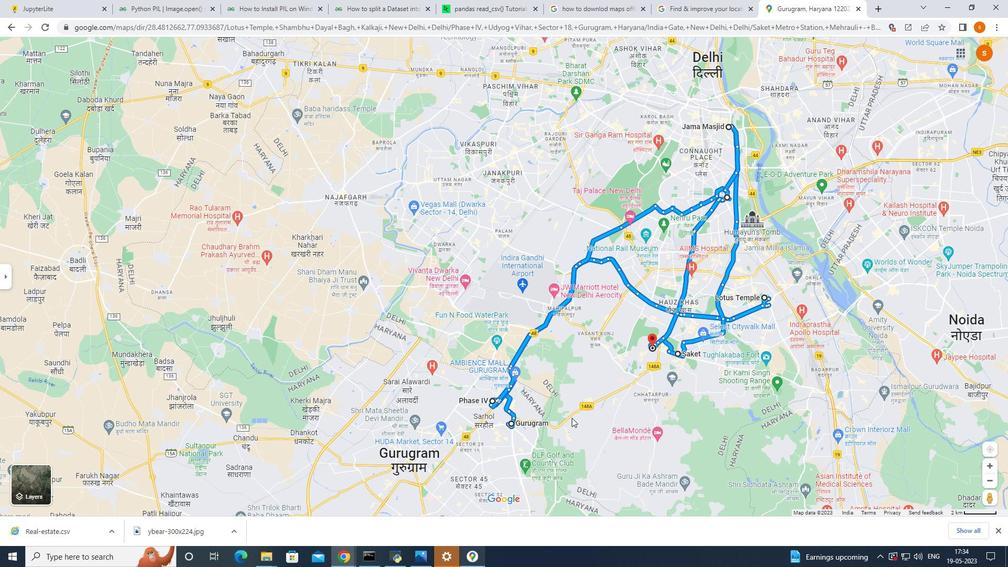 
Action: Mouse moved to (562, 405)
Screenshot: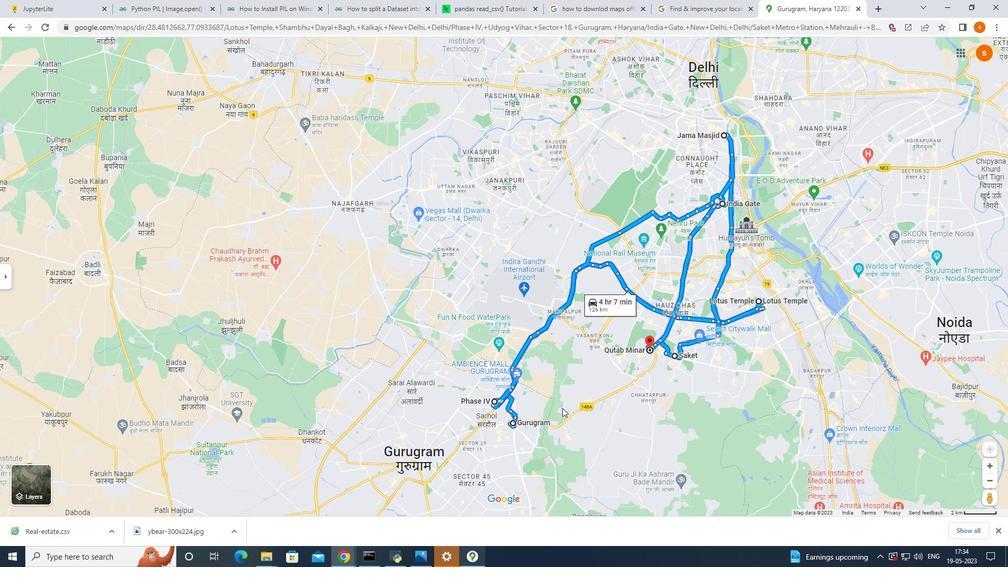 
Action: Mouse scrolled (562, 406) with delta (0, 0)
Screenshot: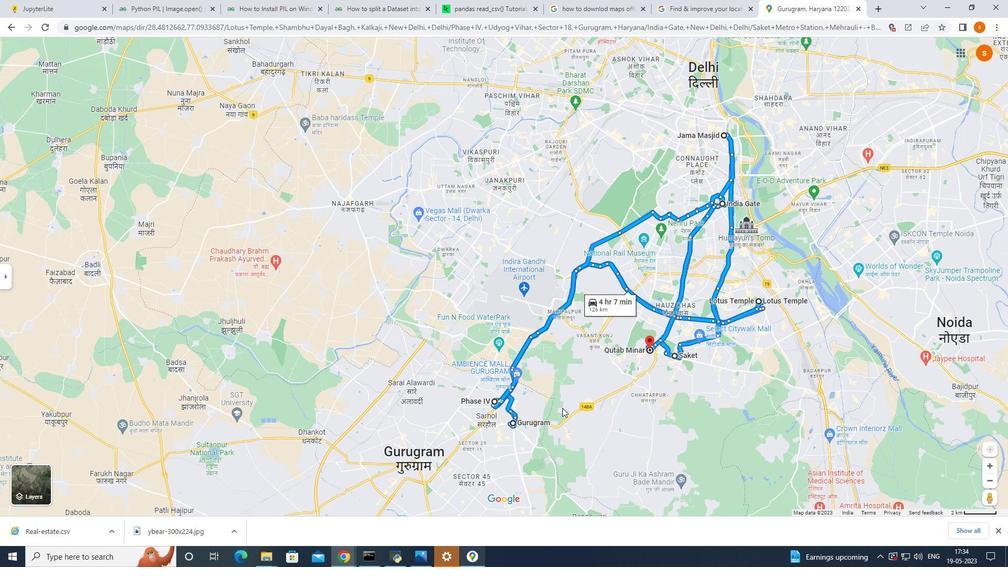 
Action: Mouse moved to (562, 405)
Screenshot: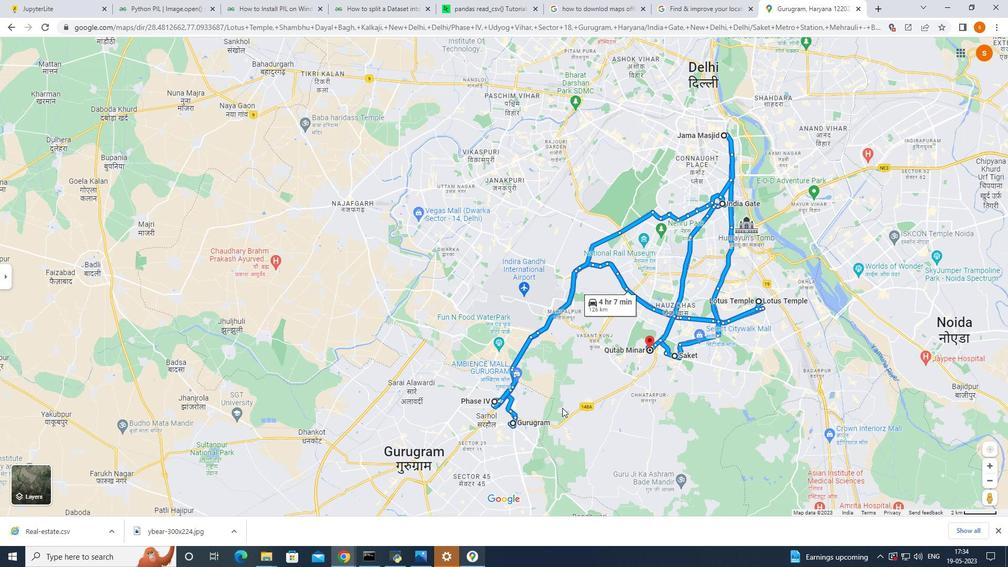 
Action: Mouse scrolled (562, 405) with delta (0, 0)
Screenshot: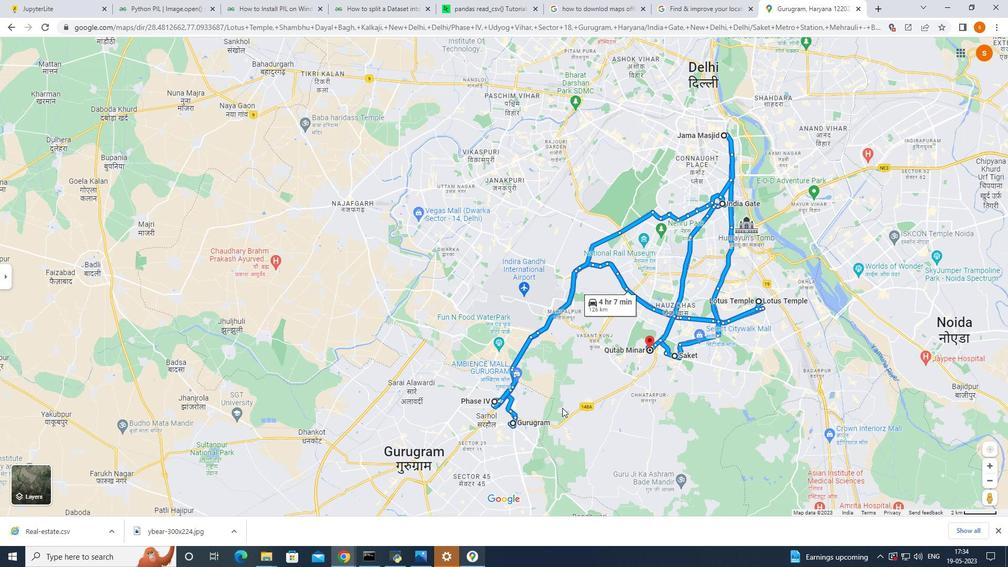 
Action: Mouse scrolled (562, 405) with delta (0, 0)
Screenshot: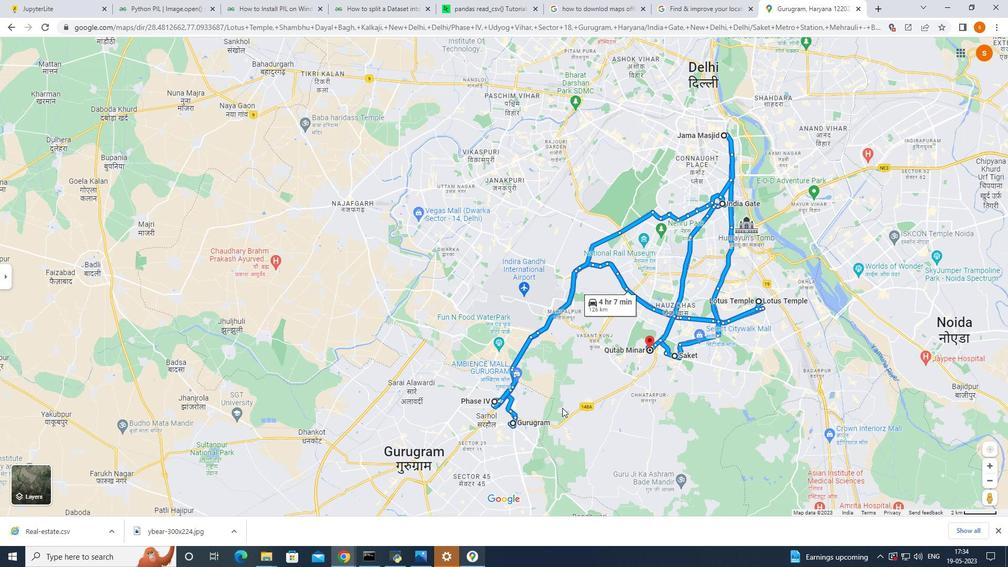 
Action: Mouse scrolled (562, 405) with delta (0, 0)
Screenshot: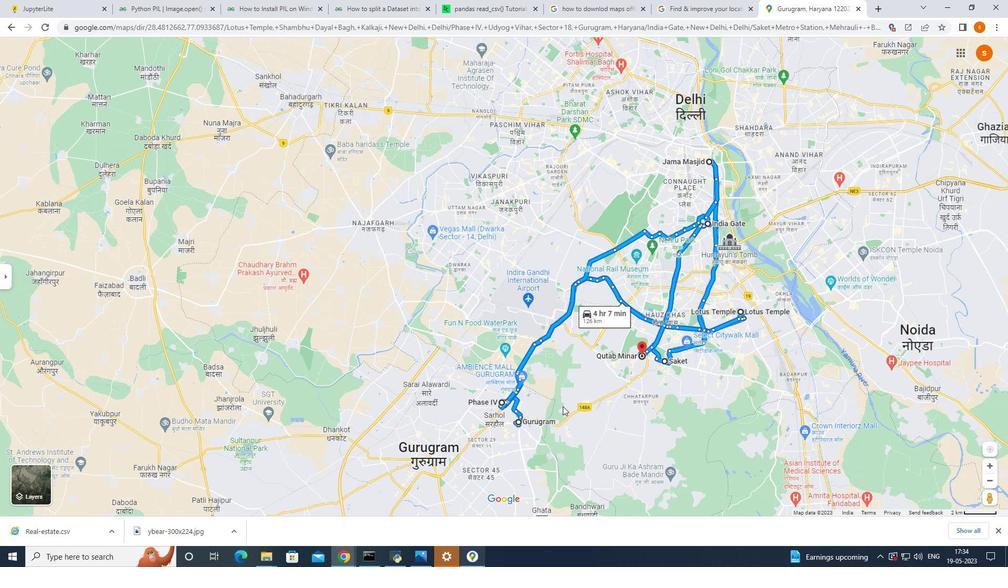 
Action: Mouse moved to (562, 404)
Screenshot: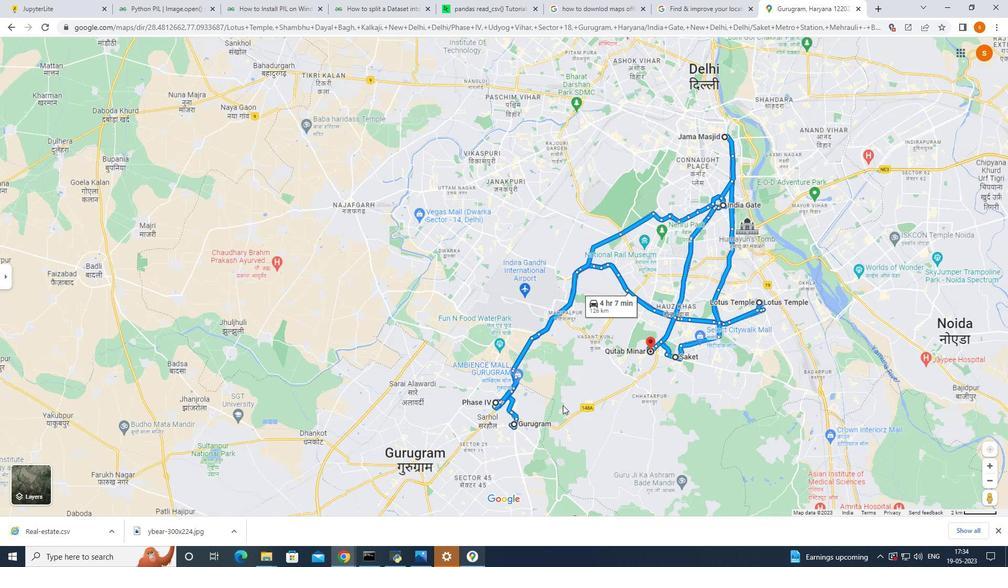 
Action: Mouse scrolled (562, 405) with delta (0, 0)
Screenshot: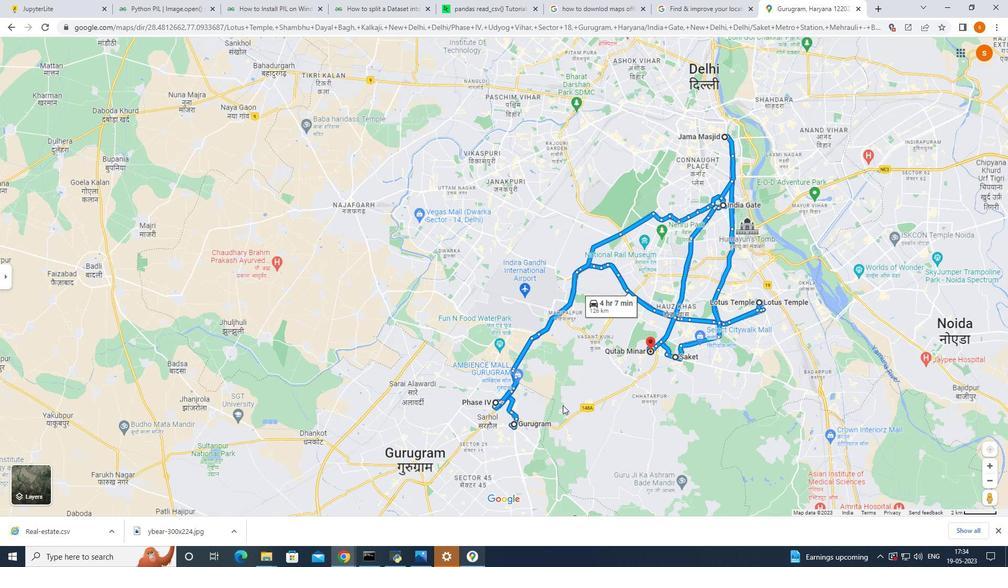 
Action: Mouse scrolled (562, 405) with delta (0, 0)
Screenshot: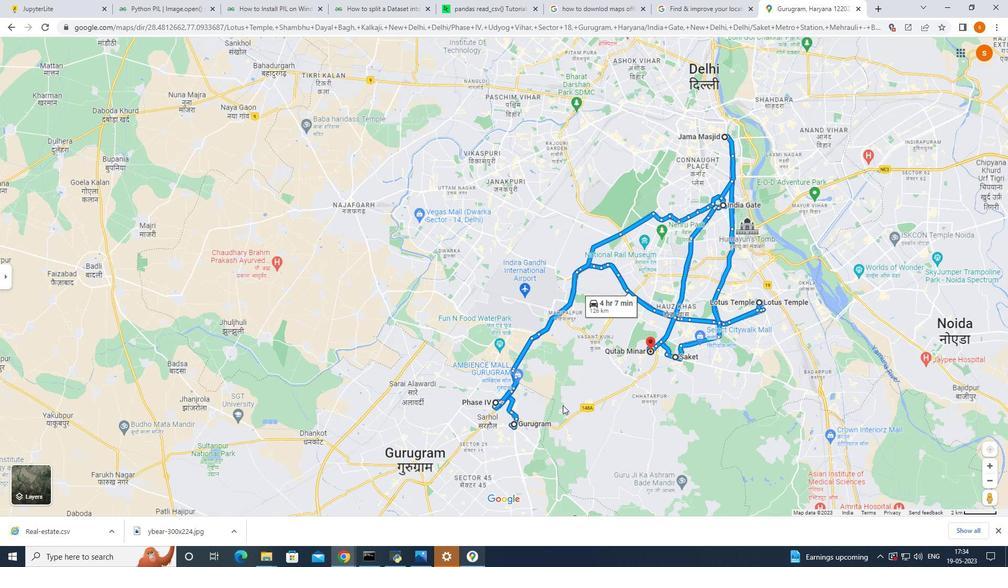 
Action: Mouse scrolled (562, 405) with delta (0, 0)
Screenshot: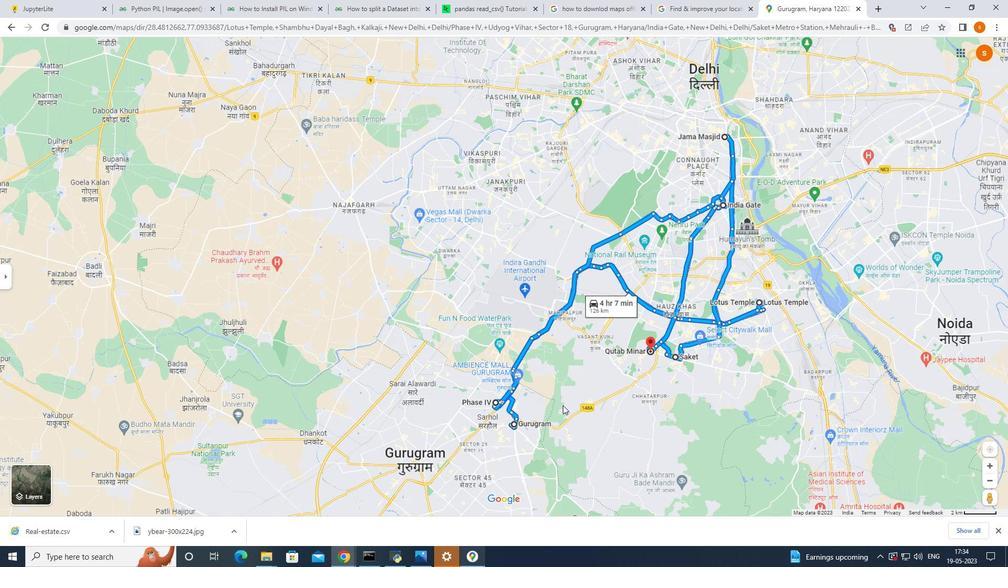 
Action: Mouse moved to (429, 388)
Screenshot: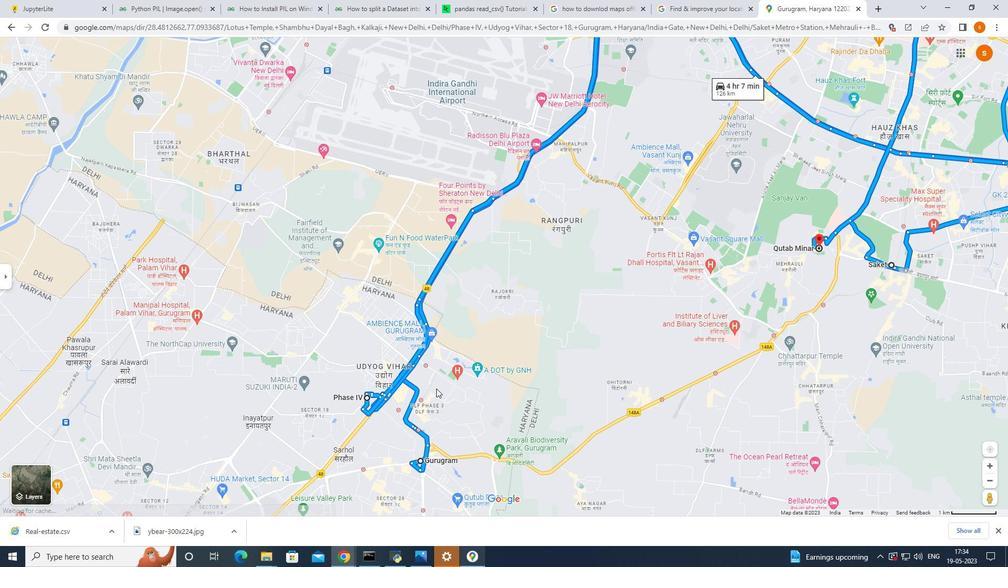 
Action: Mouse pressed left at (429, 388)
Screenshot: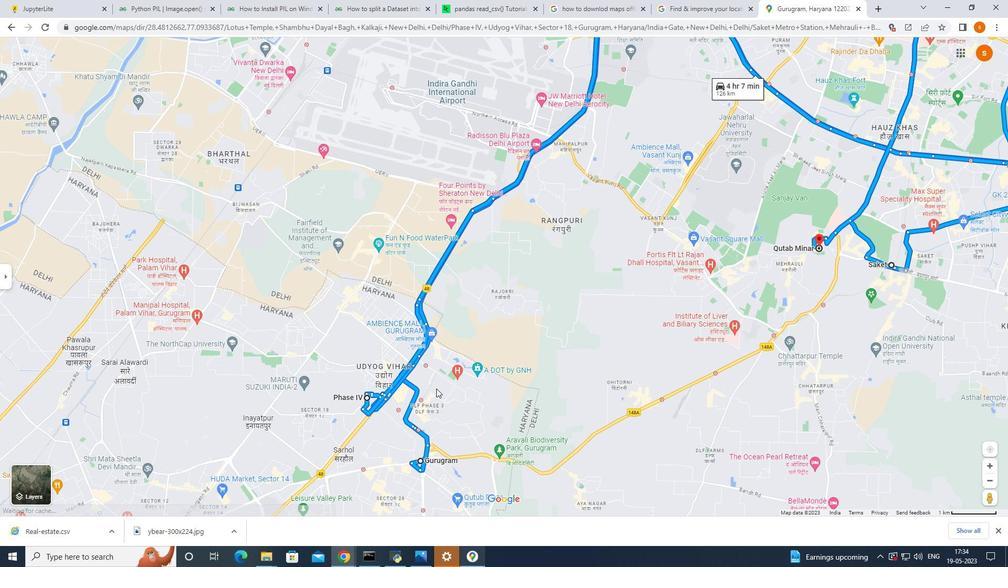 
Action: Mouse moved to (366, 220)
Screenshot: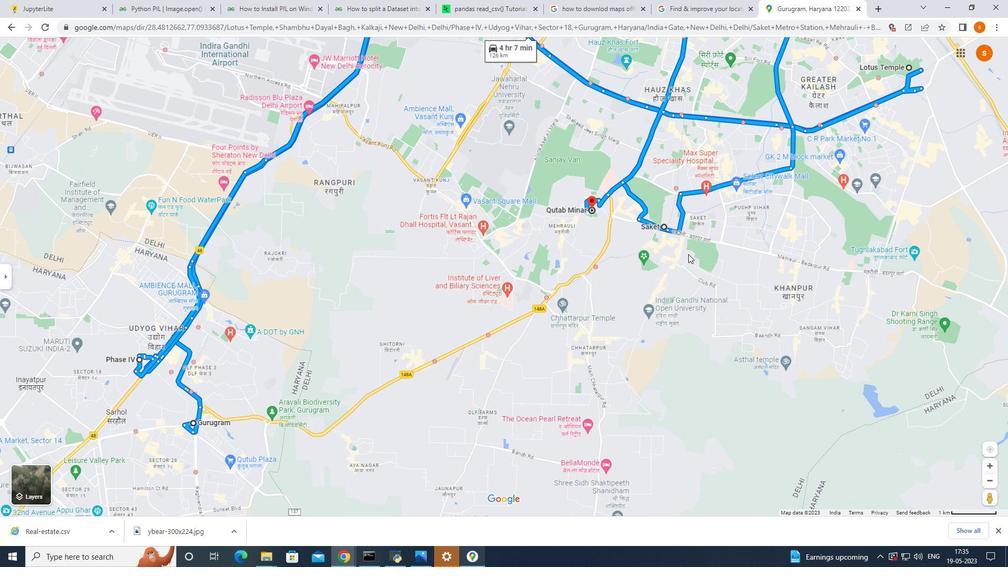 
Action: Mouse pressed left at (366, 220)
Screenshot: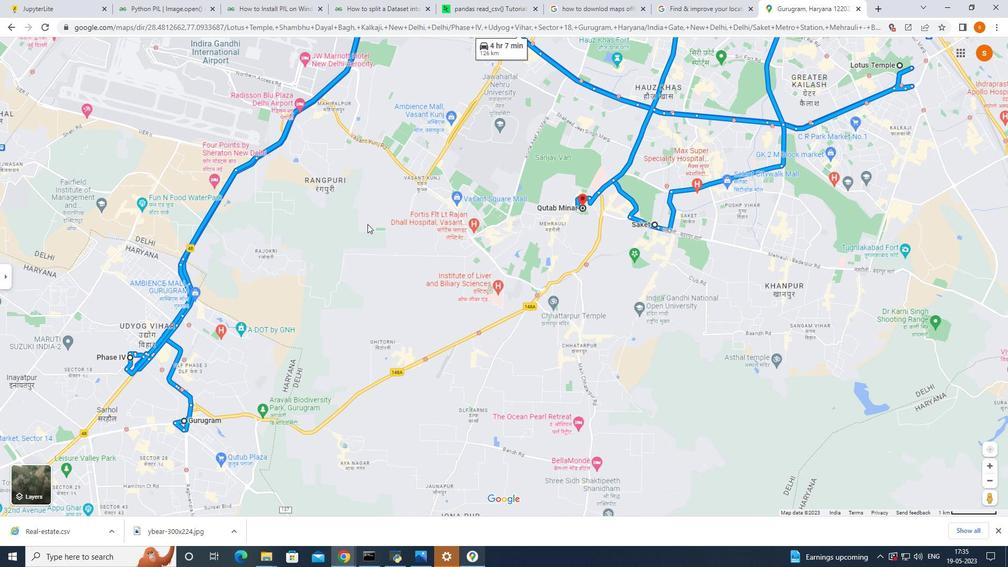 
Action: Mouse moved to (414, 259)
Screenshot: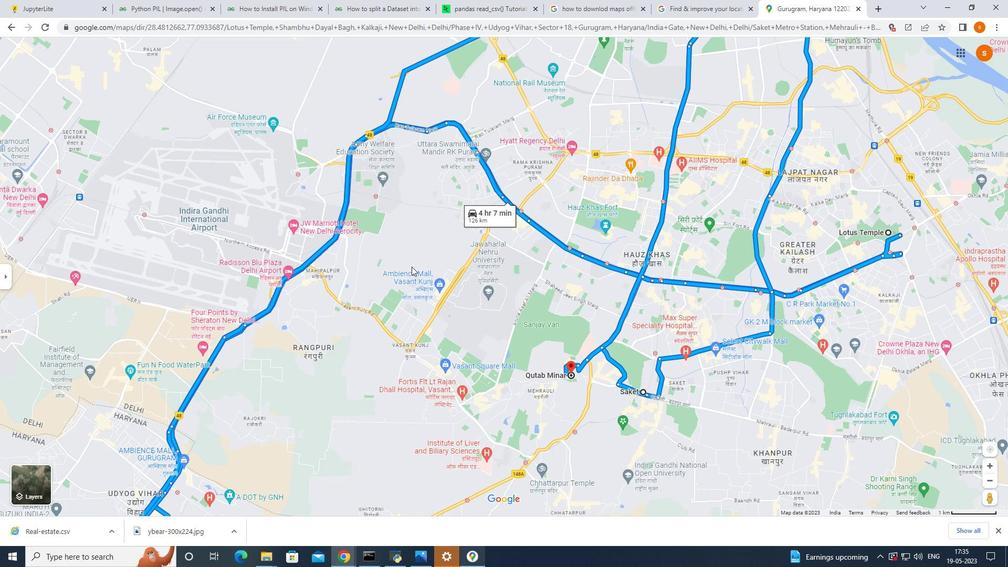 
Action: Mouse pressed left at (414, 259)
Screenshot: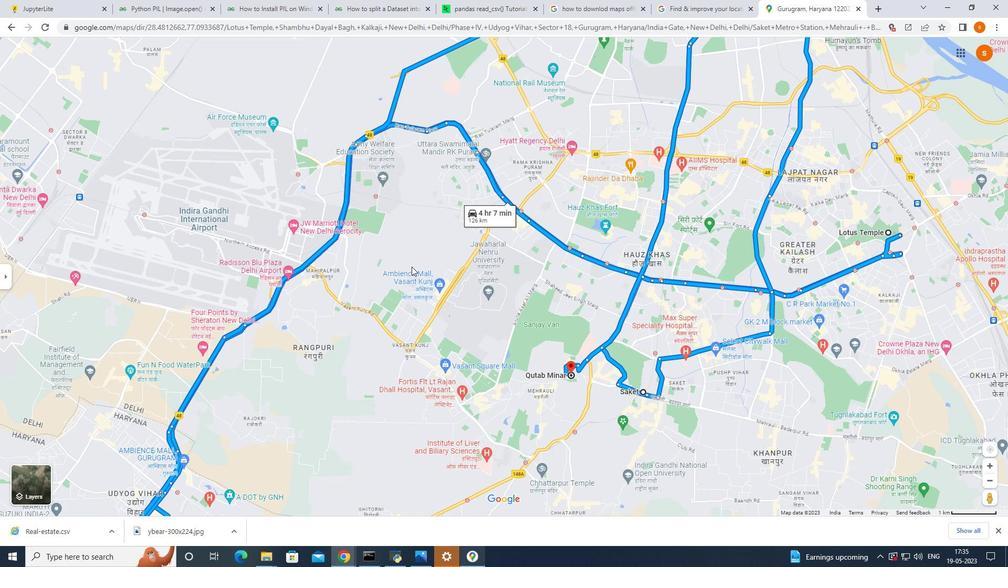
Action: Mouse moved to (523, 231)
Screenshot: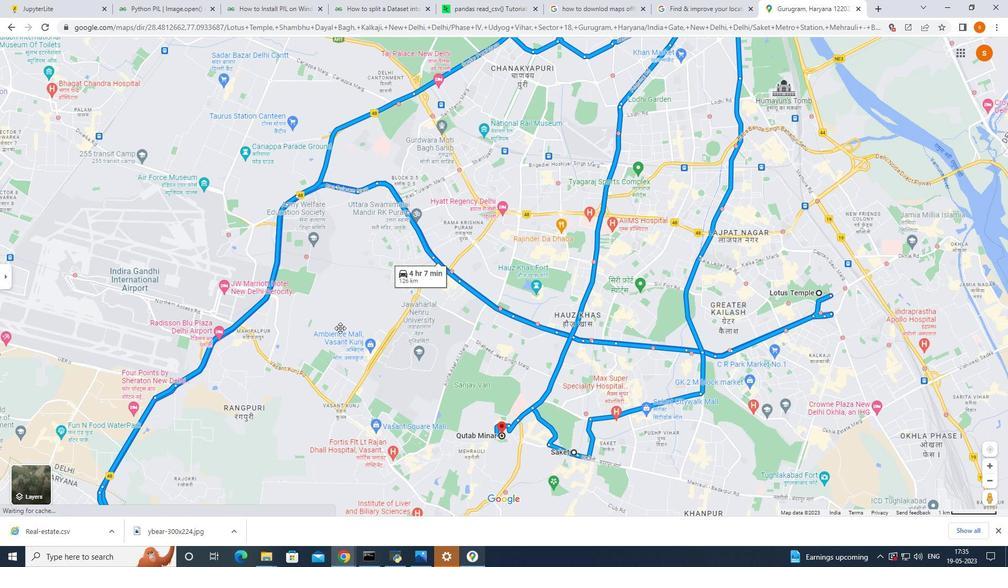 
Action: Mouse pressed left at (523, 231)
Screenshot: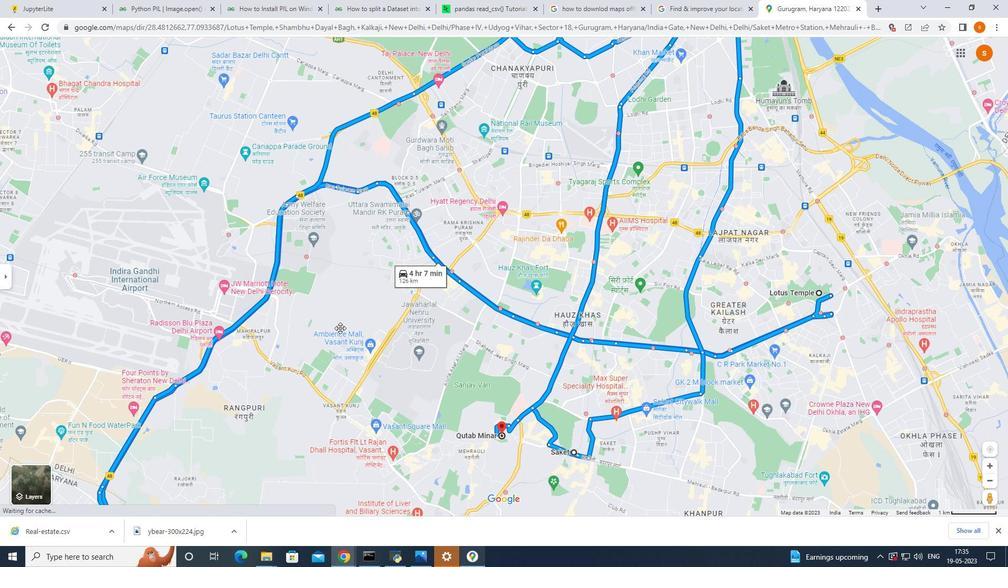 
Action: Mouse moved to (565, 214)
Screenshot: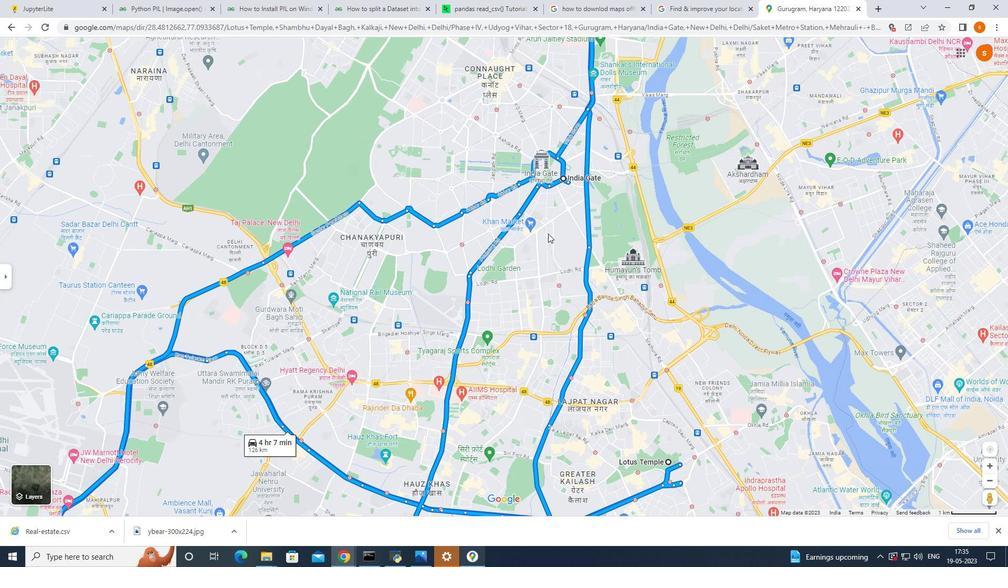 
Action: Mouse pressed left at (565, 213)
Screenshot: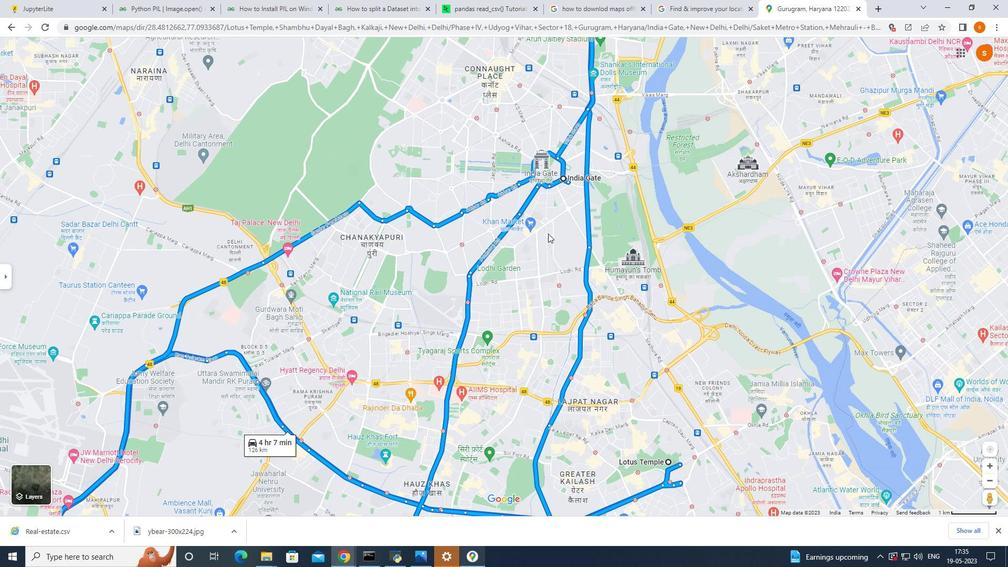 
Action: Mouse moved to (398, 252)
Screenshot: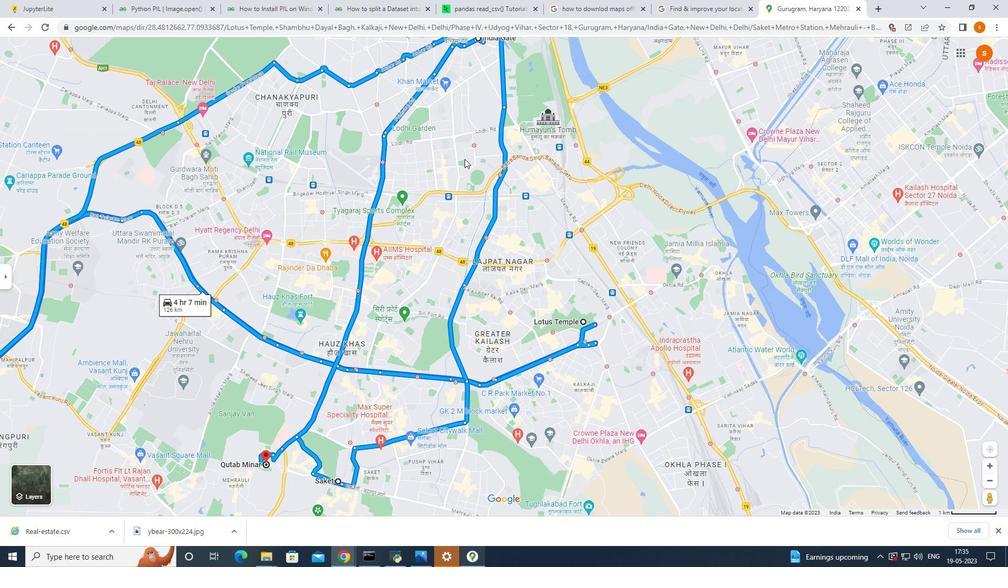 
Action: Mouse pressed left at (398, 252)
Screenshot: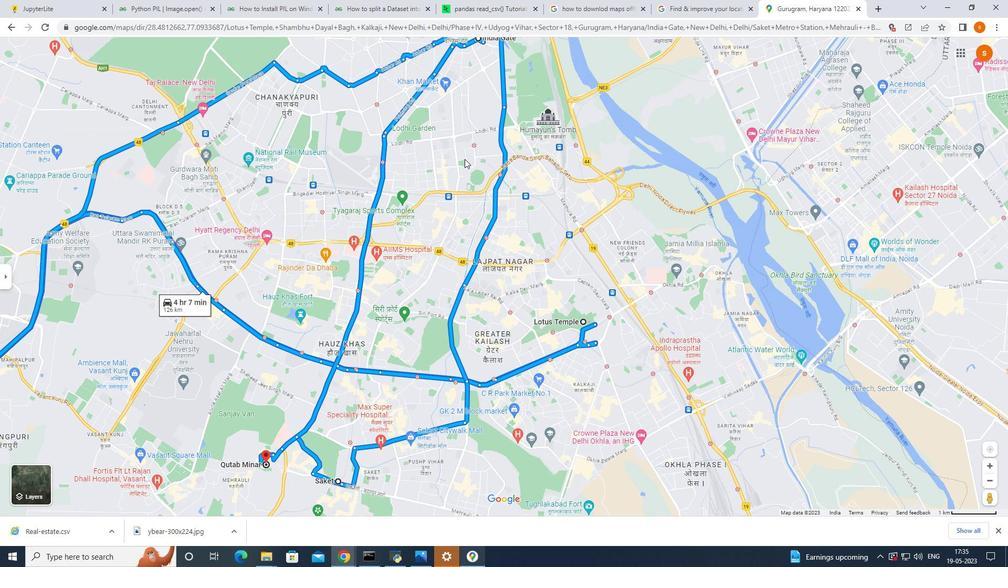 
Action: Mouse moved to (552, 361)
Screenshot: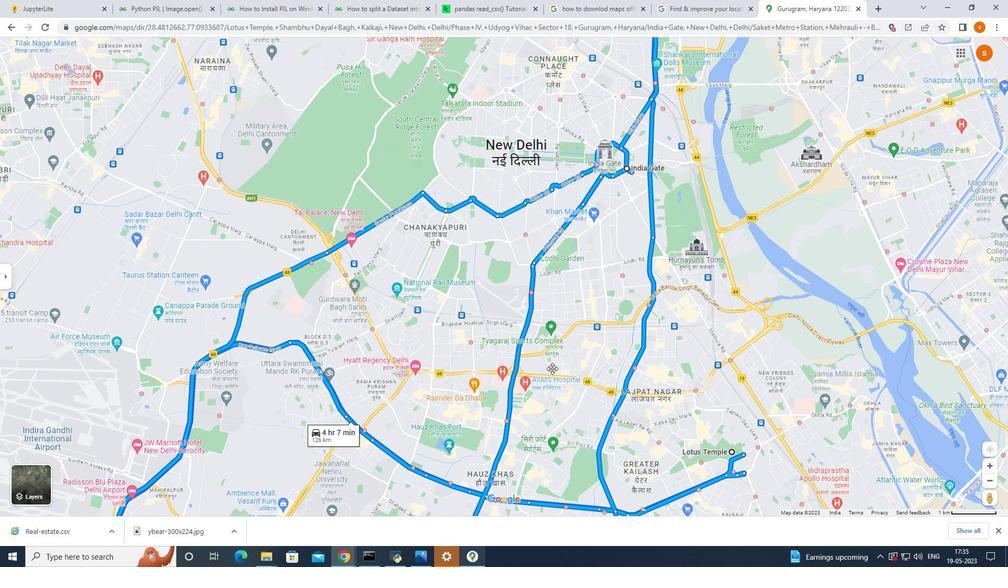 
Action: Mouse scrolled (552, 360) with delta (0, 0)
Screenshot: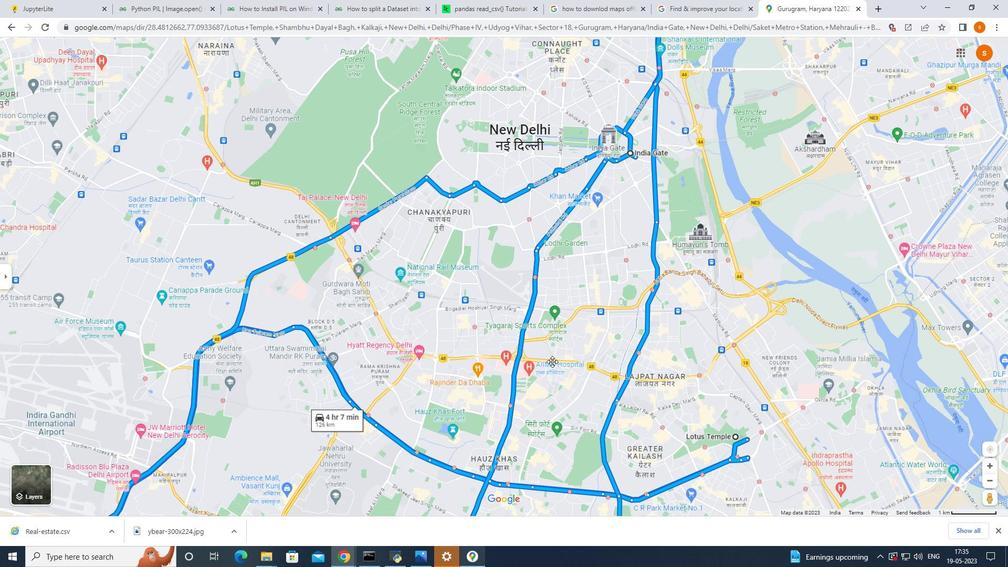 
Action: Mouse scrolled (552, 360) with delta (0, 0)
Screenshot: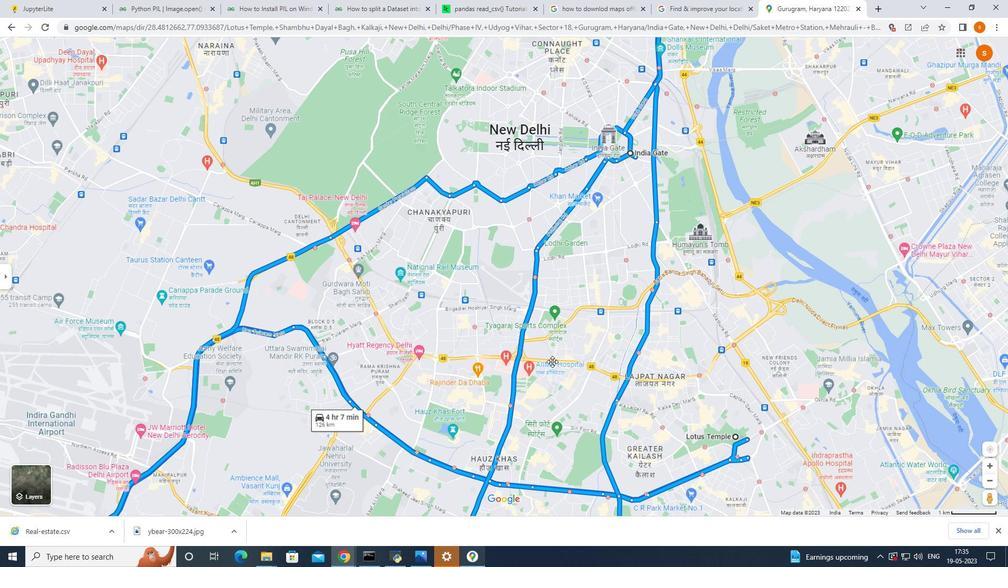 
Action: Mouse scrolled (552, 360) with delta (0, 0)
Screenshot: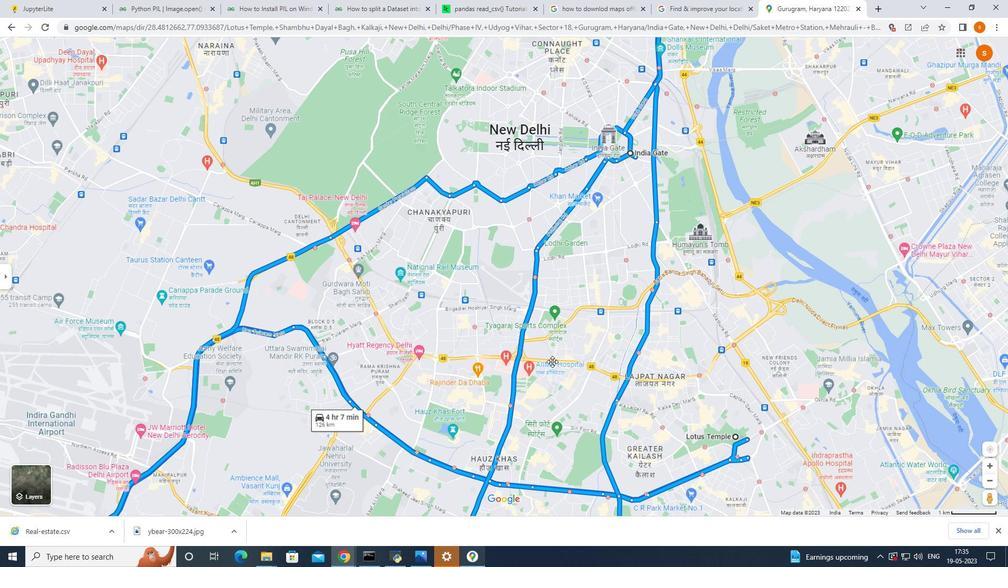 
Action: Mouse scrolled (552, 360) with delta (0, 0)
Screenshot: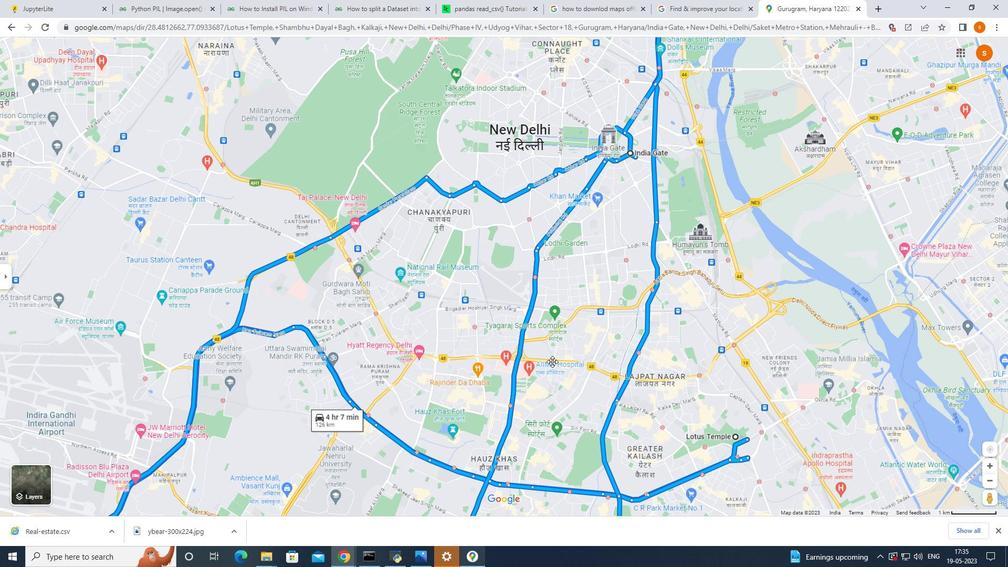 
Action: Mouse scrolled (552, 360) with delta (0, 0)
Screenshot: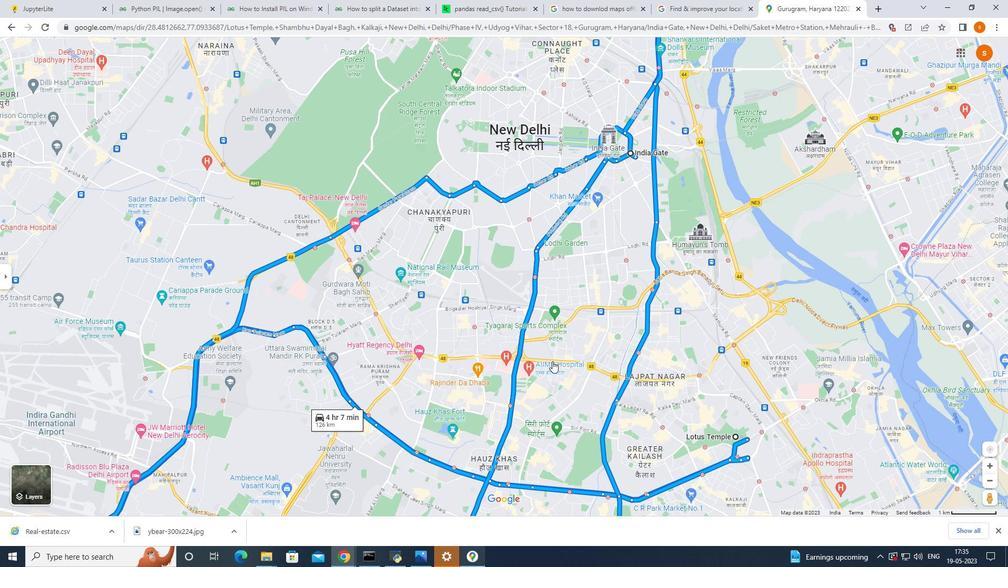 
Action: Mouse scrolled (552, 360) with delta (0, 0)
